 Task: Create a tutorial video on a specific software or skill, breaking down the steps for easy understanding.
Action: Mouse moved to (100, 247)
Screenshot: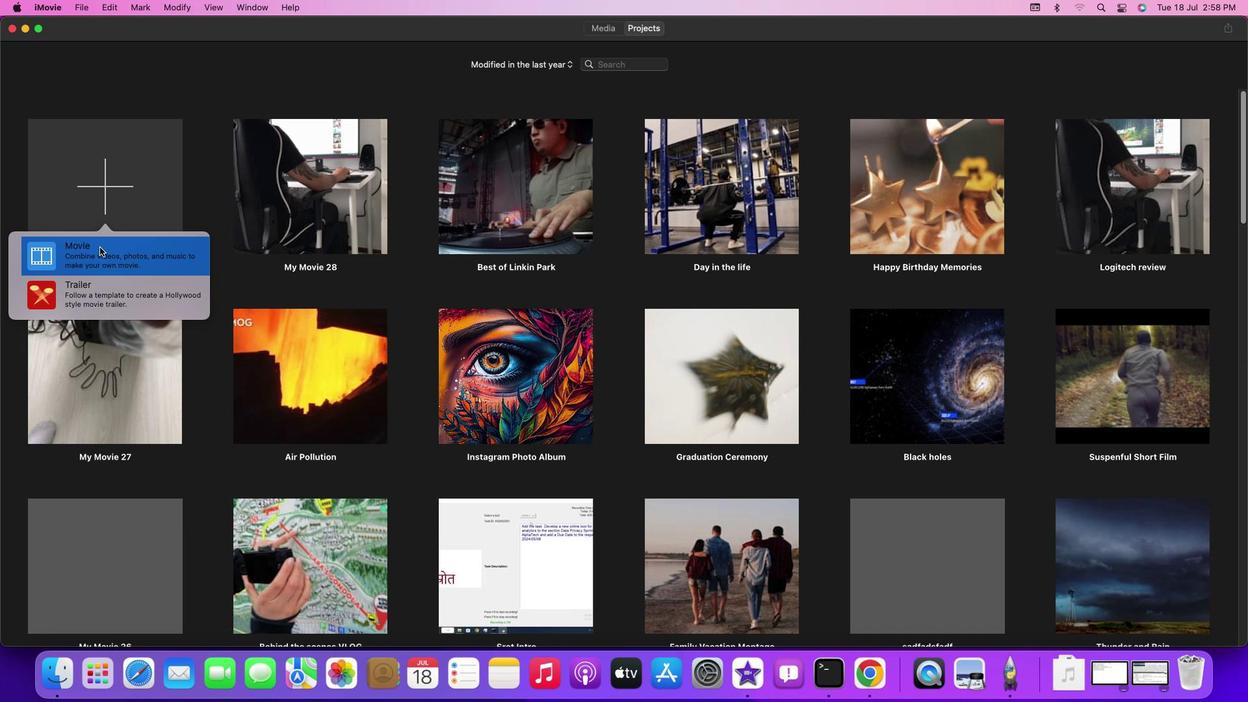 
Action: Mouse pressed left at (100, 247)
Screenshot: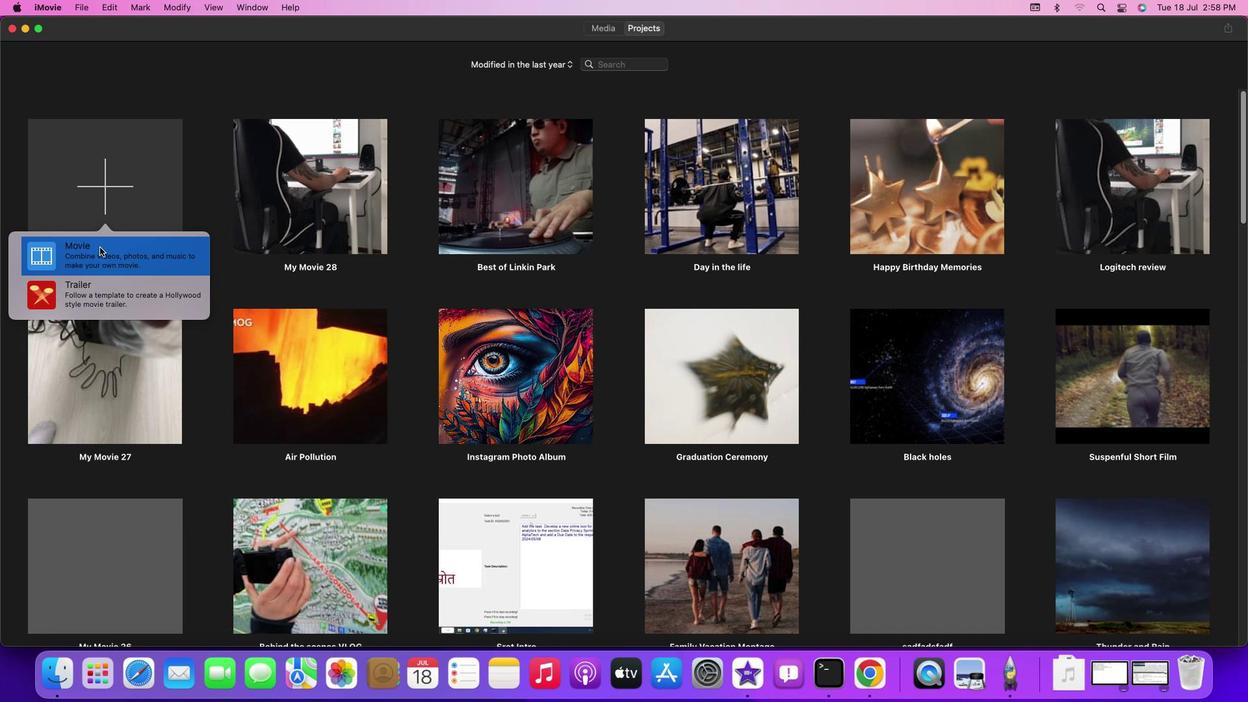 
Action: Mouse pressed left at (100, 247)
Screenshot: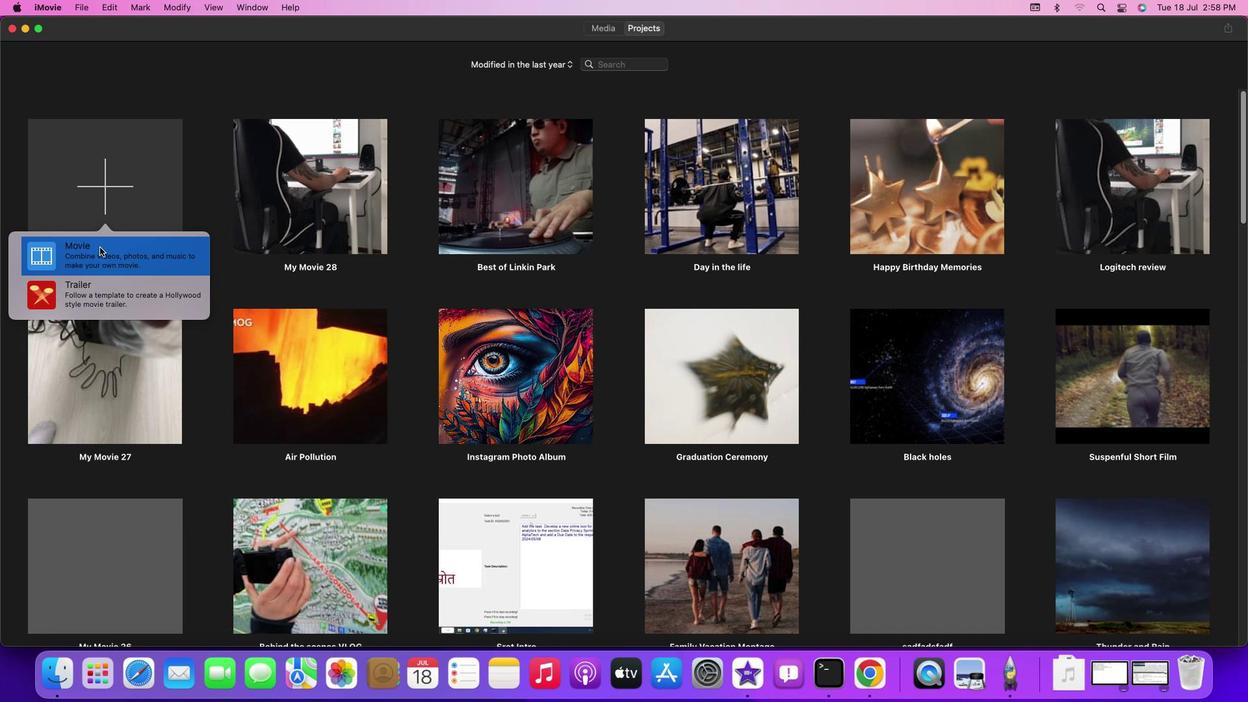 
Action: Mouse moved to (493, 222)
Screenshot: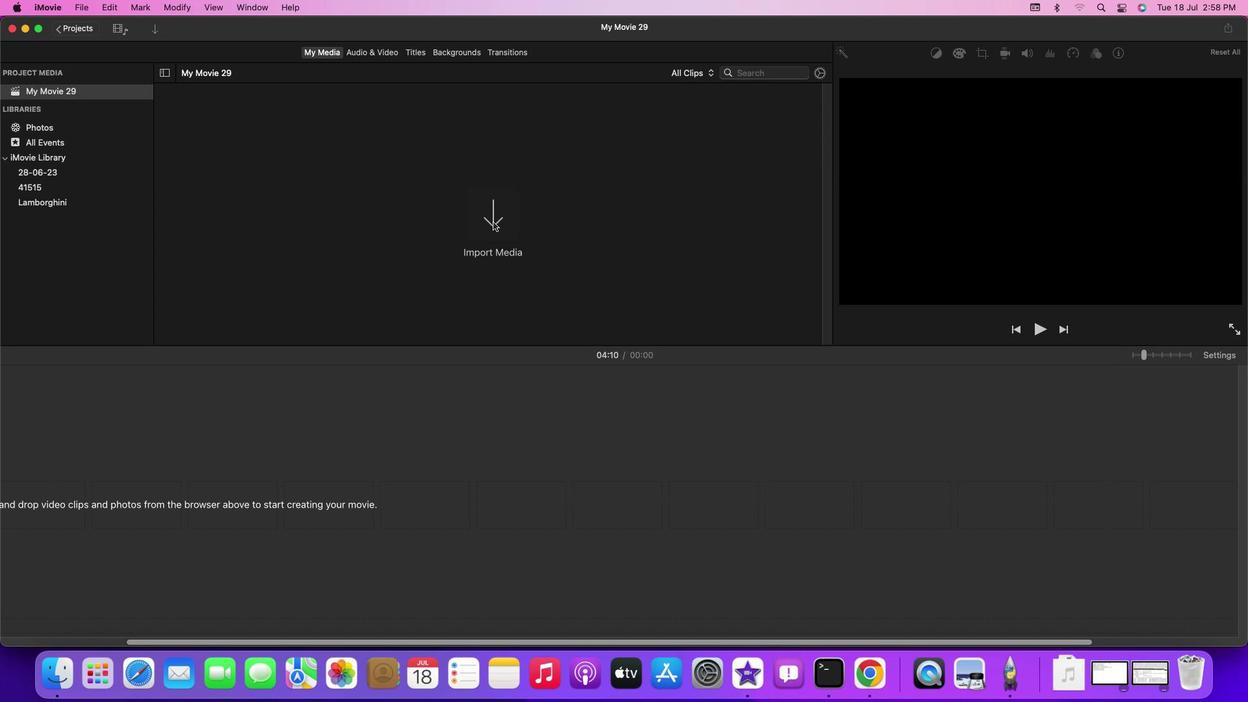 
Action: Mouse pressed left at (493, 222)
Screenshot: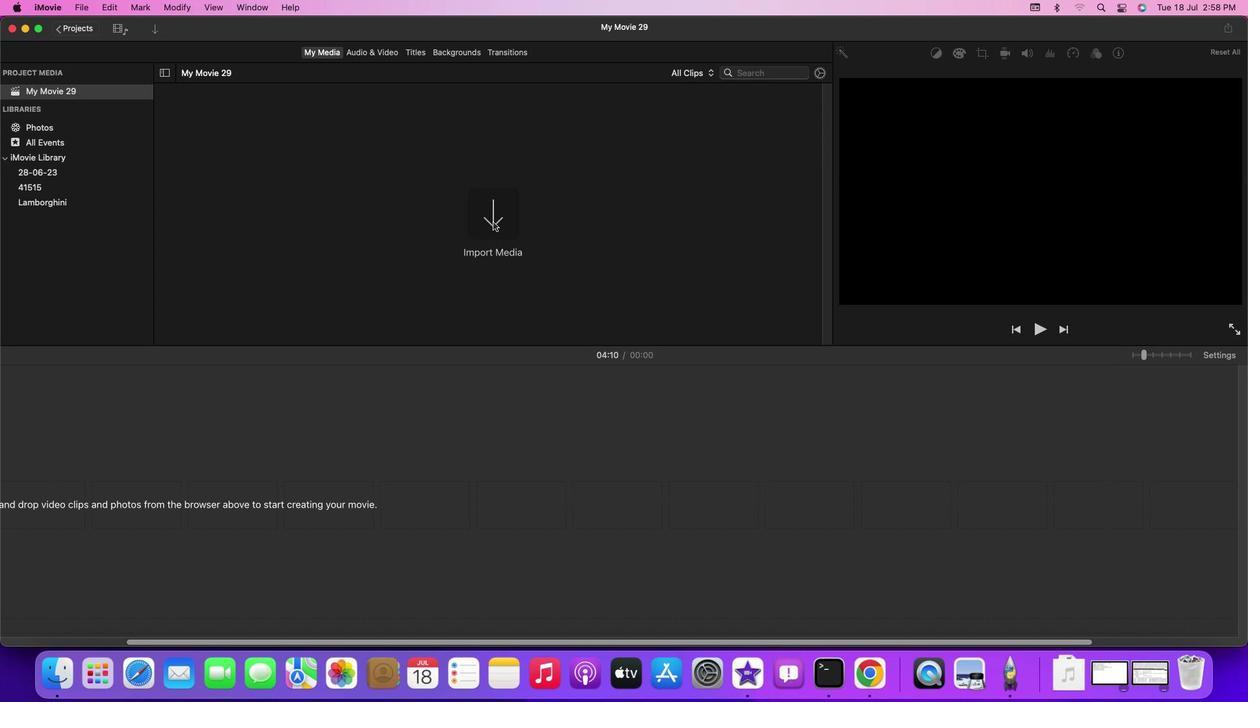 
Action: Mouse pressed left at (493, 222)
Screenshot: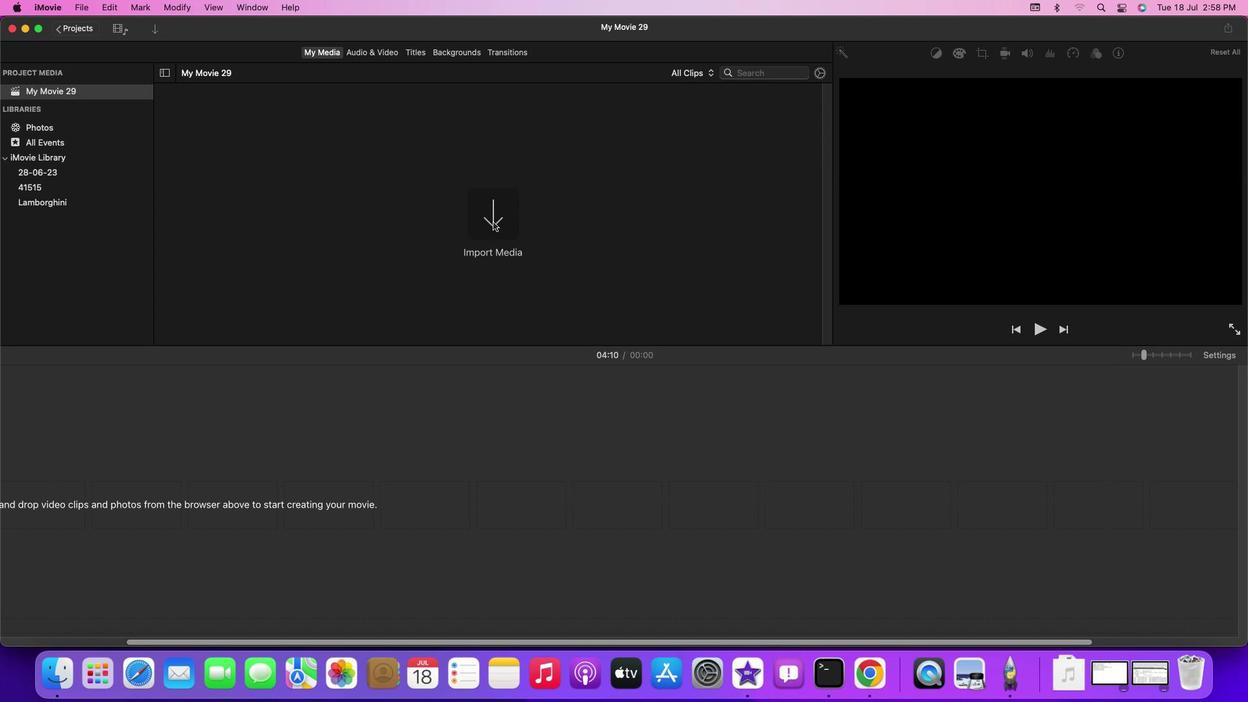 
Action: Mouse moved to (53, 178)
Screenshot: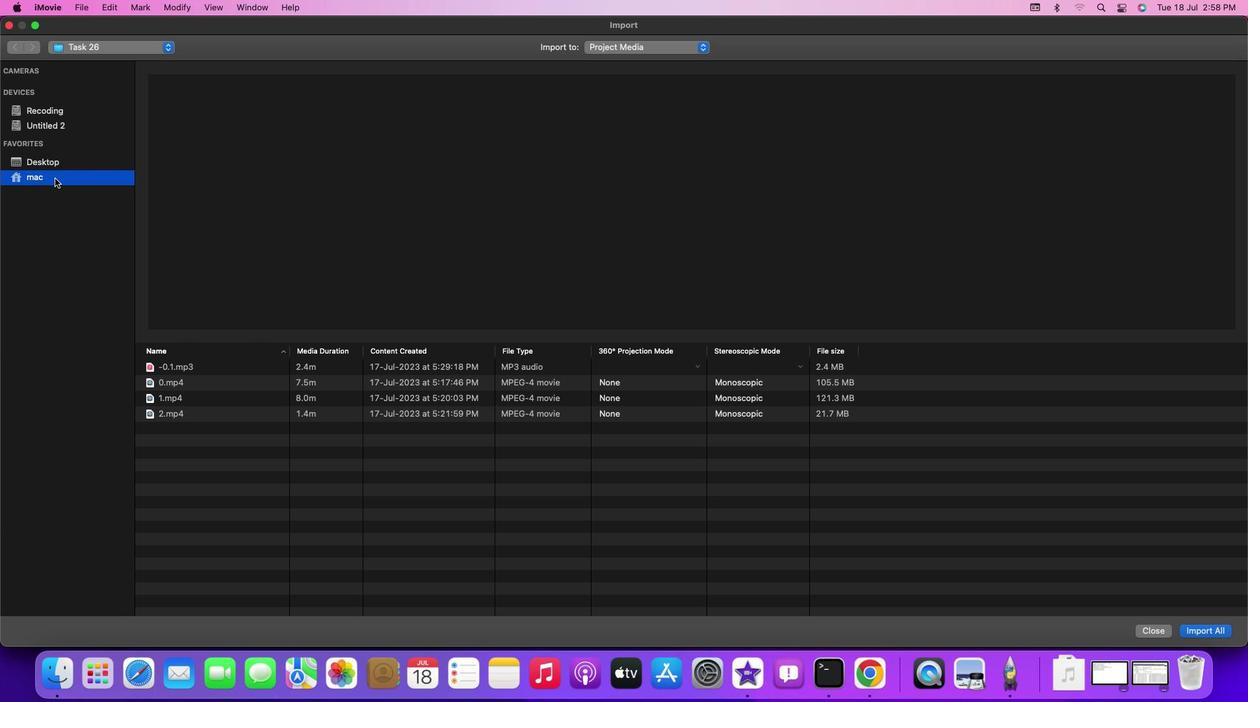 
Action: Mouse pressed left at (53, 178)
Screenshot: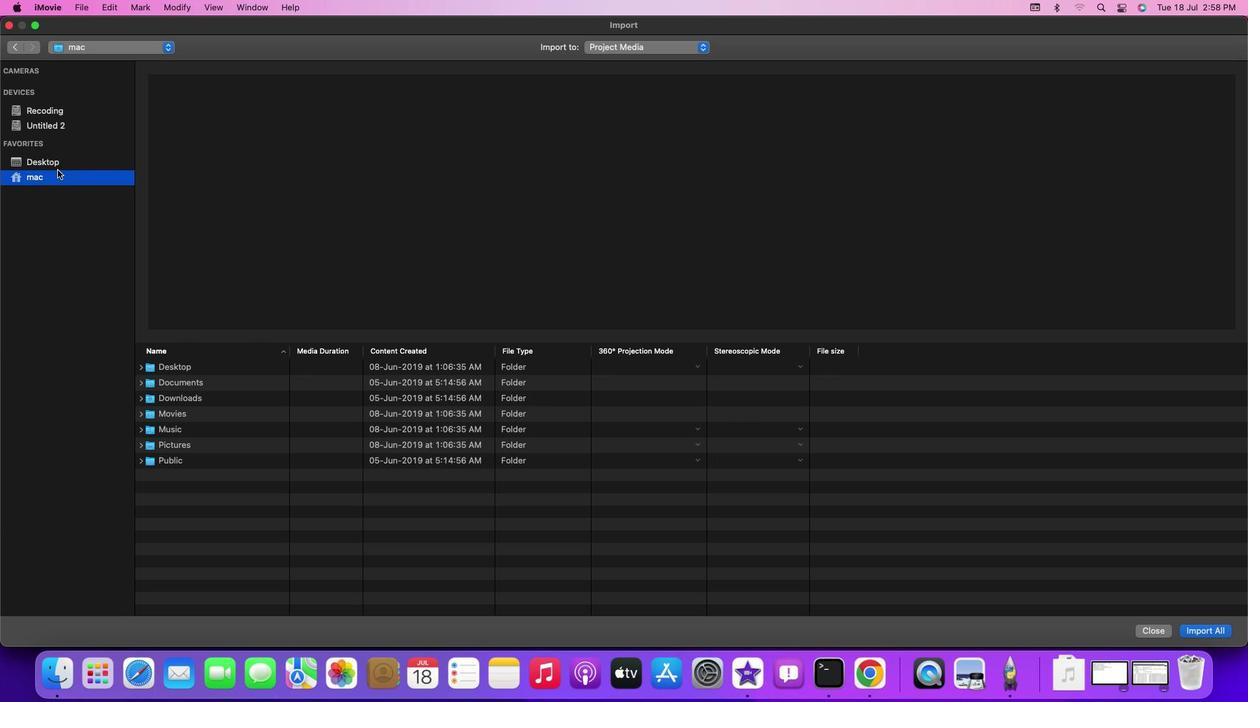 
Action: Mouse moved to (59, 163)
Screenshot: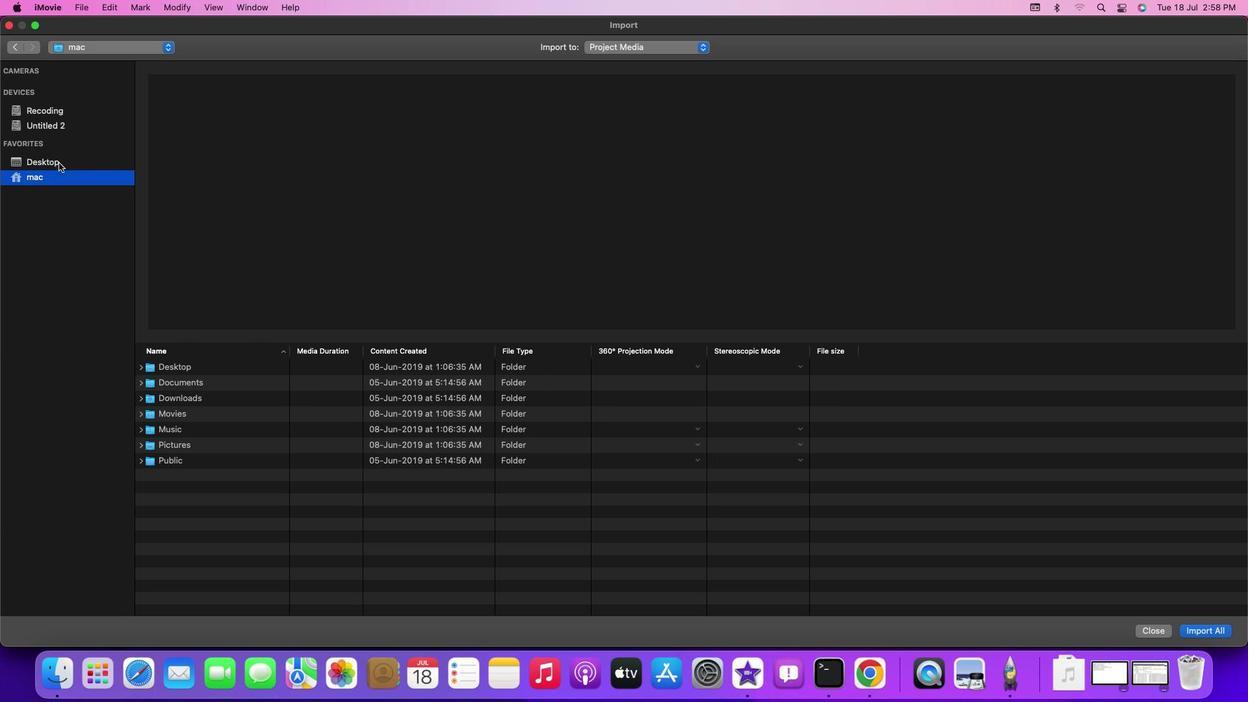 
Action: Mouse pressed left at (59, 163)
Screenshot: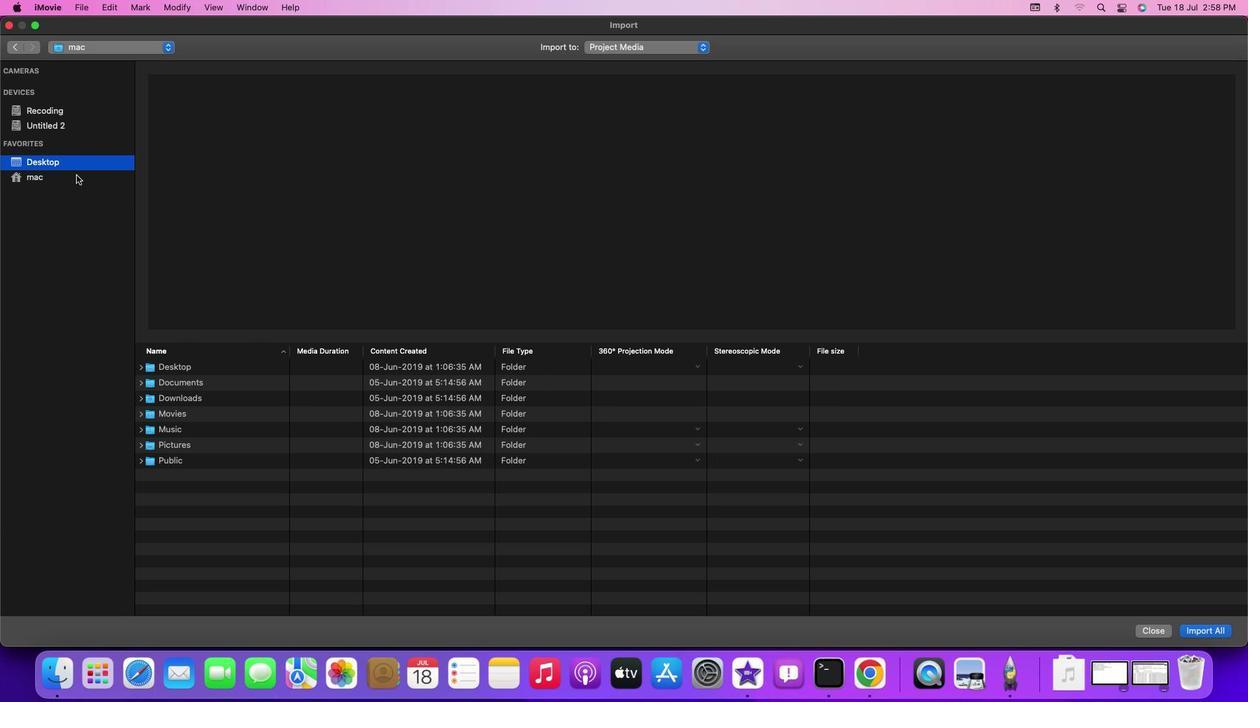 
Action: Mouse moved to (177, 427)
Screenshot: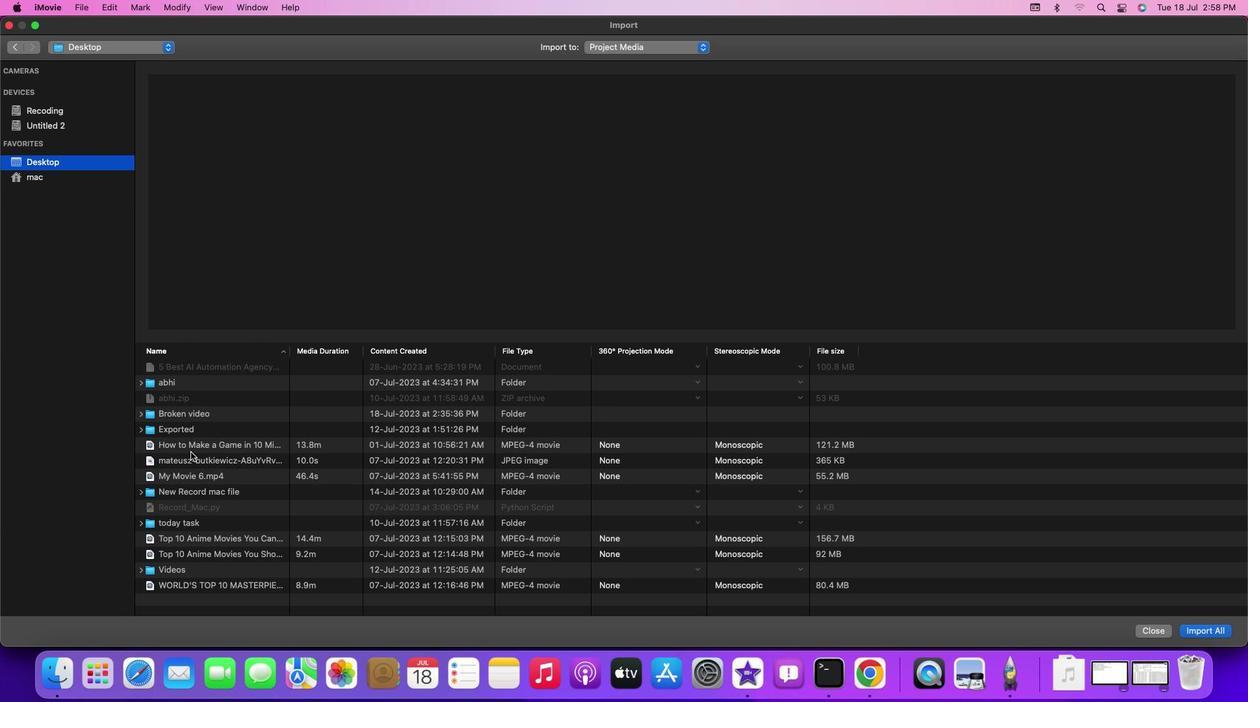 
Action: Mouse scrolled (177, 427) with delta (0, 0)
Screenshot: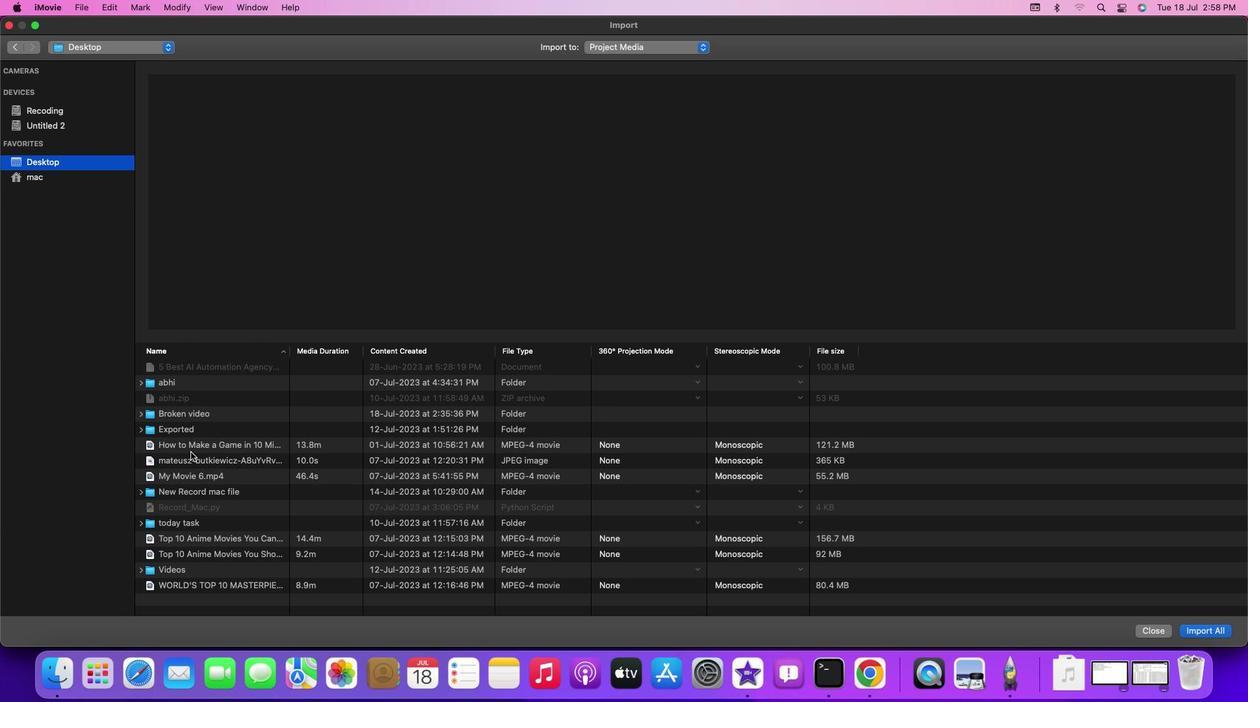 
Action: Mouse moved to (182, 434)
Screenshot: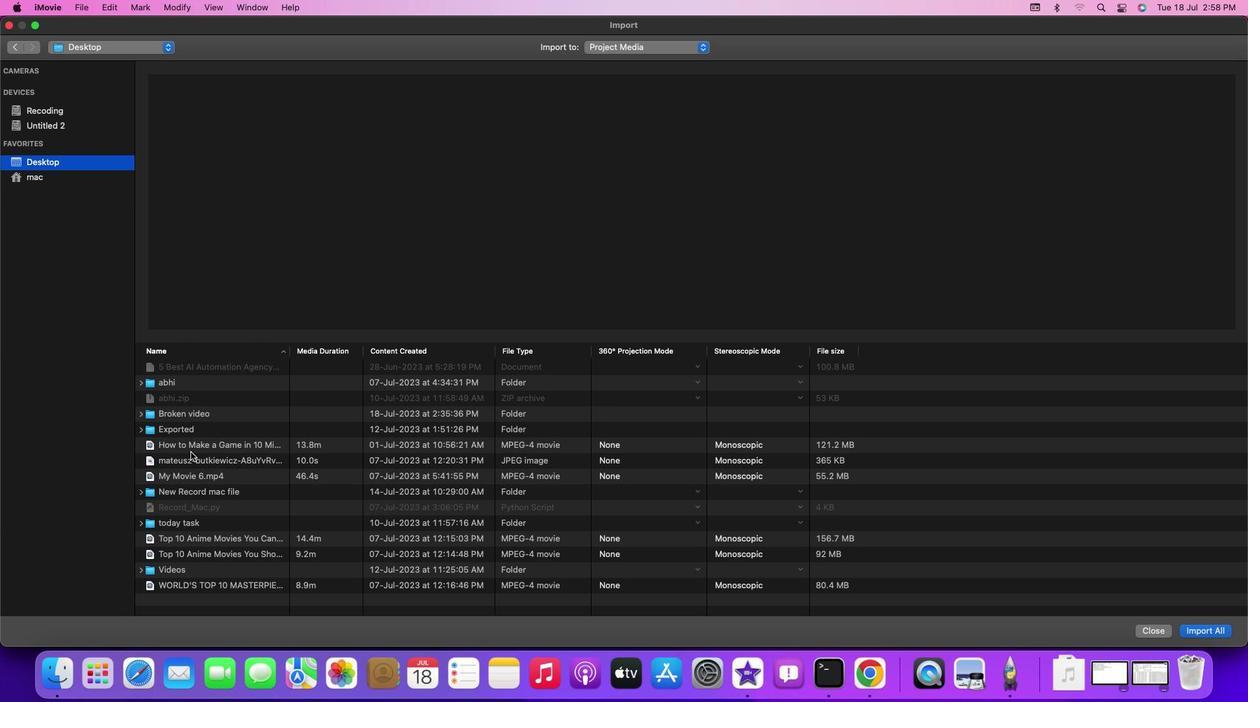 
Action: Mouse scrolled (182, 434) with delta (0, 0)
Screenshot: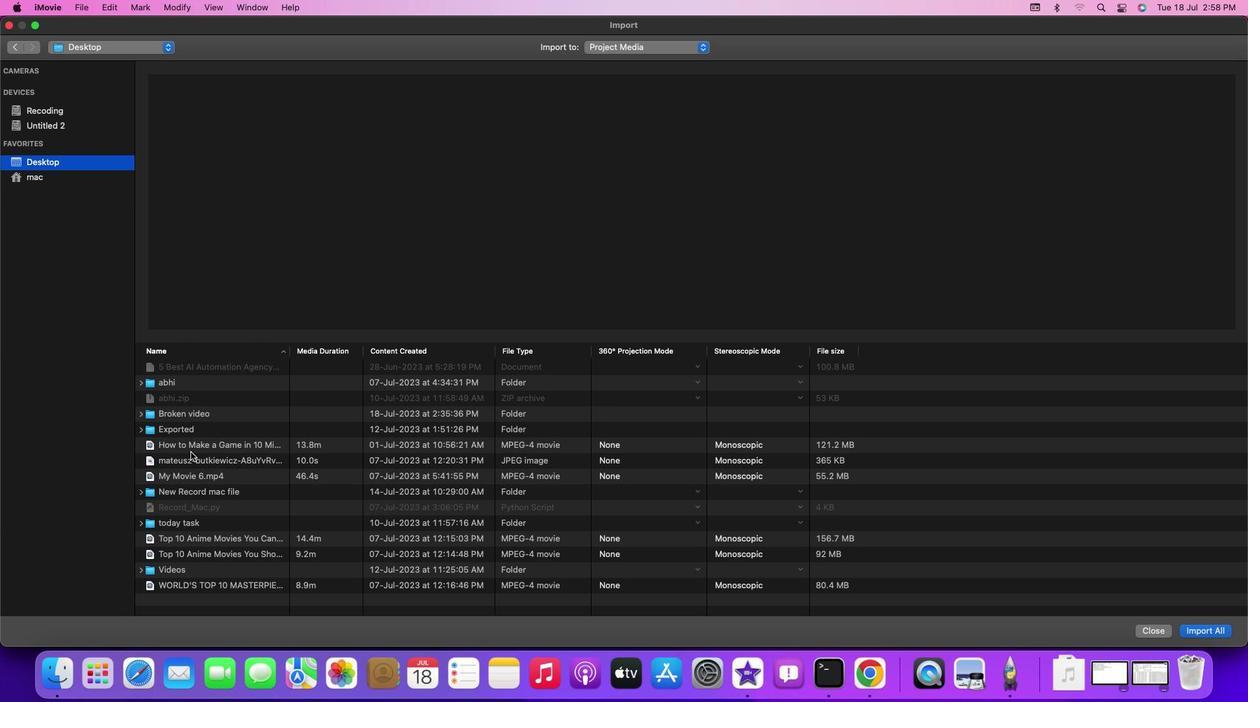 
Action: Mouse moved to (185, 440)
Screenshot: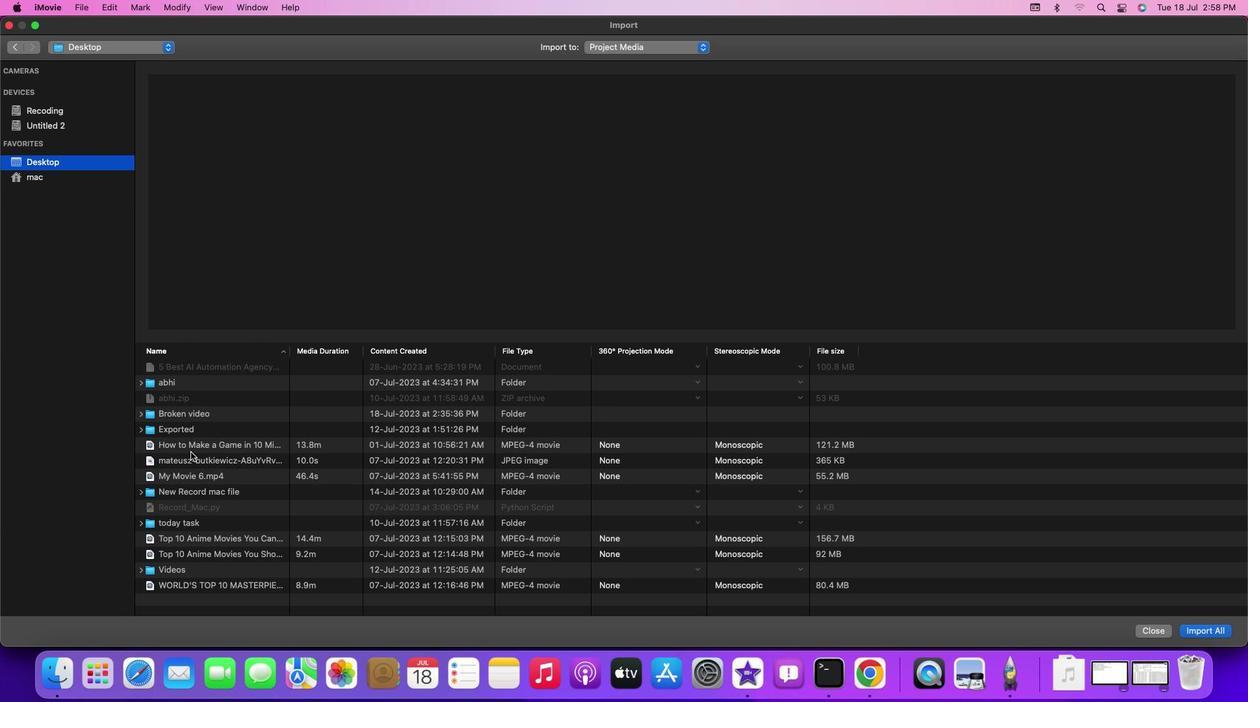 
Action: Mouse scrolled (185, 440) with delta (0, -1)
Screenshot: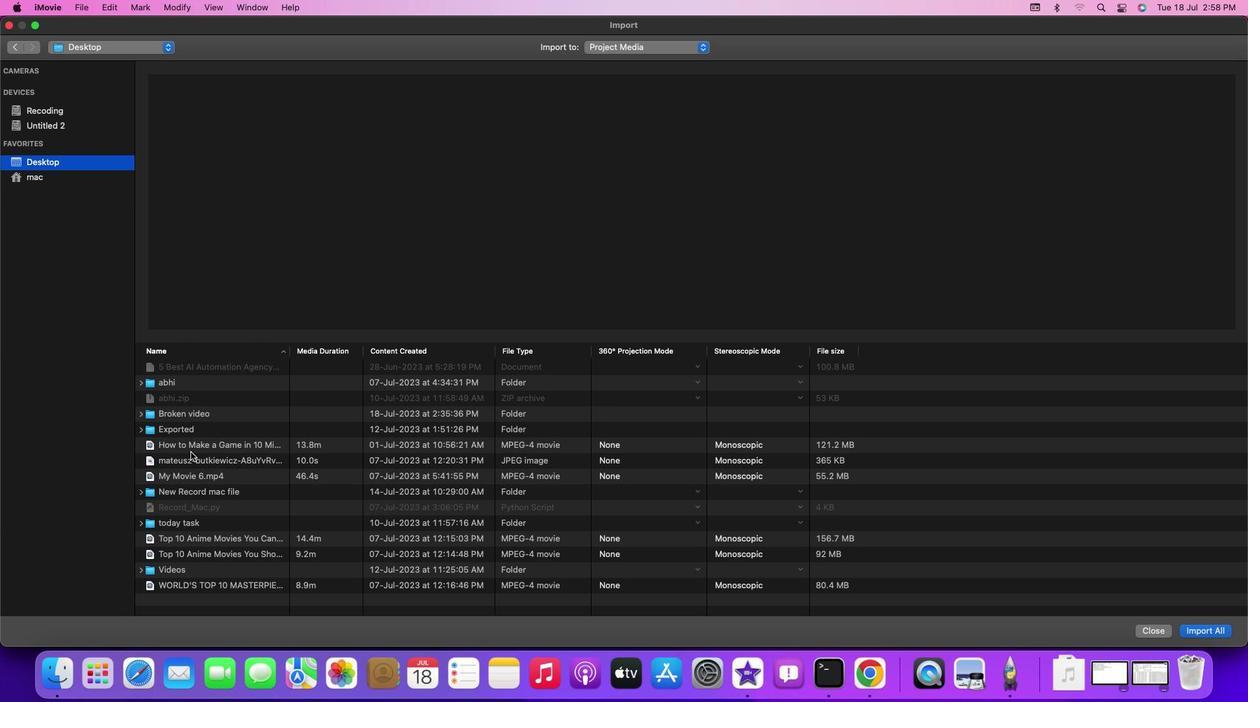 
Action: Mouse moved to (189, 445)
Screenshot: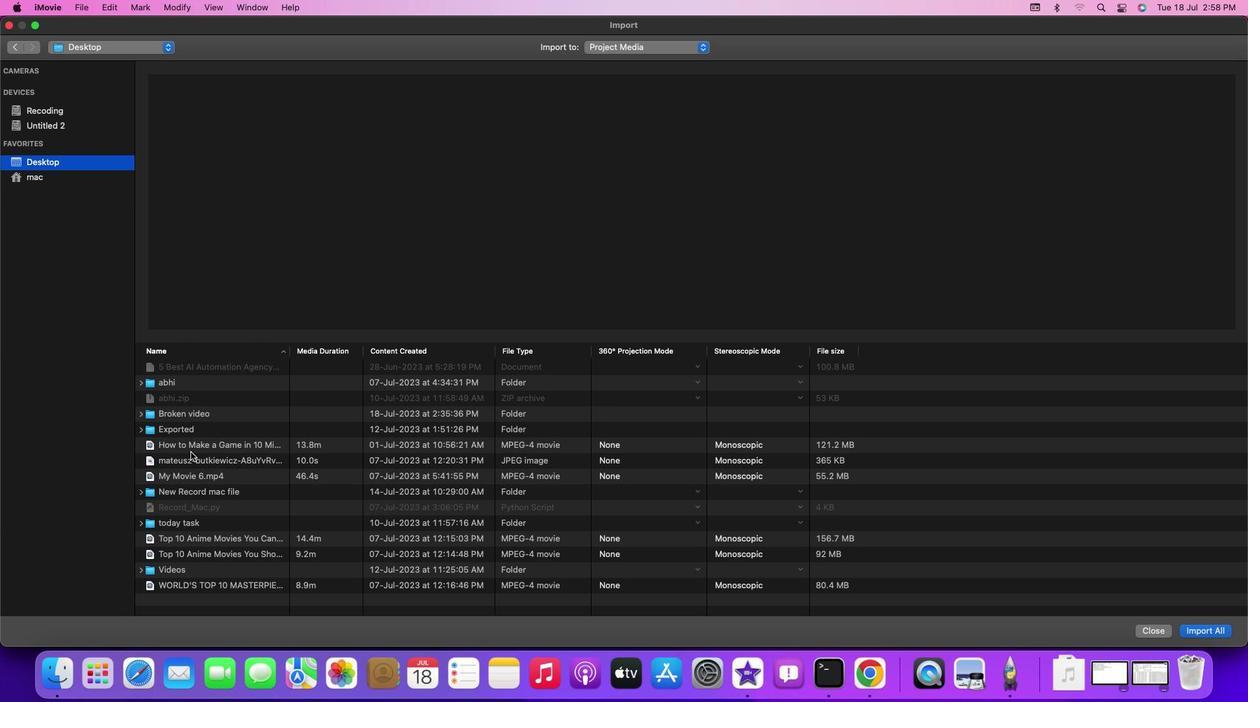 
Action: Mouse scrolled (189, 445) with delta (0, -3)
Screenshot: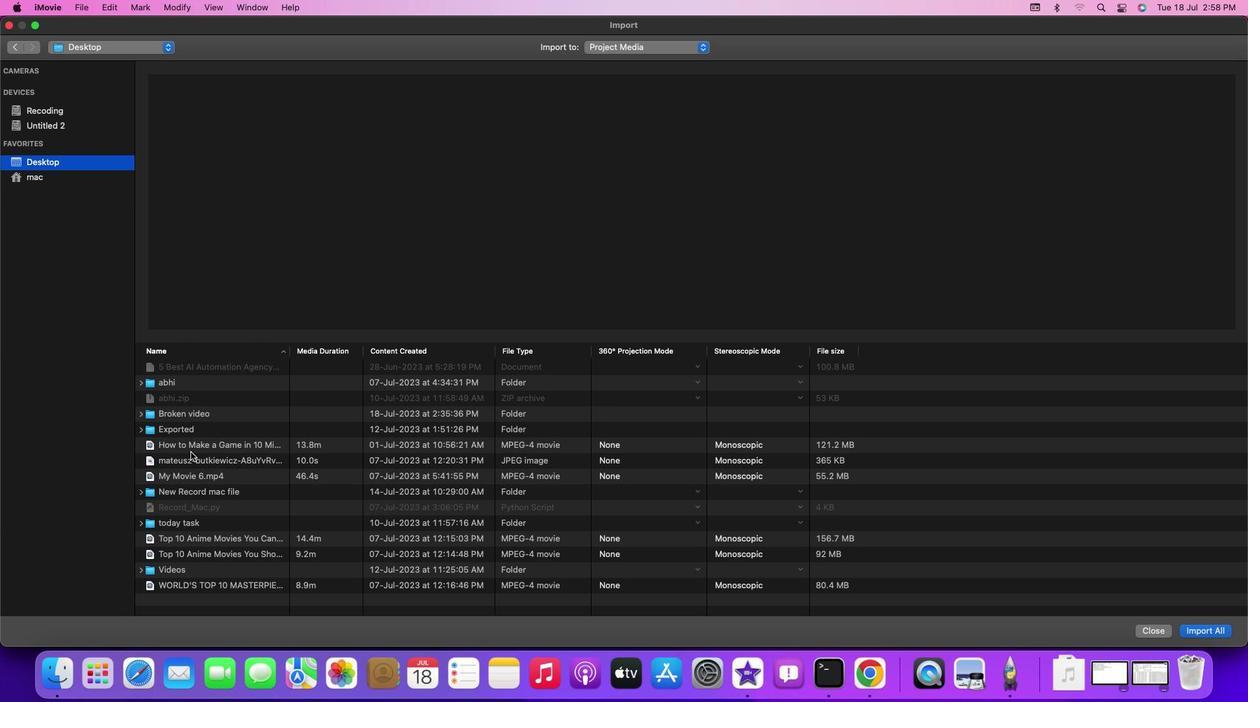 
Action: Mouse moved to (192, 451)
Screenshot: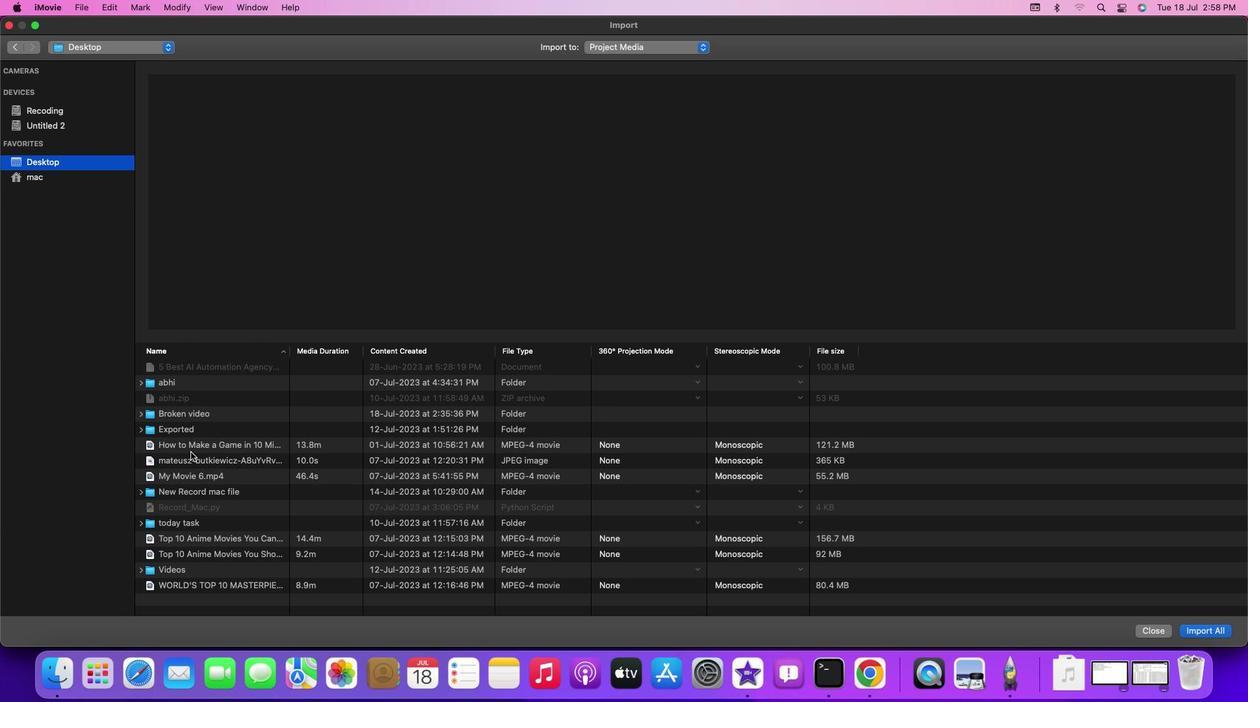 
Action: Mouse scrolled (192, 451) with delta (0, -3)
Screenshot: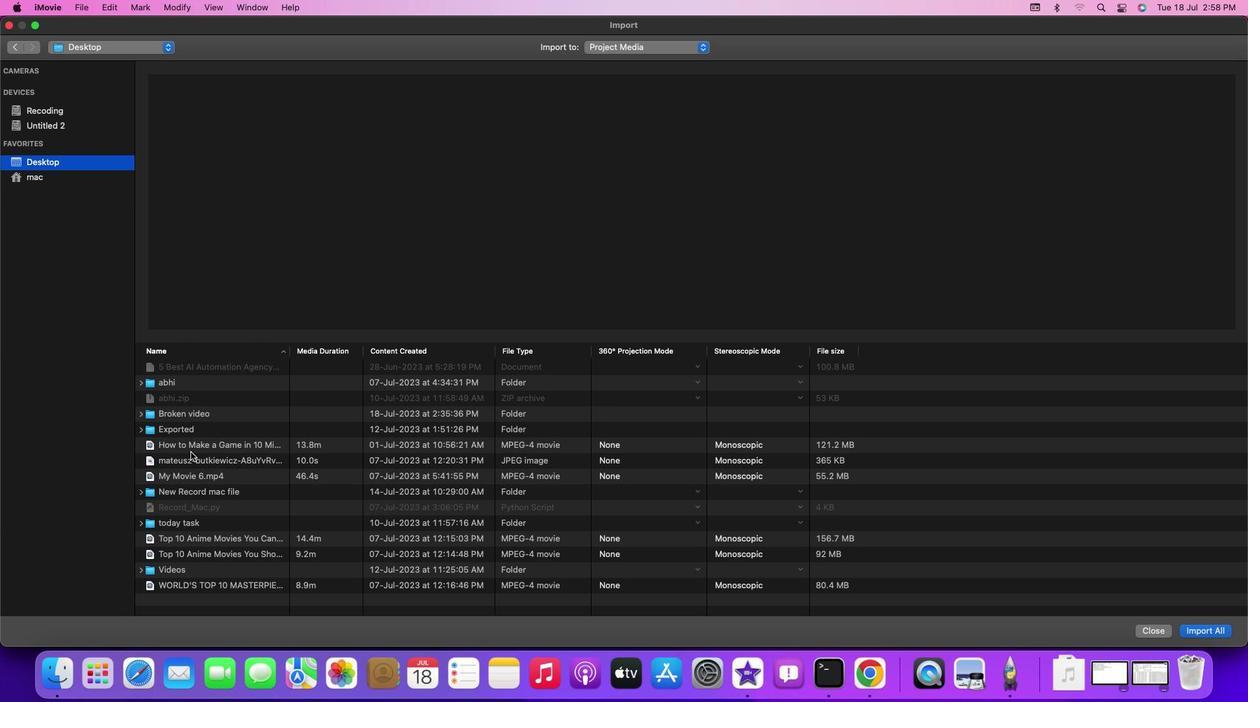 
Action: Mouse moved to (182, 573)
Screenshot: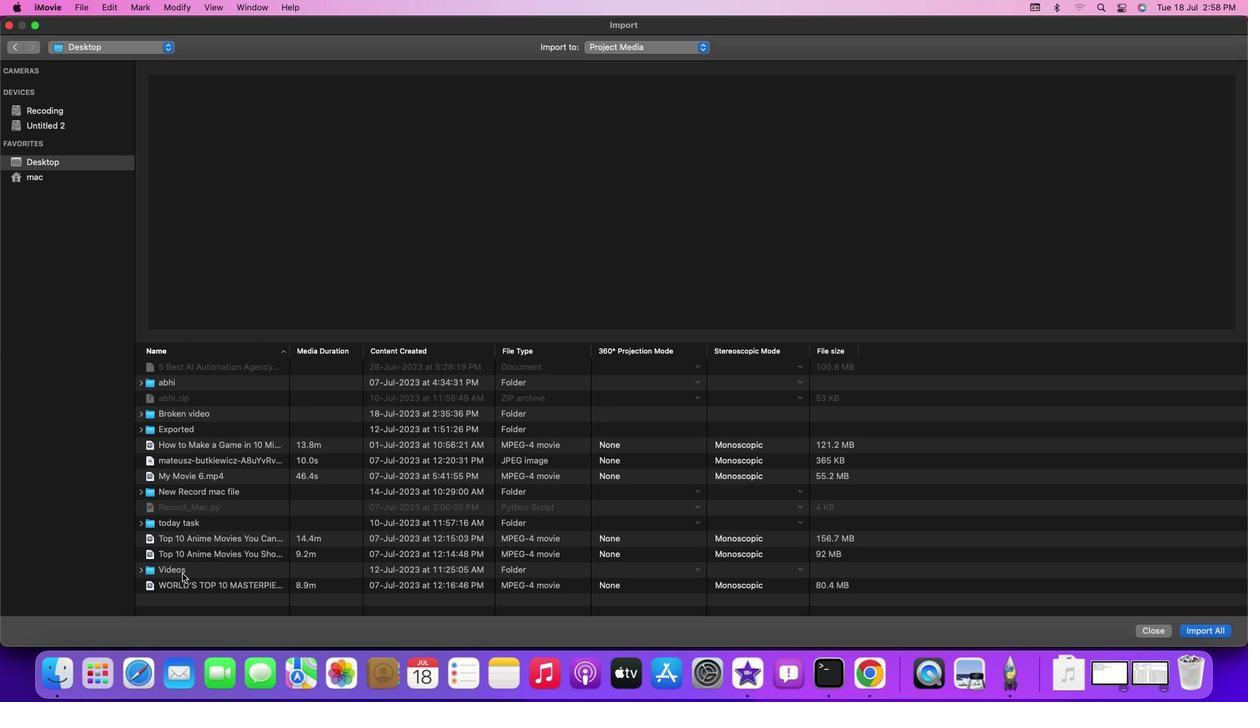 
Action: Mouse pressed left at (182, 573)
Screenshot: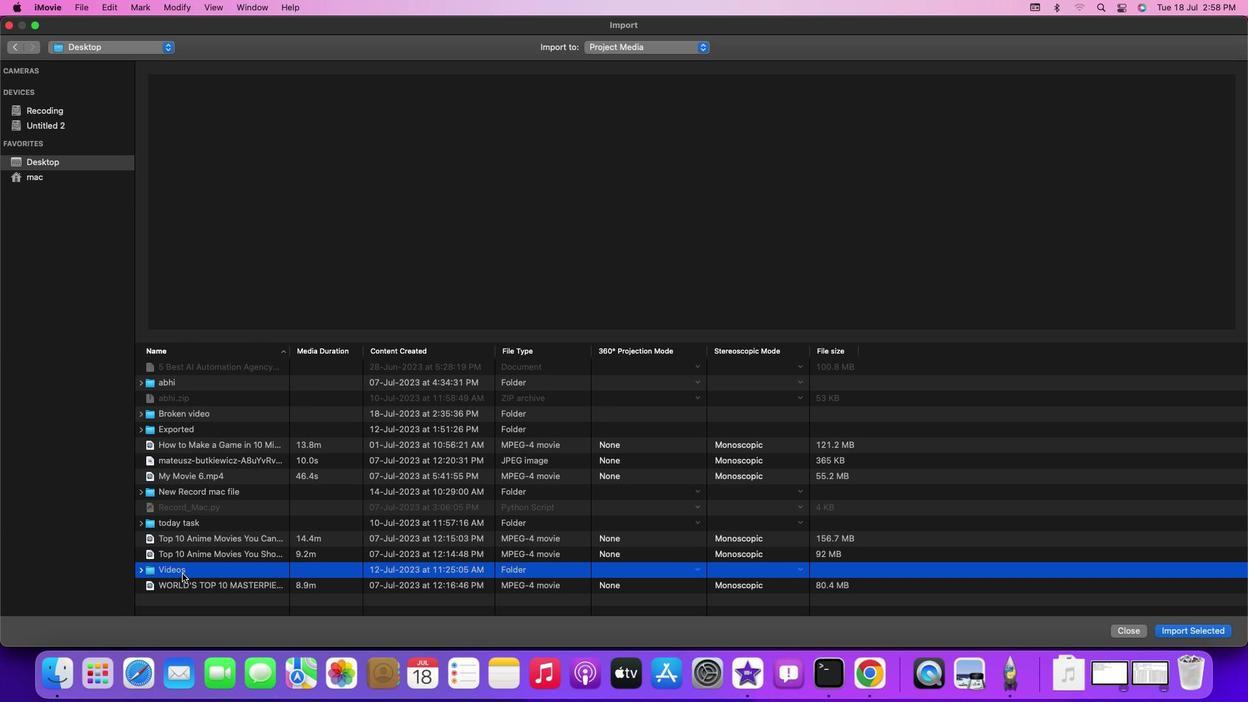 
Action: Mouse pressed left at (182, 573)
Screenshot: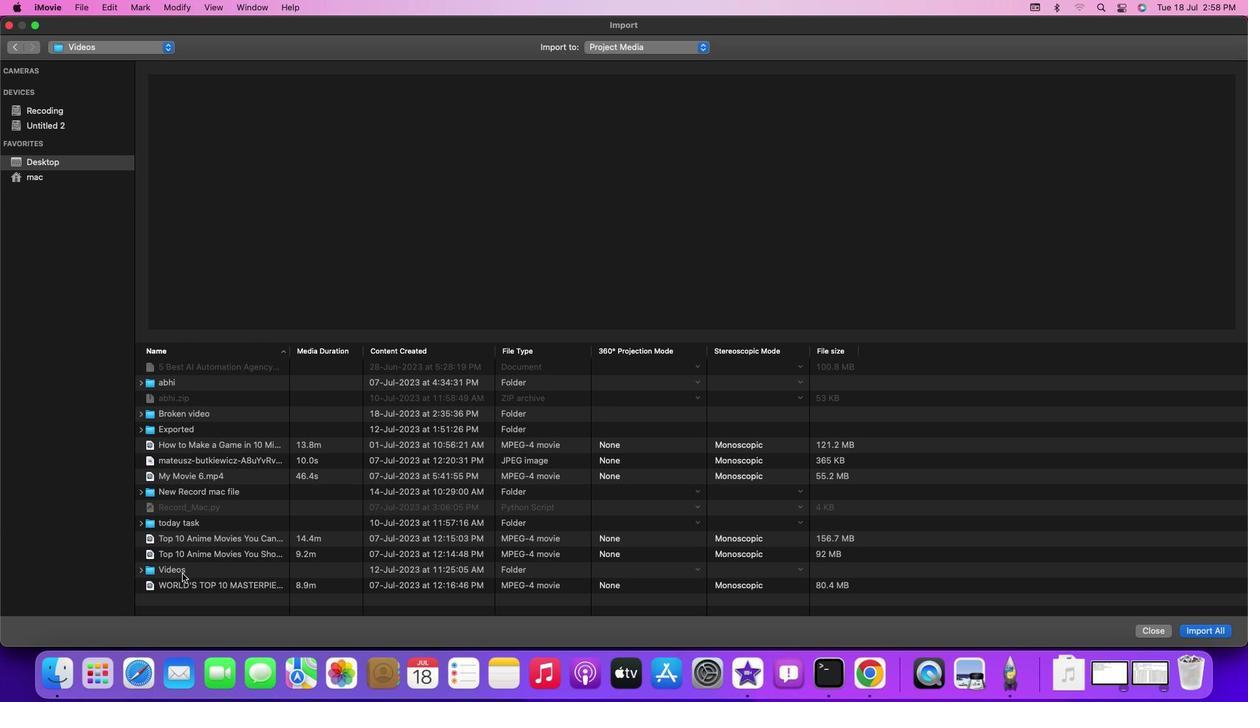 
Action: Mouse moved to (230, 496)
Screenshot: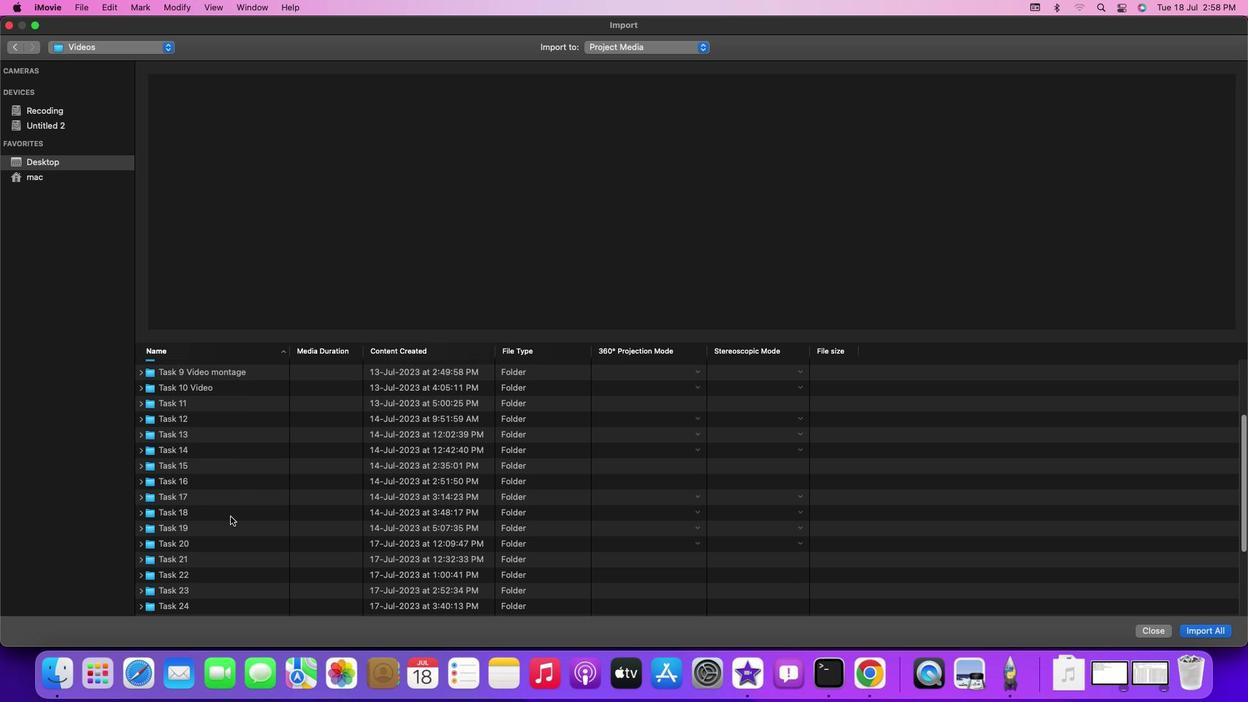 
Action: Mouse scrolled (230, 496) with delta (0, 0)
Screenshot: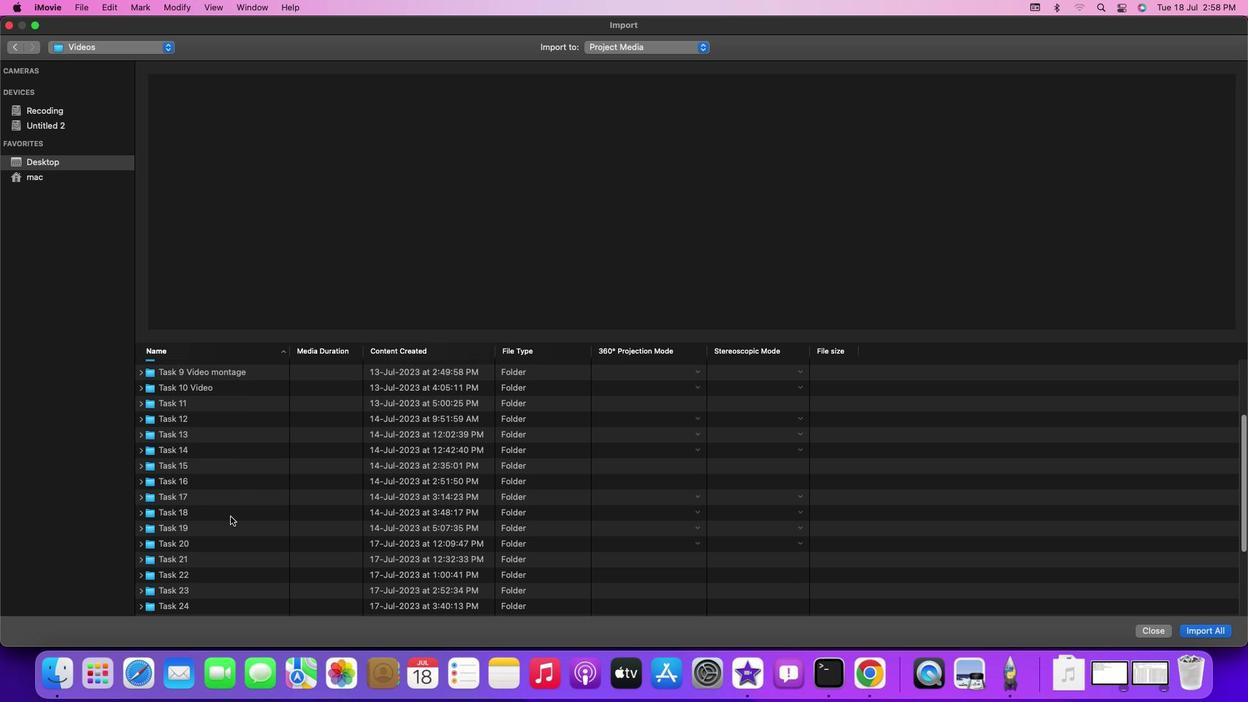 
Action: Mouse moved to (230, 497)
Screenshot: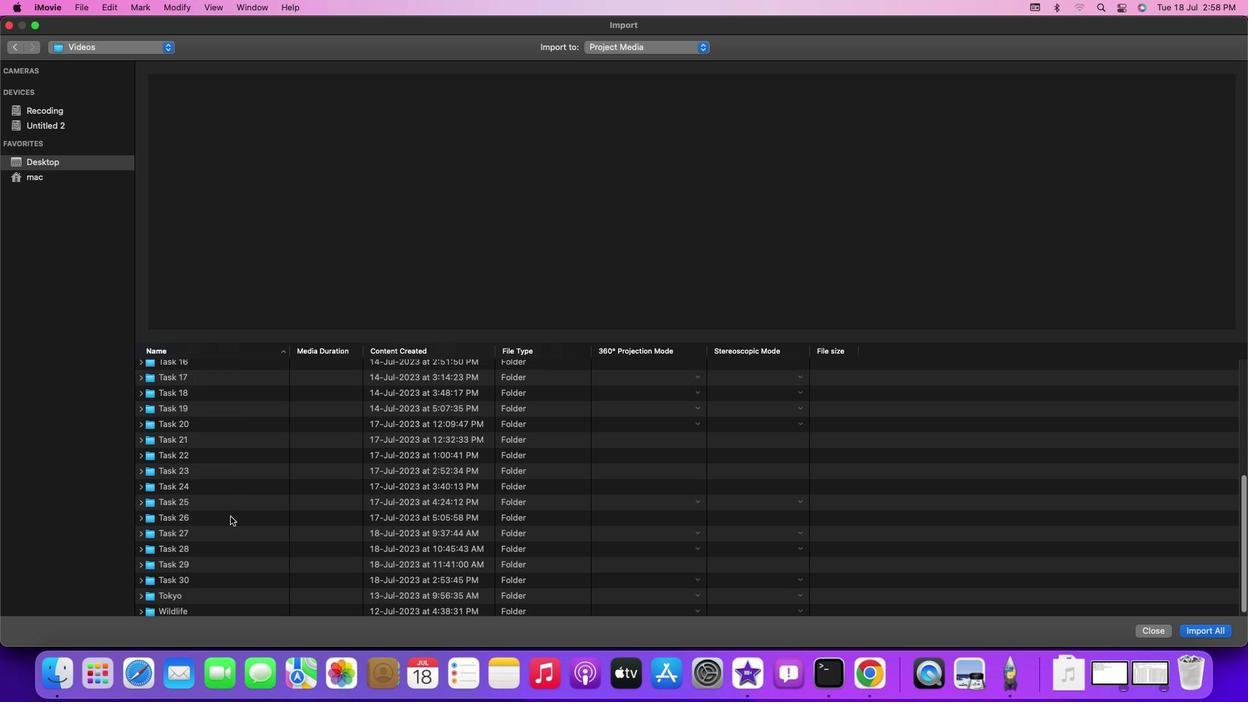 
Action: Mouse scrolled (230, 497) with delta (0, 0)
Screenshot: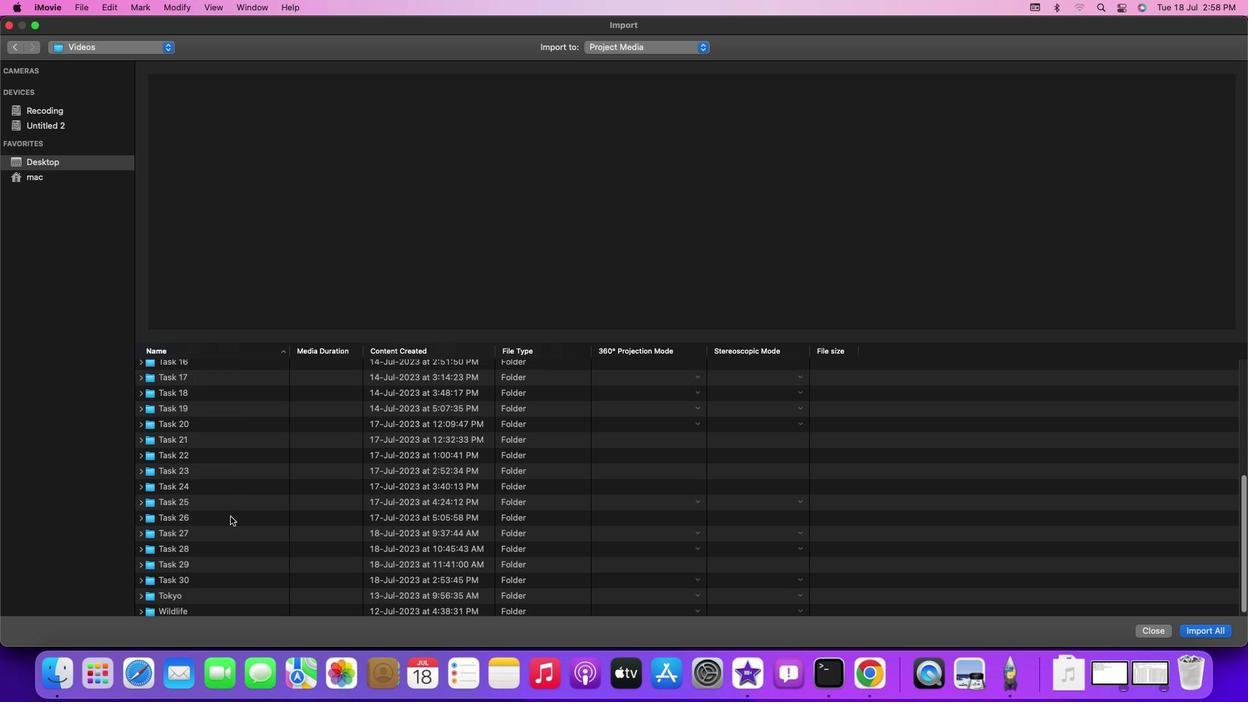 
Action: Mouse moved to (230, 501)
Screenshot: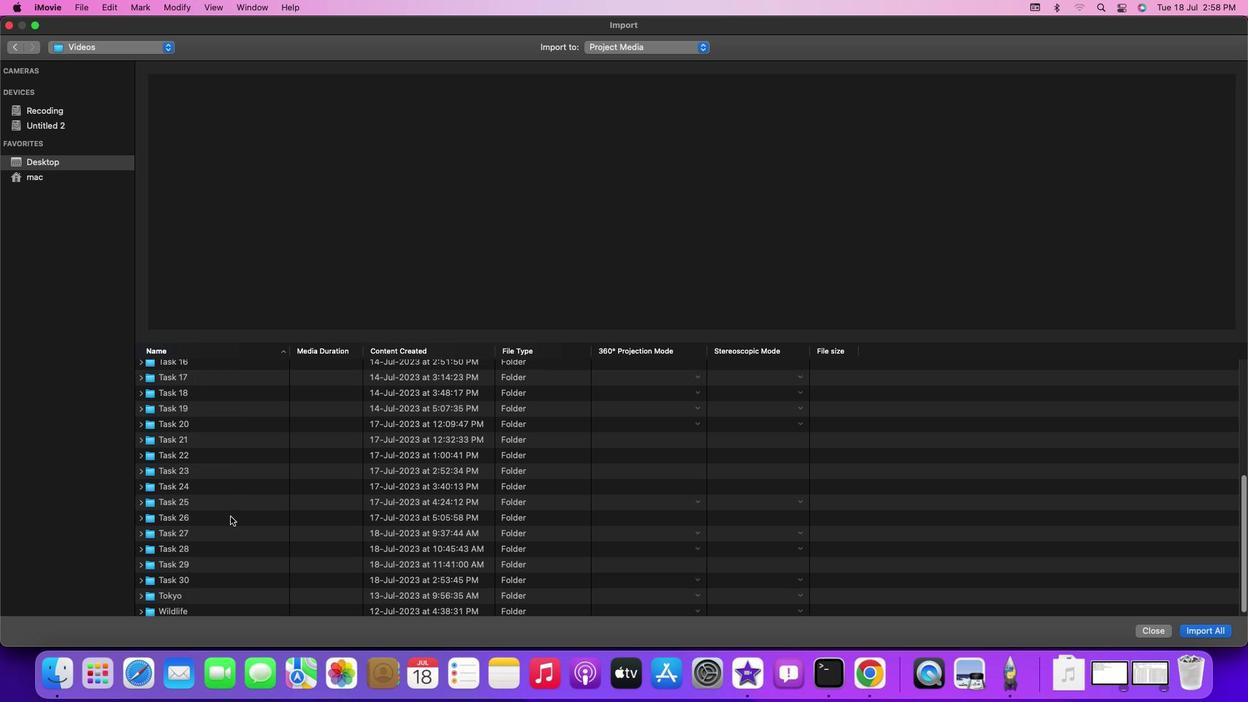 
Action: Mouse scrolled (230, 501) with delta (0, -1)
Screenshot: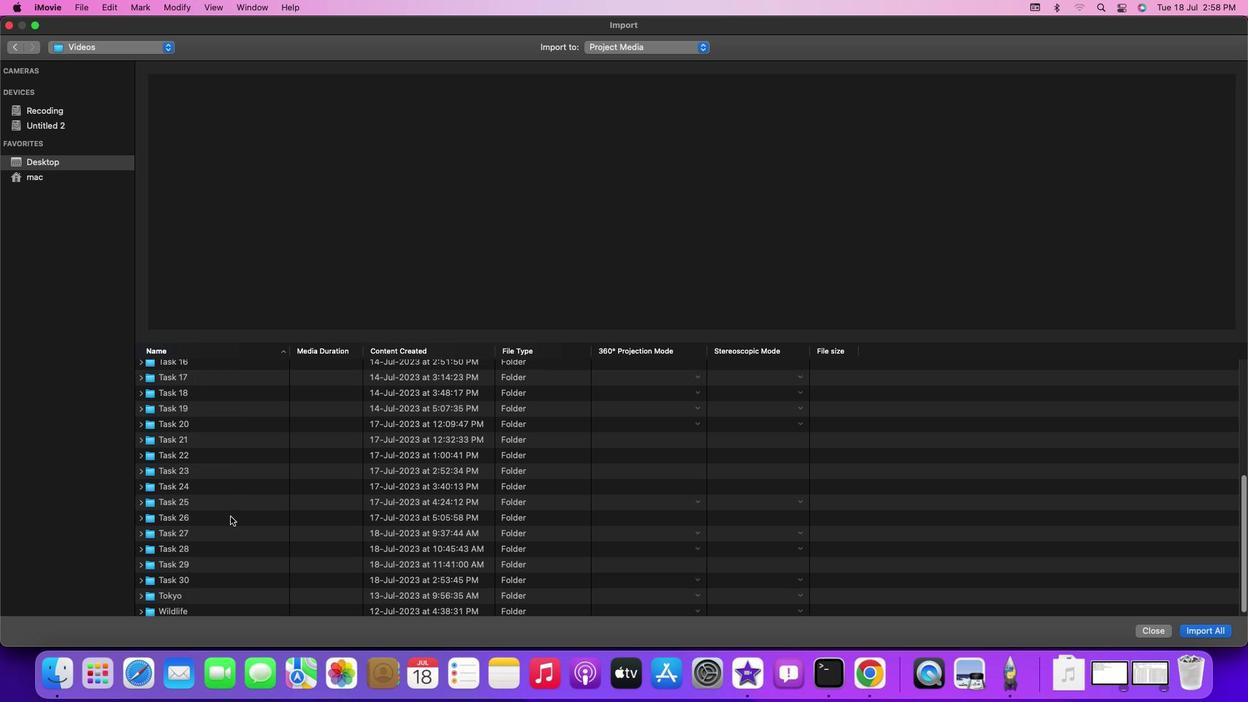 
Action: Mouse moved to (230, 507)
Screenshot: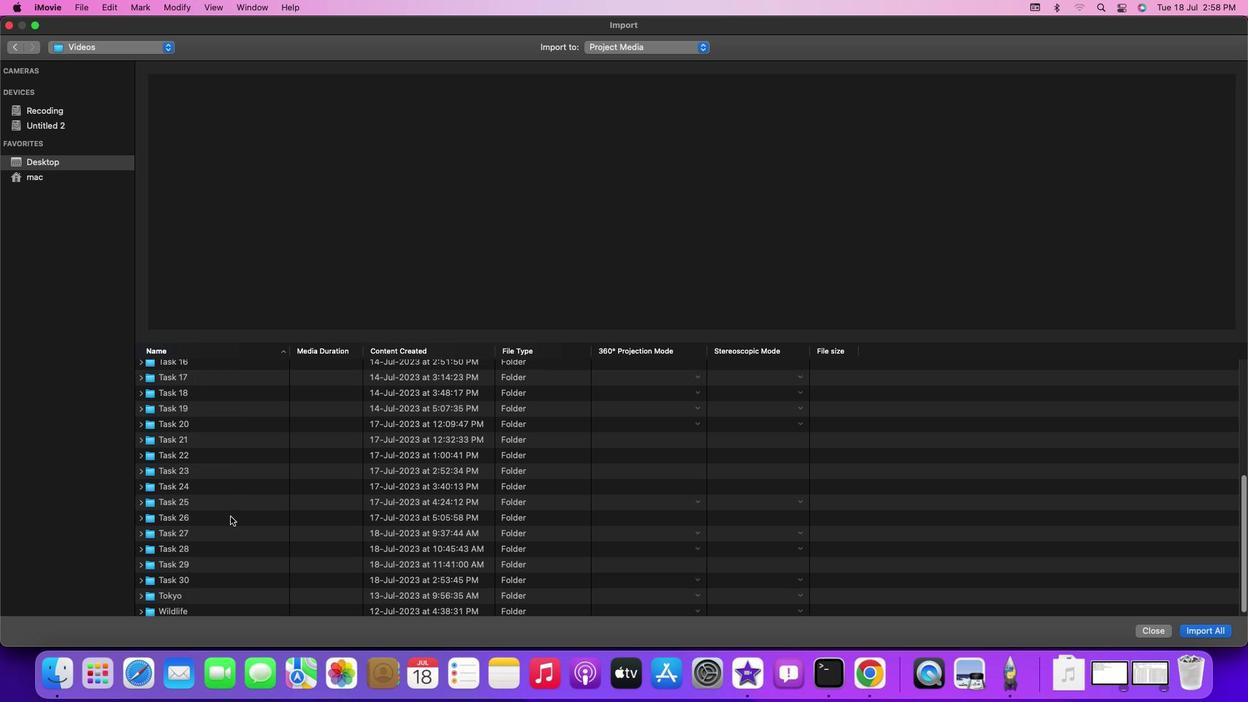 
Action: Mouse scrolled (230, 507) with delta (0, -3)
Screenshot: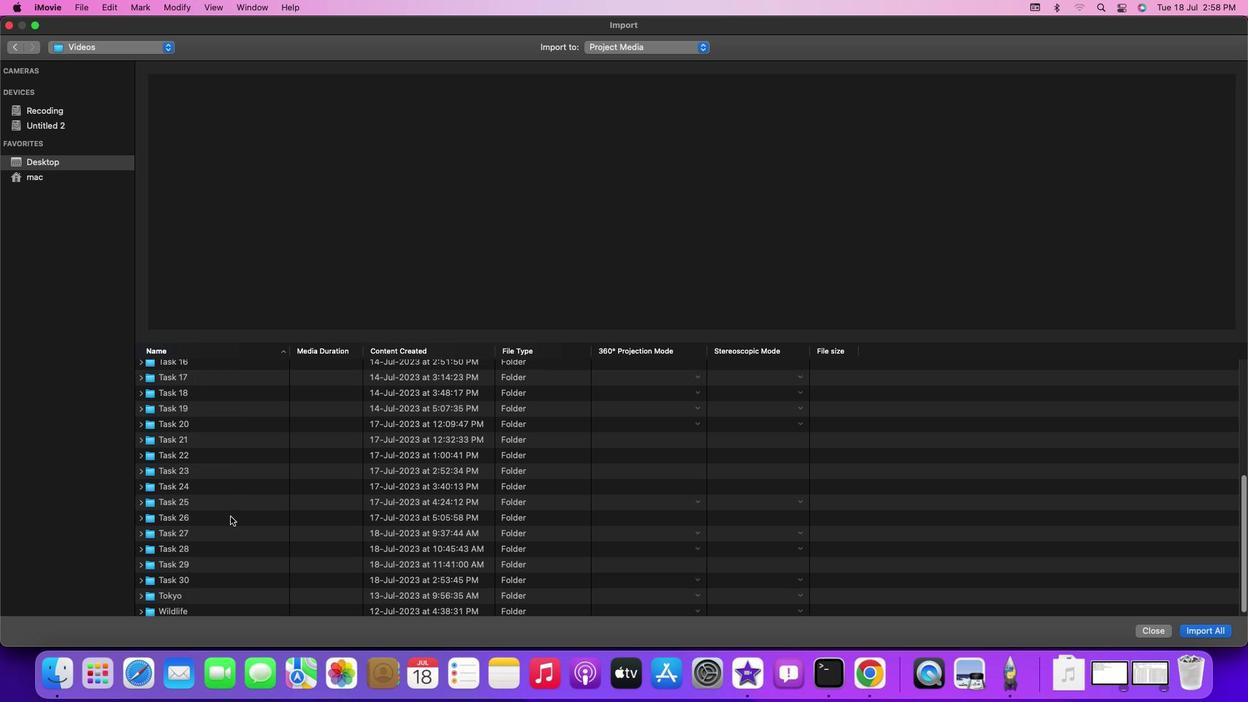 
Action: Mouse moved to (230, 512)
Screenshot: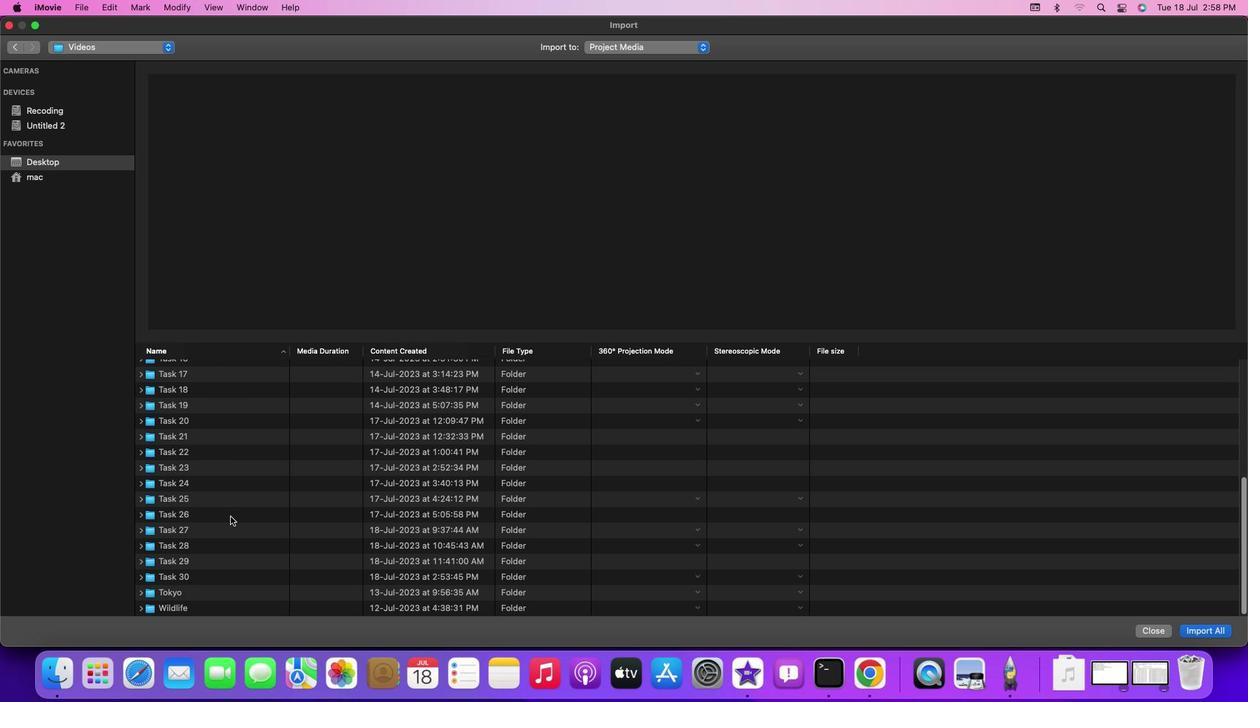 
Action: Mouse scrolled (230, 512) with delta (0, -3)
Screenshot: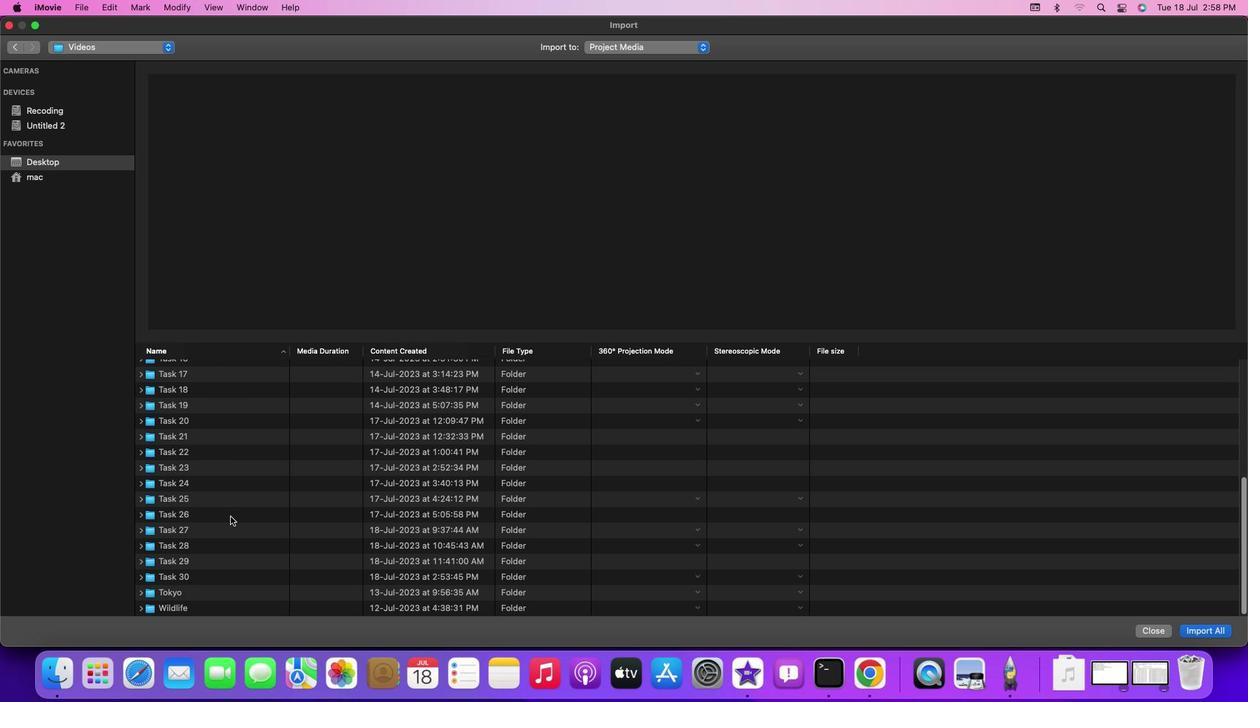 
Action: Mouse moved to (230, 516)
Screenshot: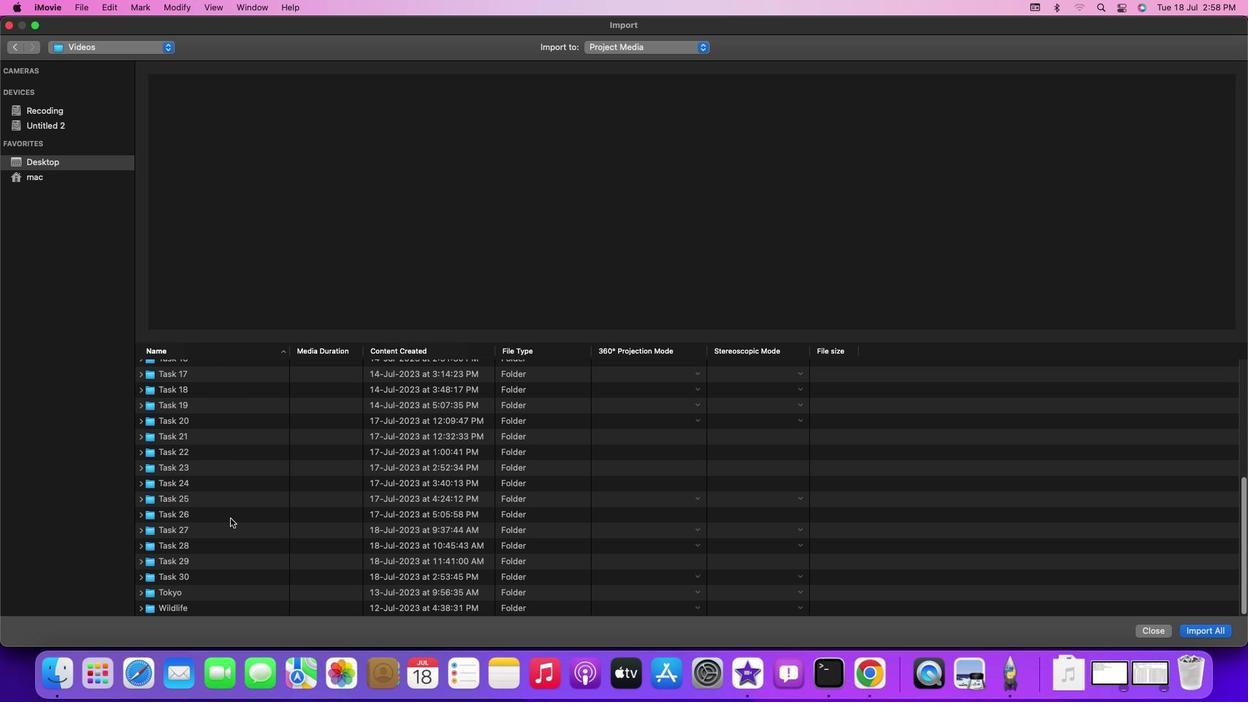 
Action: Mouse scrolled (230, 516) with delta (0, -3)
Screenshot: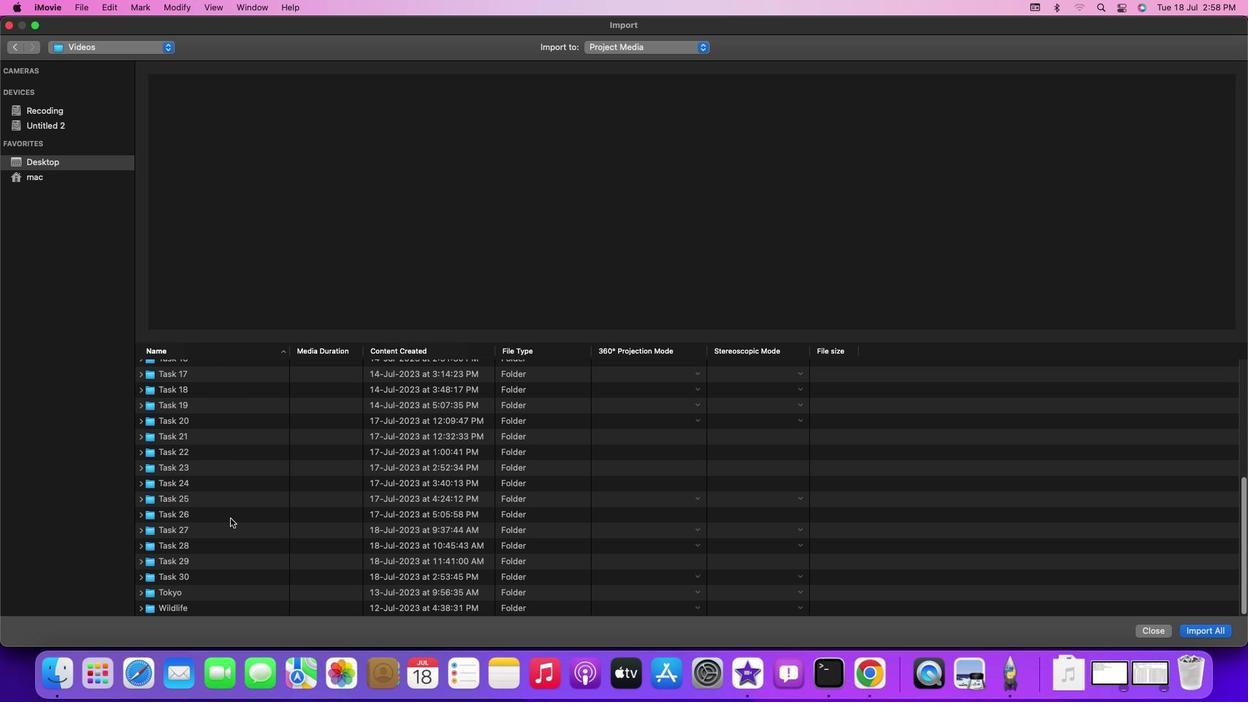 
Action: Mouse scrolled (230, 516) with delta (0, -3)
Screenshot: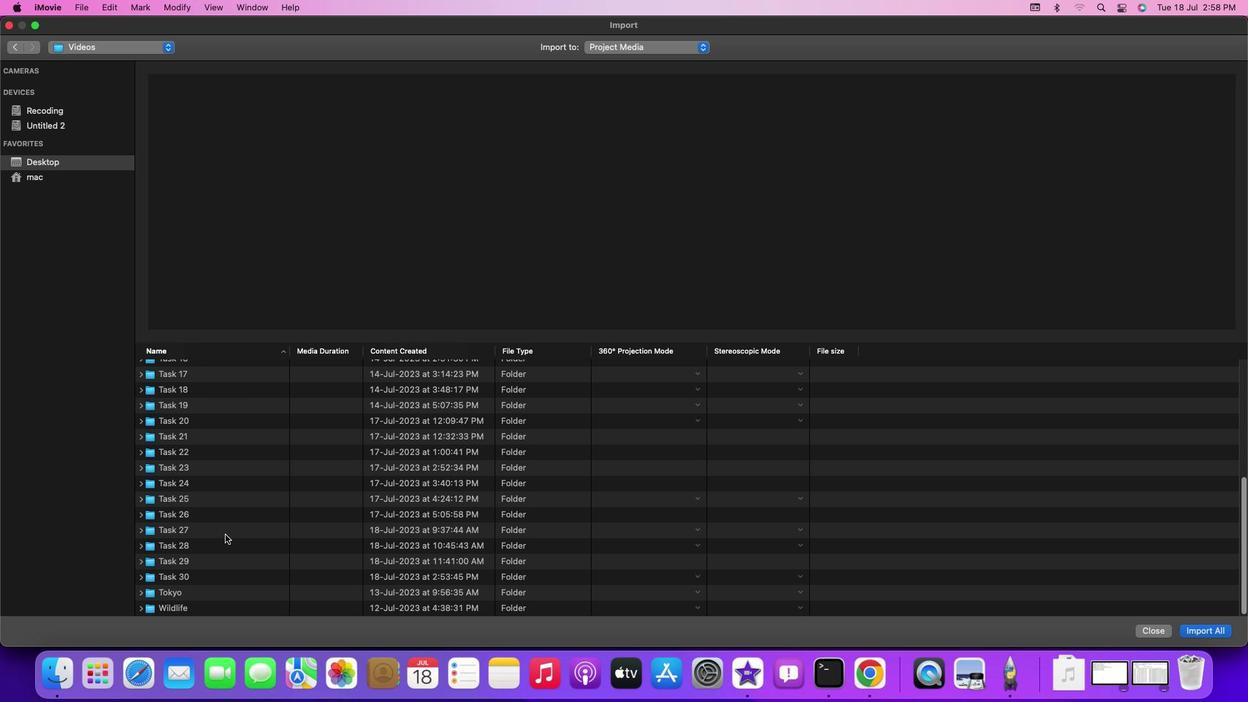
Action: Mouse moved to (224, 535)
Screenshot: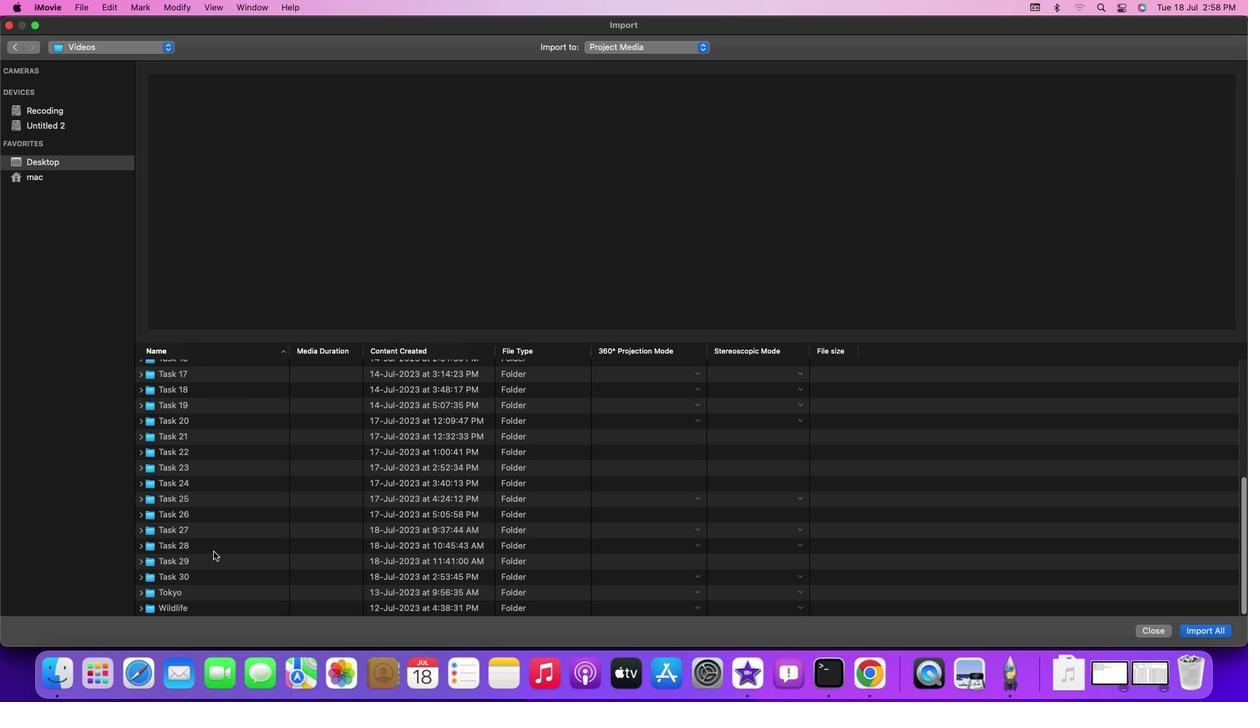
Action: Mouse scrolled (224, 535) with delta (0, 0)
Screenshot: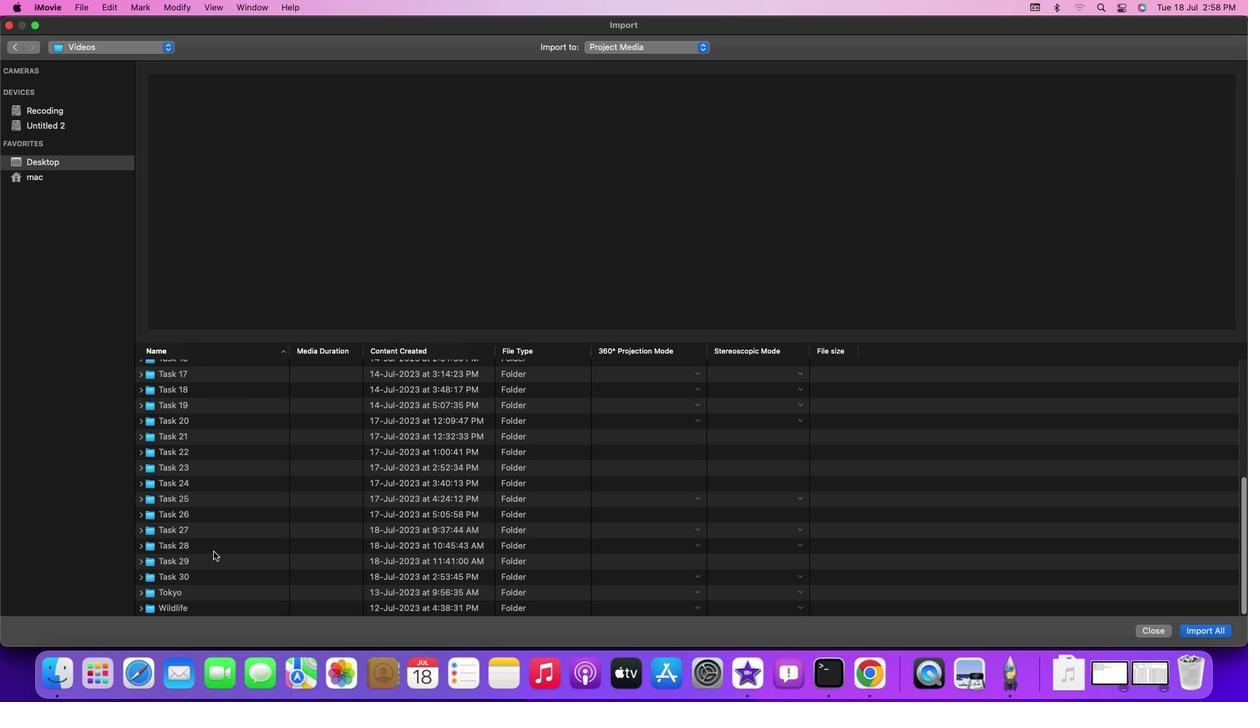 
Action: Mouse scrolled (224, 535) with delta (0, 0)
Screenshot: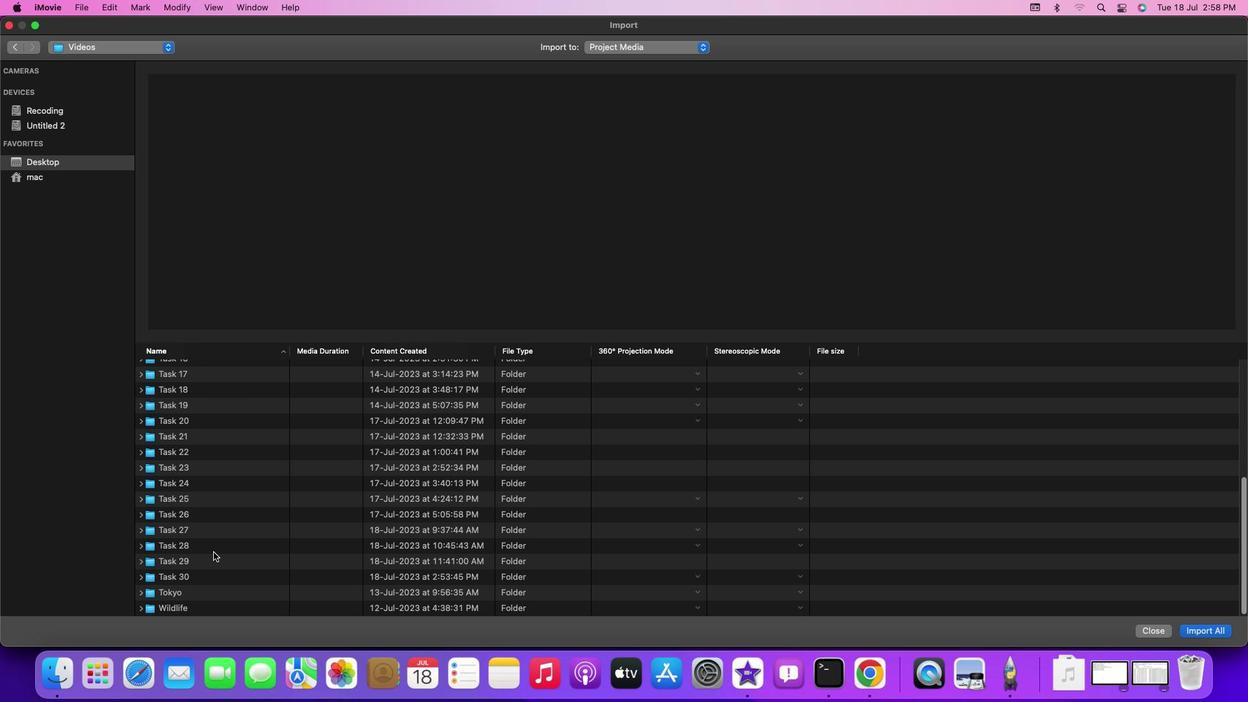 
Action: Mouse moved to (224, 535)
Screenshot: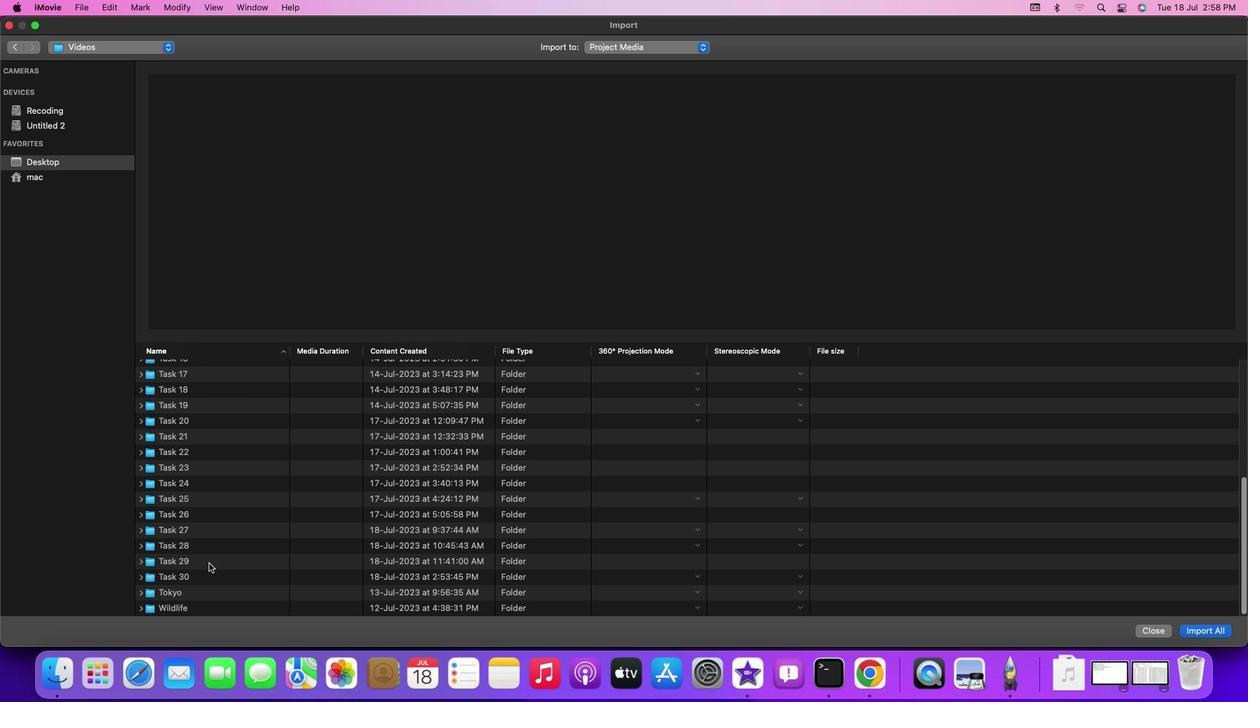
Action: Mouse scrolled (224, 535) with delta (0, -1)
Screenshot: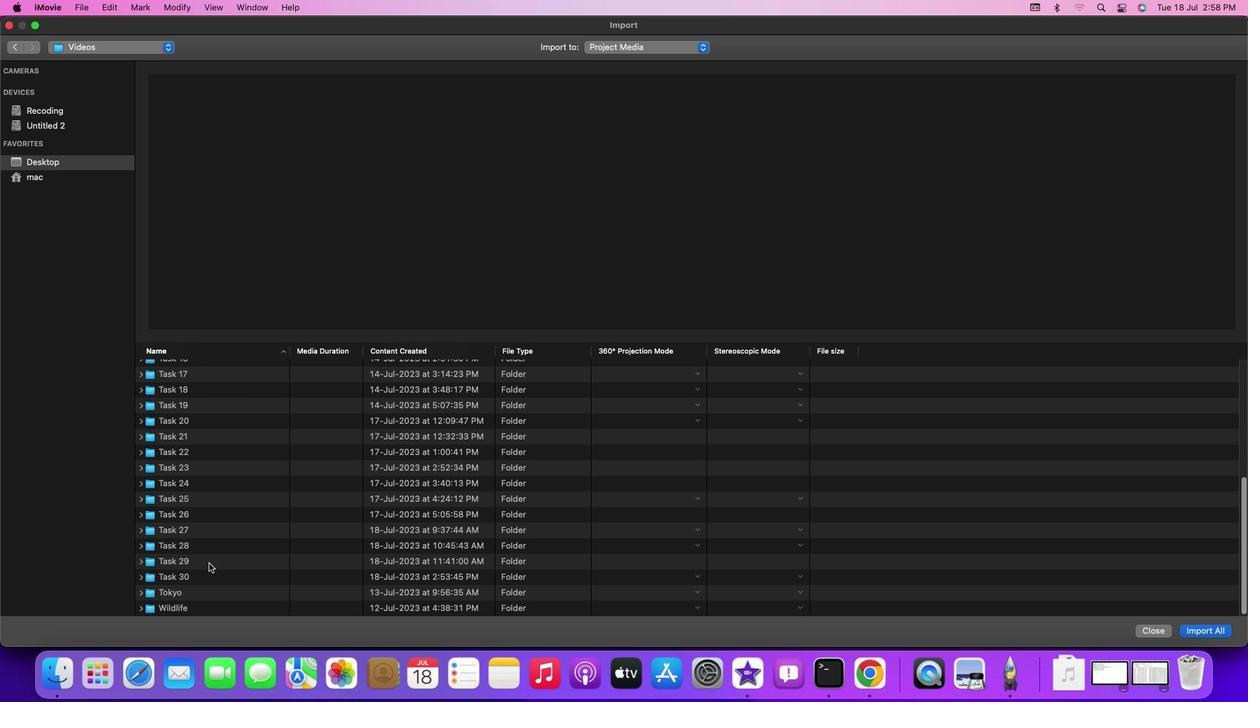 
Action: Mouse moved to (219, 538)
Screenshot: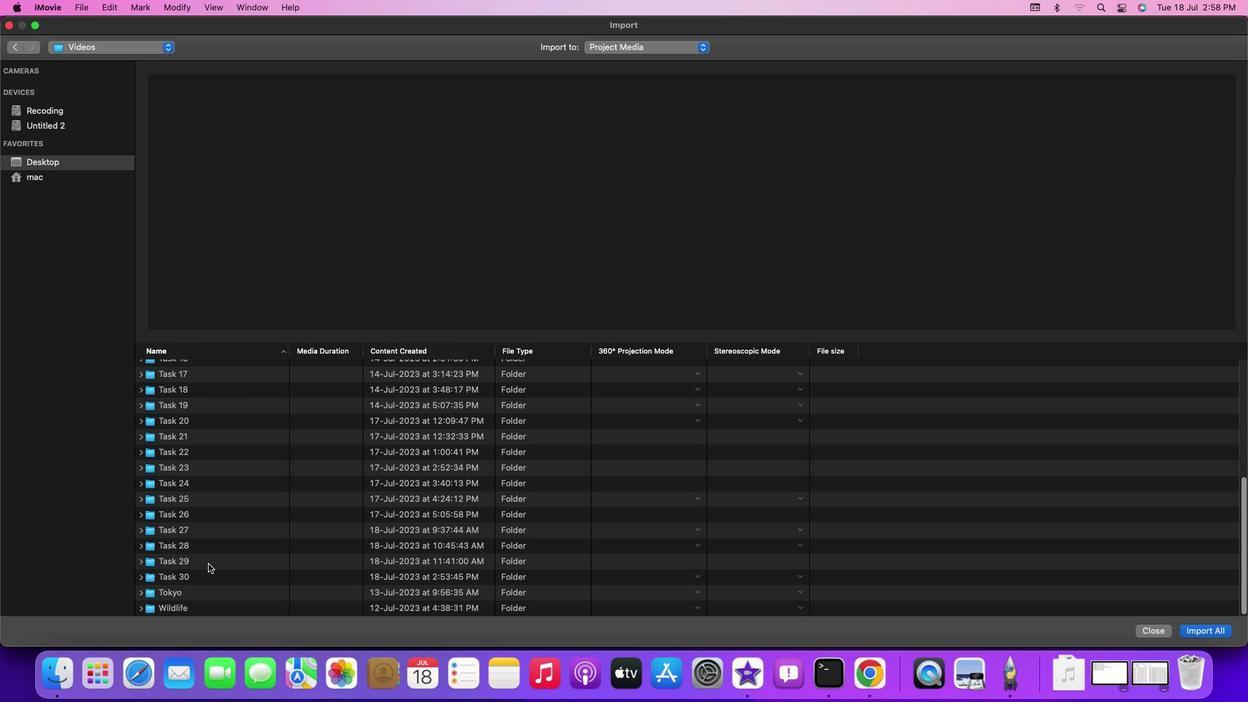 
Action: Mouse scrolled (219, 538) with delta (0, -3)
Screenshot: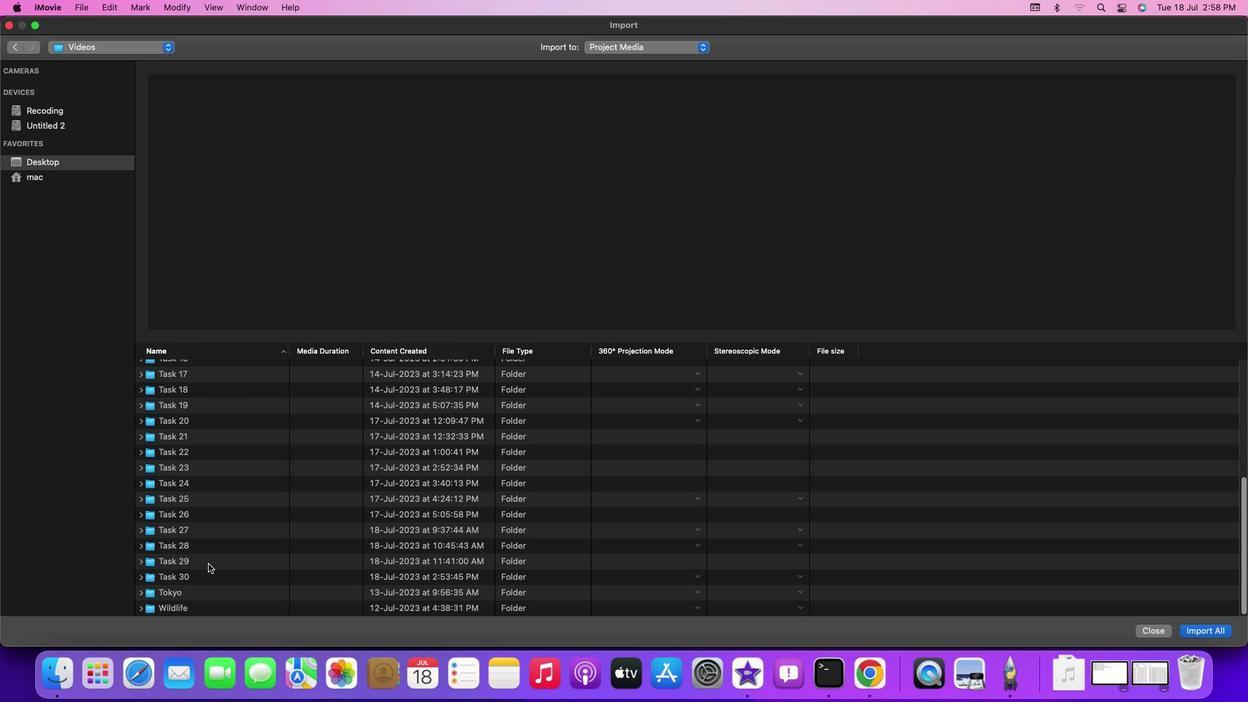 
Action: Mouse moved to (206, 577)
Screenshot: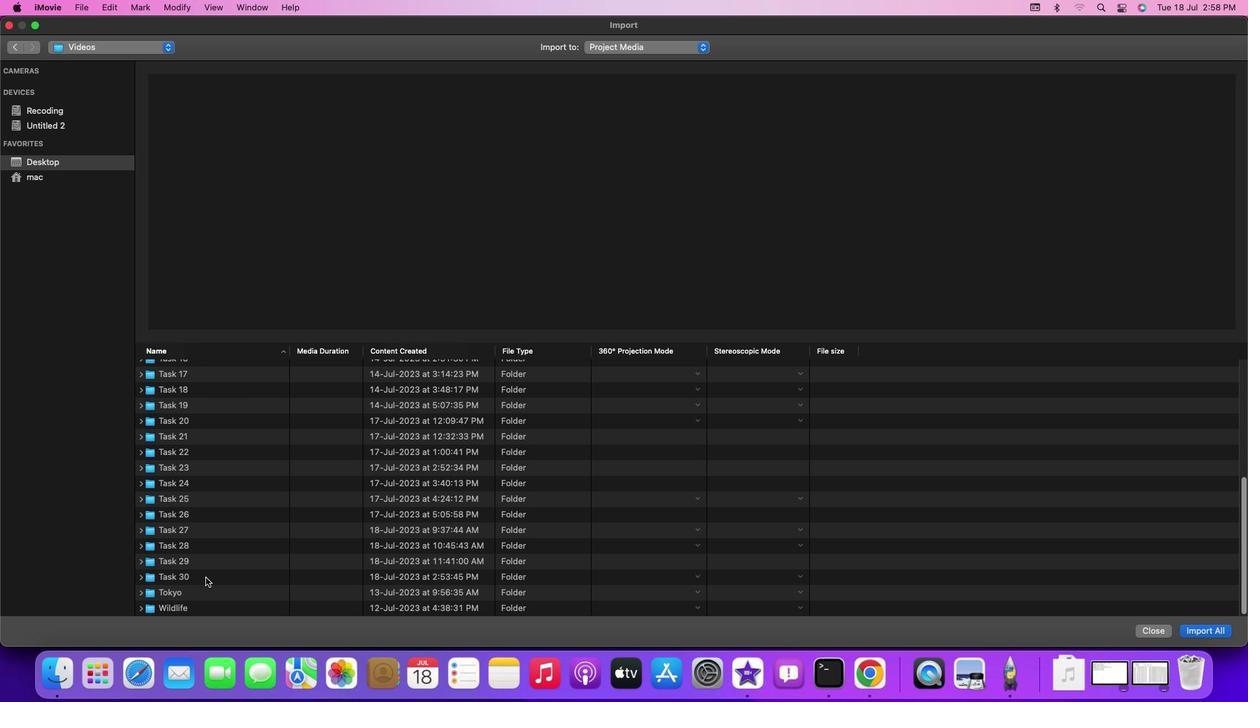
Action: Mouse pressed left at (206, 577)
Screenshot: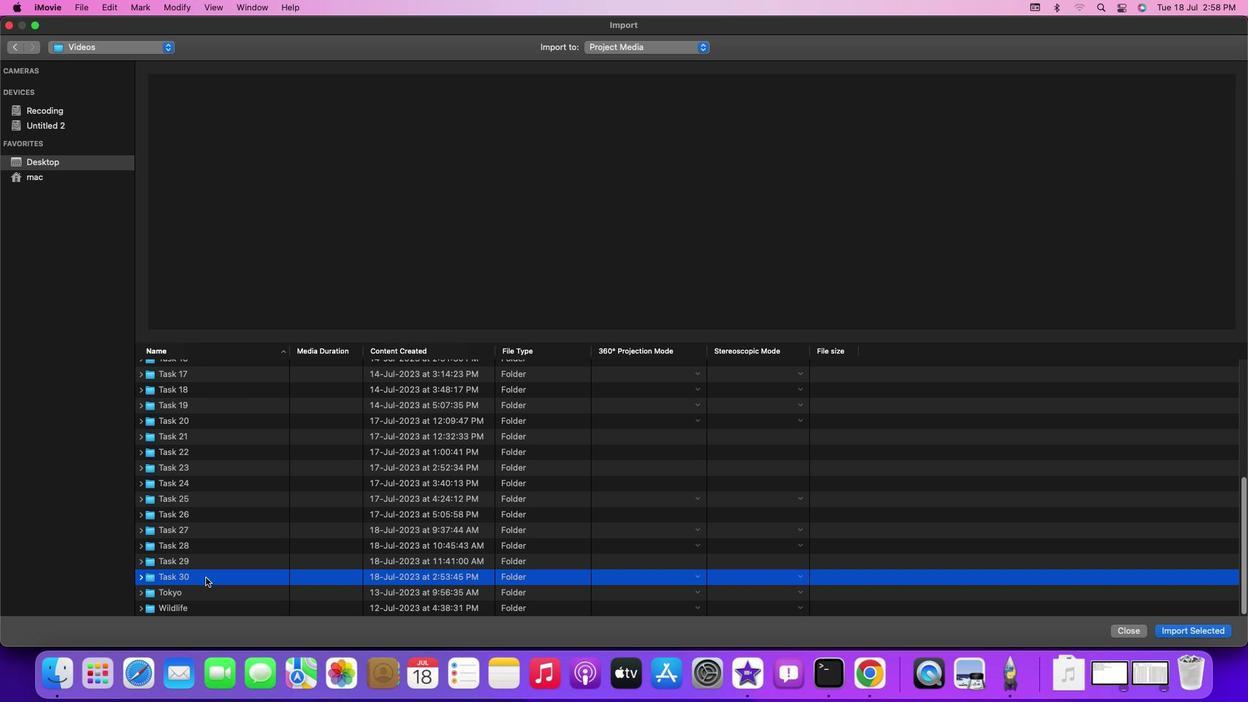 
Action: Mouse pressed left at (206, 577)
Screenshot: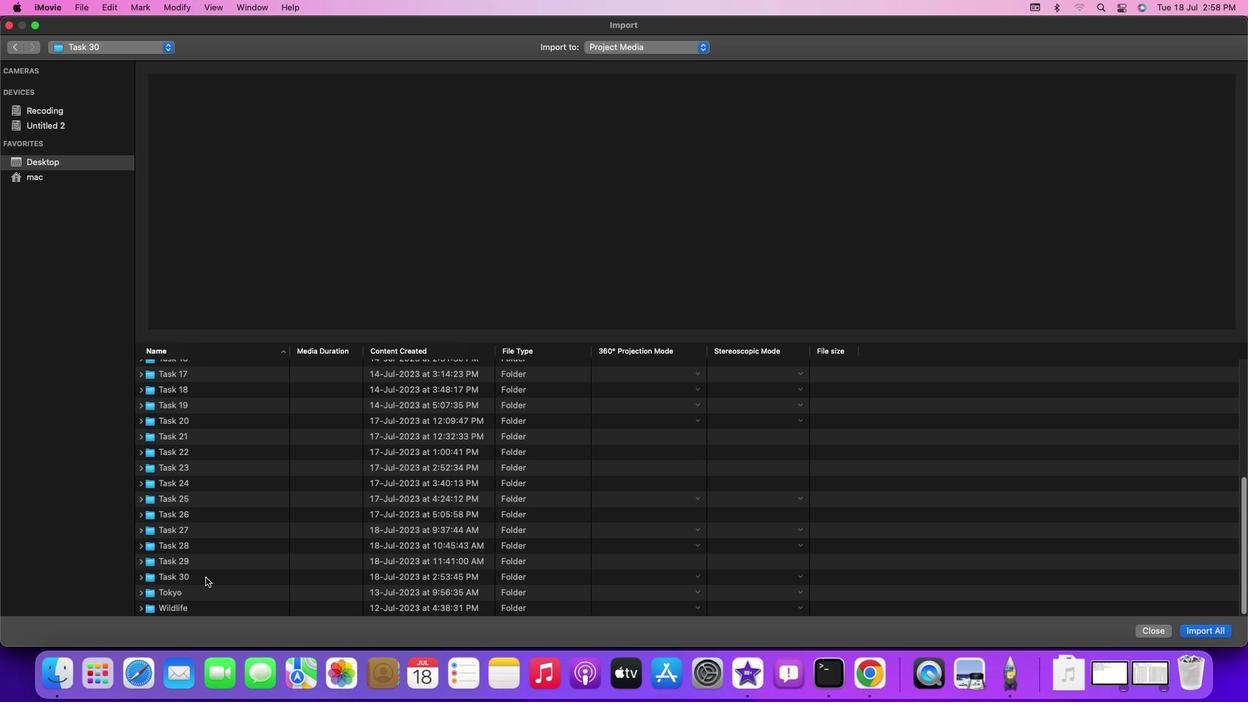 
Action: Mouse moved to (236, 373)
Screenshot: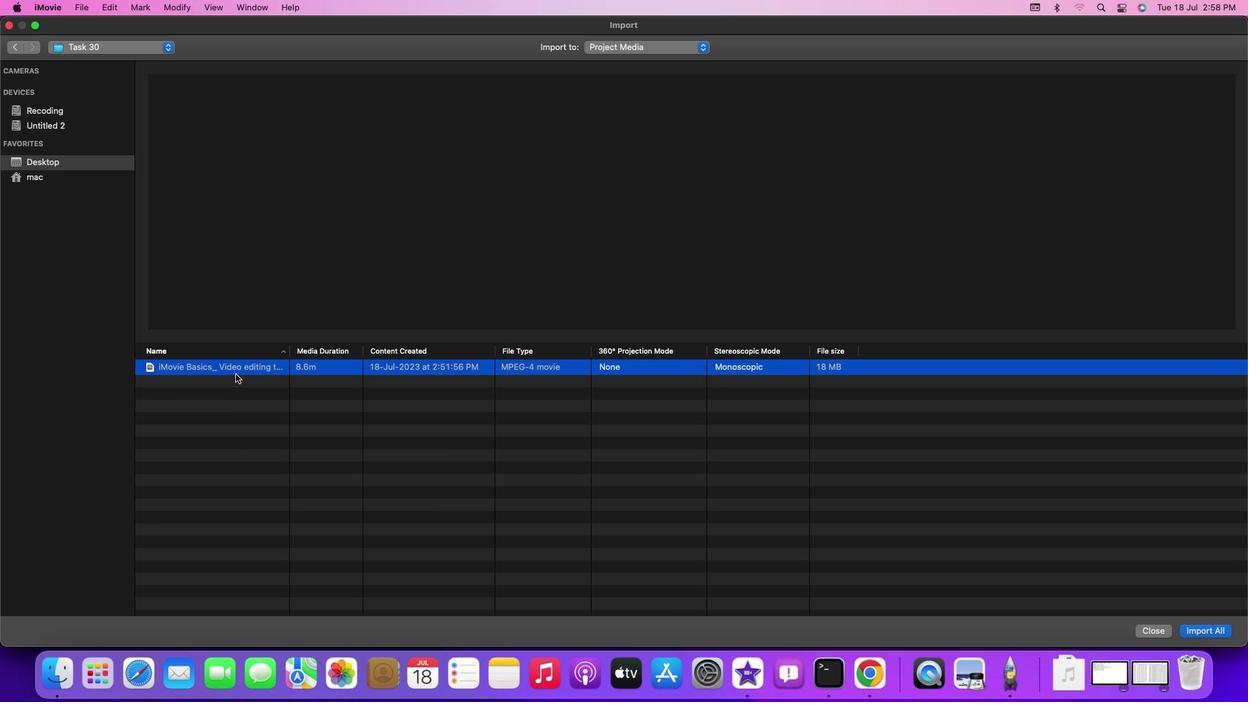
Action: Mouse pressed left at (236, 373)
Screenshot: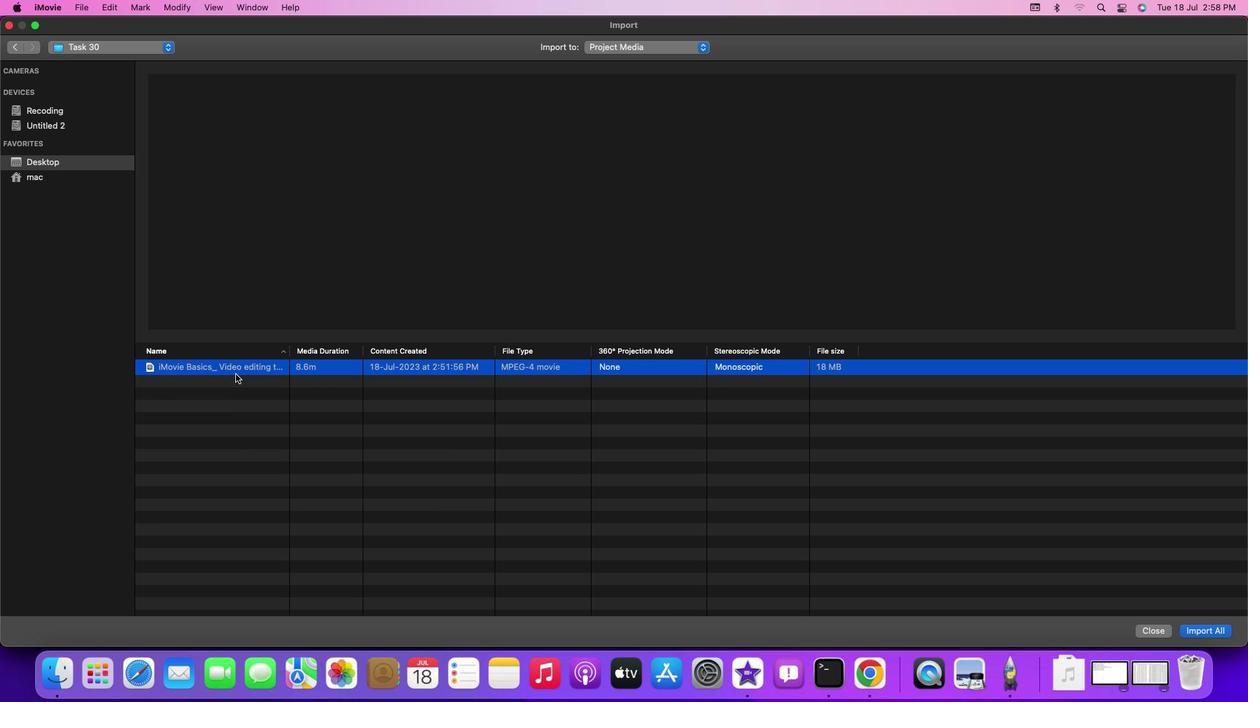 
Action: Mouse pressed left at (236, 373)
Screenshot: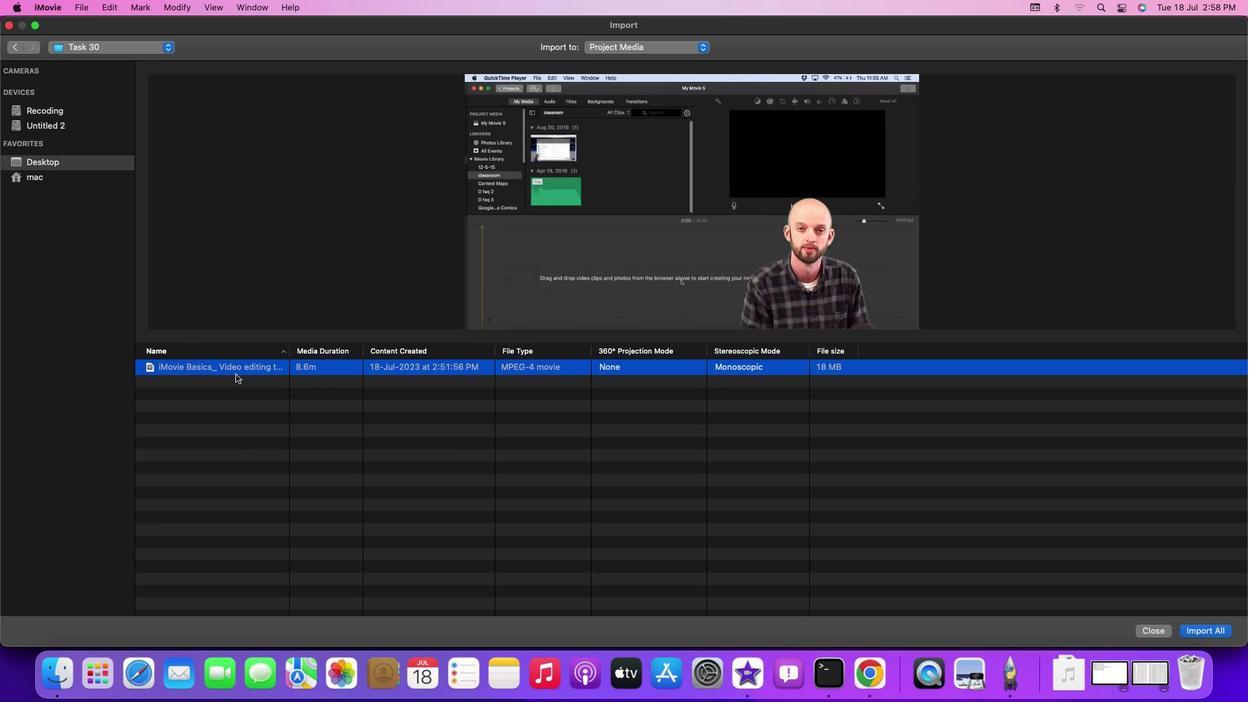 
Action: Mouse moved to (230, 132)
Screenshot: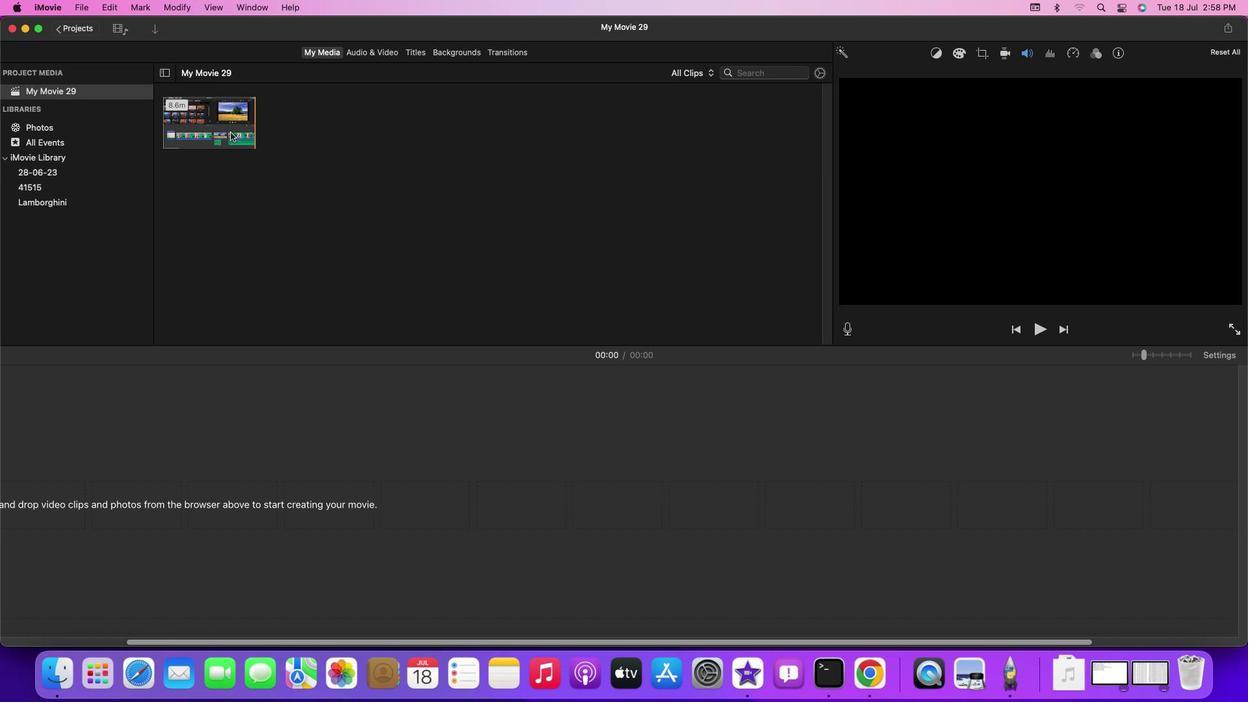 
Action: Mouse pressed left at (230, 132)
Screenshot: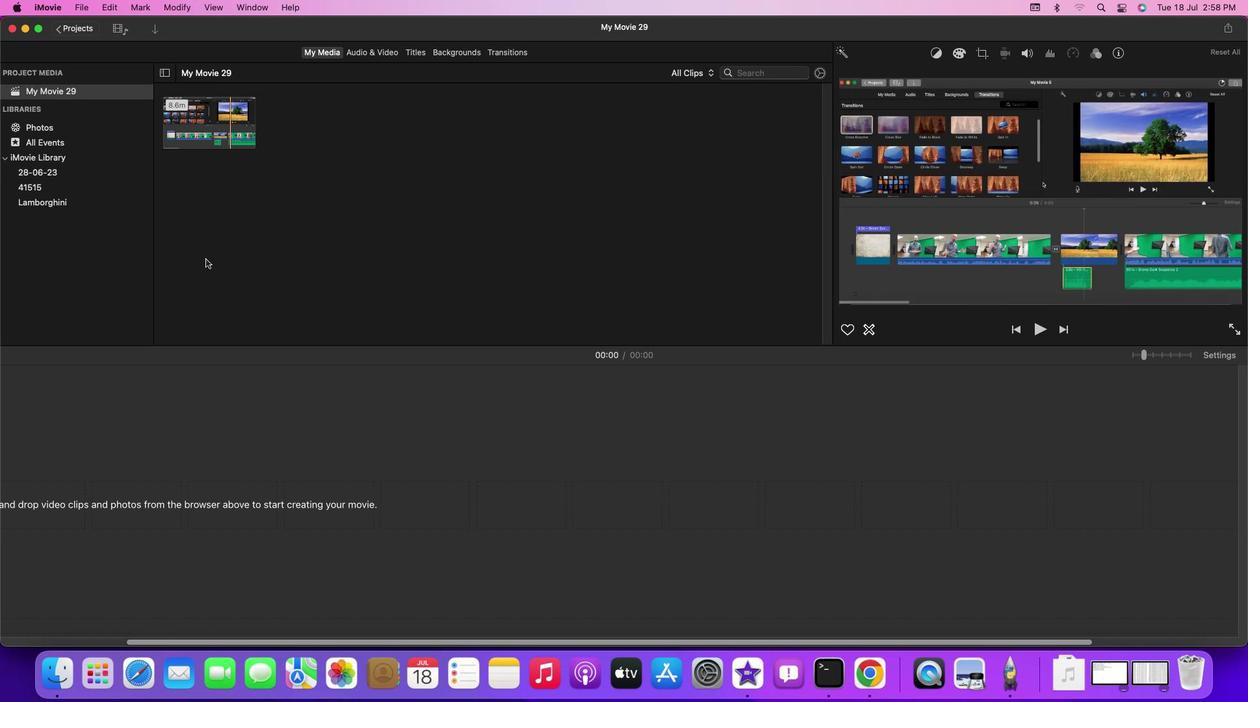 
Action: Mouse moved to (1135, 356)
Screenshot: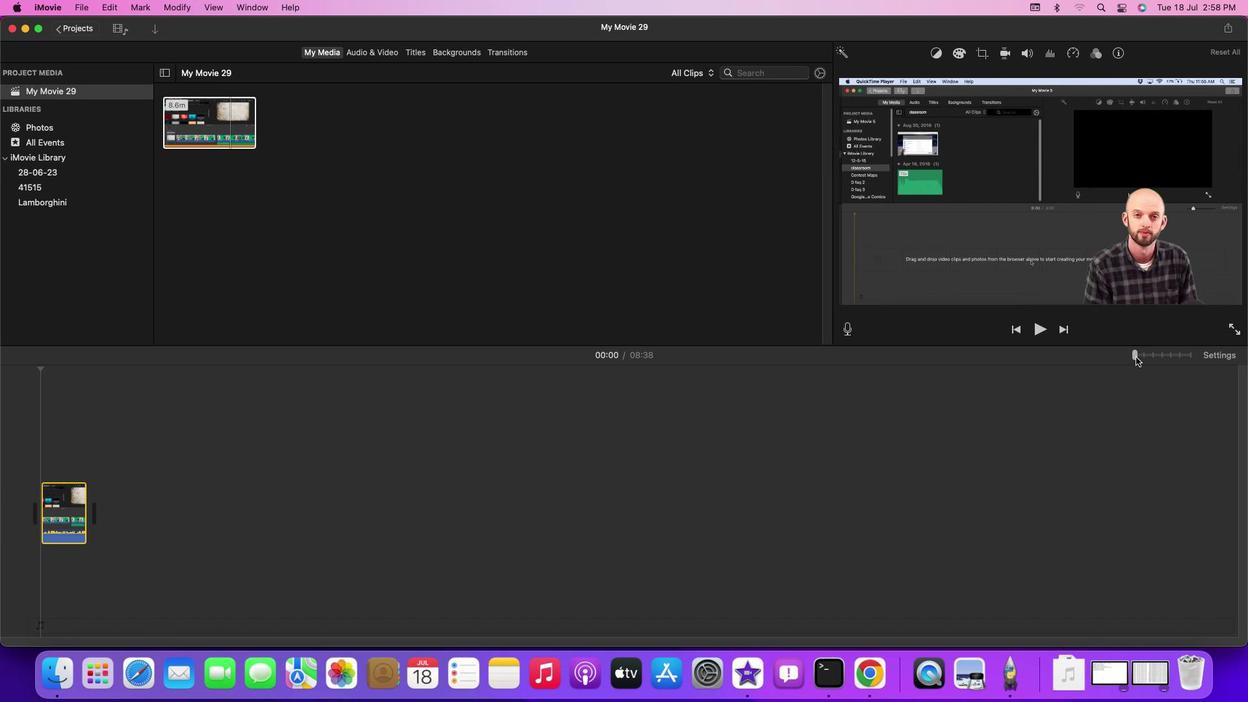 
Action: Mouse pressed left at (1135, 356)
Screenshot: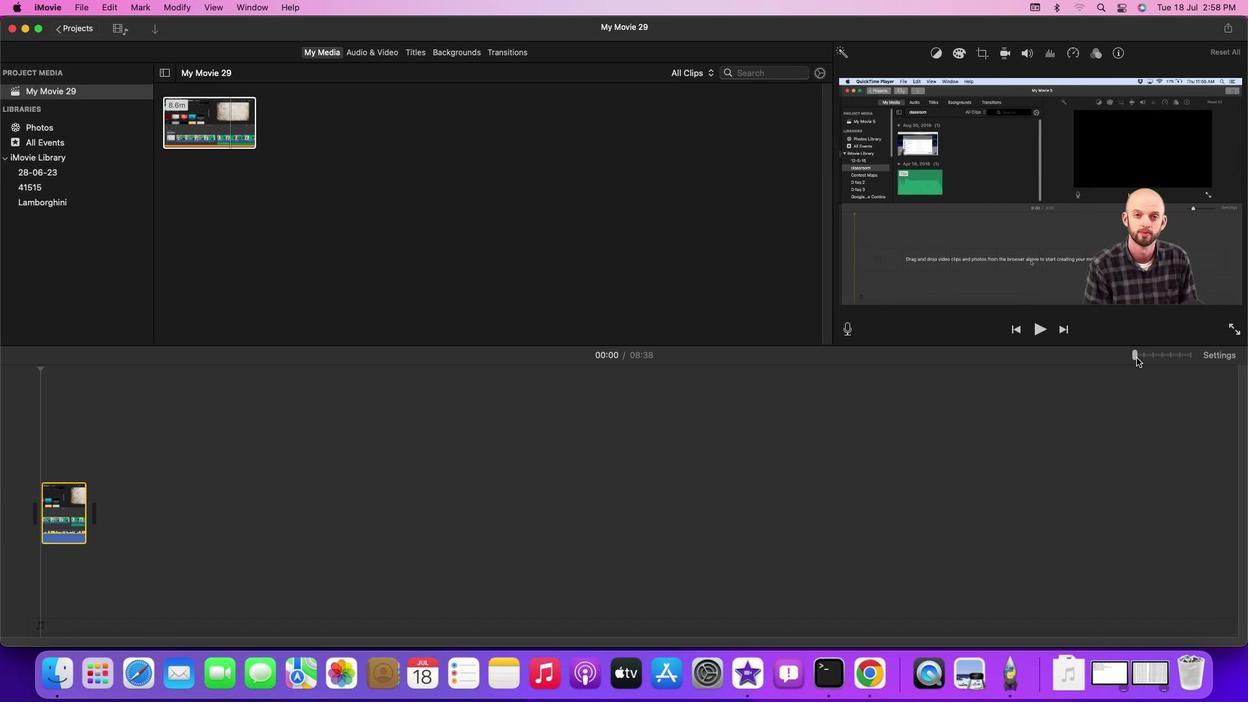 
Action: Mouse moved to (35, 450)
Screenshot: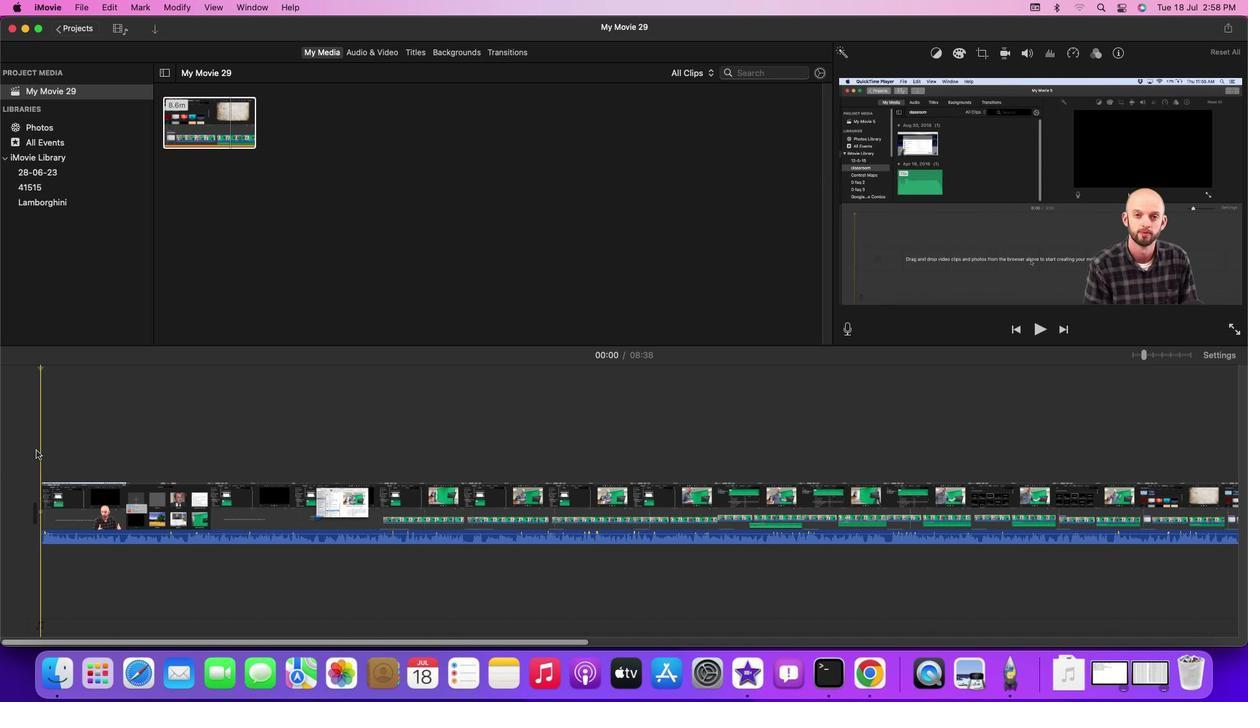 
Action: Mouse pressed left at (35, 450)
Screenshot: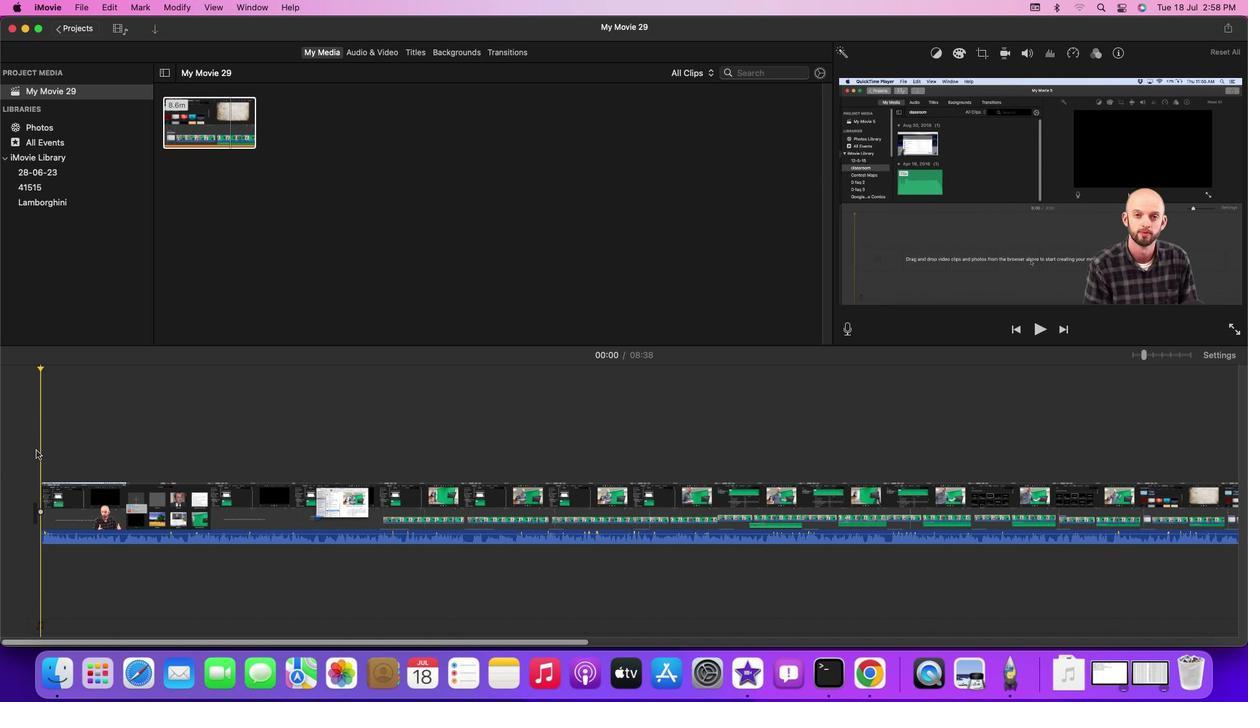 
Action: Key pressed Key.space
Screenshot: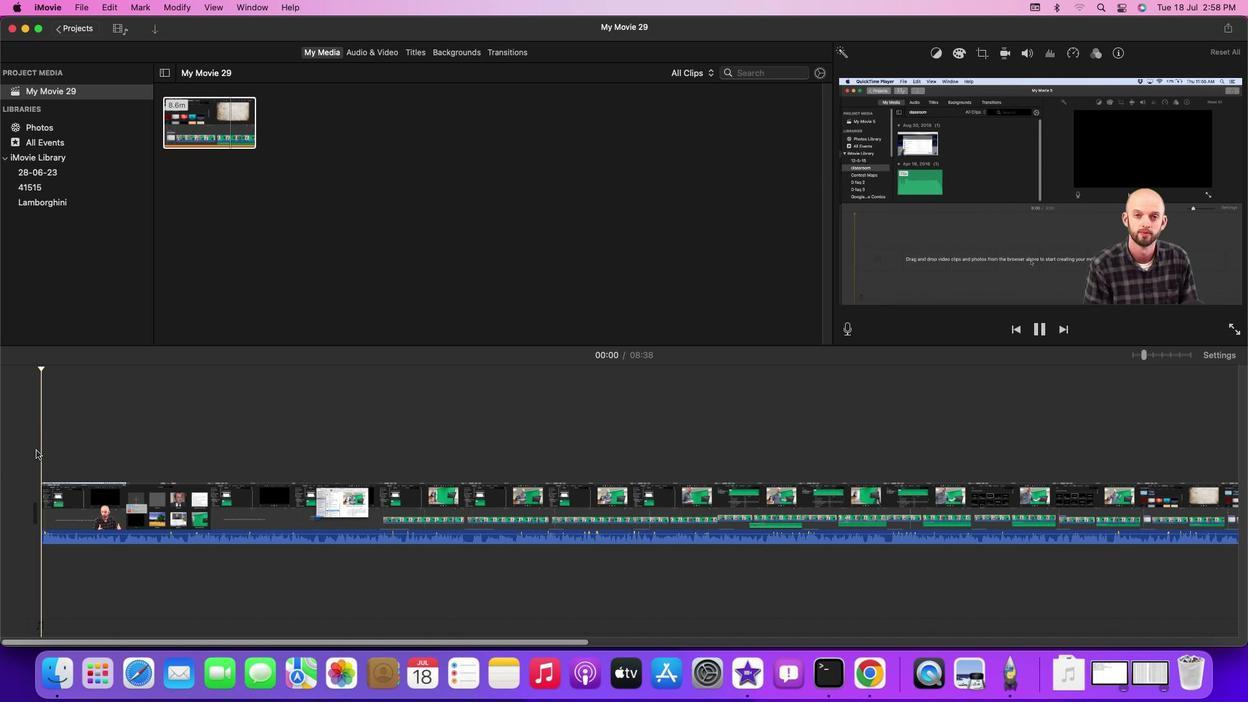 
Action: Mouse moved to (267, 447)
Screenshot: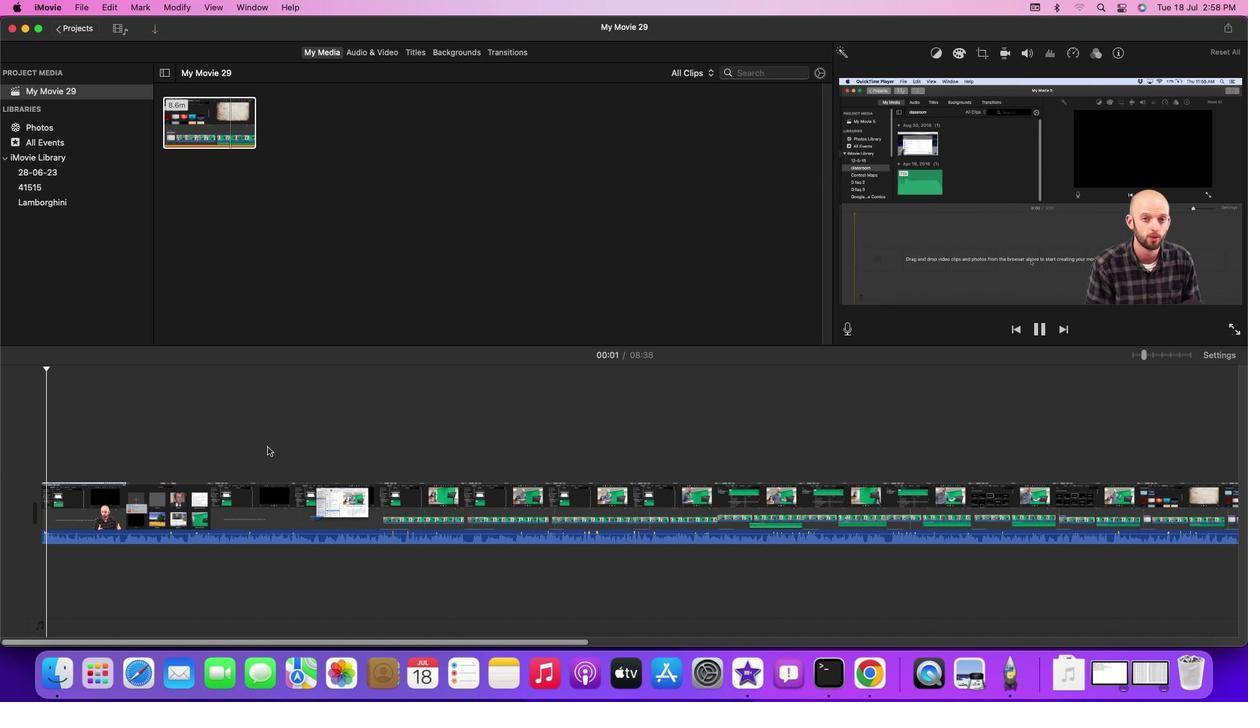 
Action: Mouse pressed left at (267, 447)
Screenshot: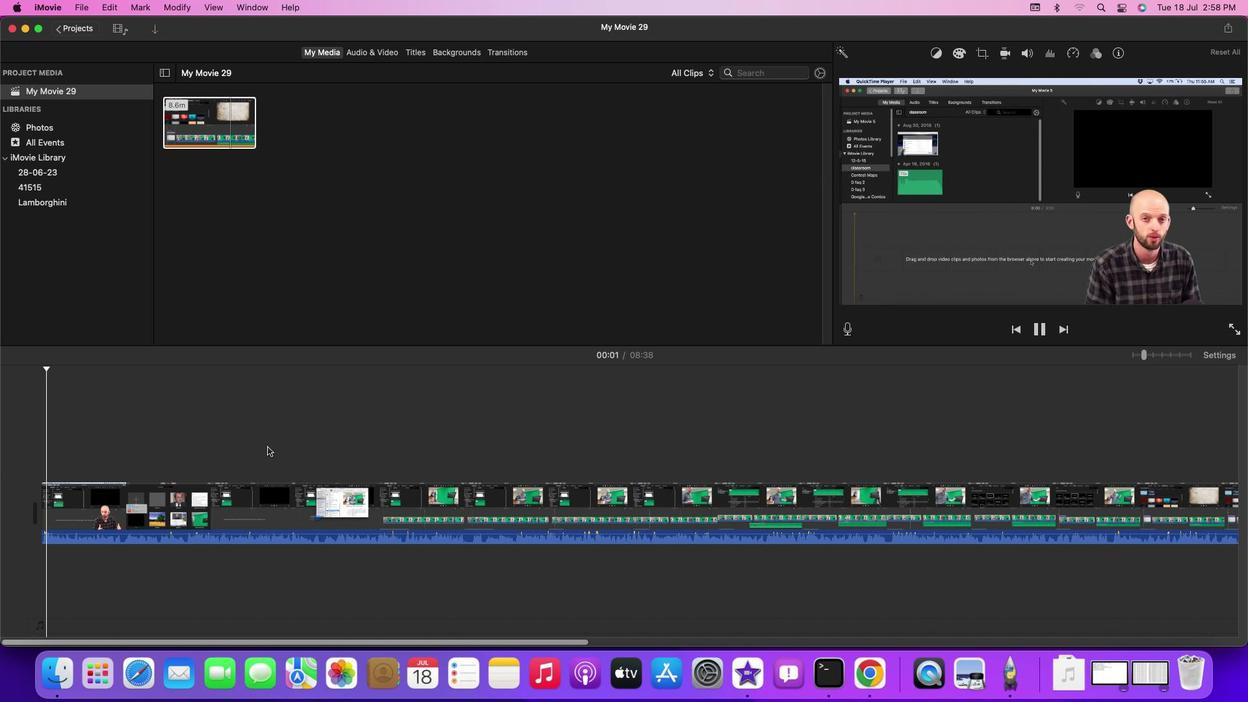 
Action: Mouse moved to (242, 445)
Screenshot: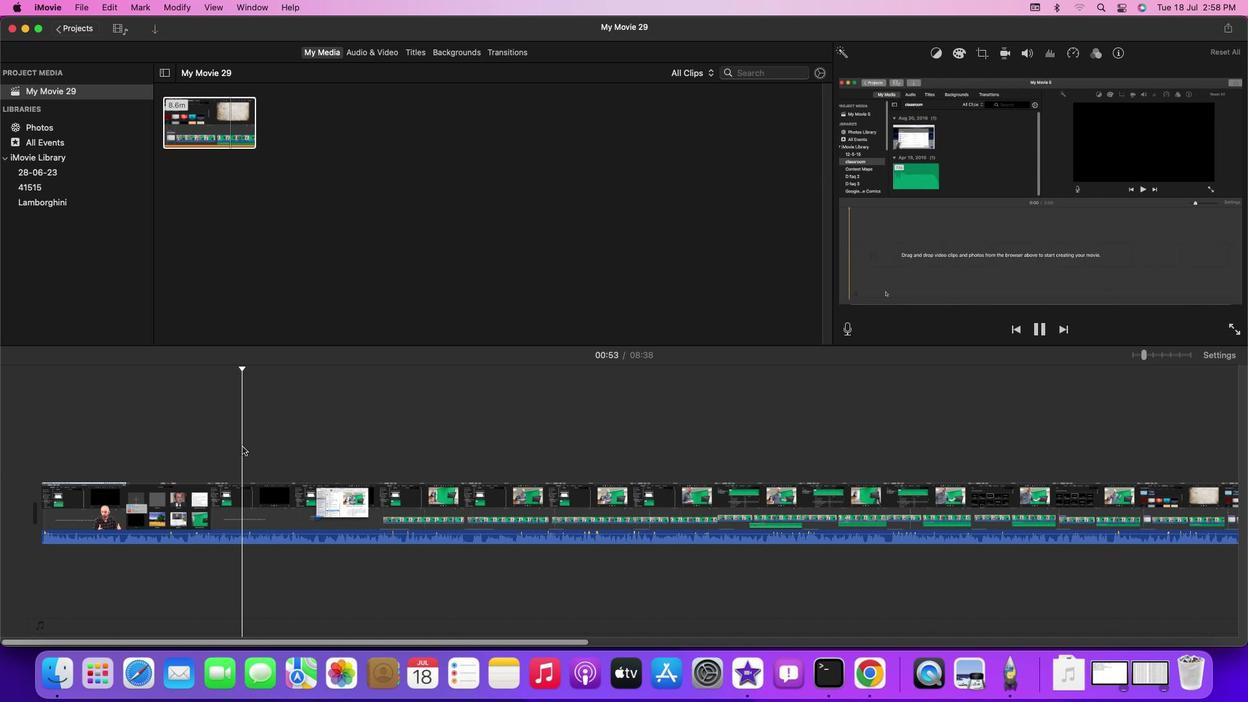 
Action: Mouse pressed left at (242, 445)
Screenshot: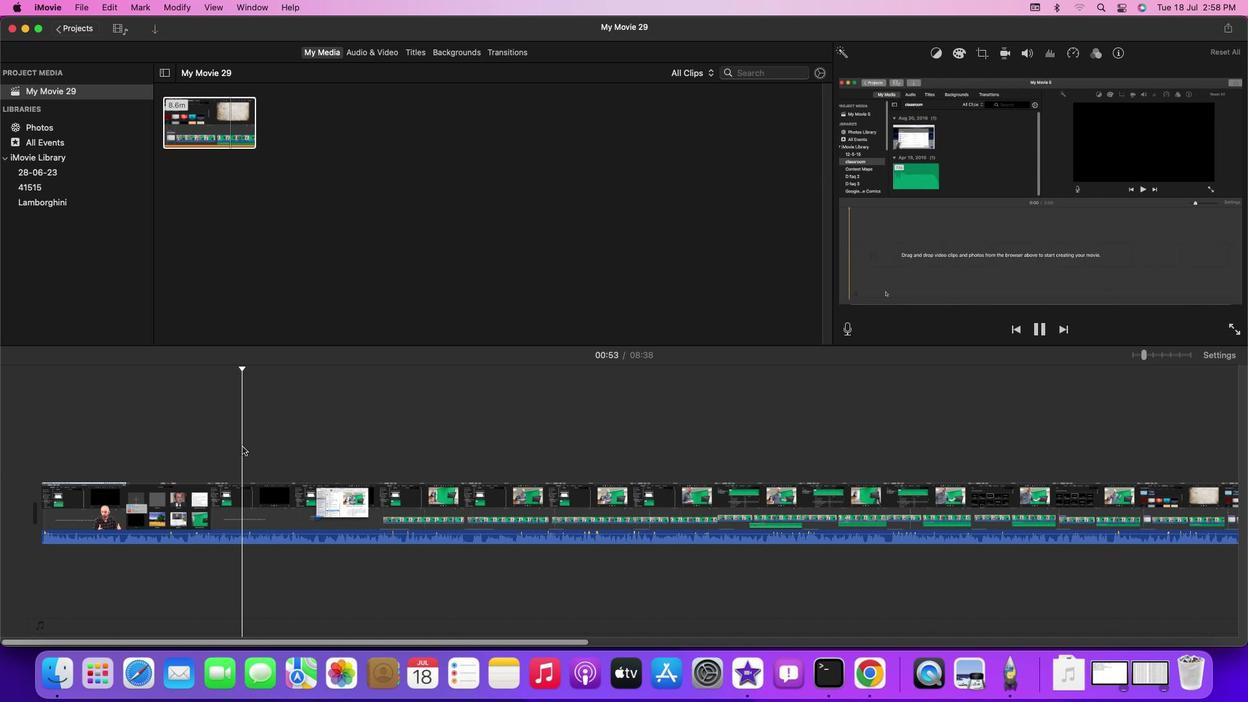 
Action: Mouse moved to (222, 443)
Screenshot: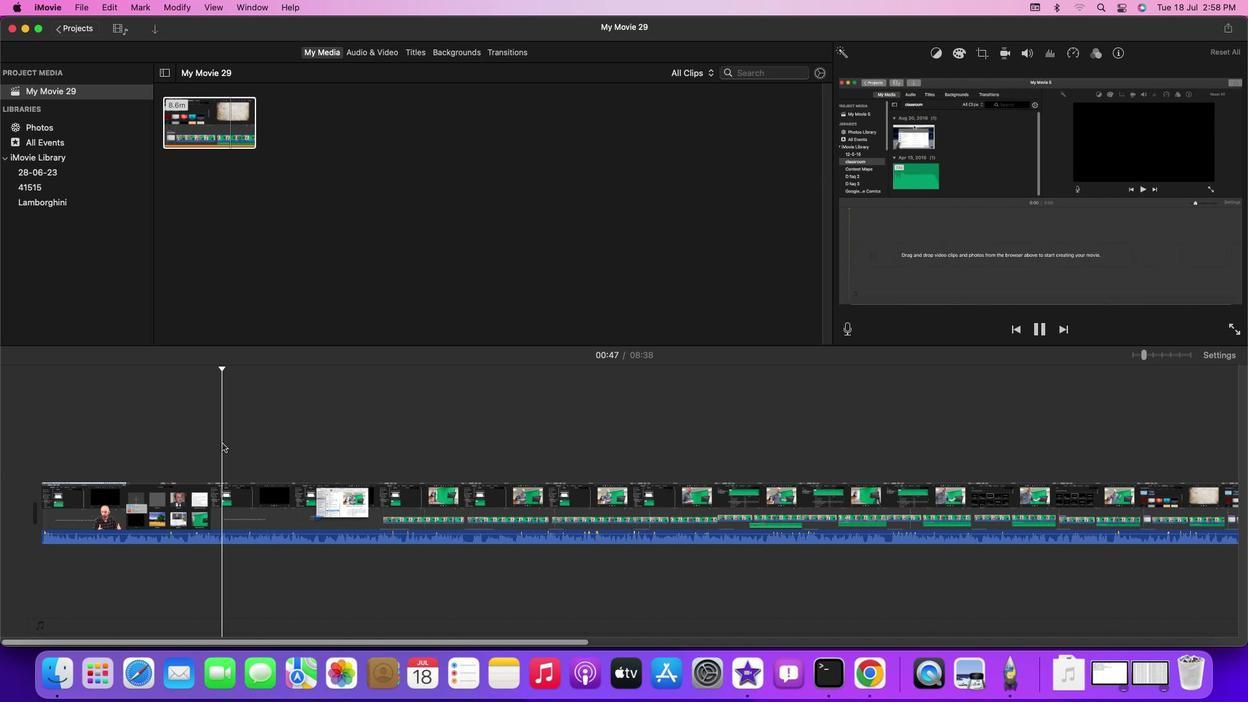 
Action: Mouse pressed left at (222, 443)
Screenshot: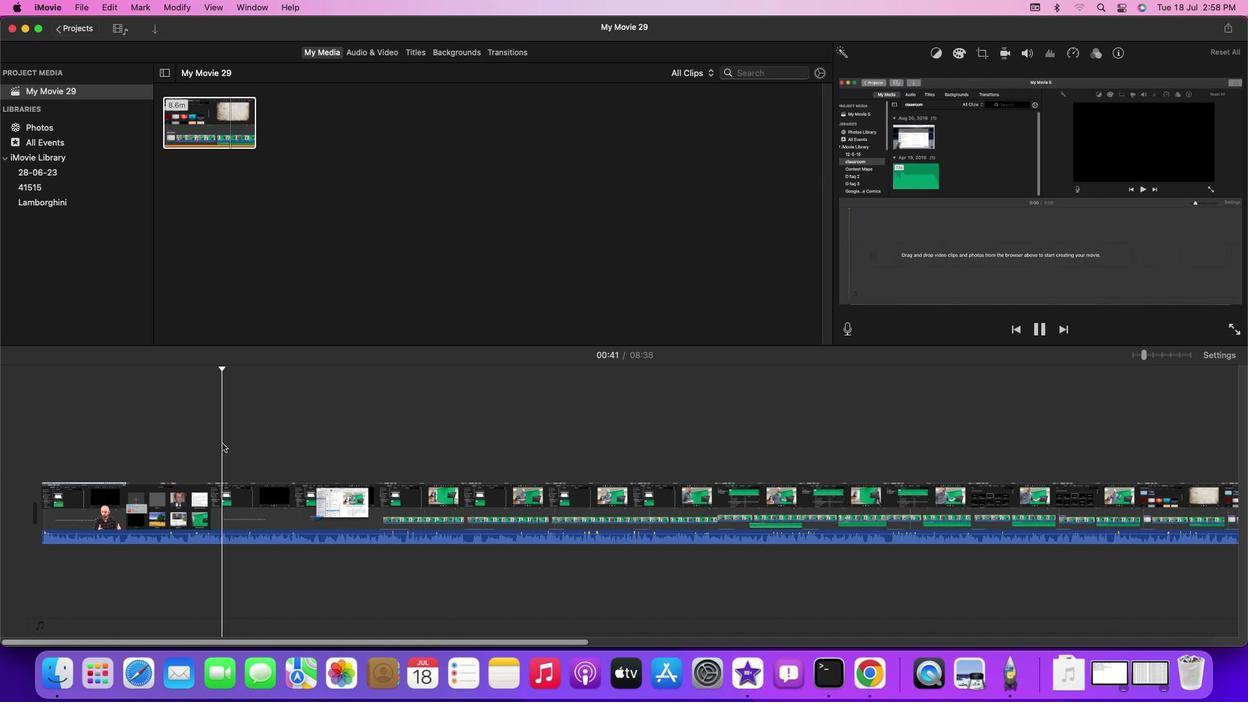 
Action: Mouse moved to (196, 438)
Screenshot: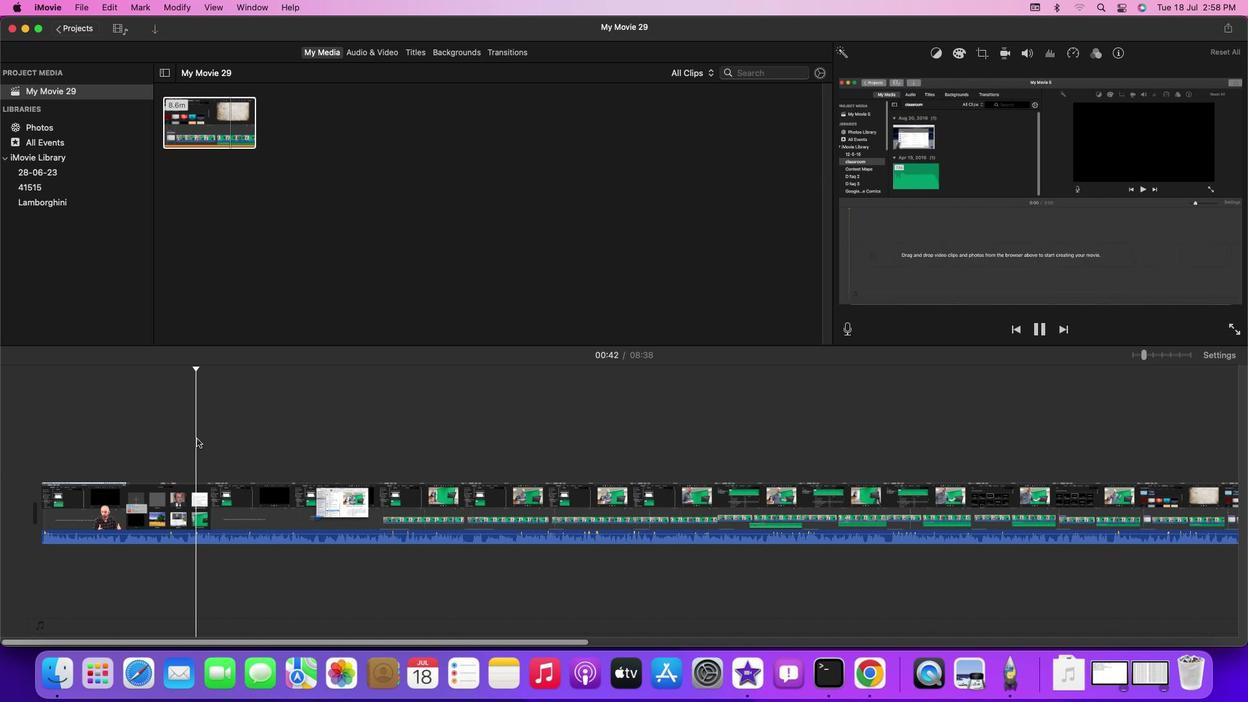 
Action: Mouse pressed left at (196, 438)
Screenshot: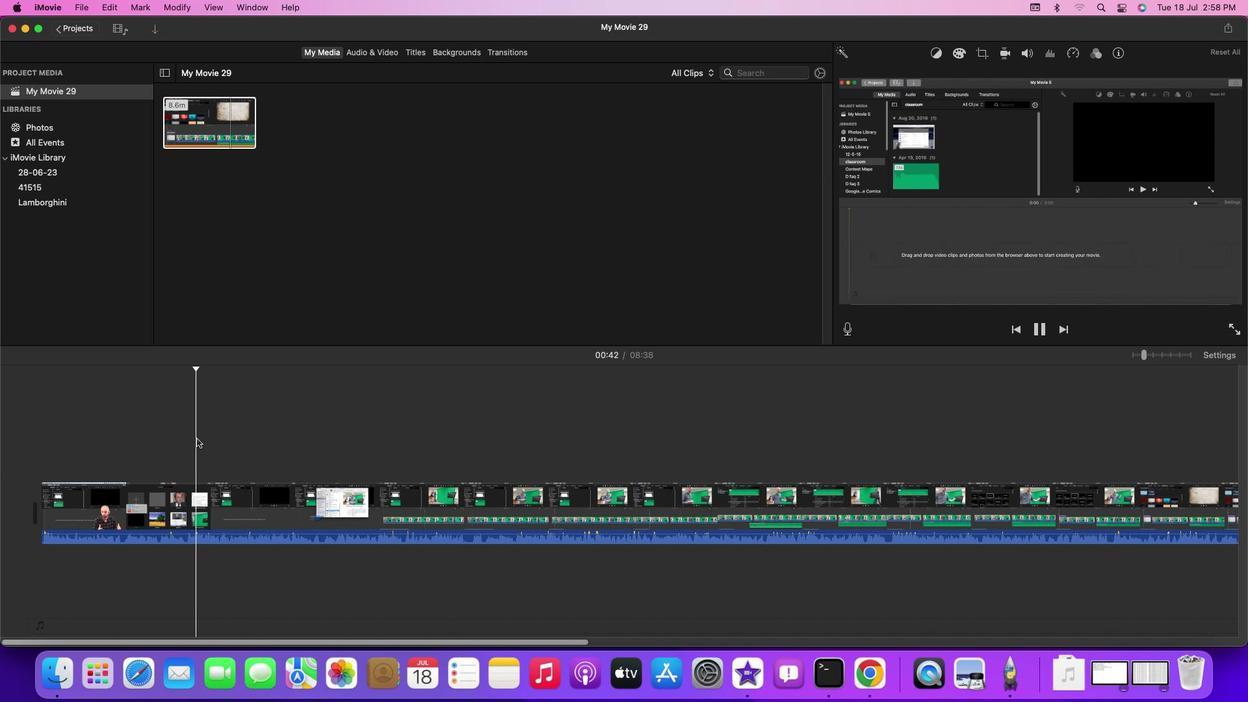 
Action: Mouse moved to (180, 433)
Screenshot: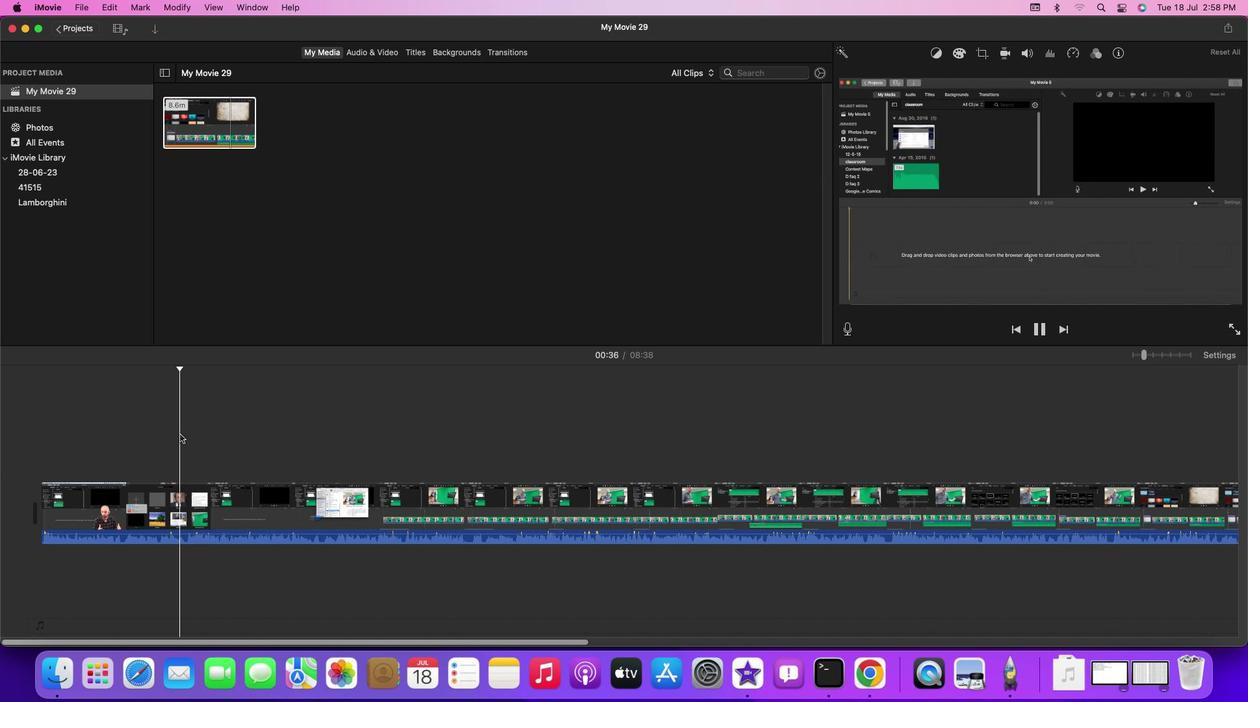 
Action: Mouse pressed left at (180, 433)
Screenshot: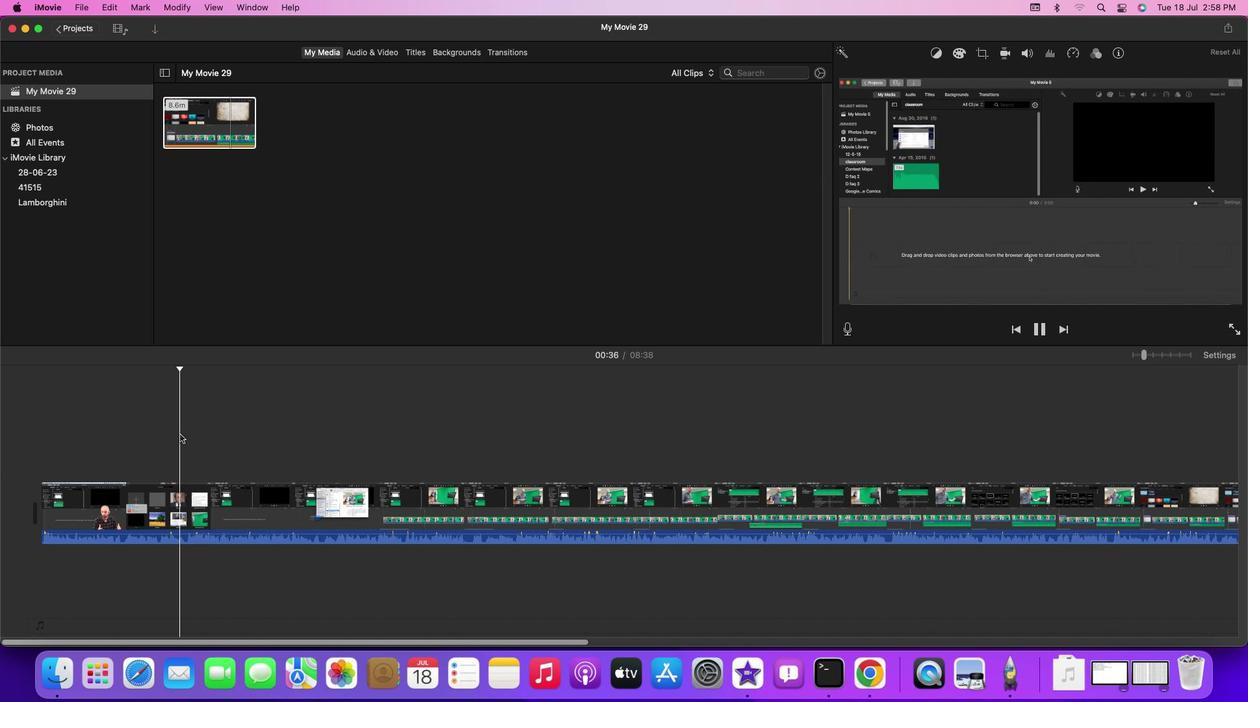 
Action: Mouse moved to (144, 427)
Screenshot: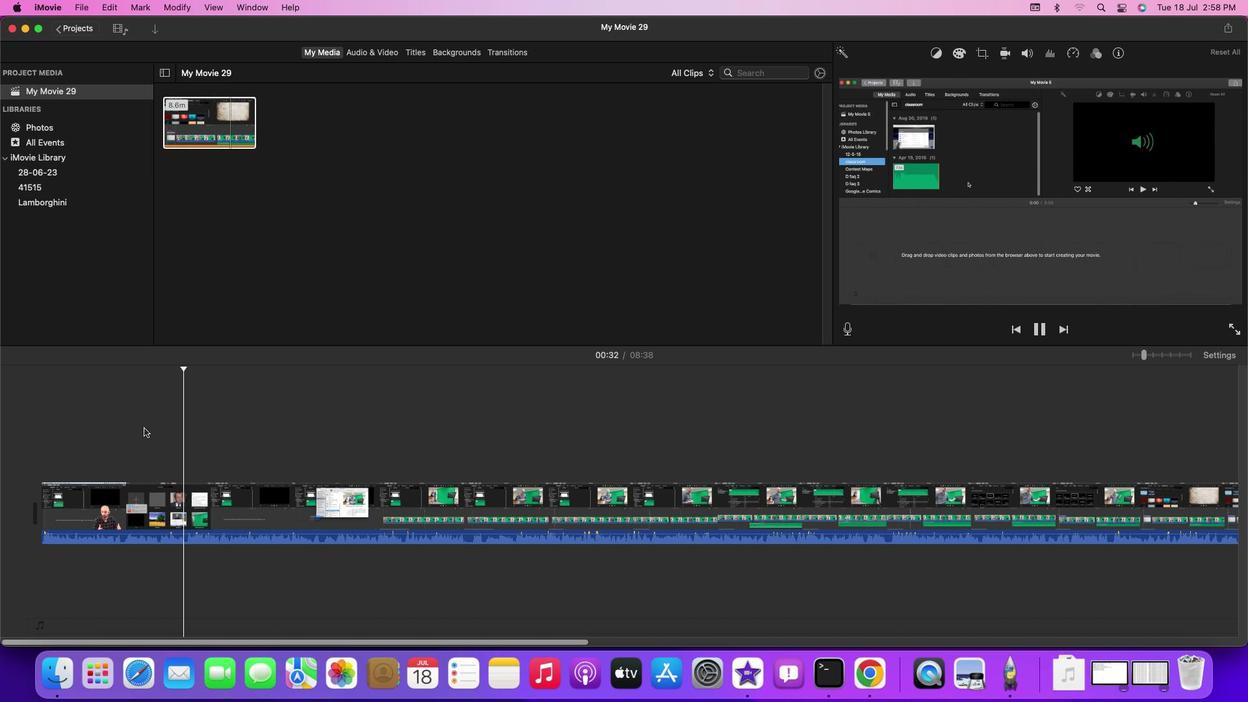 
Action: Mouse pressed left at (144, 427)
Screenshot: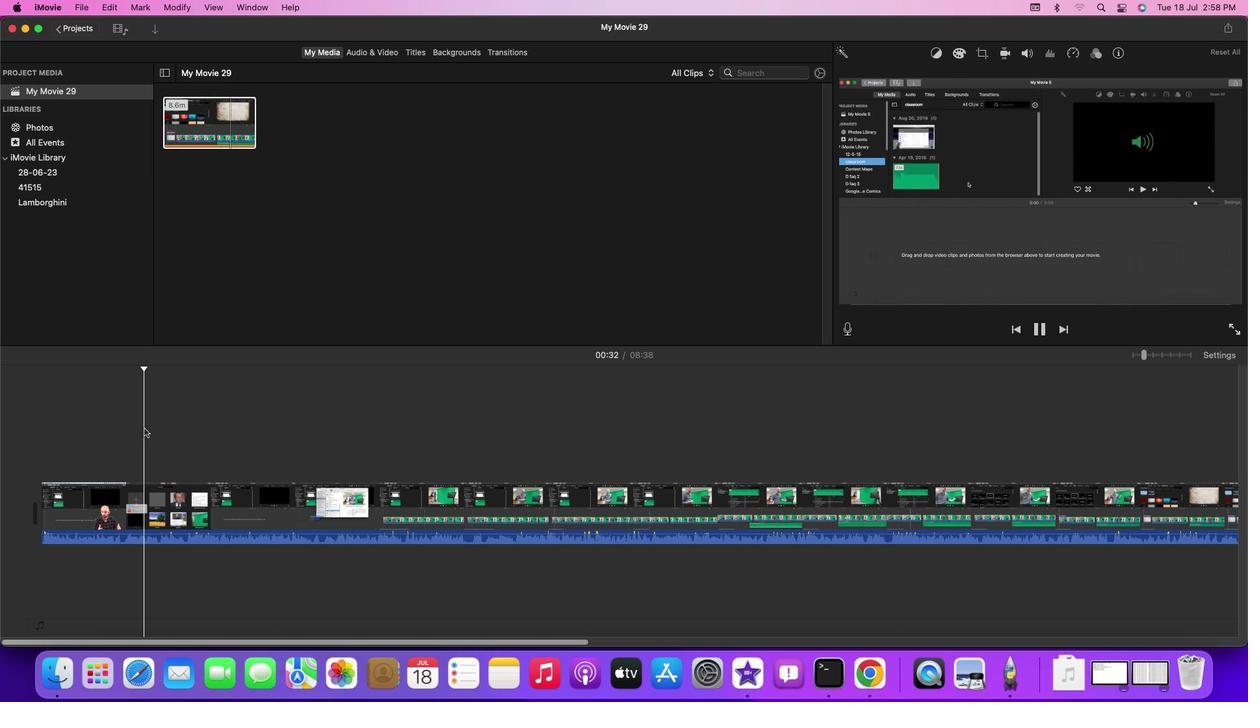 
Action: Mouse moved to (109, 426)
Screenshot: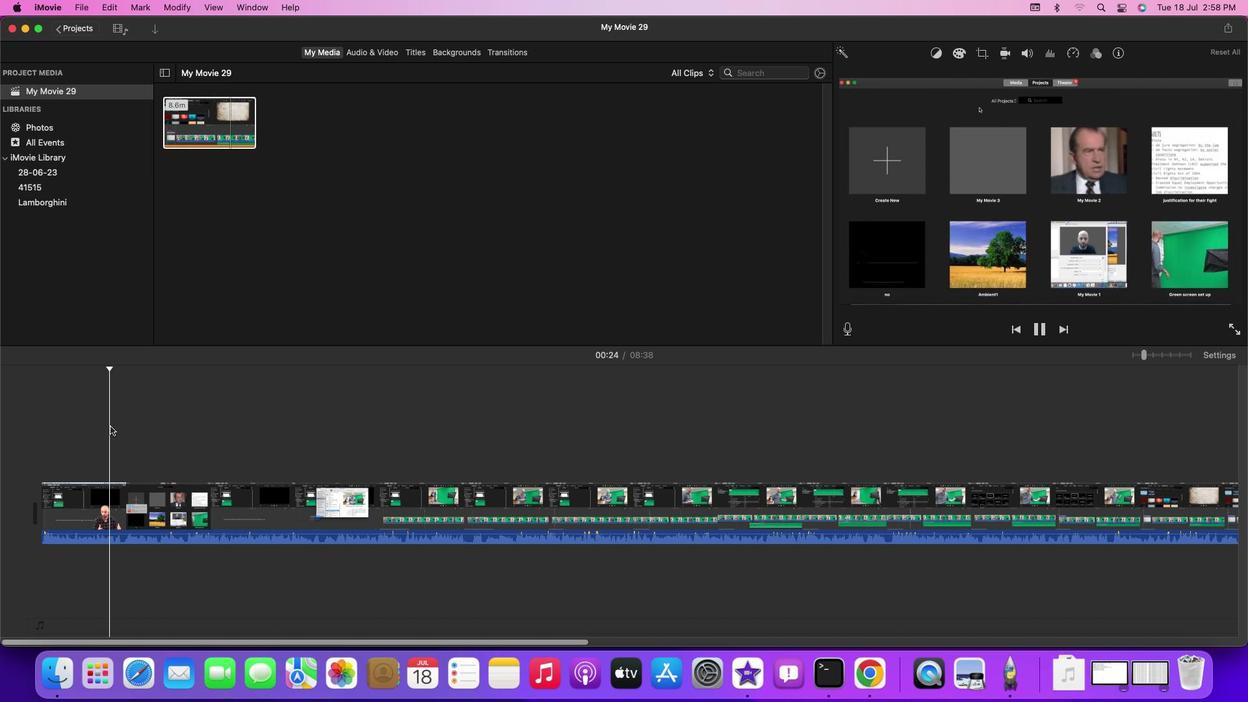 
Action: Mouse pressed left at (109, 426)
Screenshot: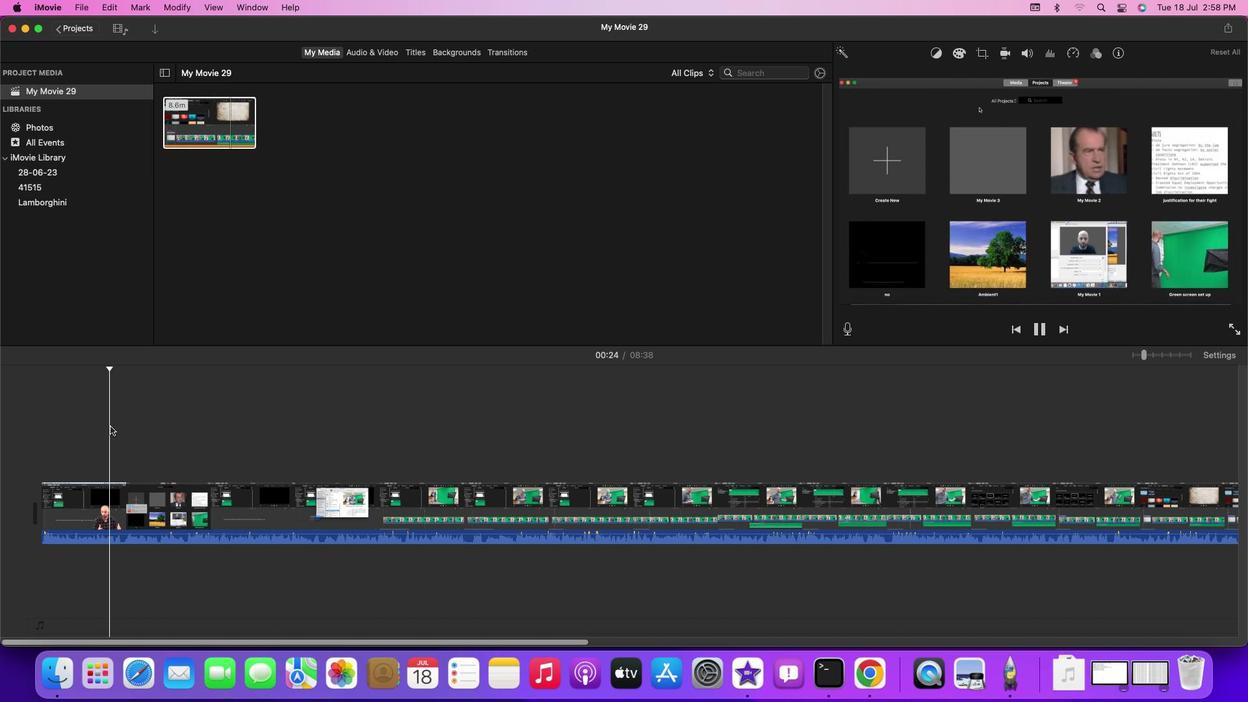 
Action: Mouse moved to (110, 426)
Screenshot: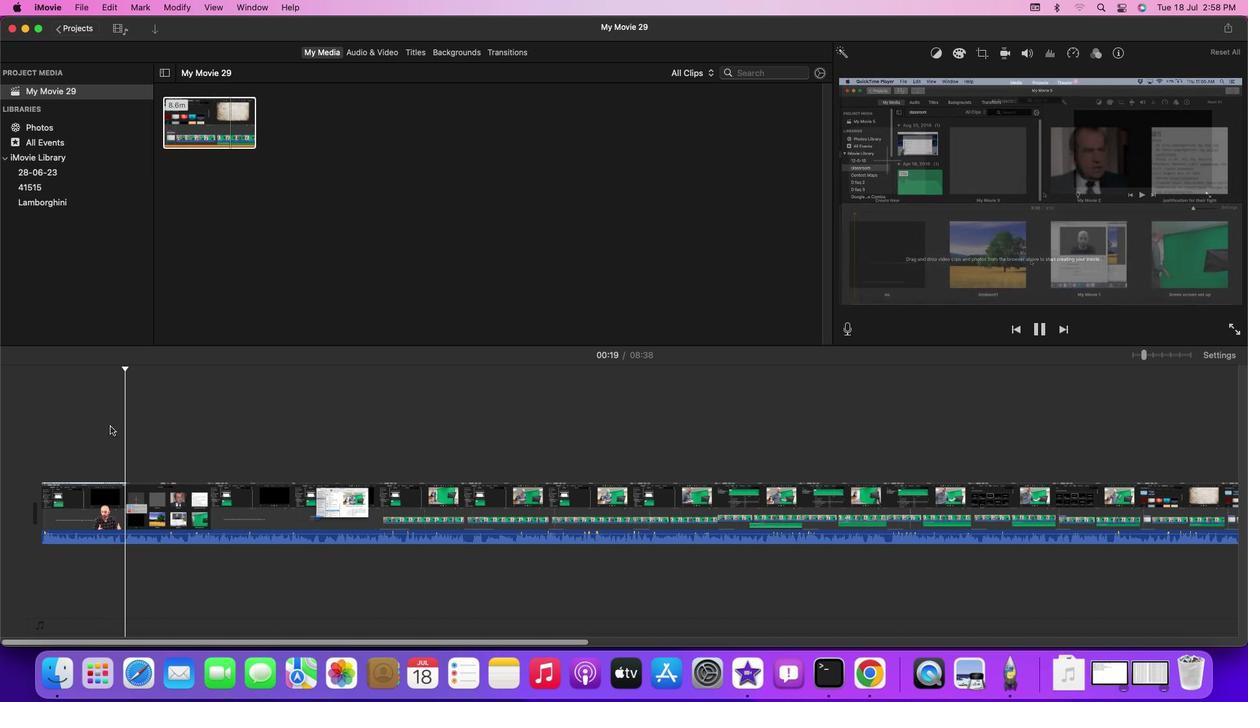 
Action: Key pressed Key.space
Screenshot: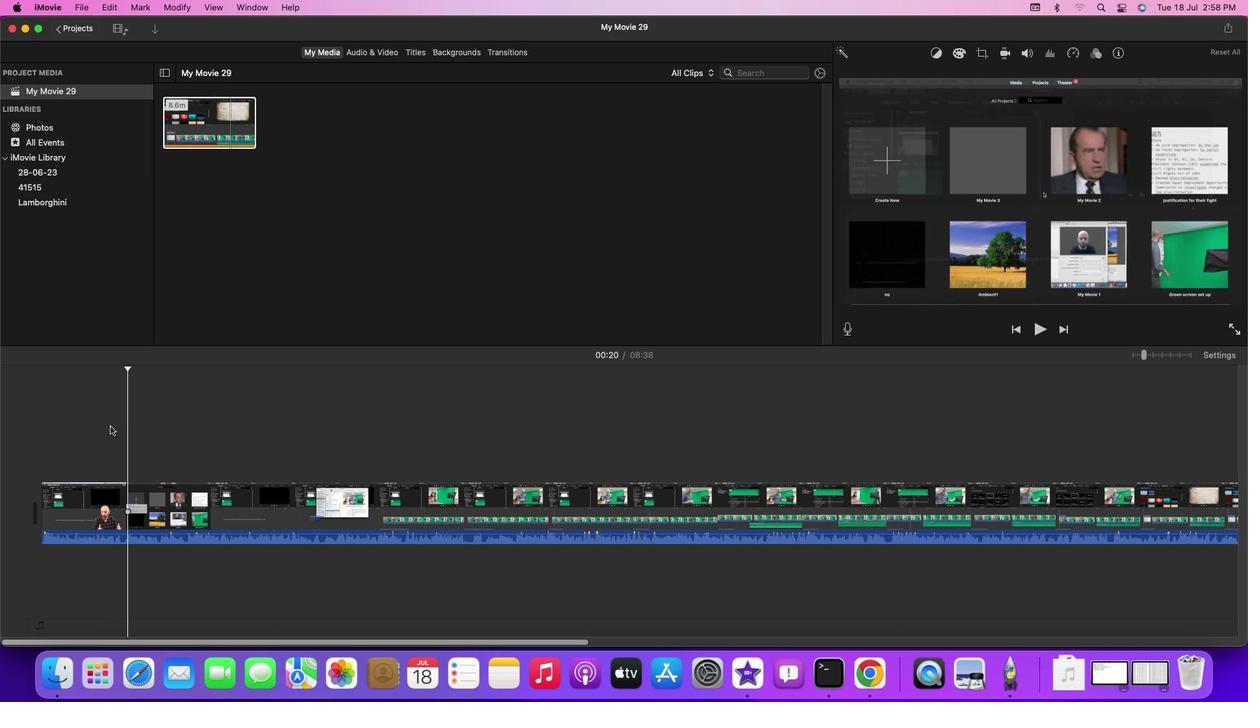 
Action: Mouse moved to (124, 430)
Screenshot: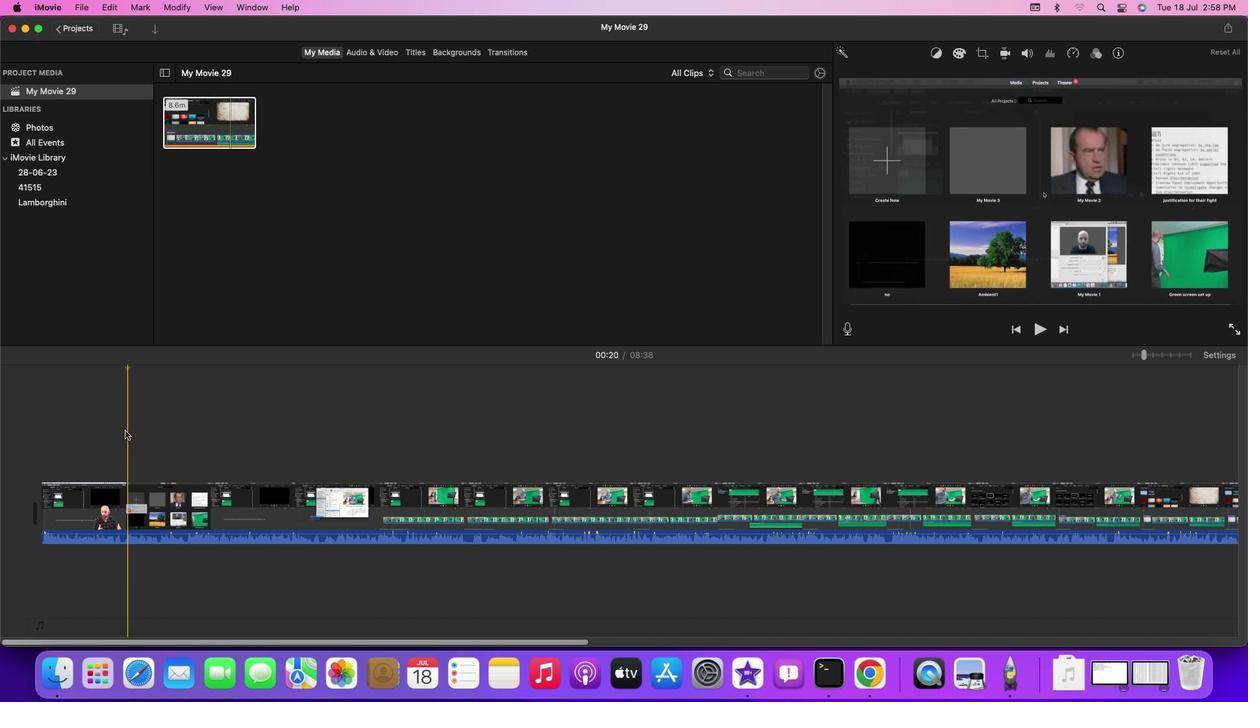 
Action: Mouse pressed left at (124, 430)
Screenshot: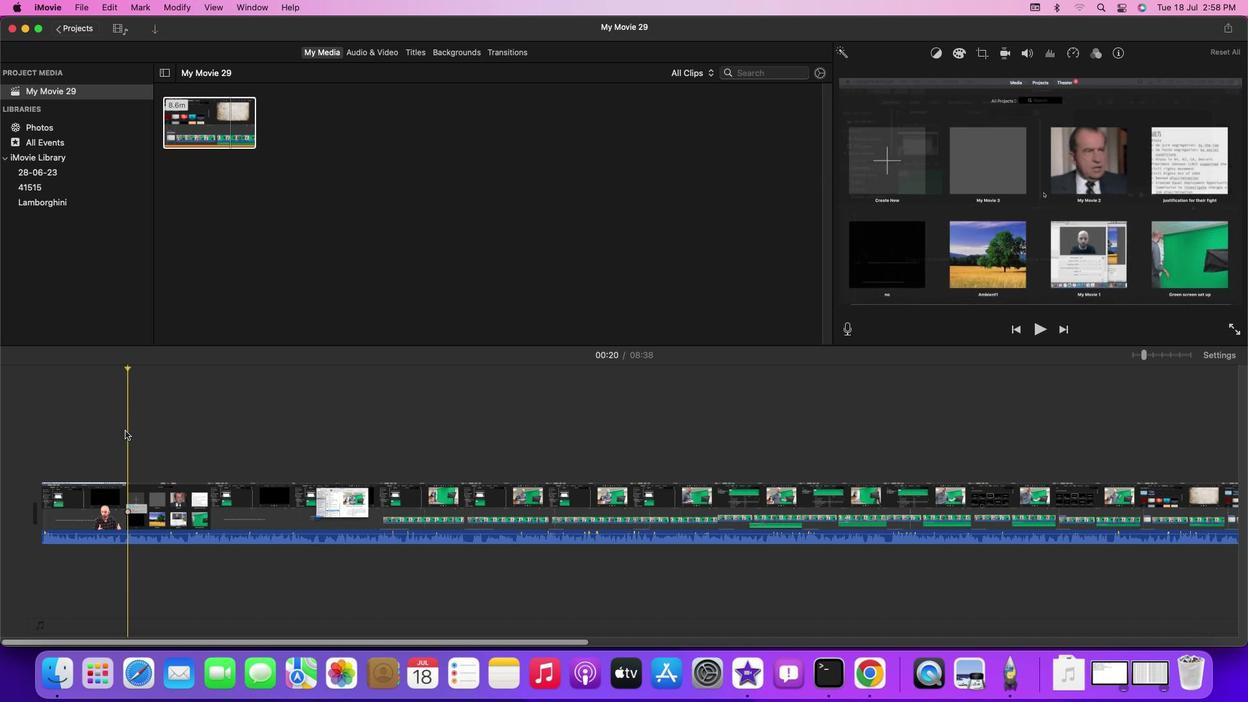 
Action: Key pressed Key.leftKey.leftKey.leftKey.leftKey.leftKey.leftKey.leftKey.leftKey.leftKey.leftKey.leftKey.leftKey.leftKey.leftKey.leftKey.leftKey.leftKey.leftKey.leftKey.leftKey.leftKey.leftKey.leftKey.leftKey.leftKey.leftKey.leftKey.leftKey.leftKey.rightKey.rightKey.rightKey.leftKey.cmd'b'
Screenshot: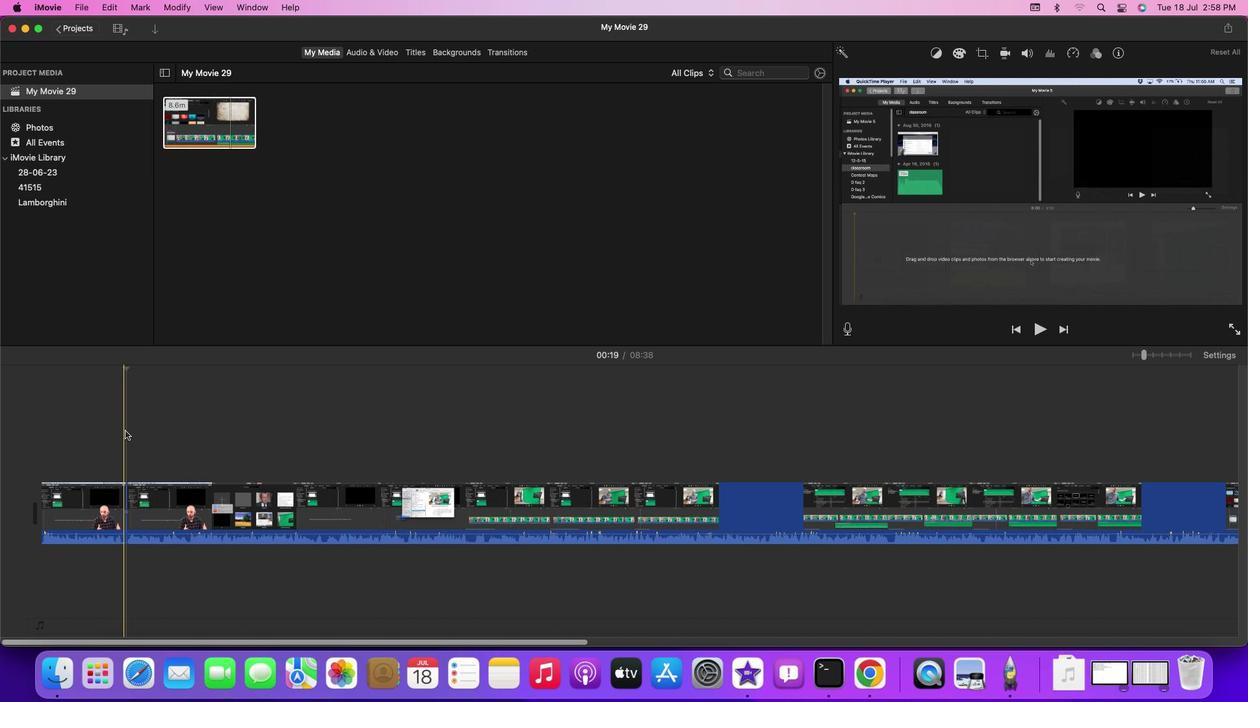 
Action: Mouse moved to (98, 502)
Screenshot: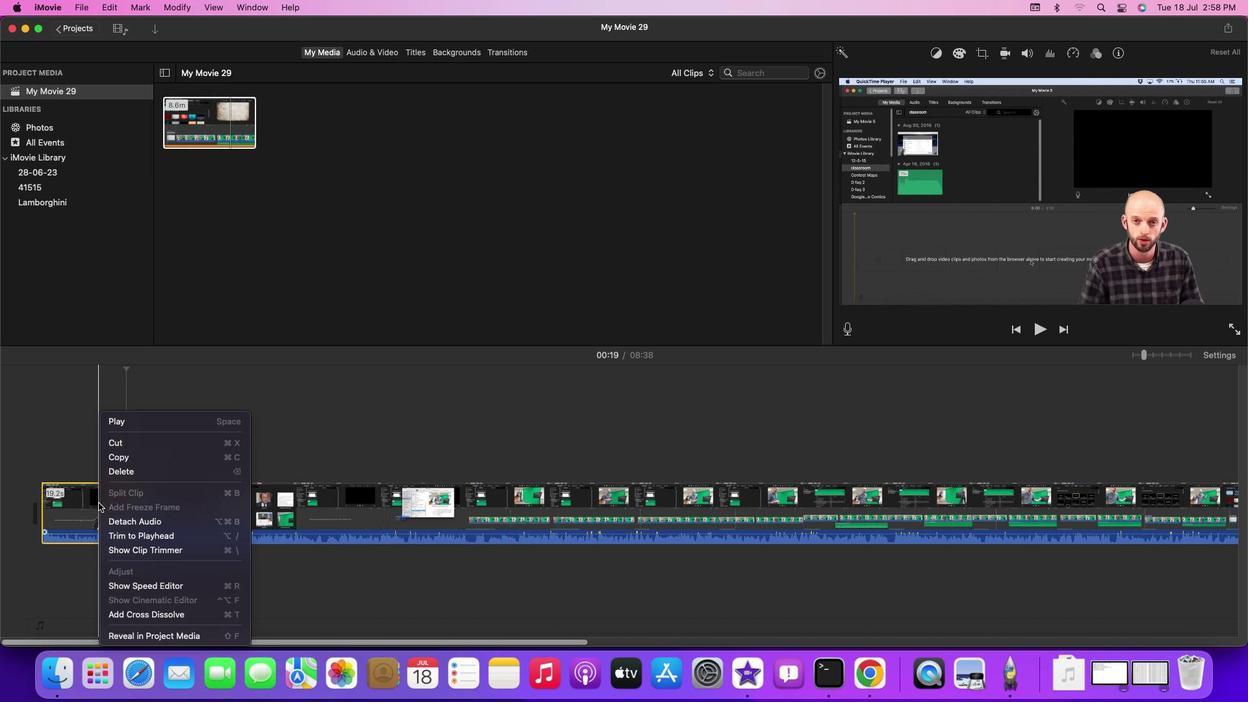 
Action: Mouse pressed right at (98, 502)
Screenshot: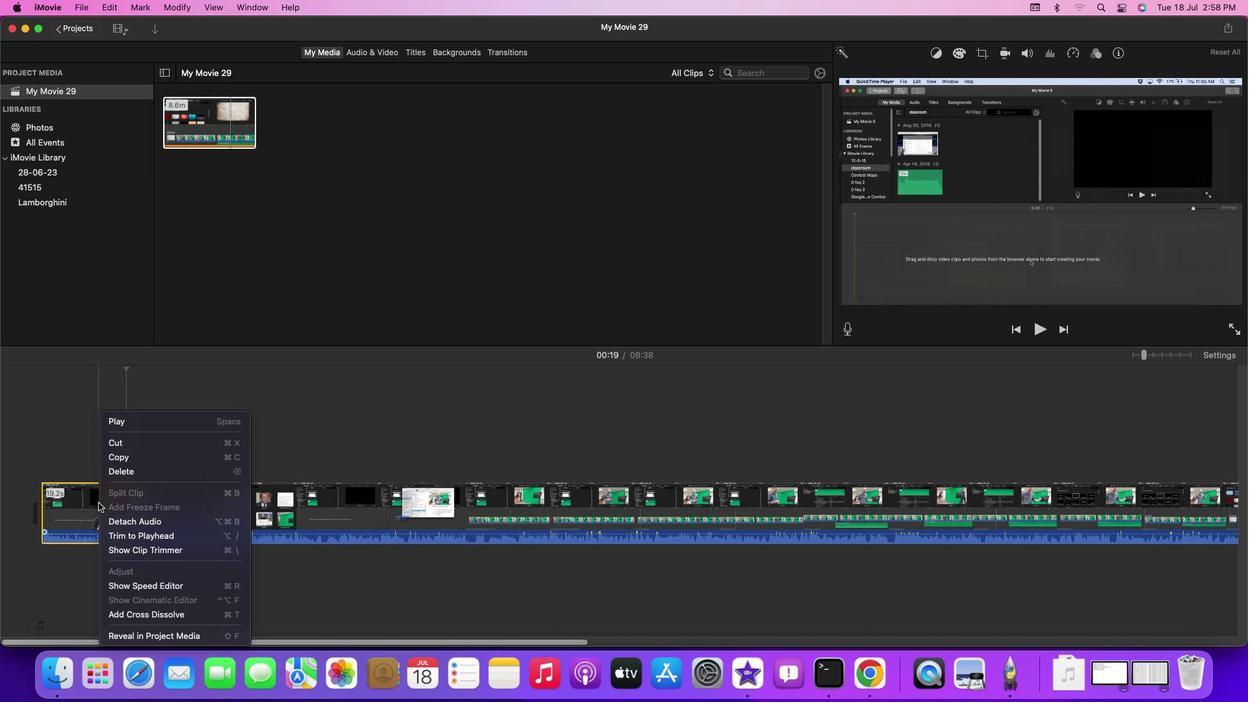 
Action: Mouse moved to (125, 474)
Screenshot: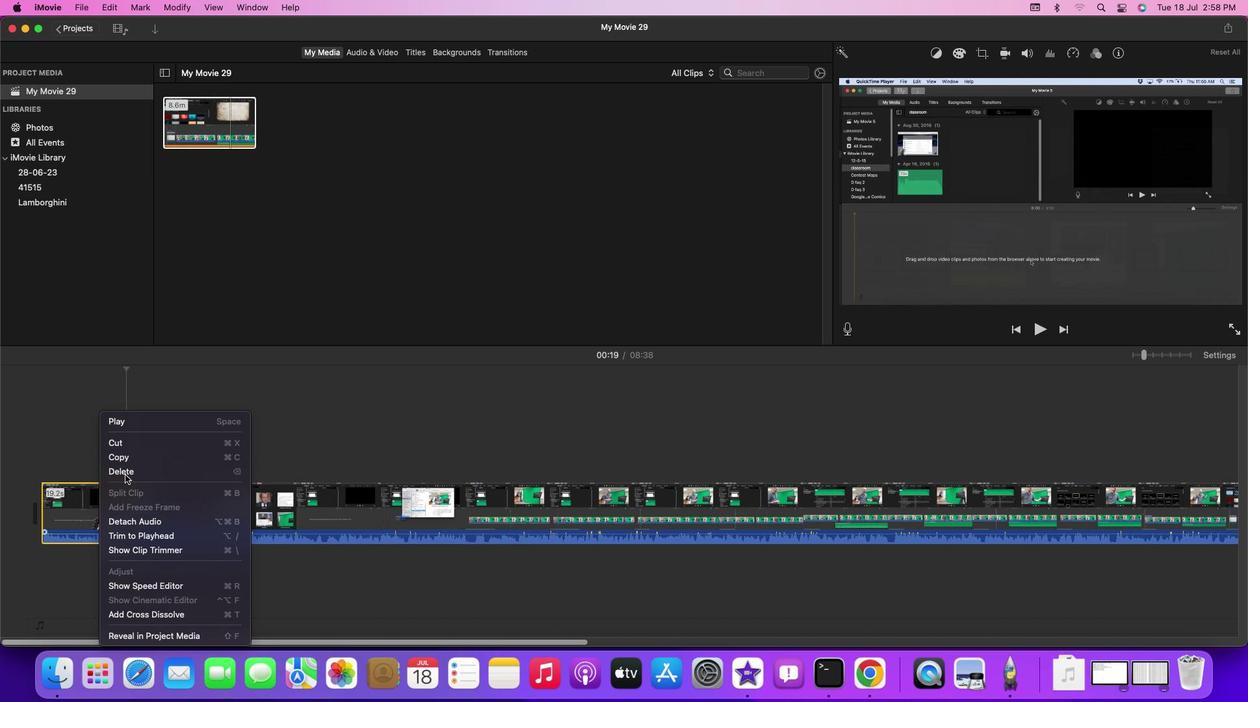 
Action: Mouse pressed left at (125, 474)
Screenshot: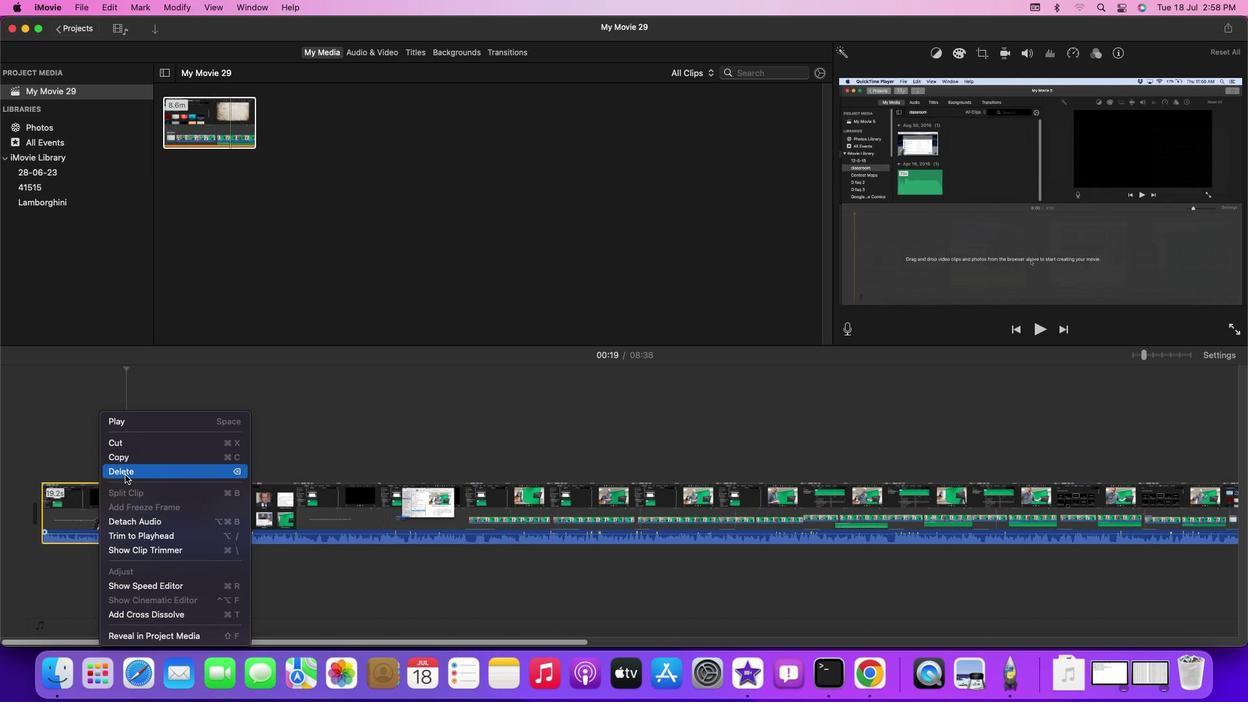 
Action: Mouse moved to (36, 447)
Screenshot: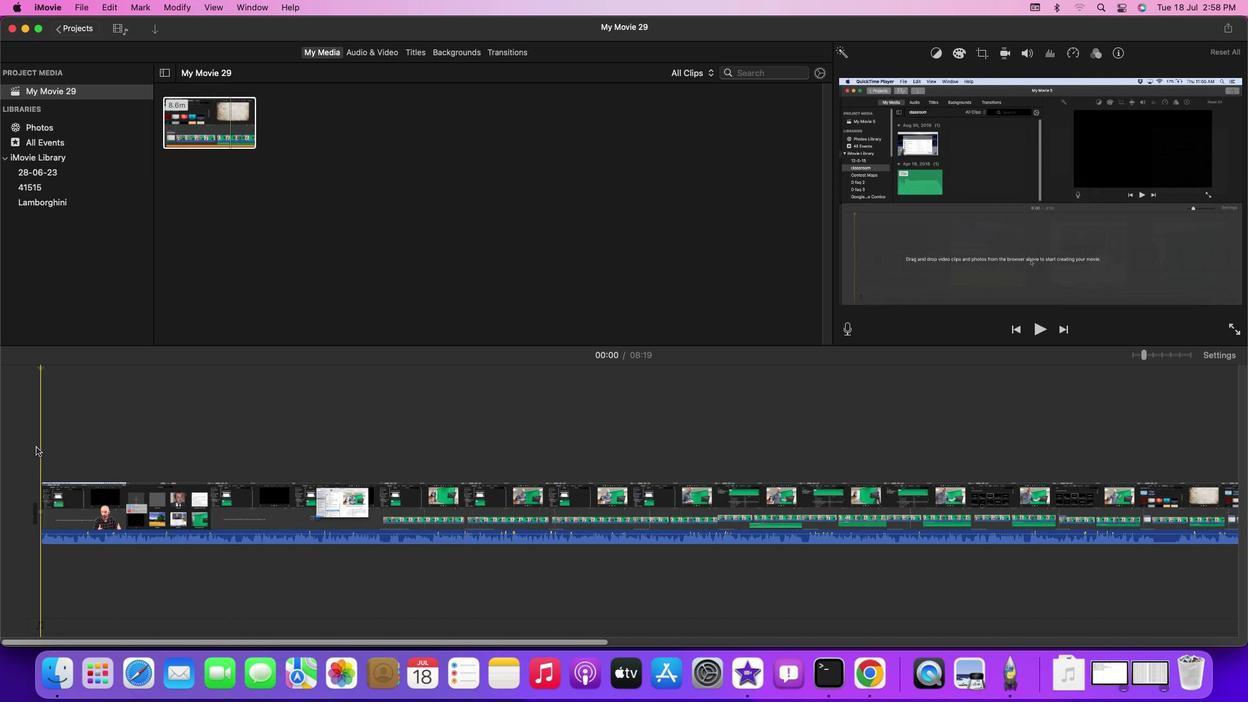 
Action: Mouse pressed left at (36, 447)
Screenshot: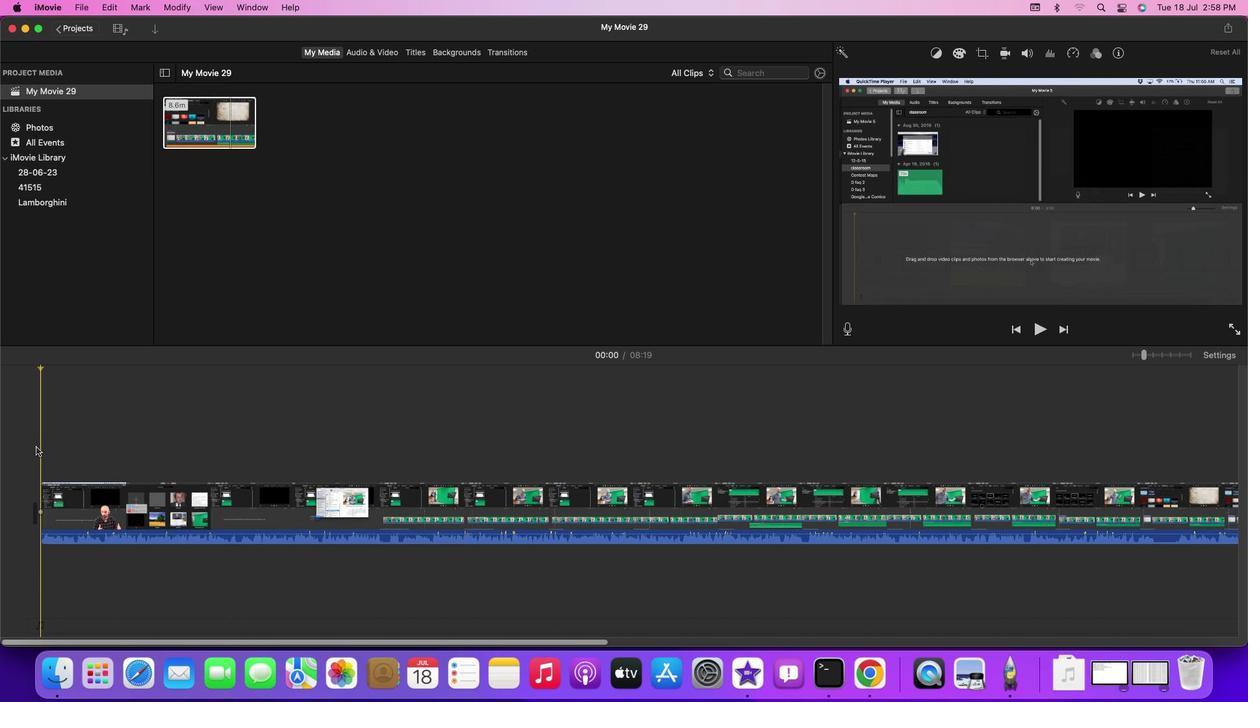 
Action: Key pressed Key.spaceKey.spaceKey.space
Screenshot: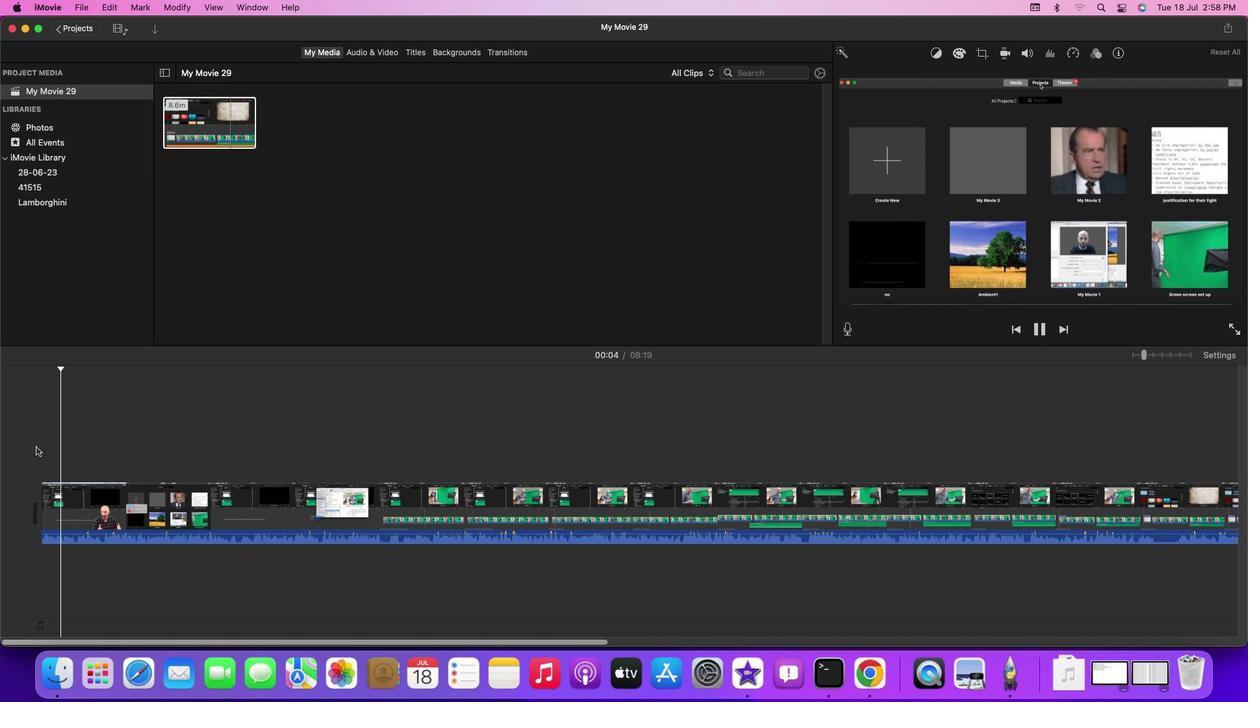 
Action: Mouse moved to (299, 431)
Screenshot: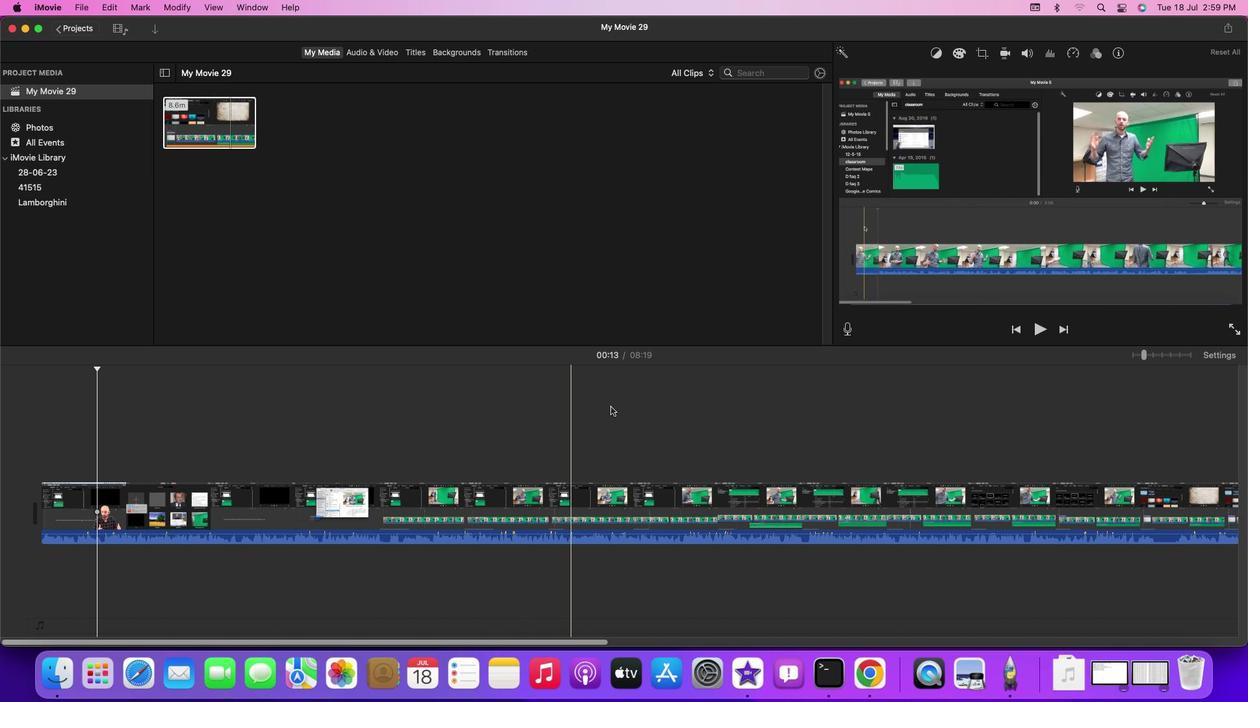 
Action: Key pressed Key.space
Screenshot: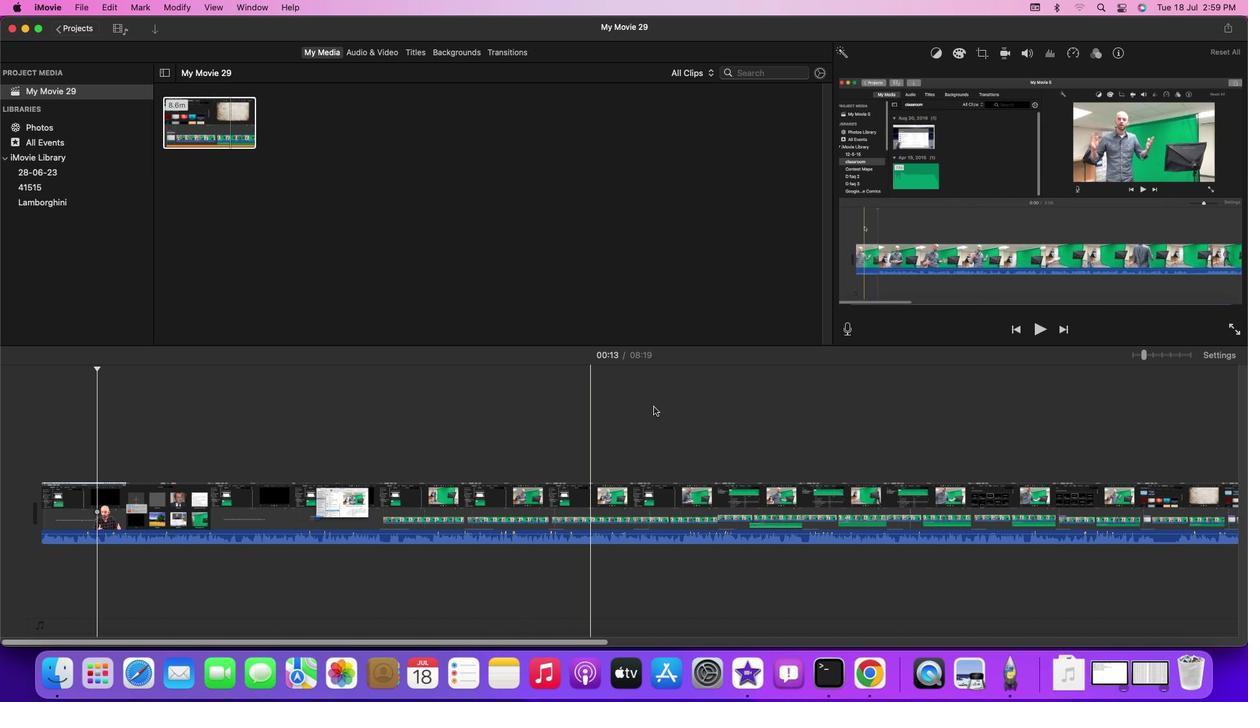 
Action: Mouse moved to (1216, 354)
Screenshot: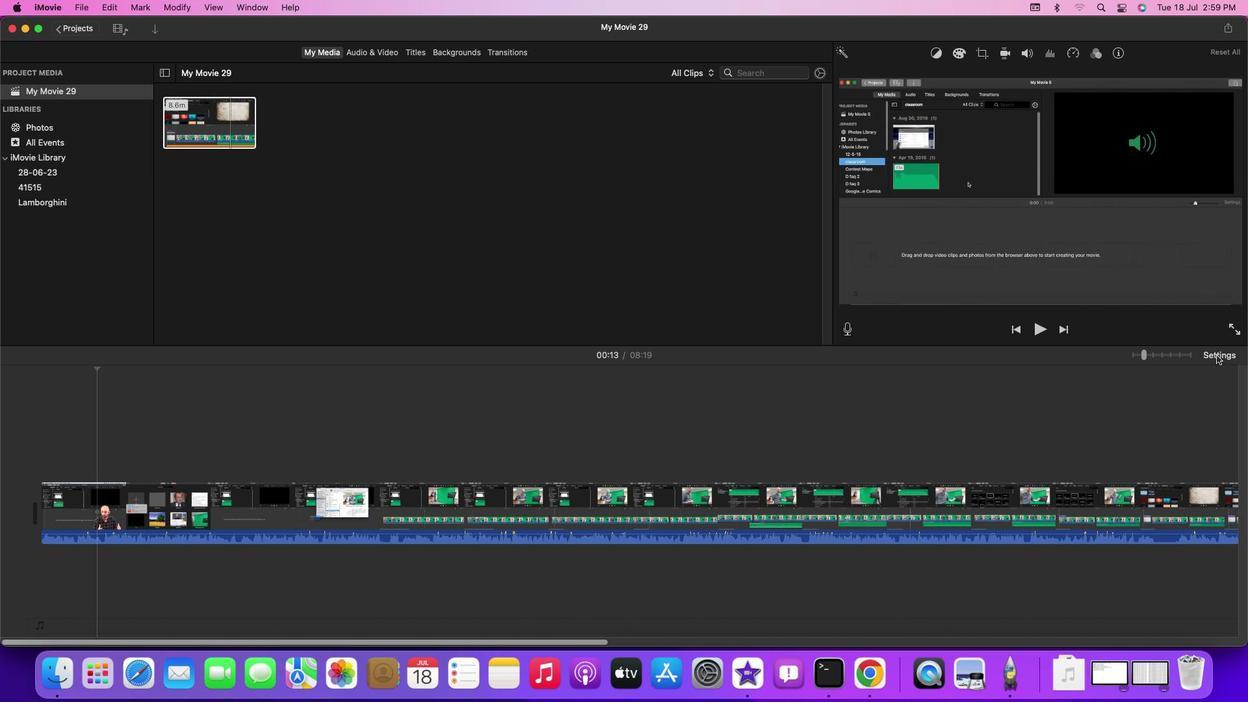 
Action: Mouse pressed left at (1216, 354)
Screenshot: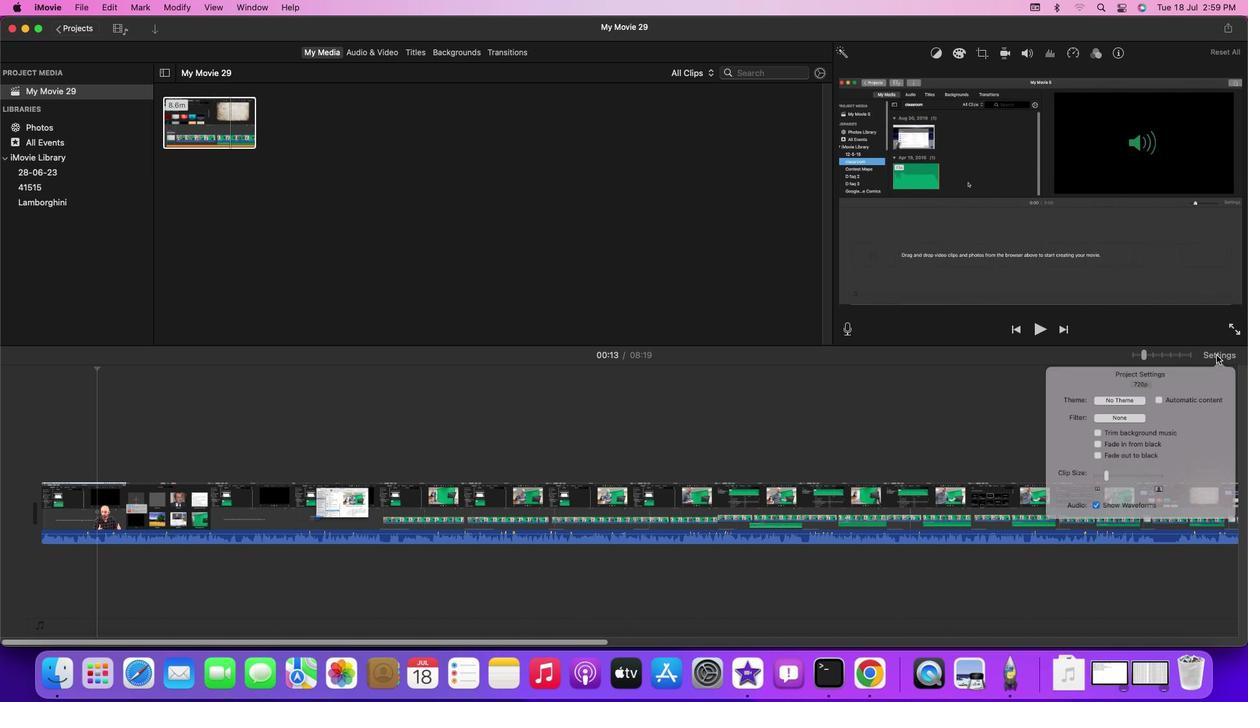 
Action: Mouse moved to (1068, 467)
Screenshot: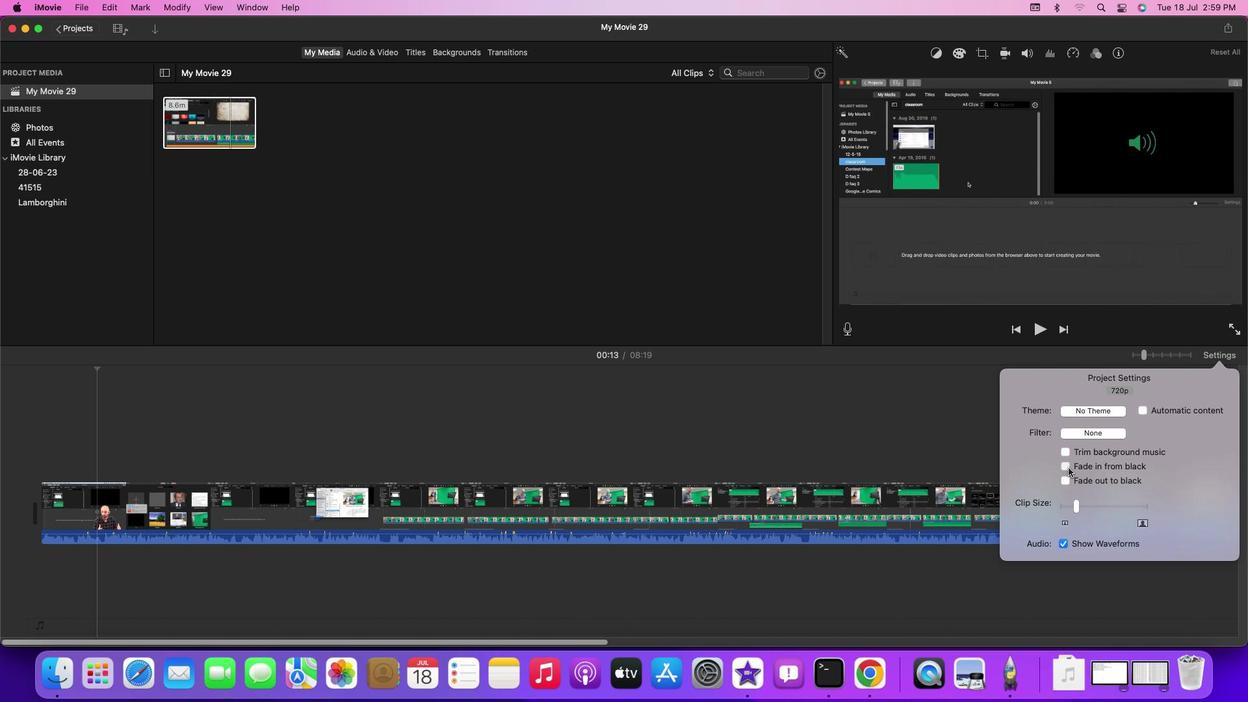 
Action: Mouse pressed left at (1068, 467)
Screenshot: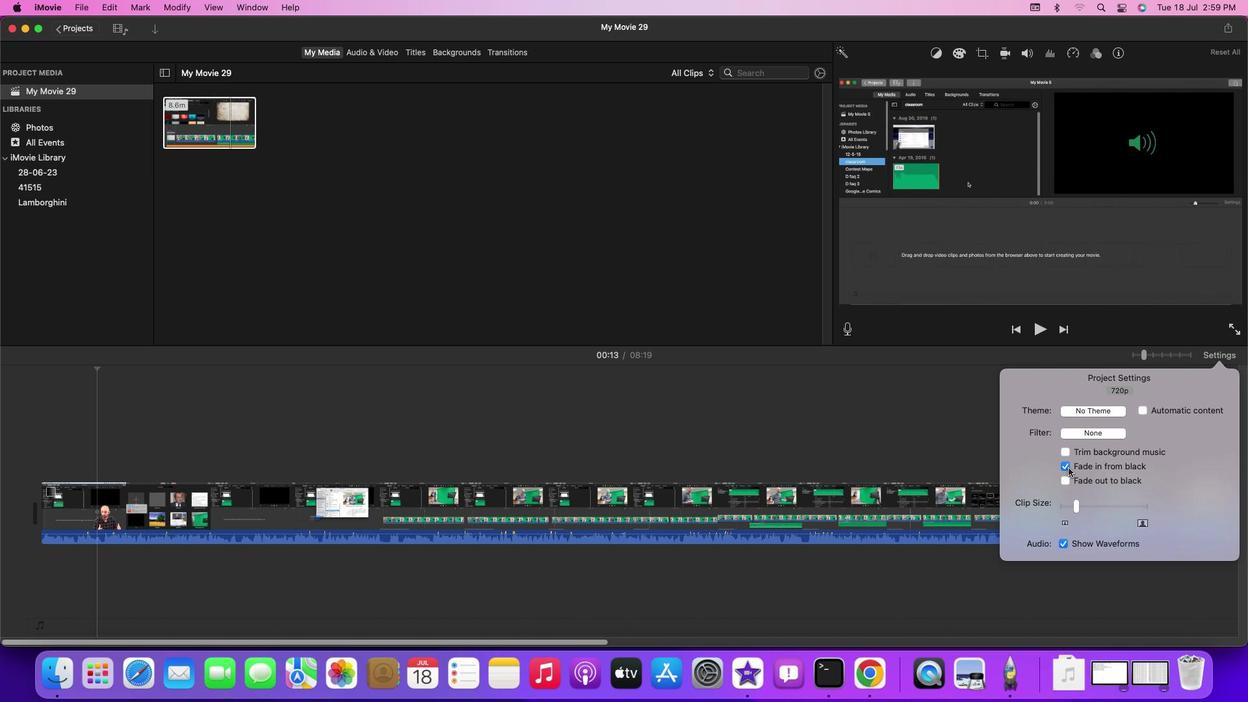 
Action: Mouse moved to (1066, 482)
Screenshot: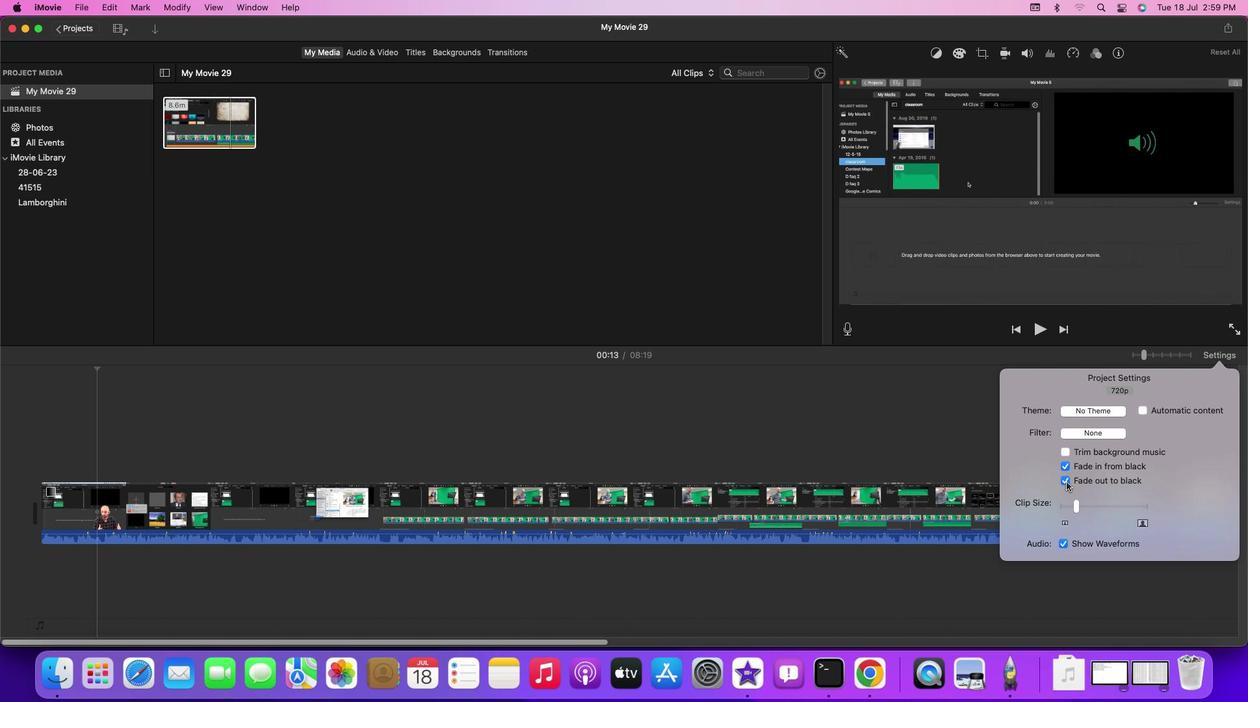 
Action: Mouse pressed left at (1066, 482)
Screenshot: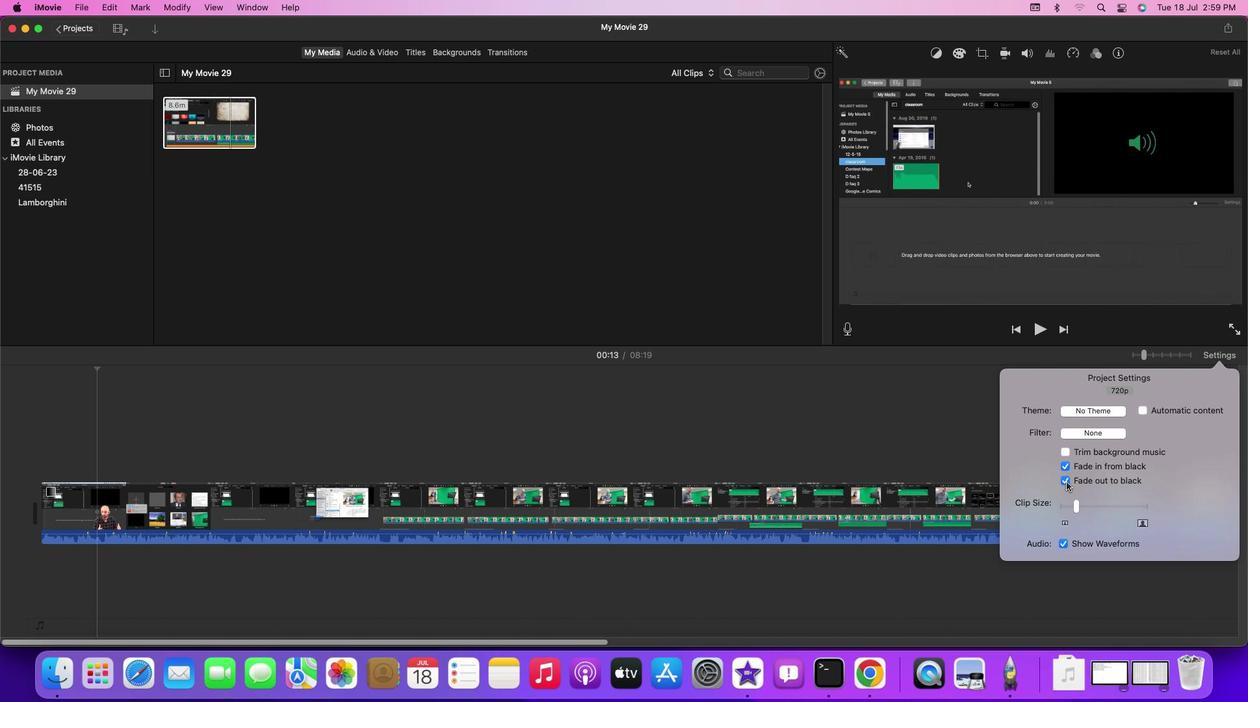 
Action: Mouse moved to (1226, 349)
Screenshot: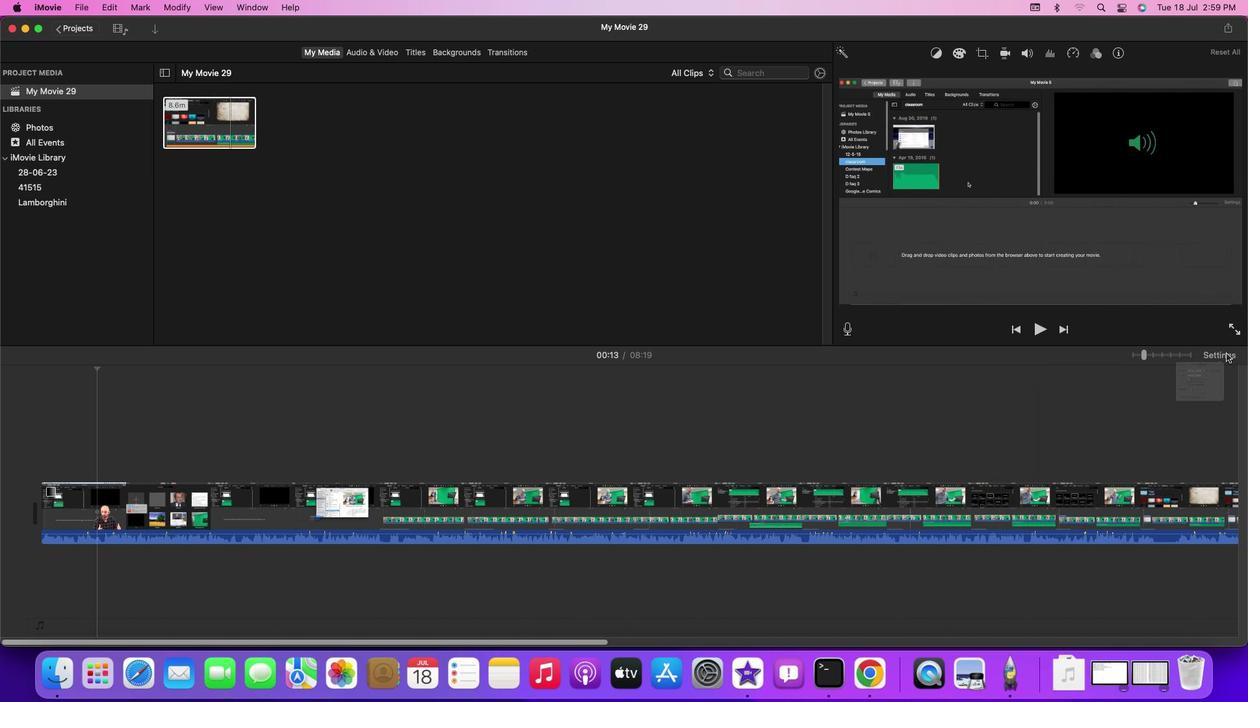 
Action: Mouse pressed left at (1226, 349)
Screenshot: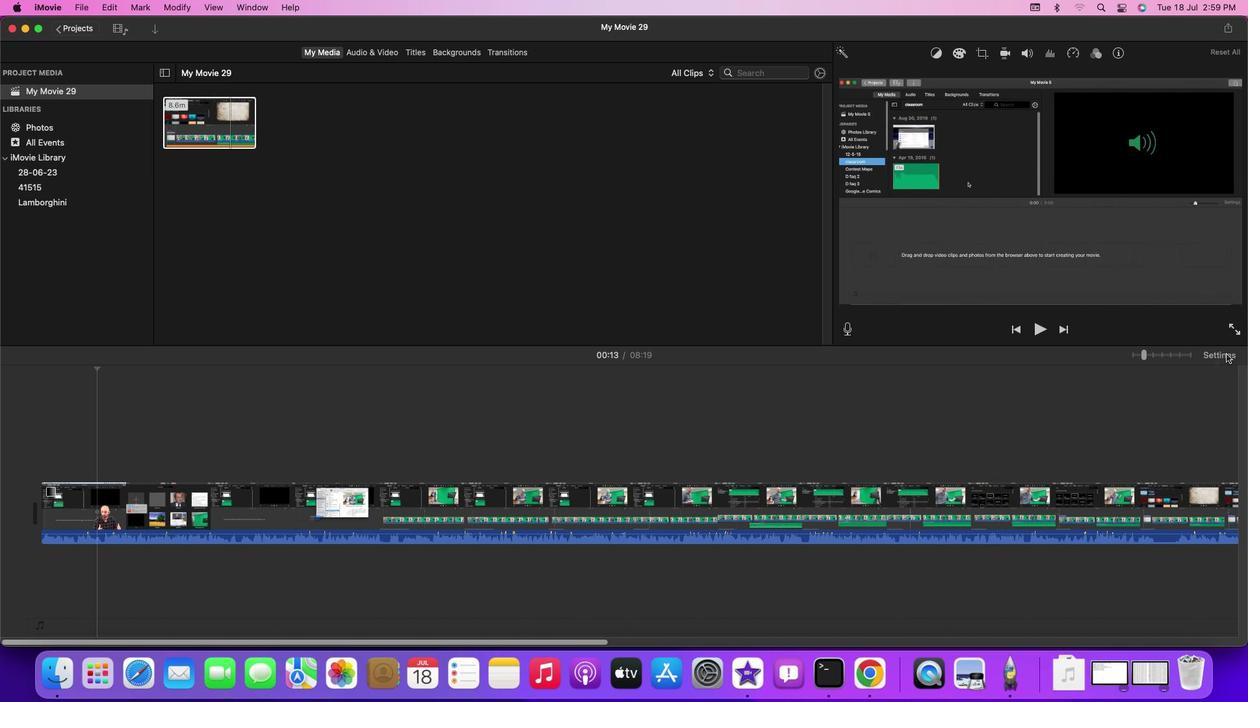 
Action: Mouse moved to (44, 418)
Screenshot: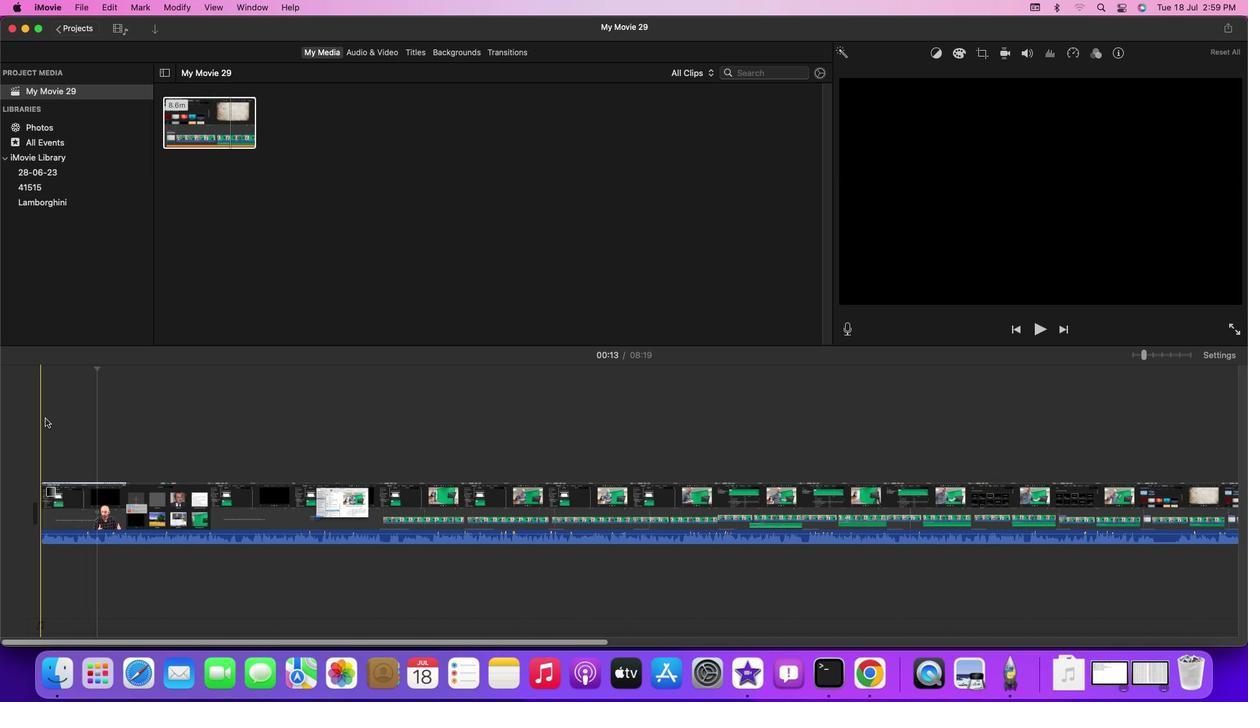 
Action: Mouse pressed left at (44, 418)
Screenshot: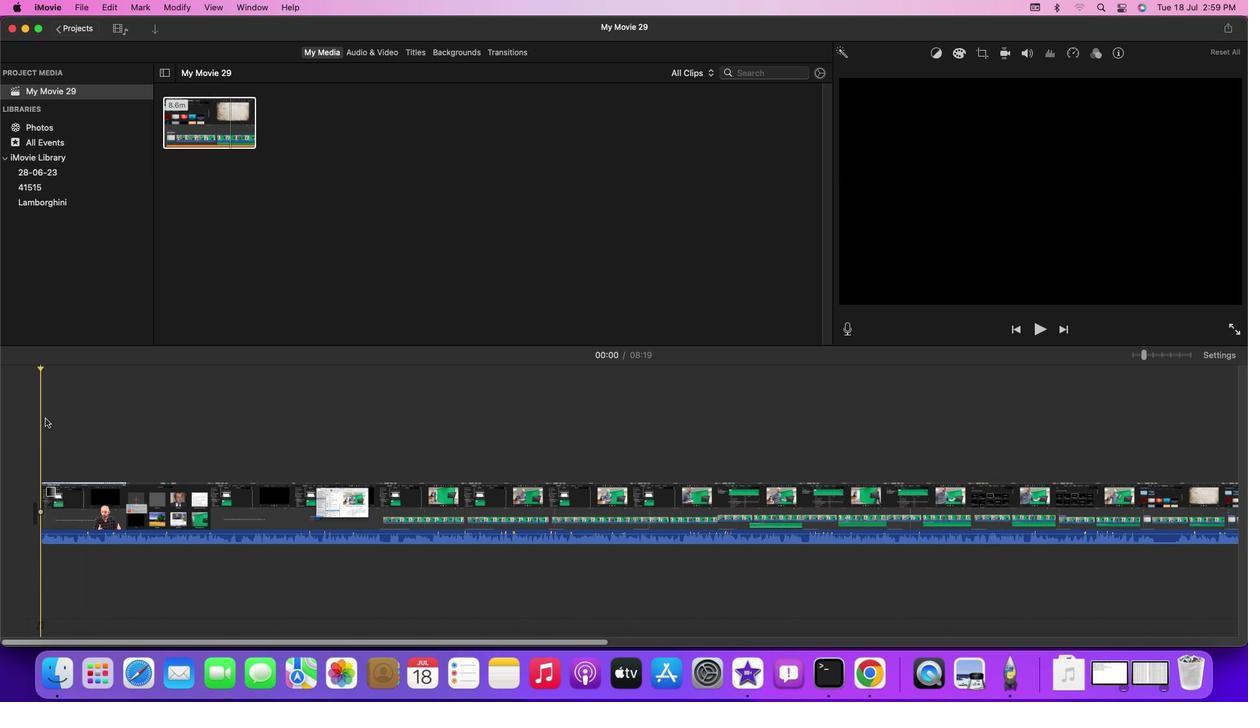 
Action: Key pressed Key.spaceKey.space
Screenshot: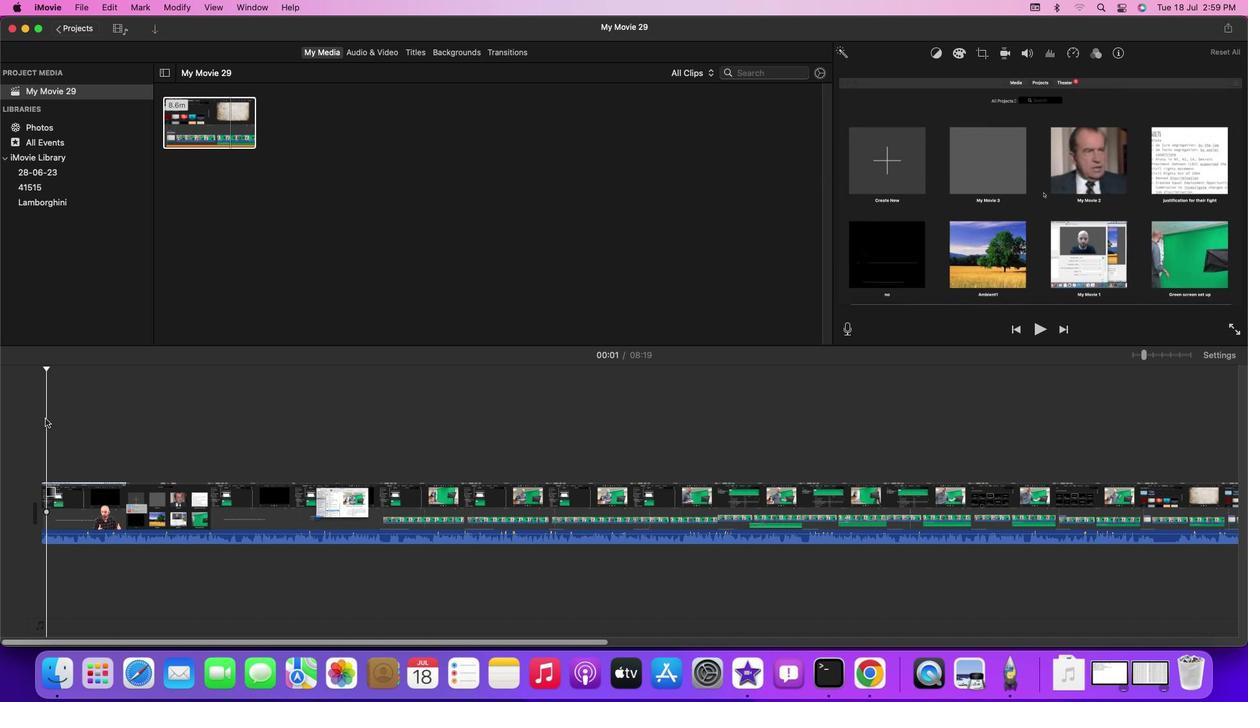 
Action: Mouse moved to (39, 419)
Screenshot: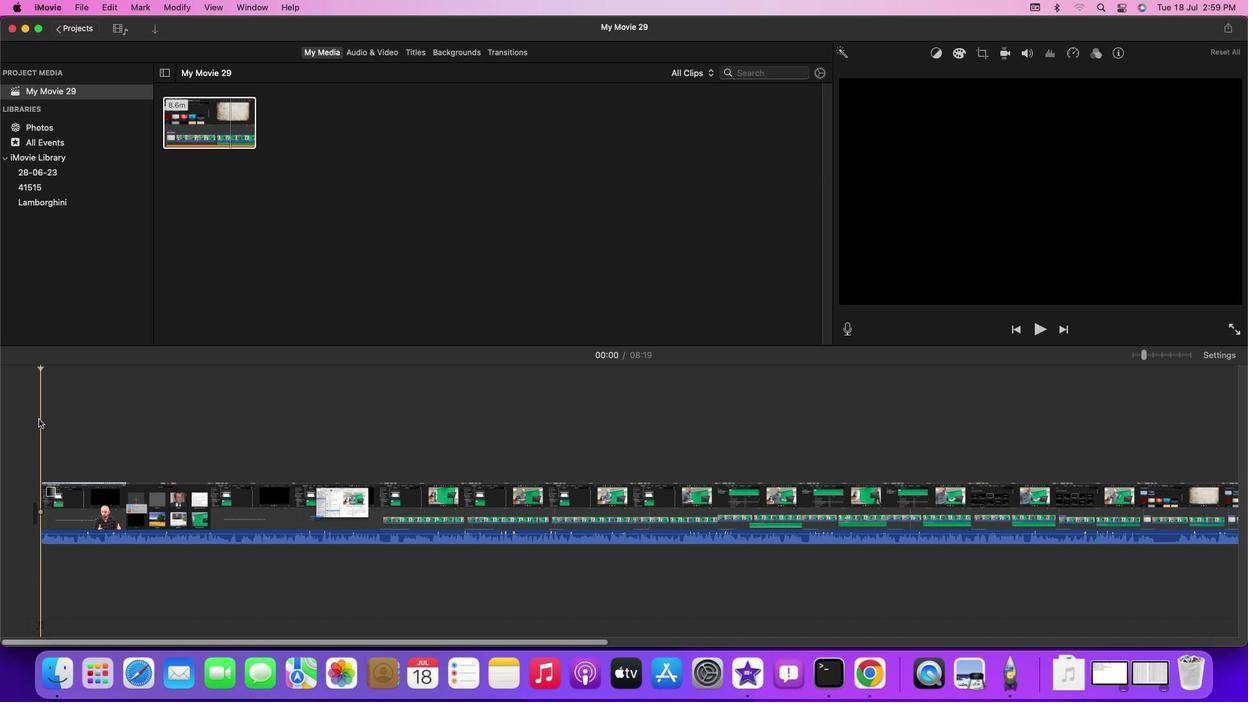 
Action: Mouse pressed left at (39, 419)
Screenshot: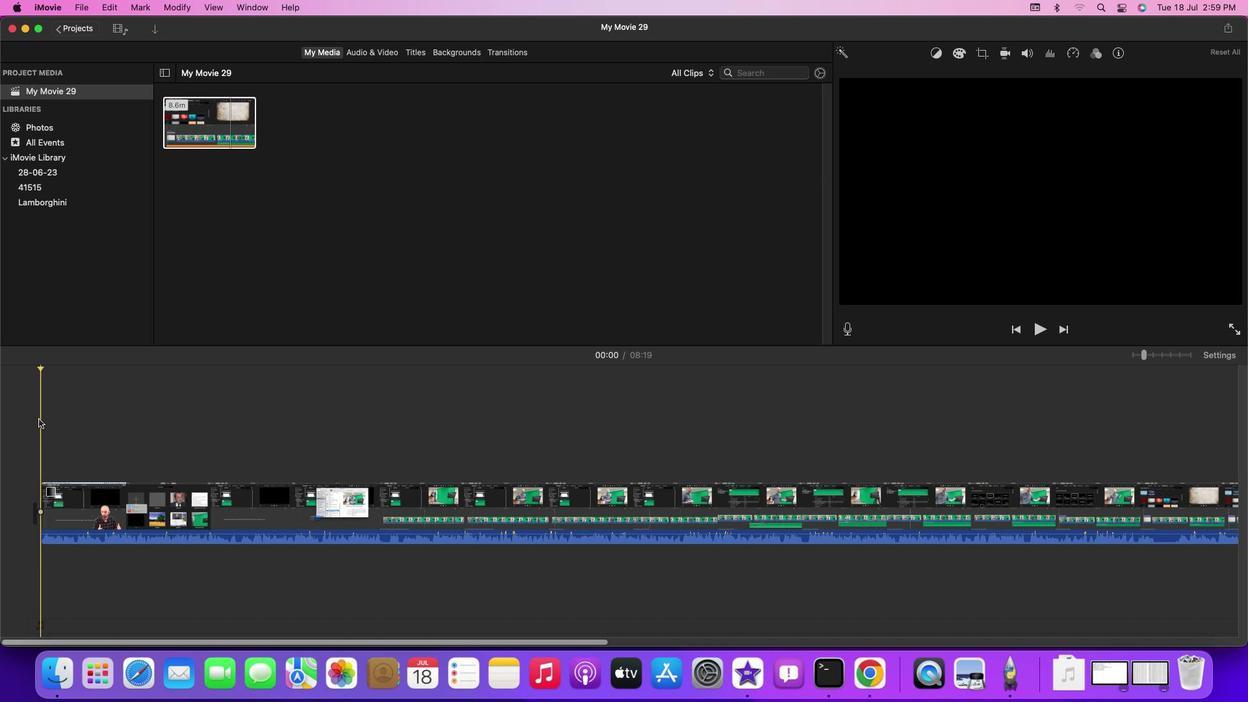 
Action: Key pressed Key.space
Screenshot: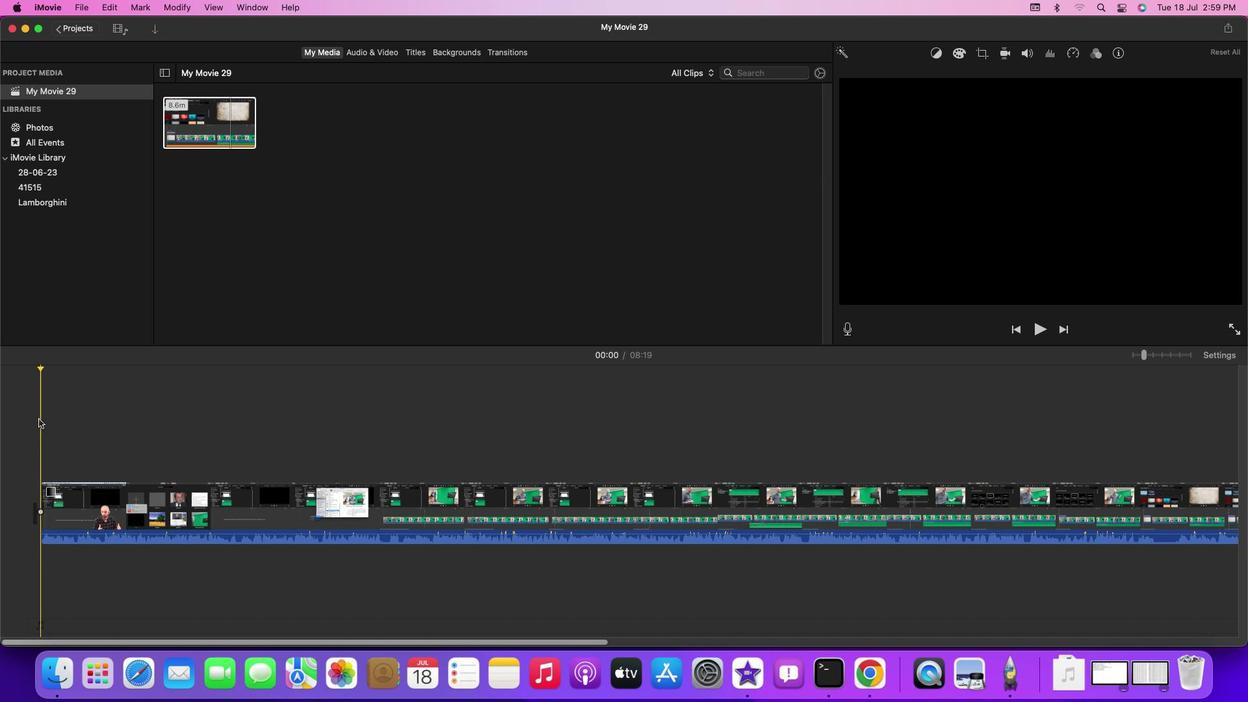 
Action: Mouse moved to (39, 419)
Screenshot: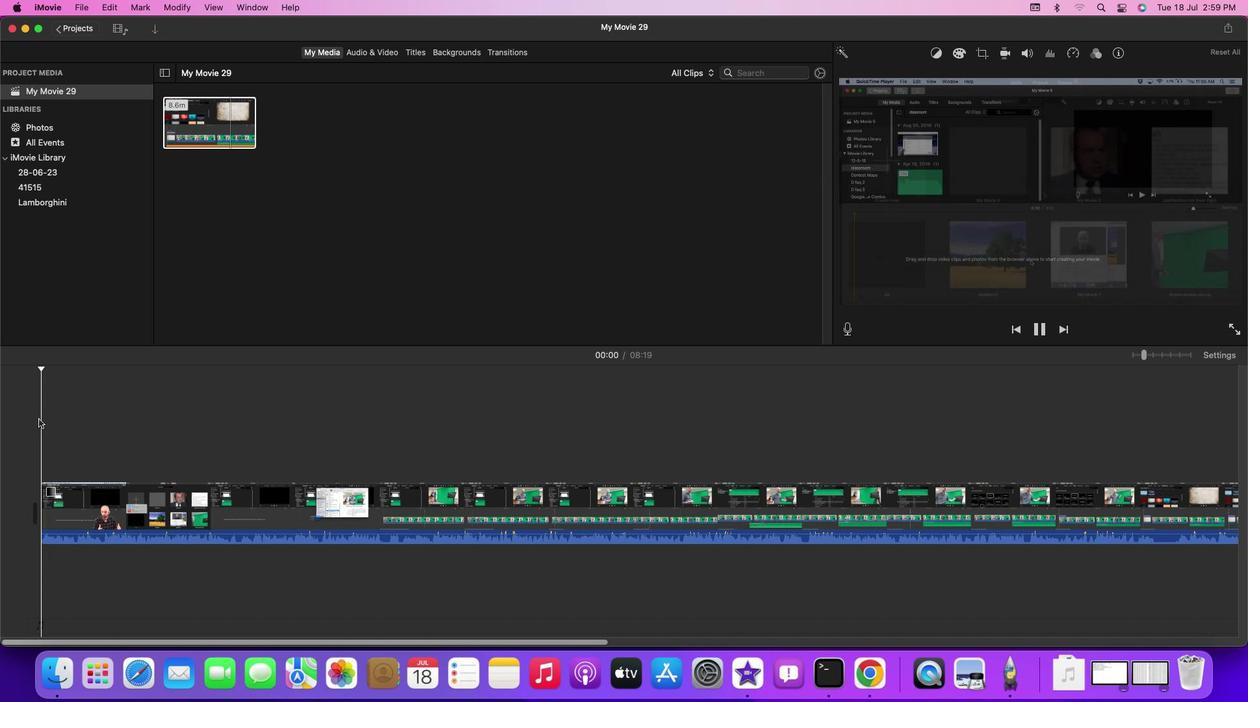 
Action: Key pressed Key.space
Screenshot: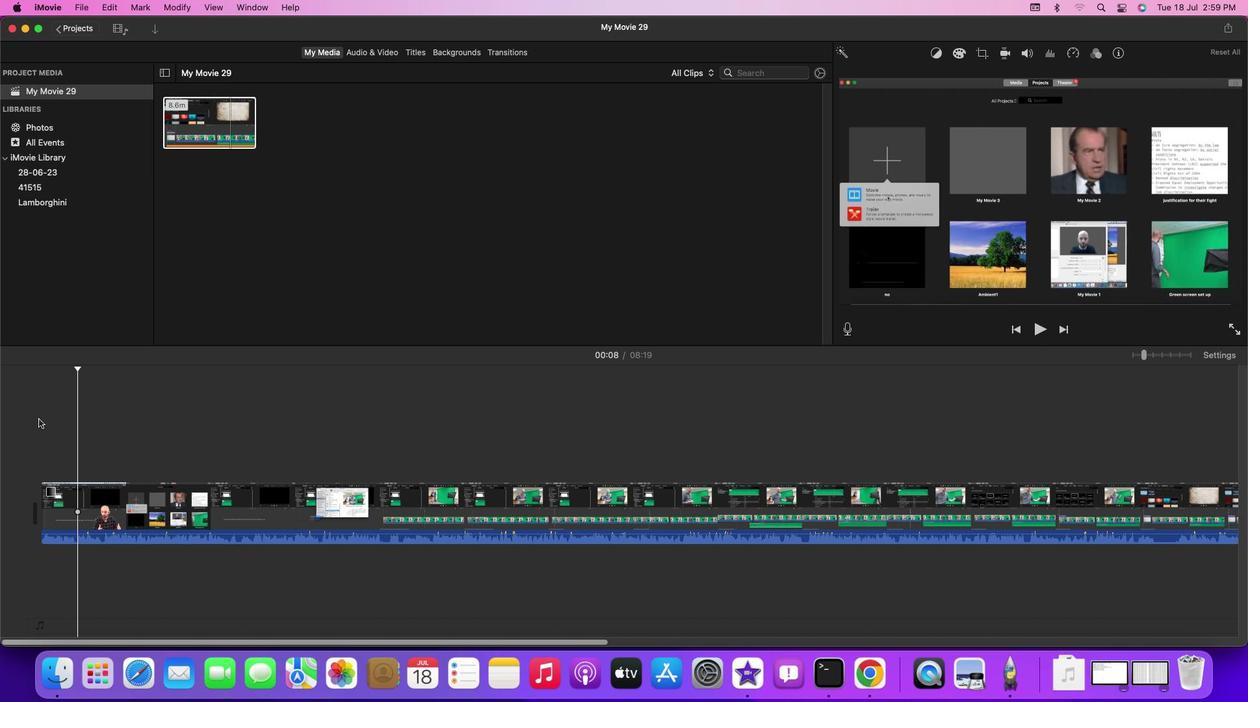 
Action: Mouse moved to (472, 55)
Screenshot: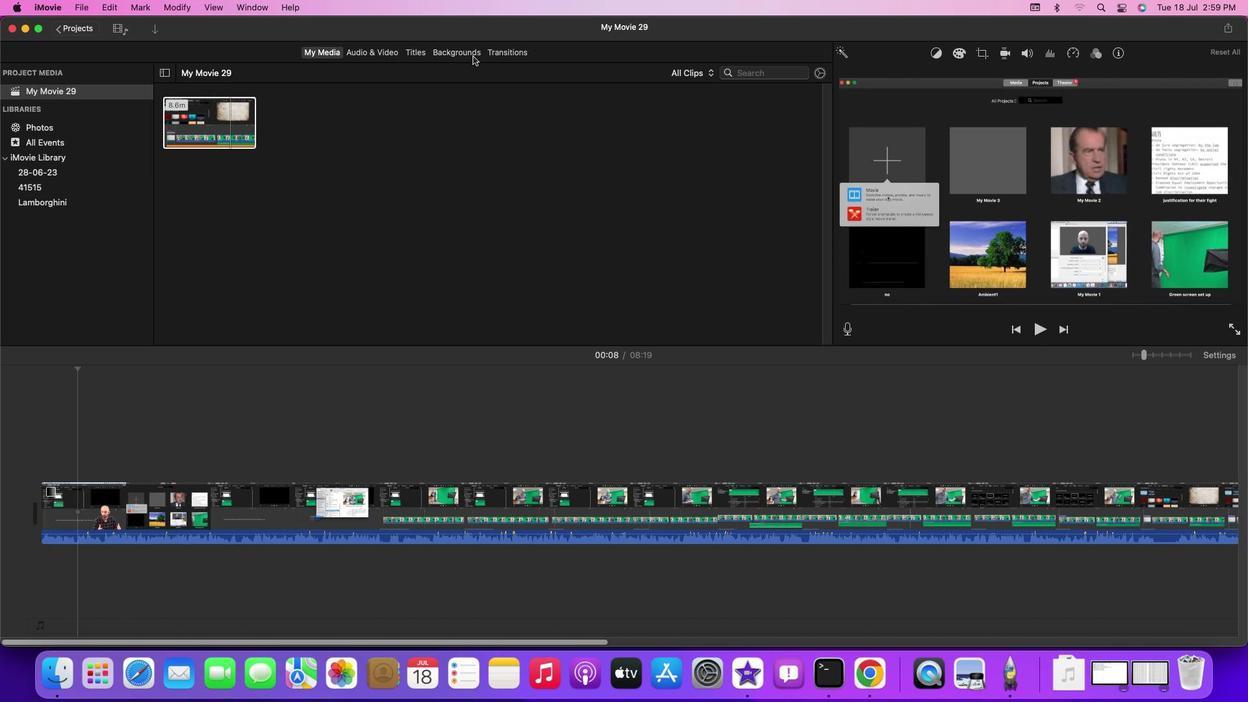 
Action: Mouse pressed left at (472, 55)
Screenshot: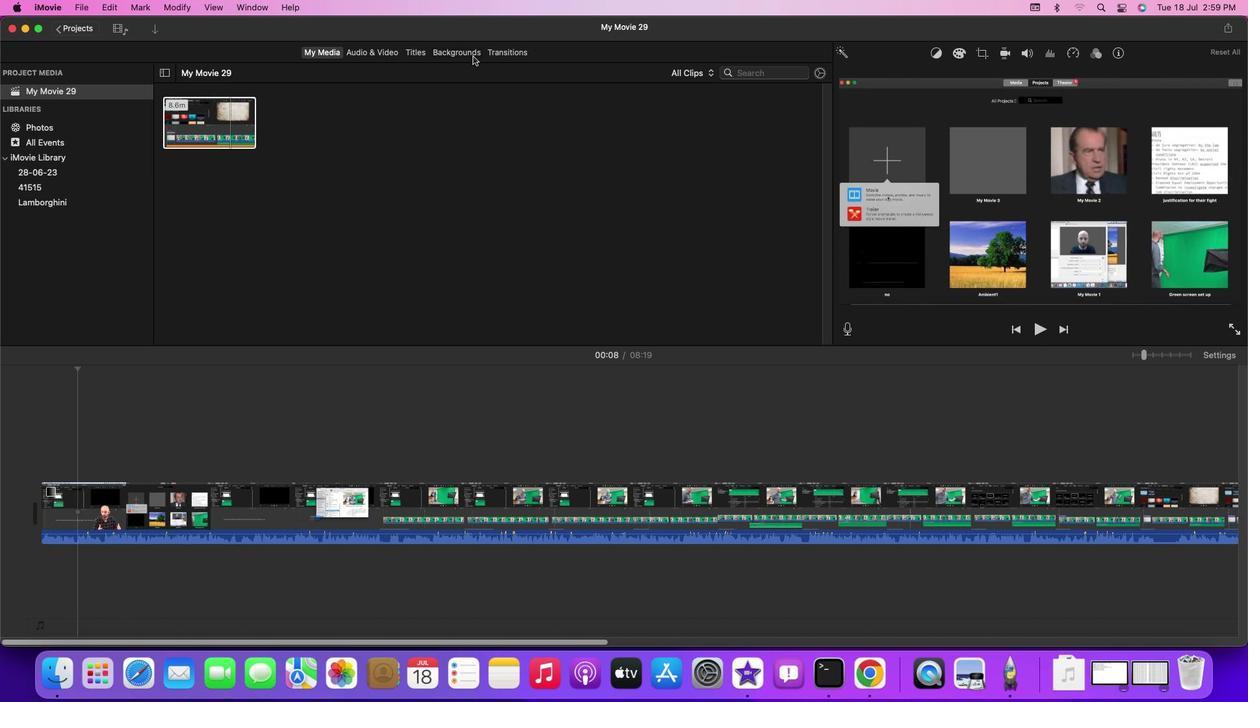 
Action: Mouse moved to (488, 53)
Screenshot: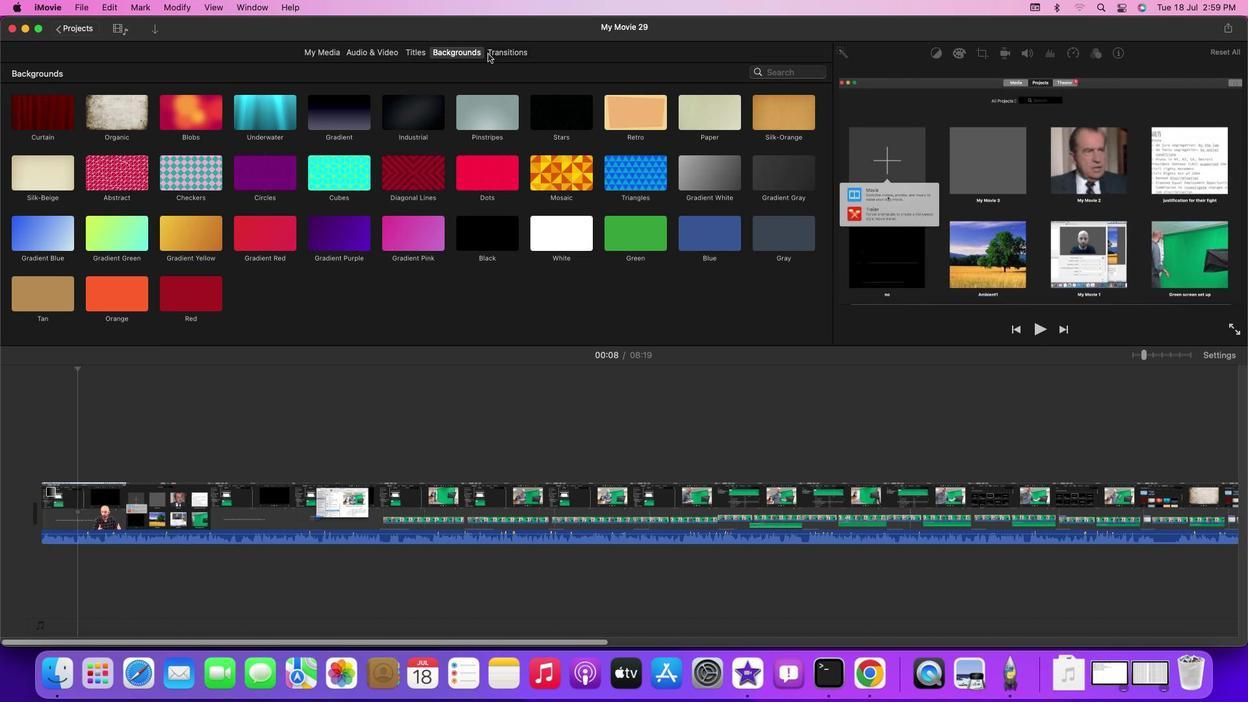 
Action: Mouse pressed left at (488, 53)
Screenshot: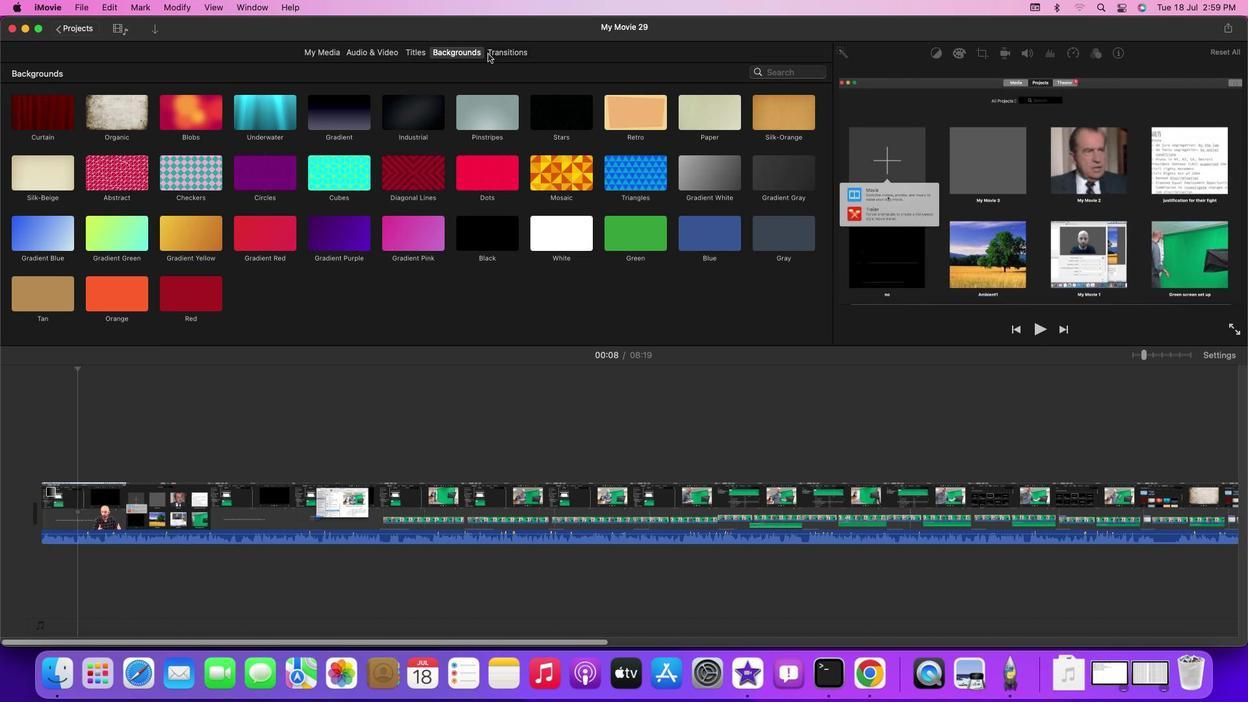 
Action: Mouse moved to (422, 52)
Screenshot: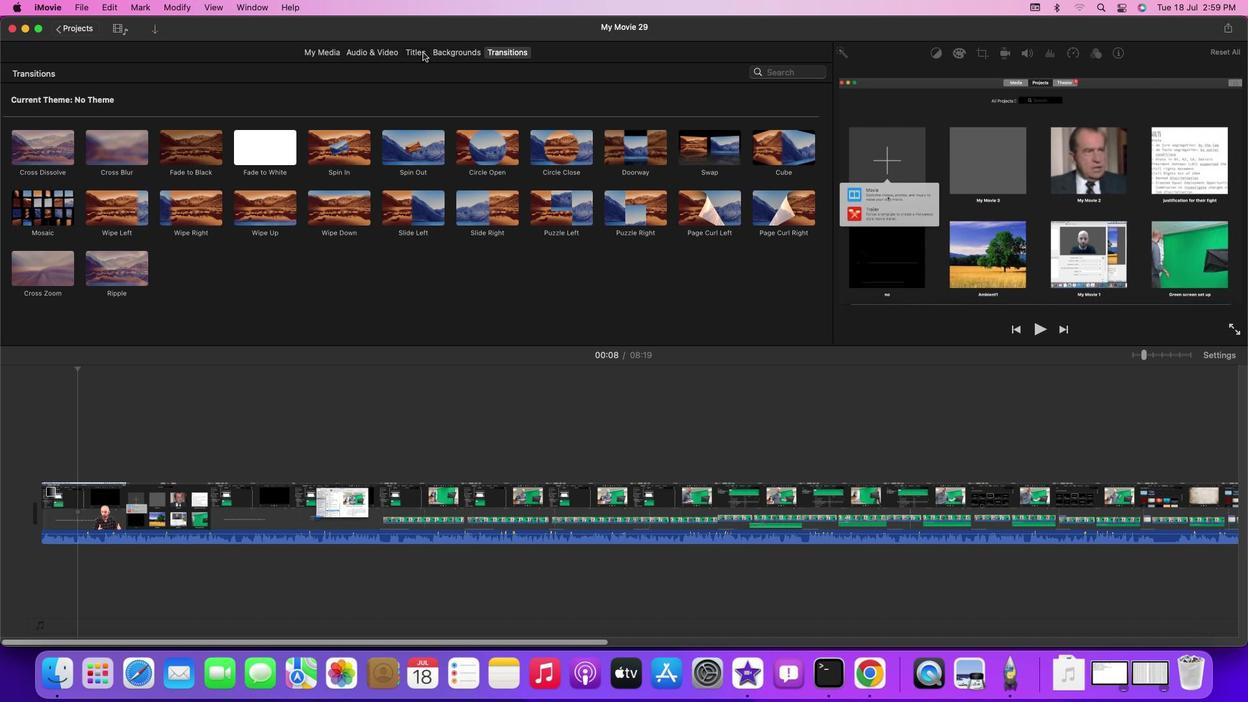 
Action: Mouse pressed left at (422, 52)
Screenshot: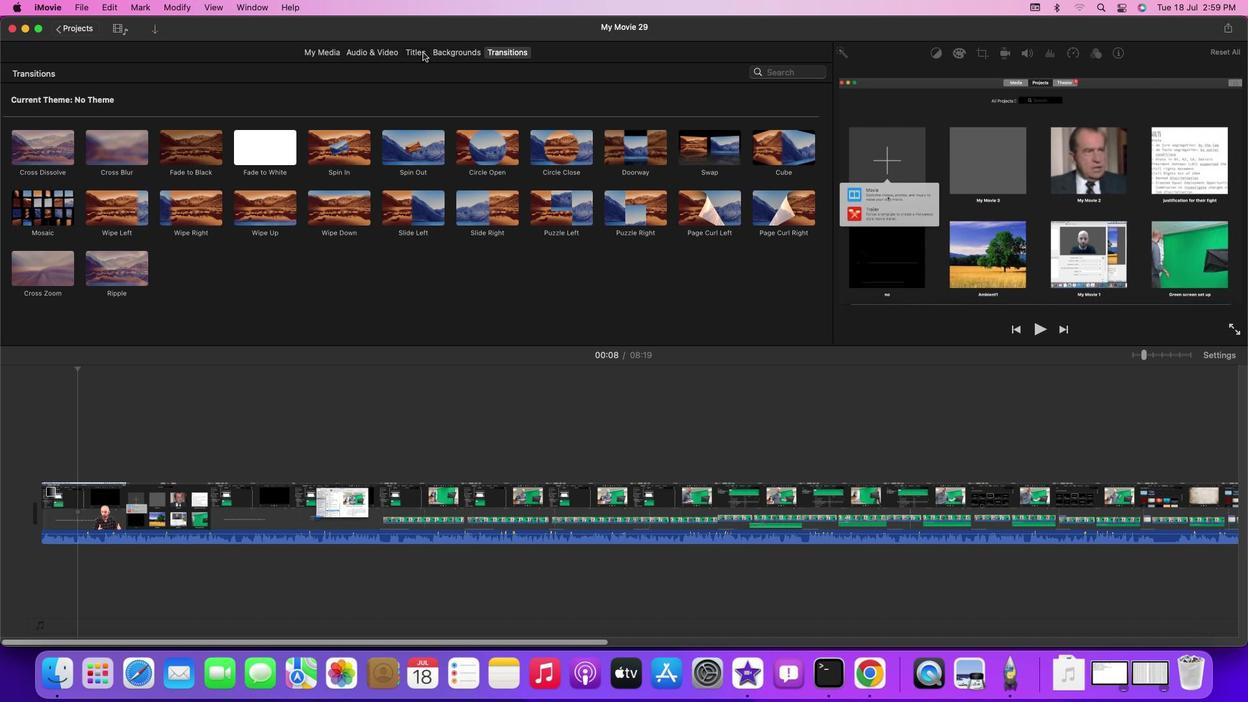
Action: Mouse moved to (782, 77)
Screenshot: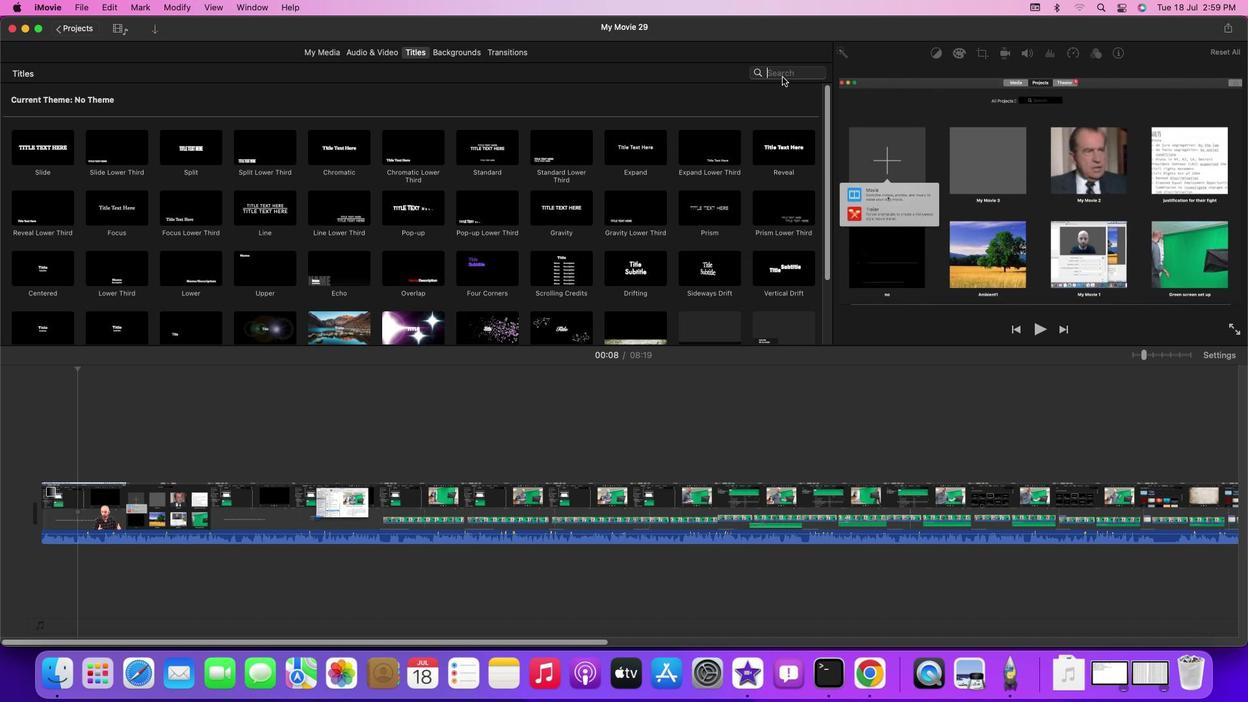
Action: Mouse pressed left at (782, 77)
Screenshot: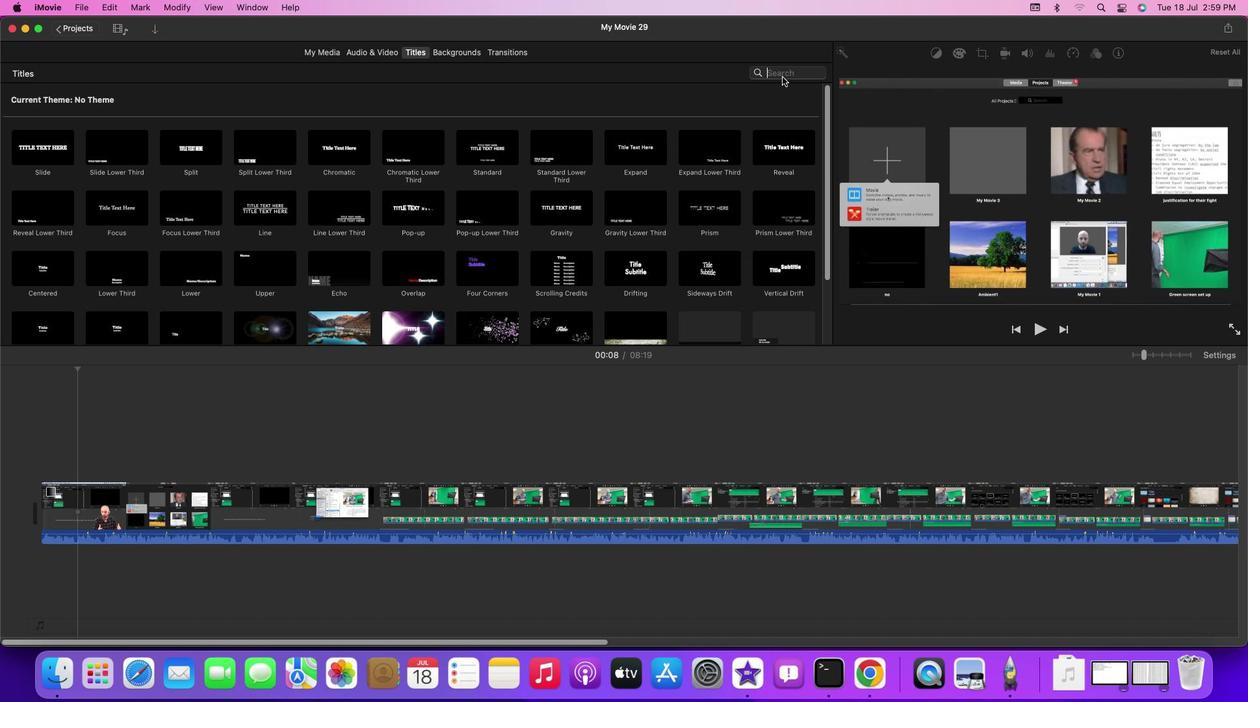 
Action: Key pressed 's''i''m''p'Key.backspaceKey.backspaceKey.backspaceKey.backspaceKey.backspace
Screenshot: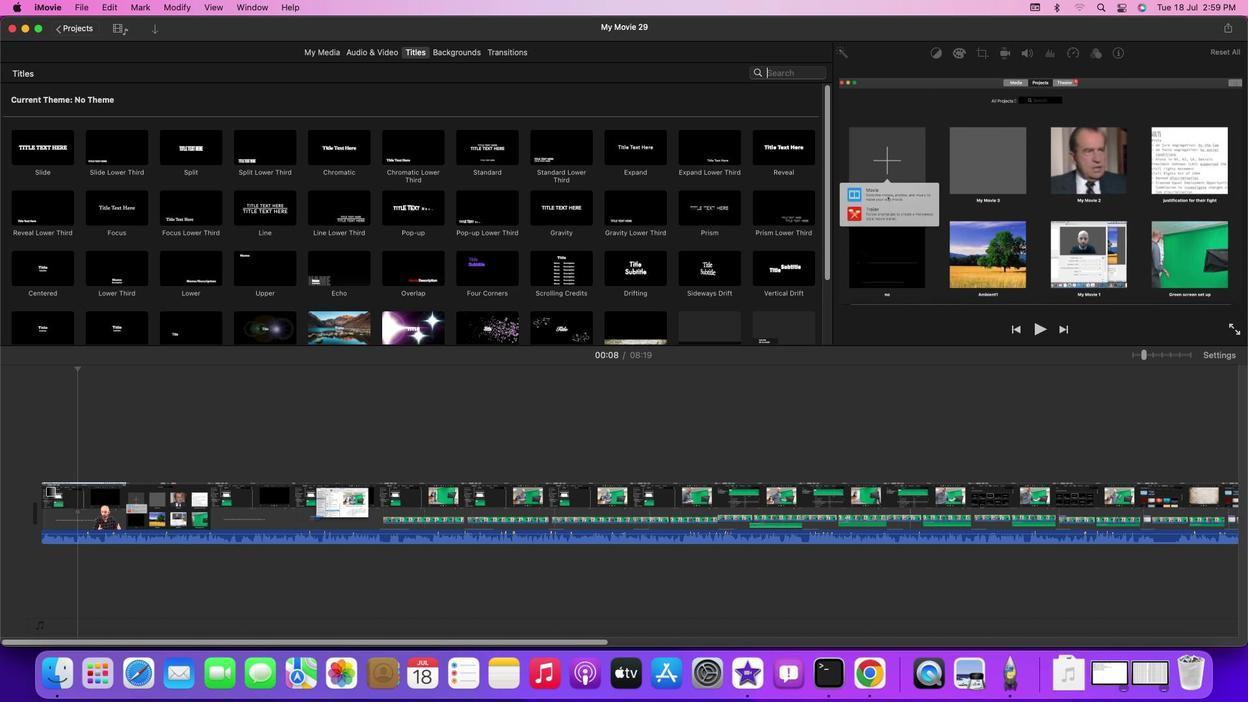 
Action: Mouse moved to (659, 255)
Screenshot: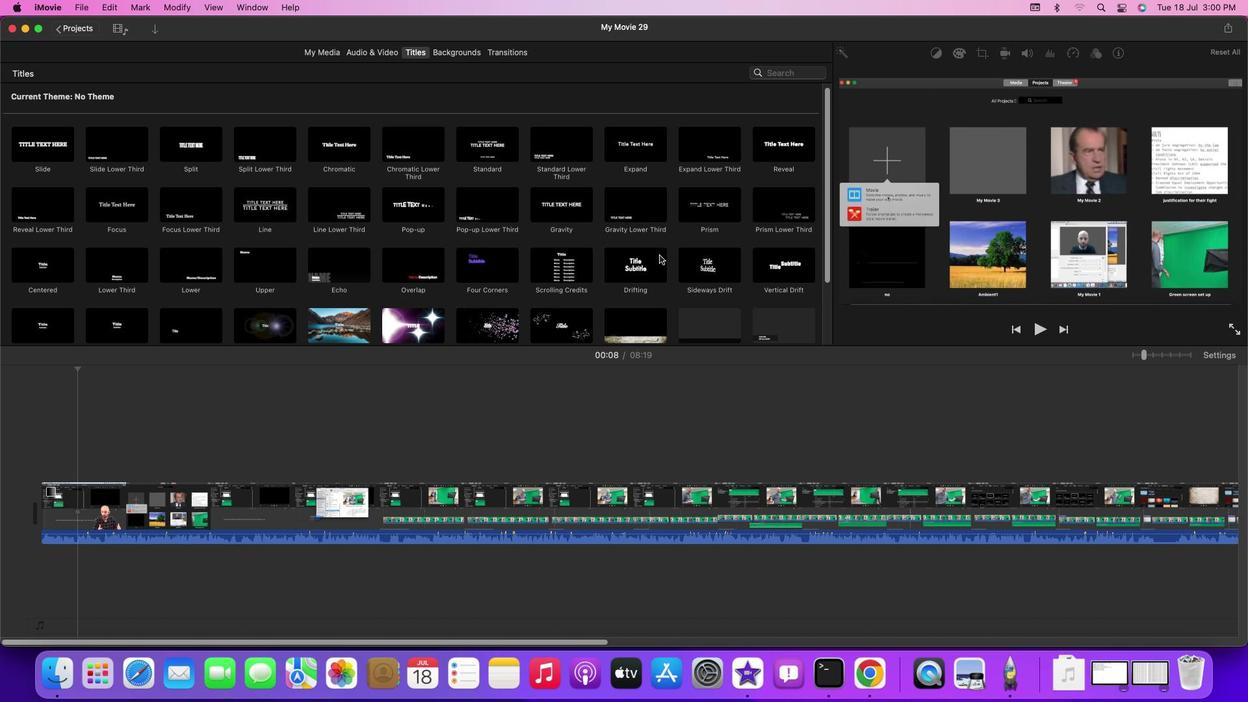 
Action: Mouse scrolled (659, 255) with delta (0, 0)
Screenshot: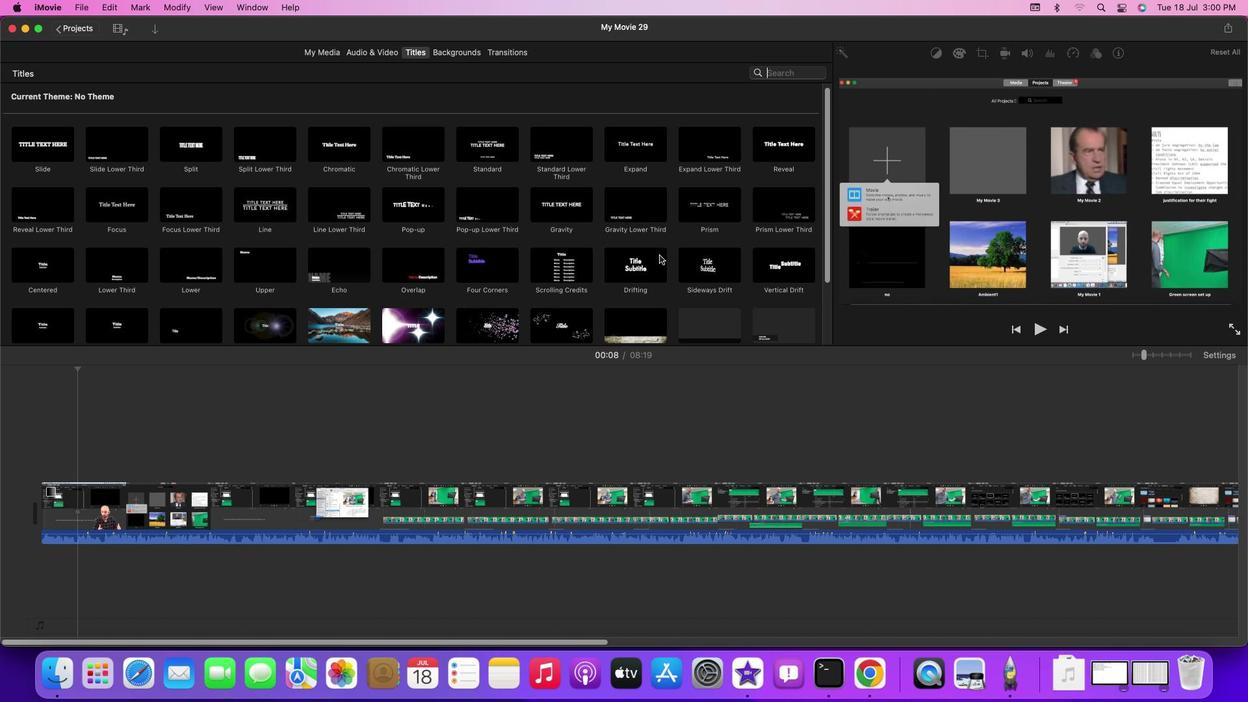 
Action: Mouse scrolled (659, 255) with delta (0, 0)
Screenshot: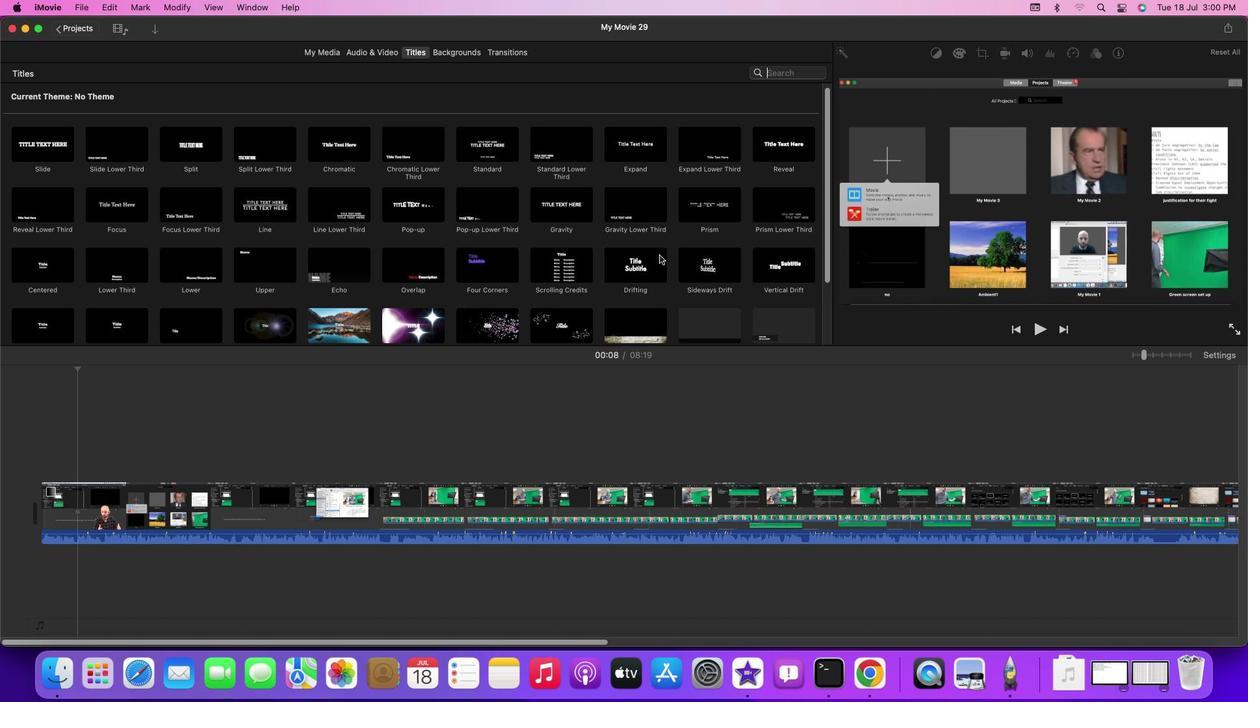 
Action: Mouse moved to (258, 268)
Screenshot: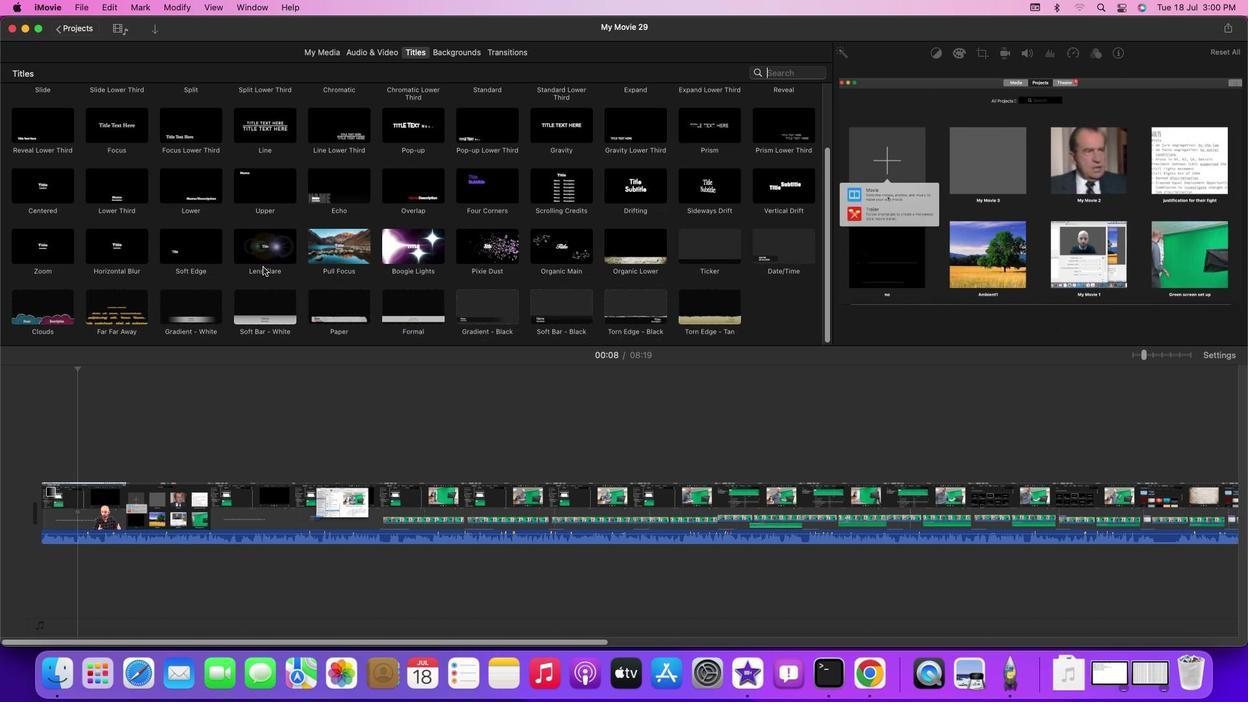 
Action: Mouse scrolled (258, 268) with delta (0, 0)
Screenshot: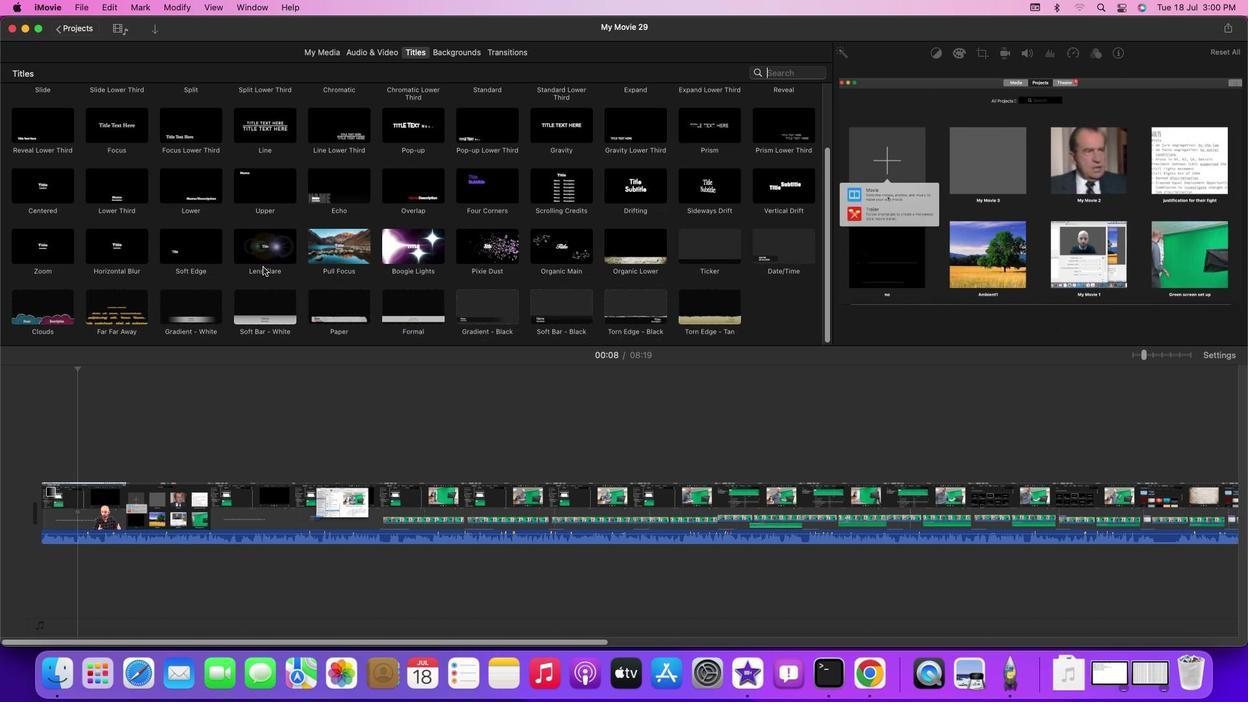 
Action: Mouse scrolled (258, 268) with delta (0, 0)
Screenshot: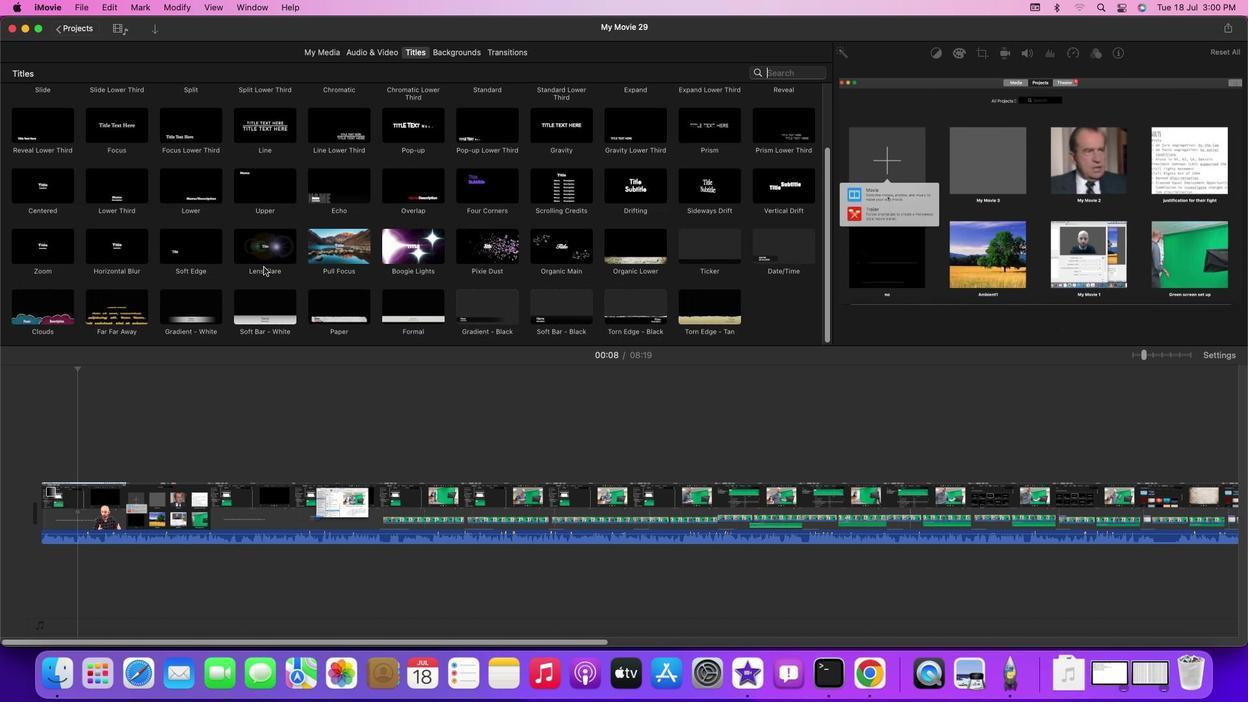 
Action: Mouse scrolled (258, 268) with delta (0, -1)
Screenshot: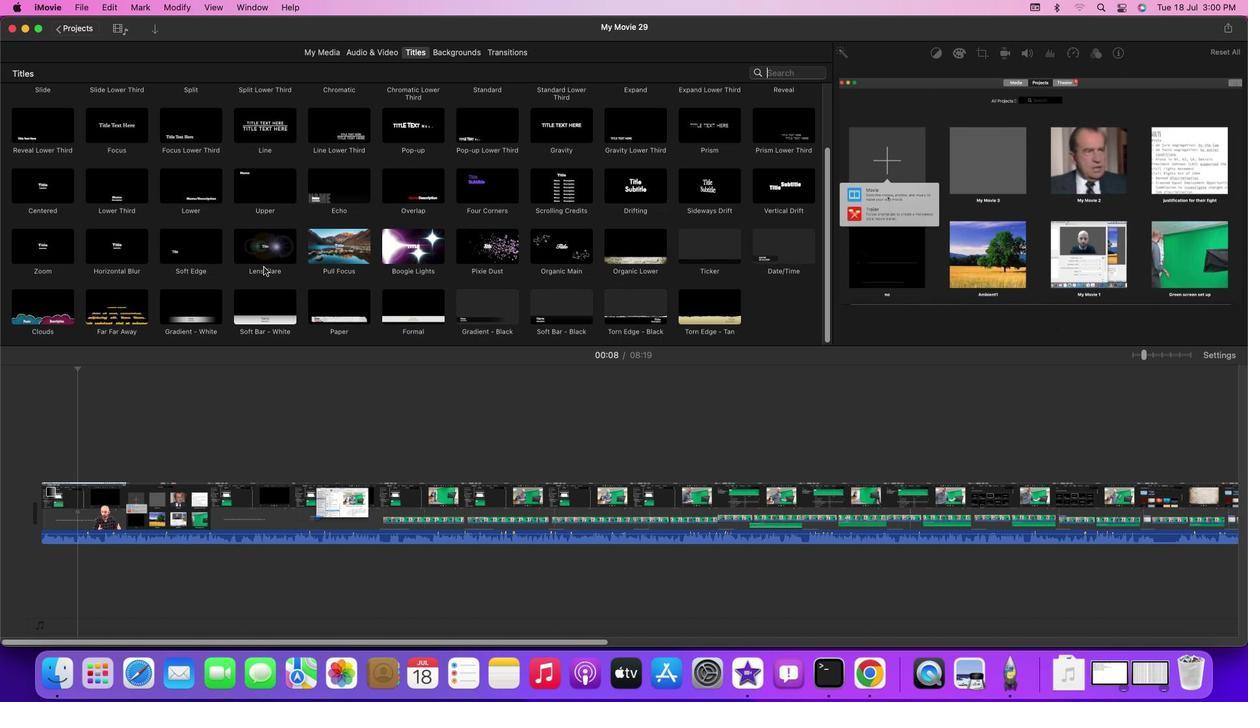 
Action: Mouse scrolled (258, 268) with delta (0, -3)
Screenshot: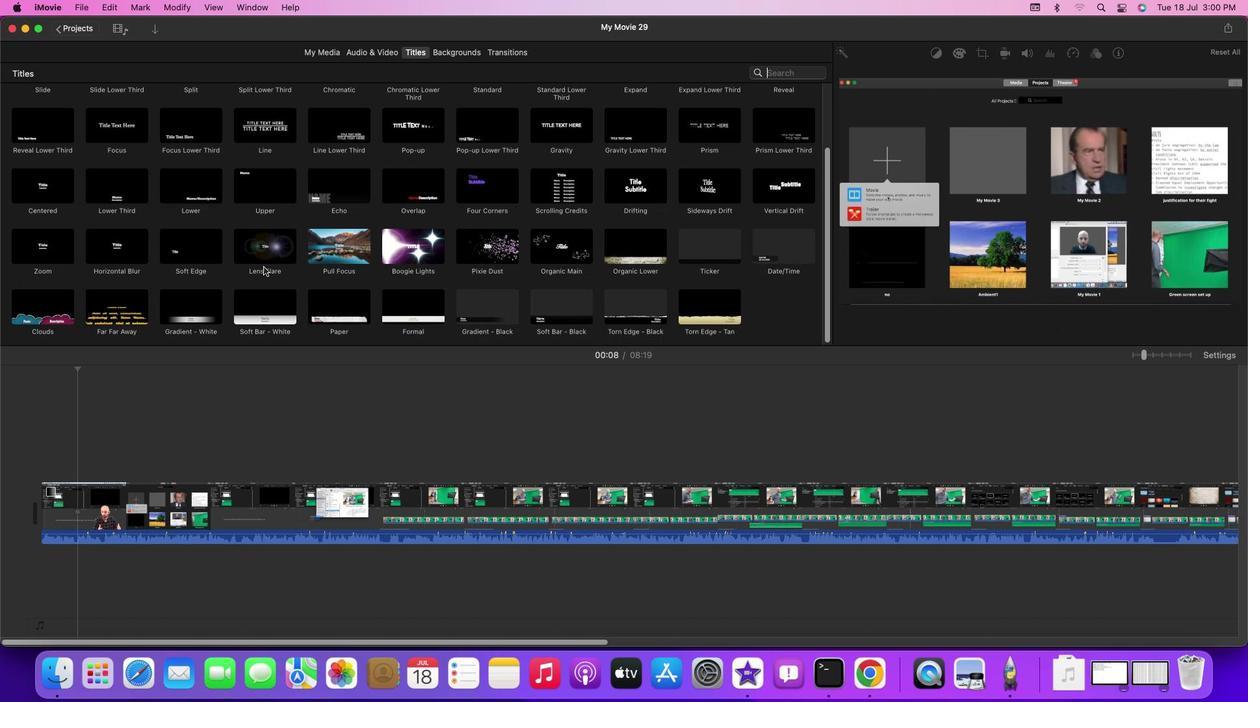 
Action: Mouse moved to (259, 267)
Screenshot: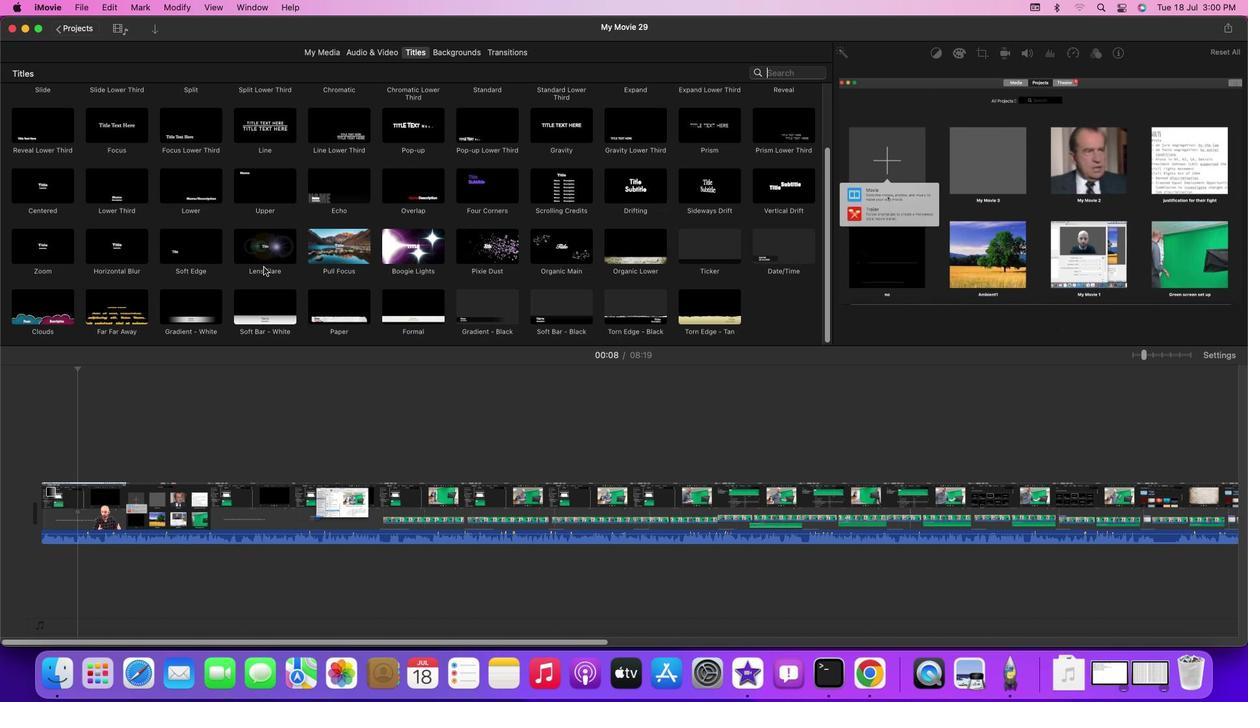 
Action: Mouse scrolled (259, 267) with delta (0, -3)
Screenshot: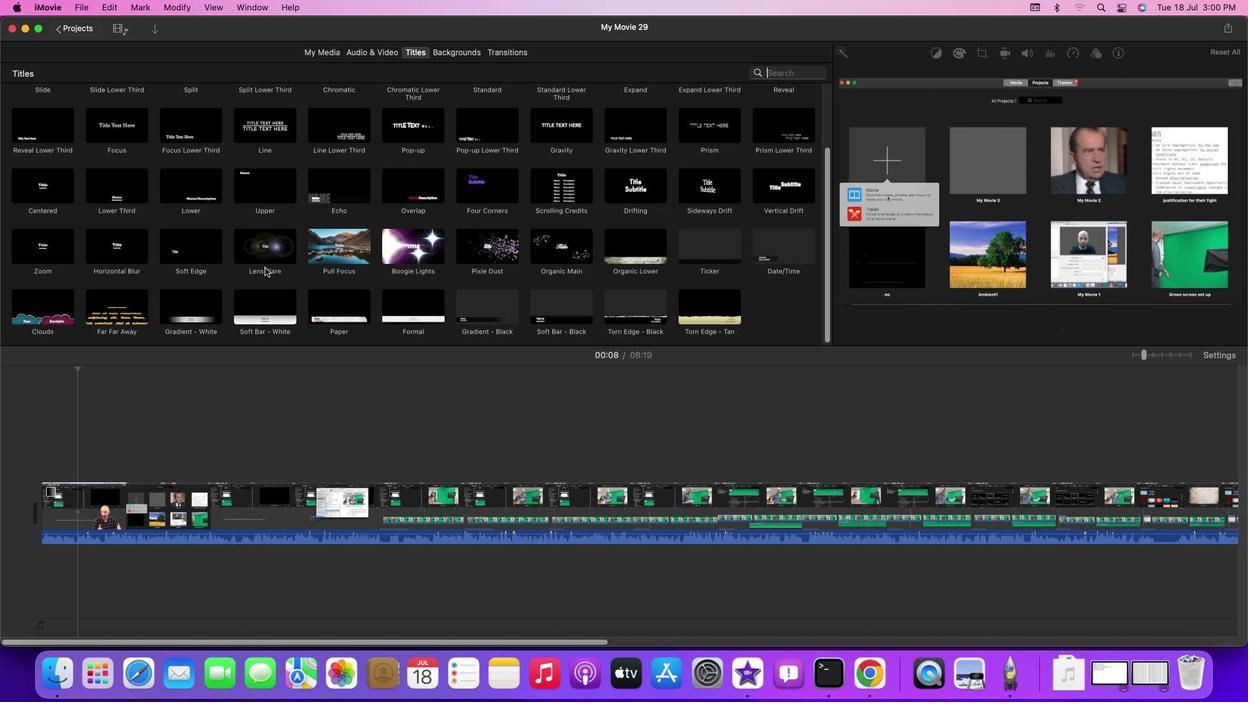 
Action: Mouse moved to (335, 289)
Screenshot: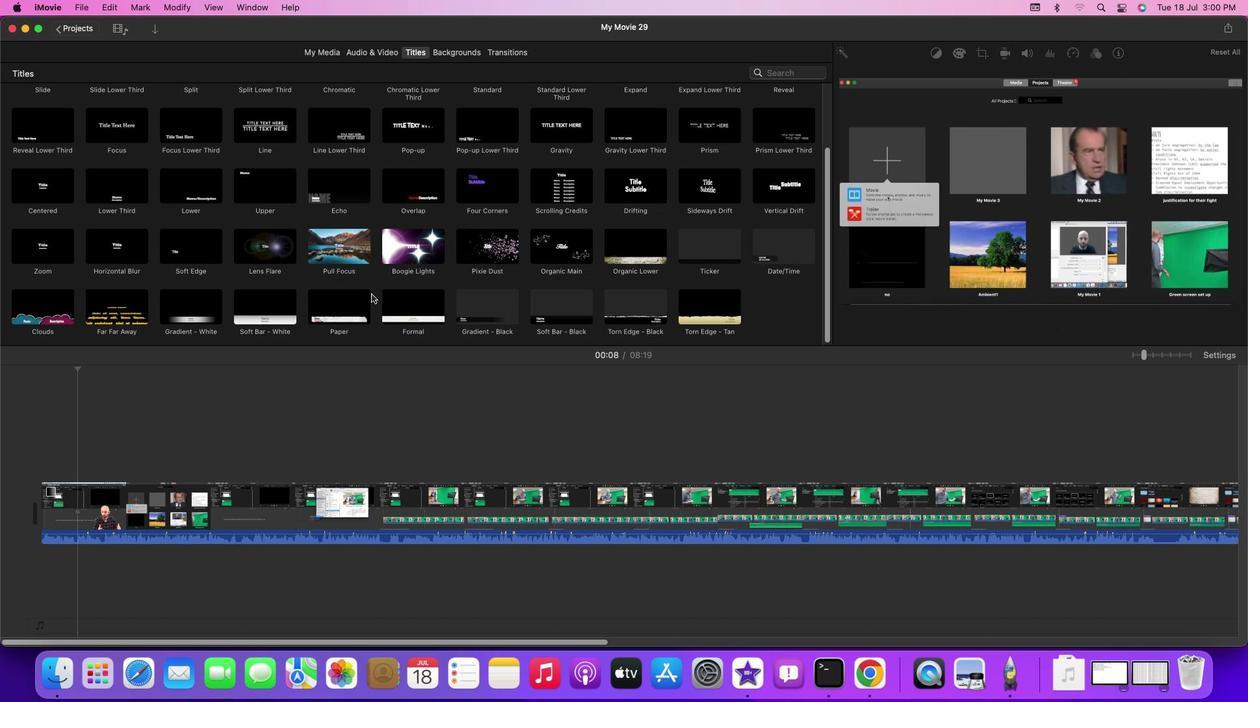 
Action: Mouse scrolled (335, 289) with delta (0, 0)
Screenshot: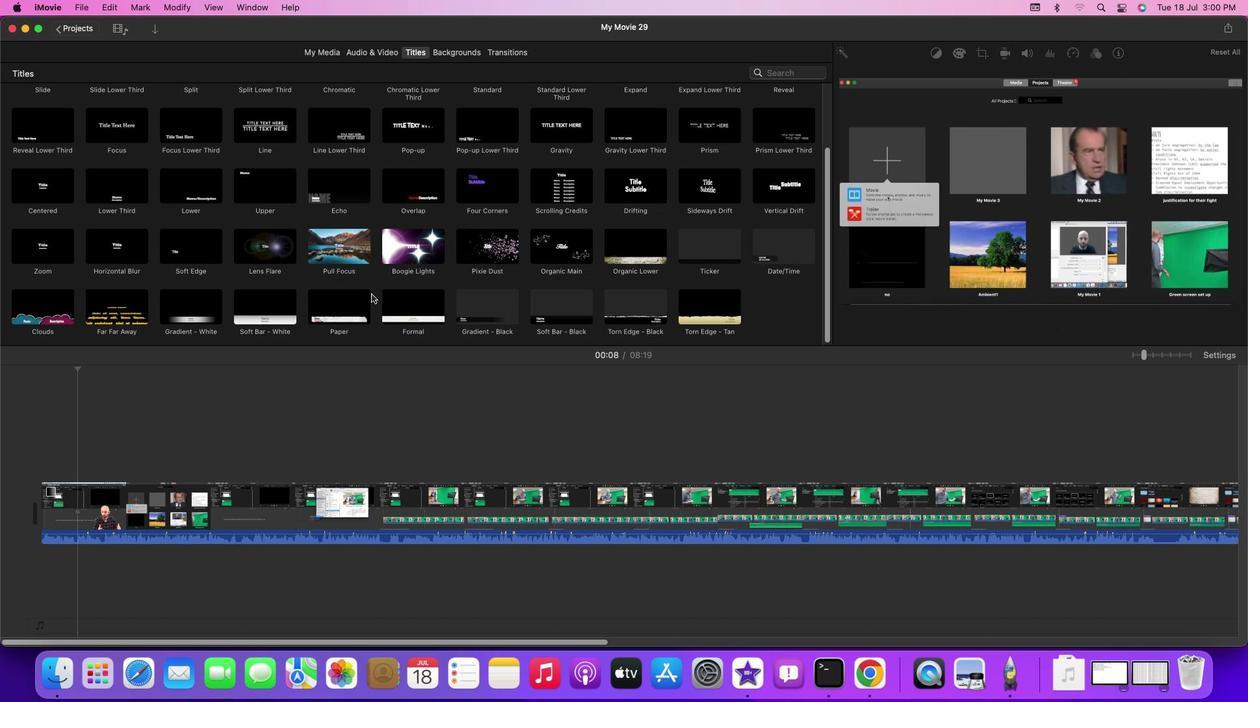 
Action: Mouse moved to (336, 290)
Screenshot: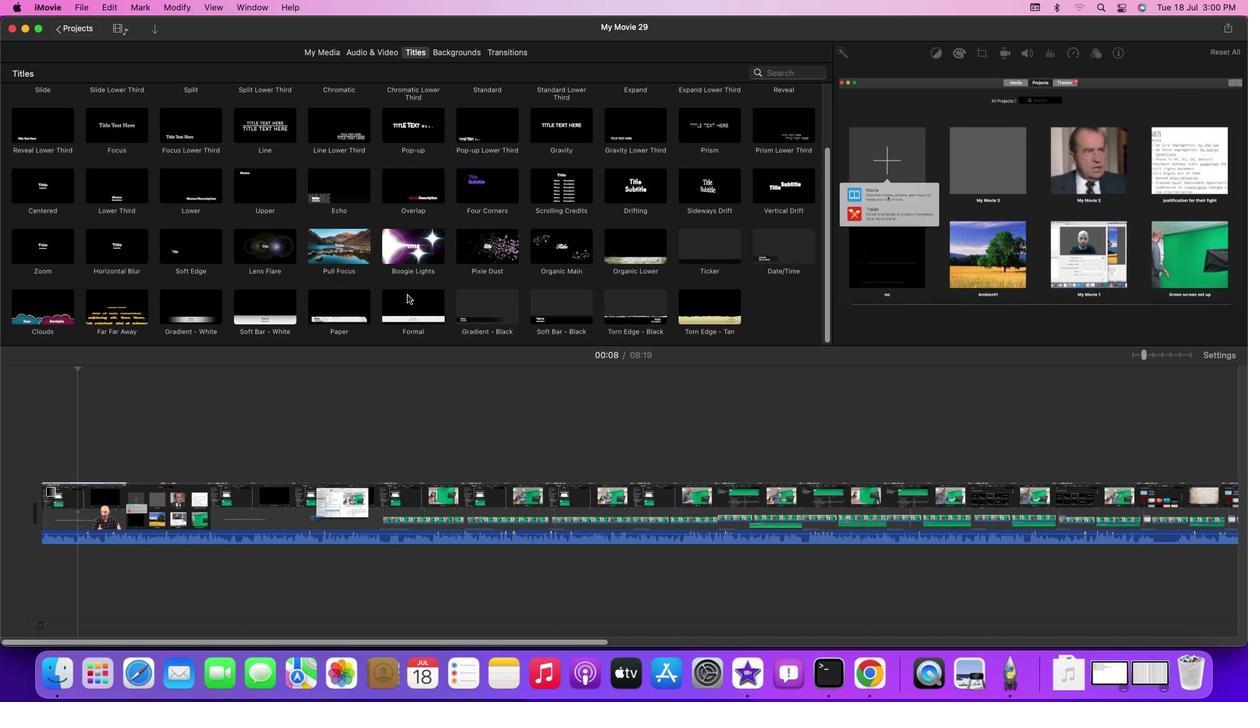 
Action: Mouse scrolled (336, 290) with delta (0, 0)
Screenshot: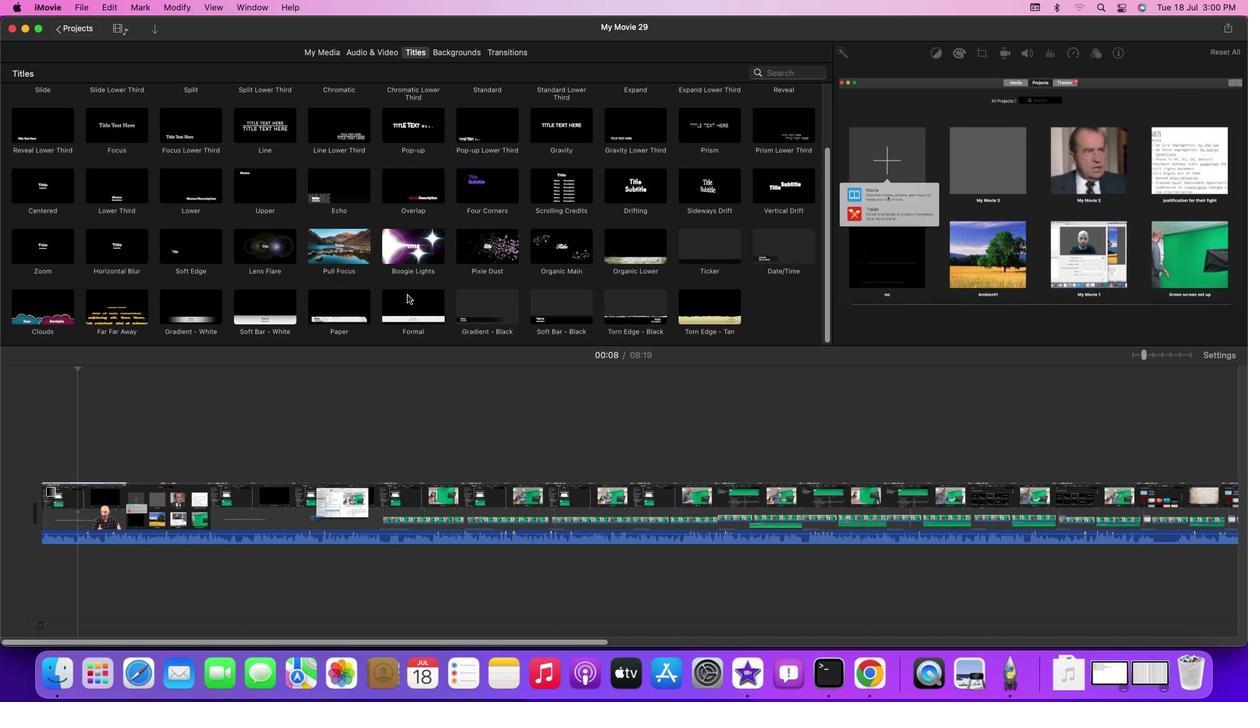 
Action: Mouse moved to (337, 290)
Screenshot: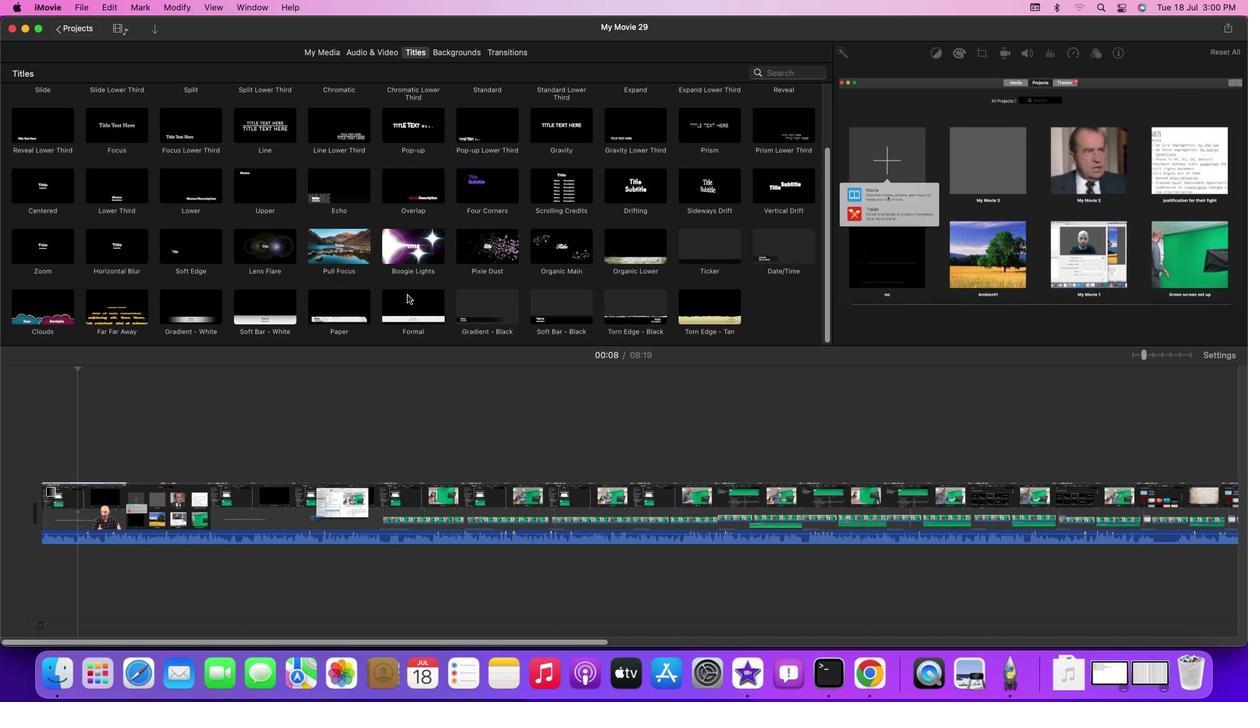 
Action: Mouse scrolled (337, 290) with delta (0, -1)
Screenshot: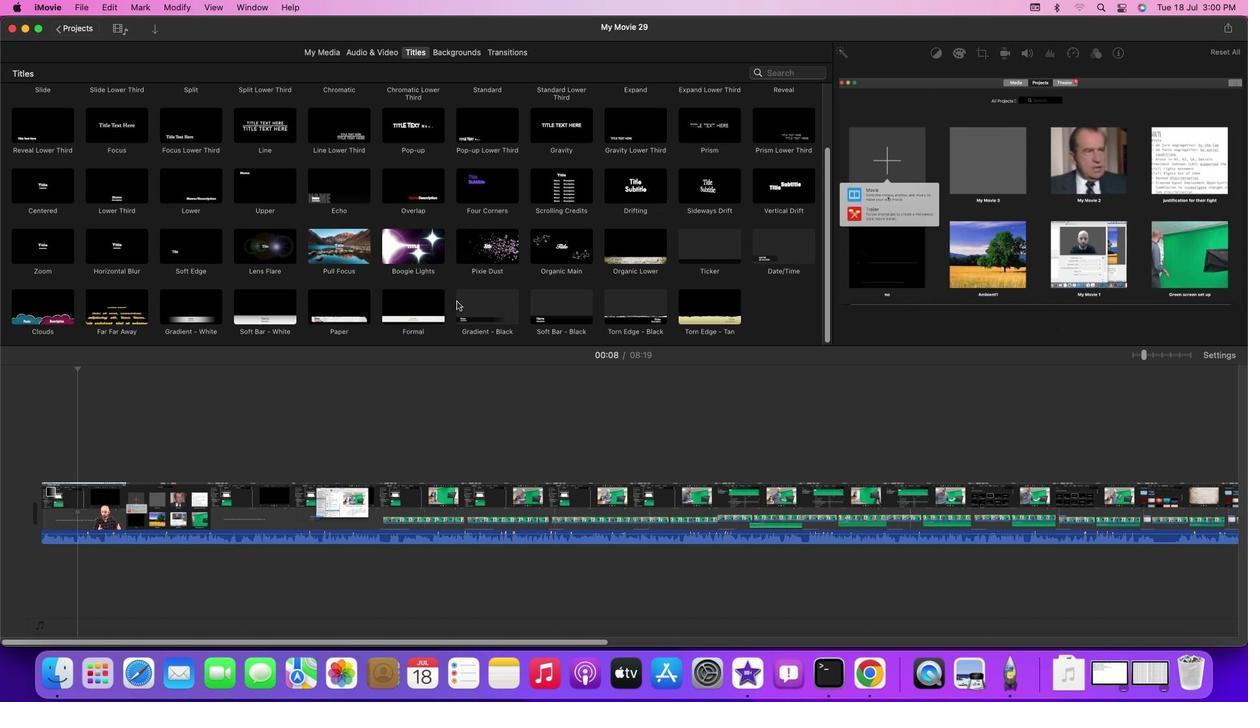 
Action: Mouse moved to (338, 291)
Screenshot: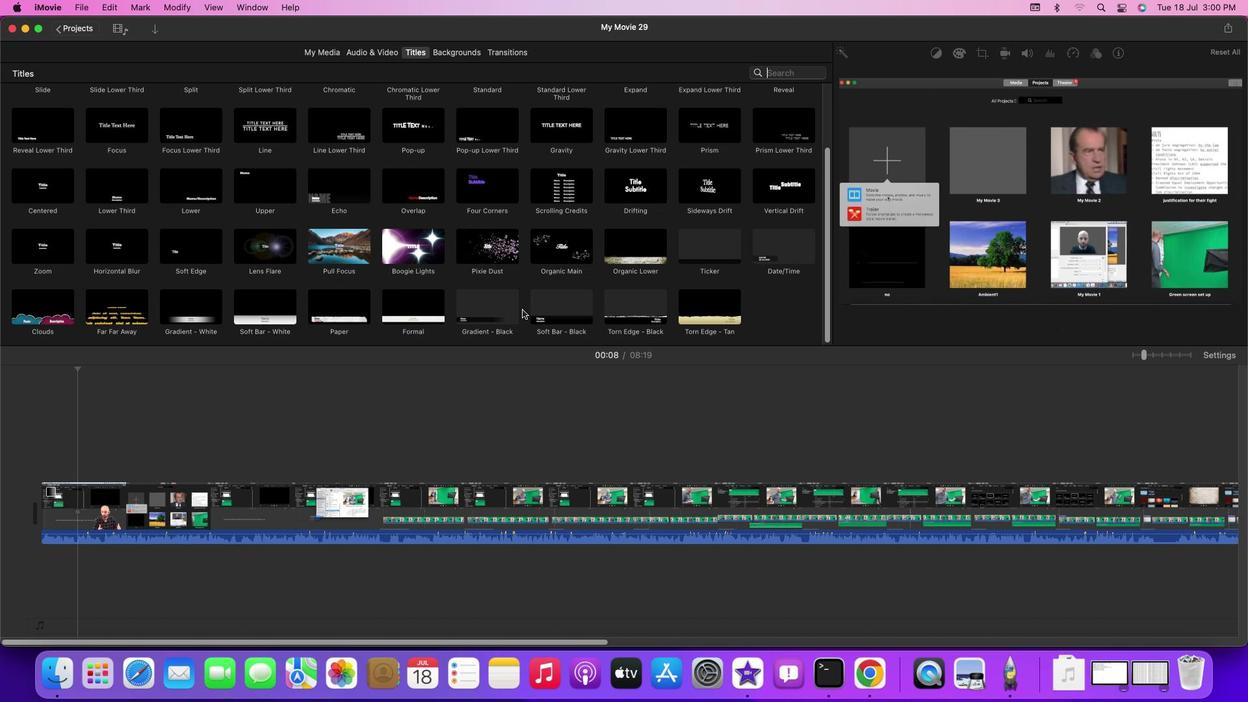 
Action: Mouse scrolled (338, 291) with delta (0, -2)
Screenshot: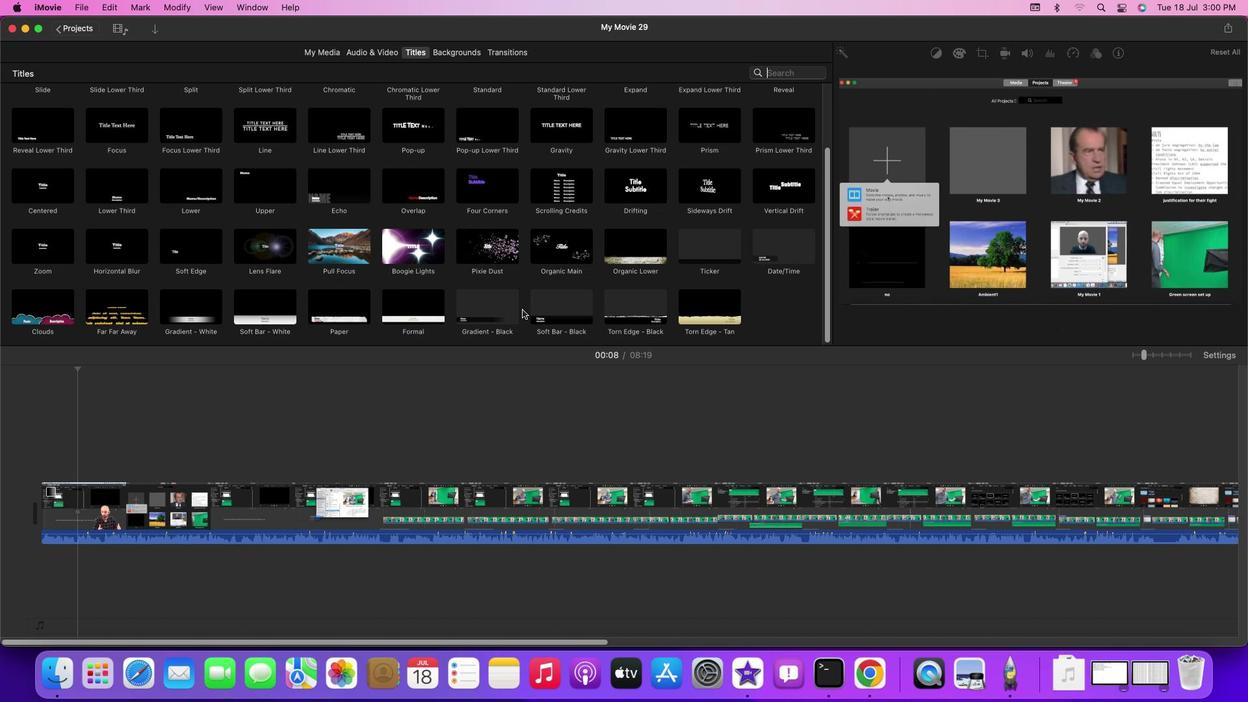 
Action: Mouse moved to (593, 203)
Screenshot: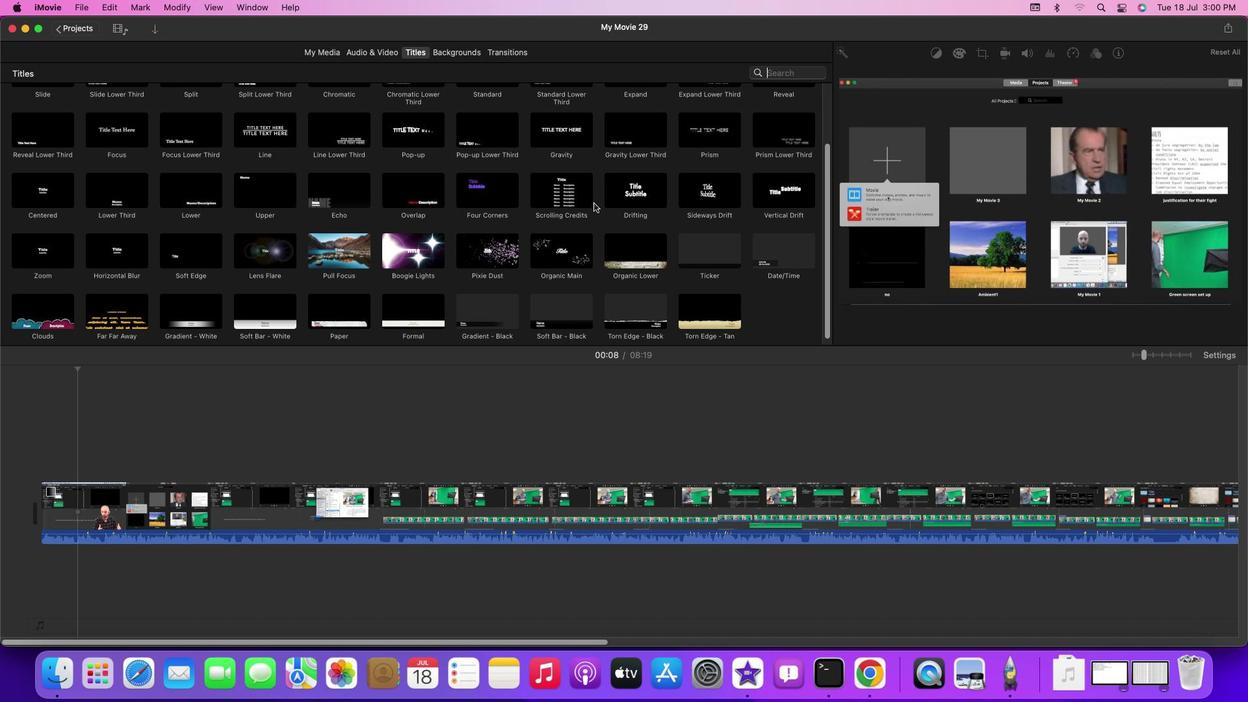
Action: Mouse scrolled (593, 203) with delta (0, 0)
Screenshot: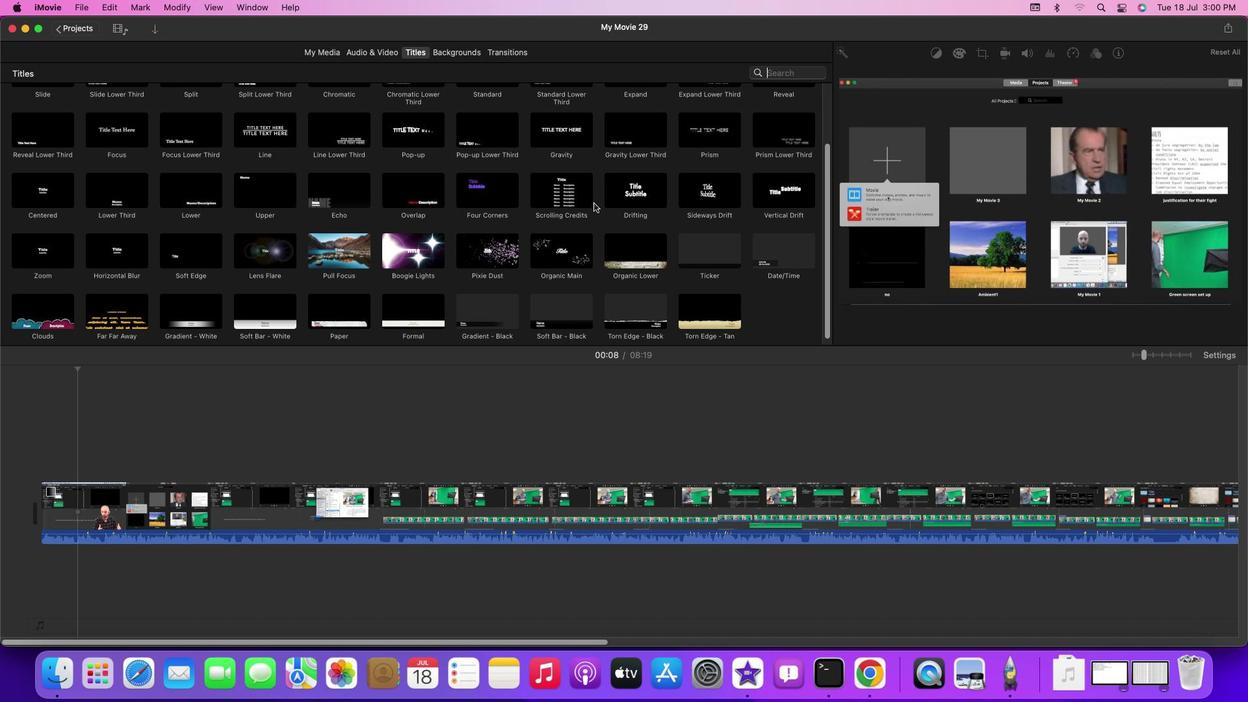 
Action: Mouse scrolled (593, 203) with delta (0, 0)
Screenshot: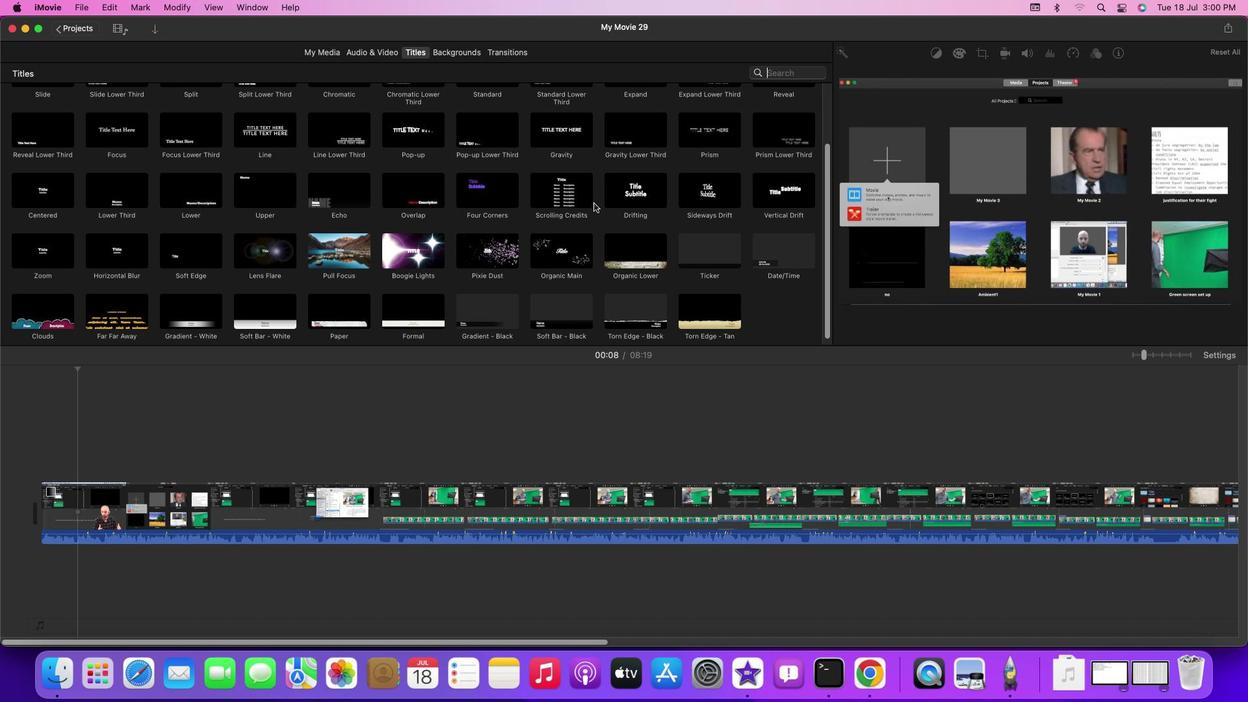 
Action: Mouse moved to (572, 211)
Screenshot: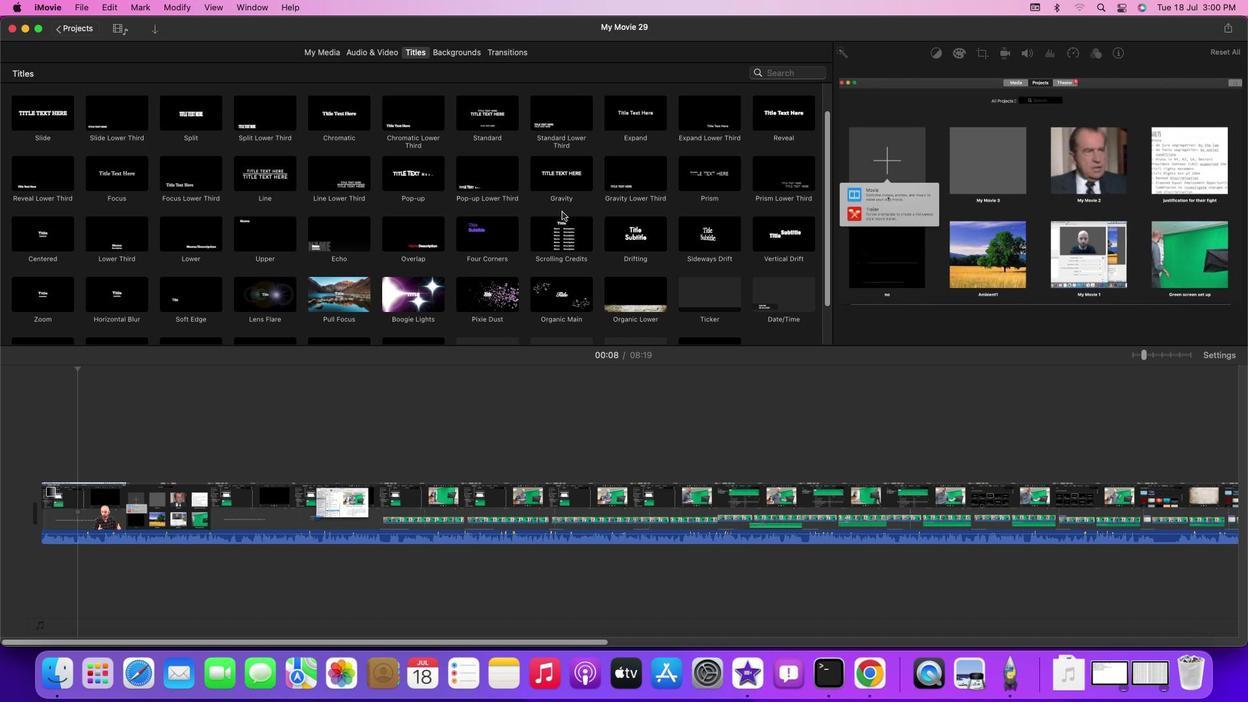 
Action: Mouse scrolled (572, 211) with delta (0, 0)
Screenshot: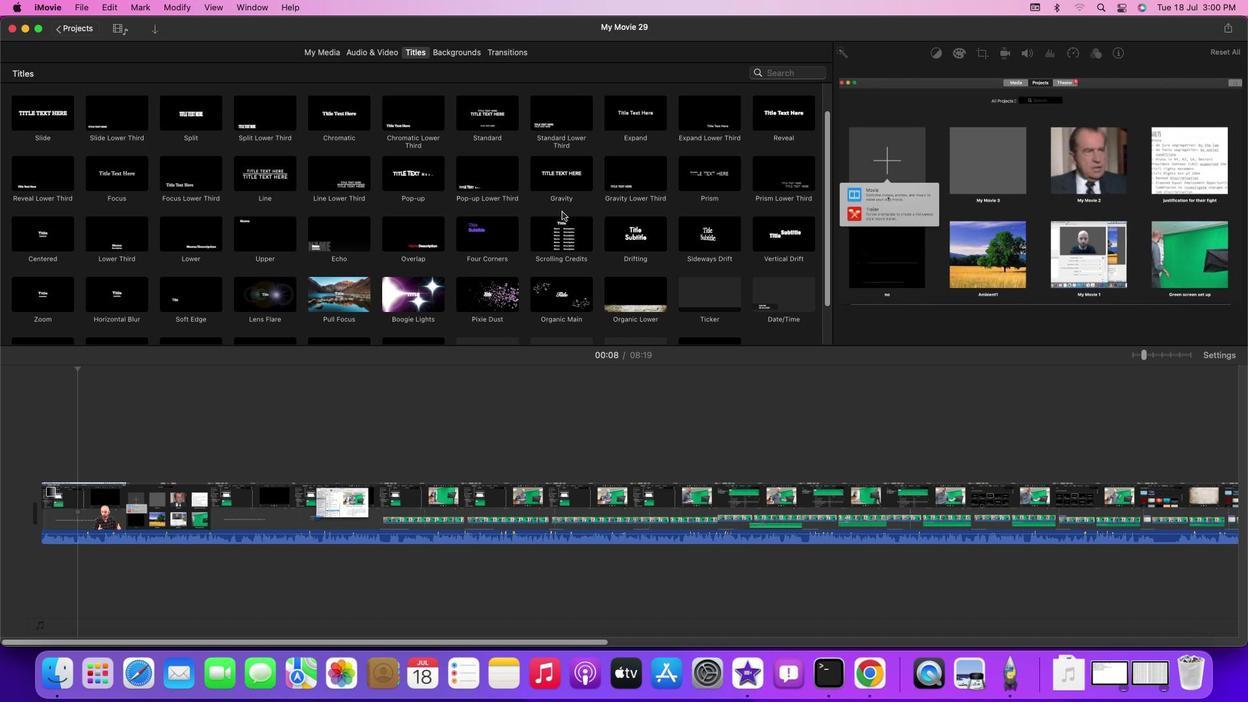 
Action: Mouse moved to (568, 211)
Screenshot: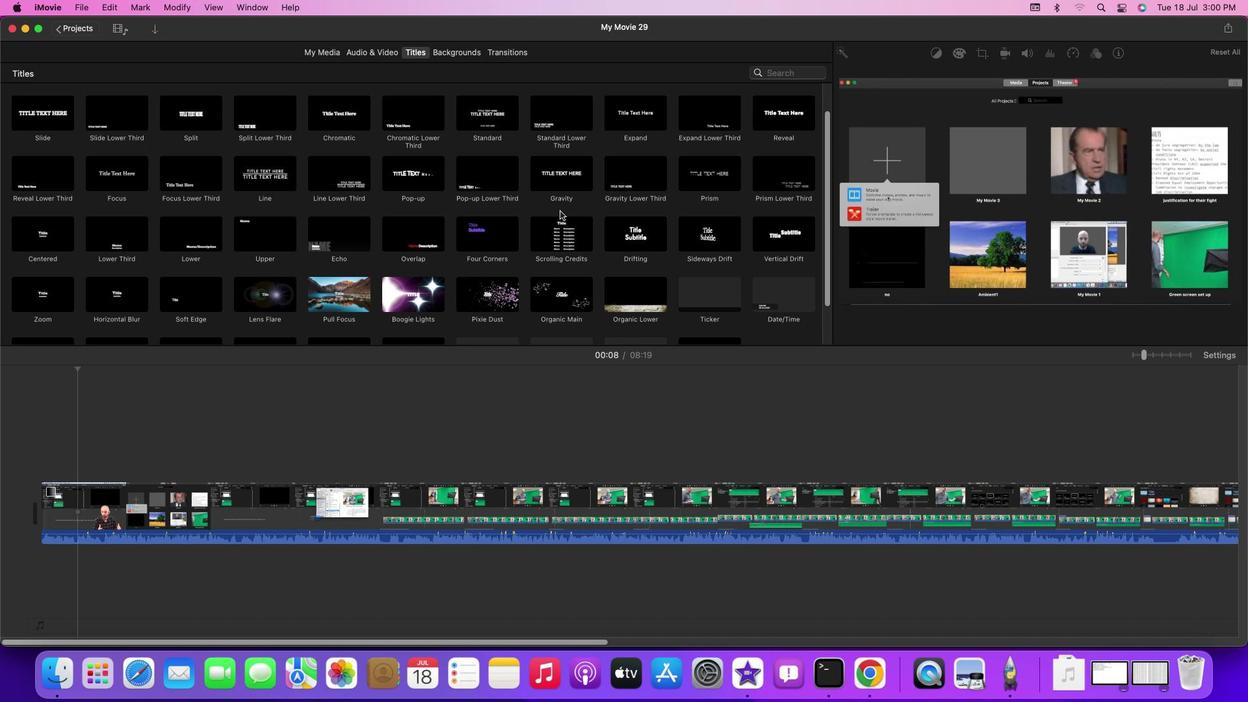 
Action: Mouse scrolled (568, 211) with delta (0, 0)
Screenshot: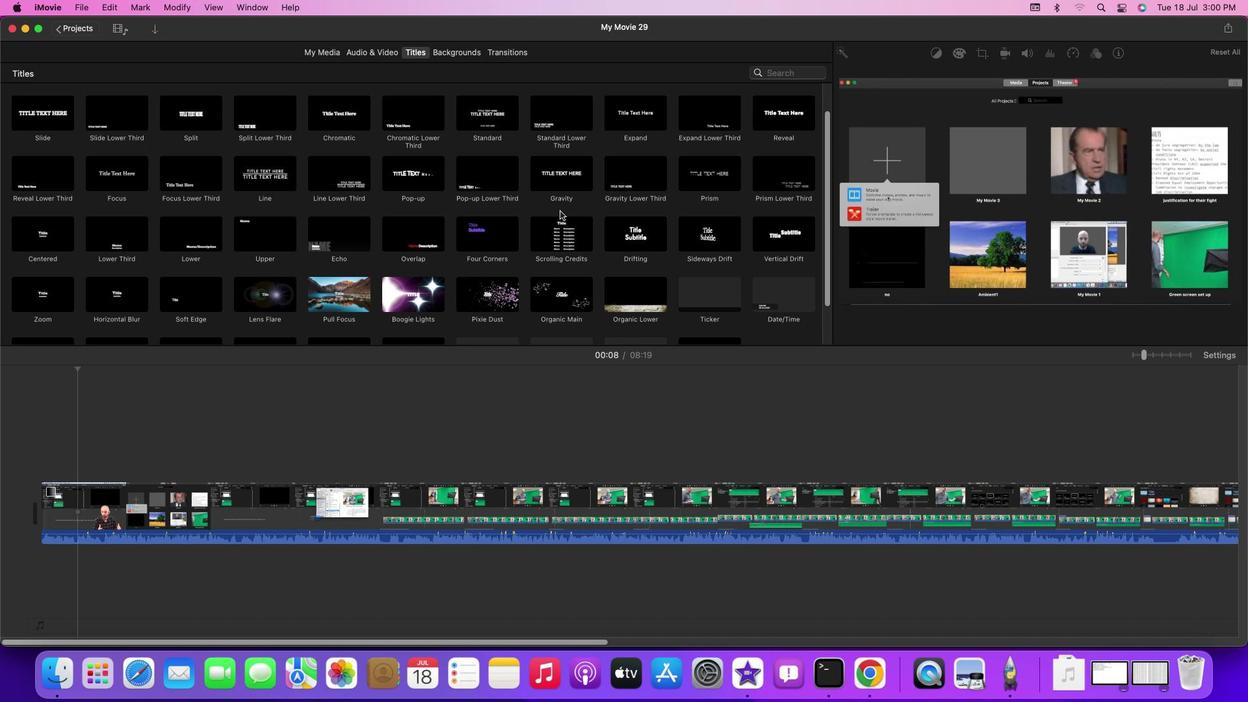 
Action: Mouse moved to (563, 211)
Screenshot: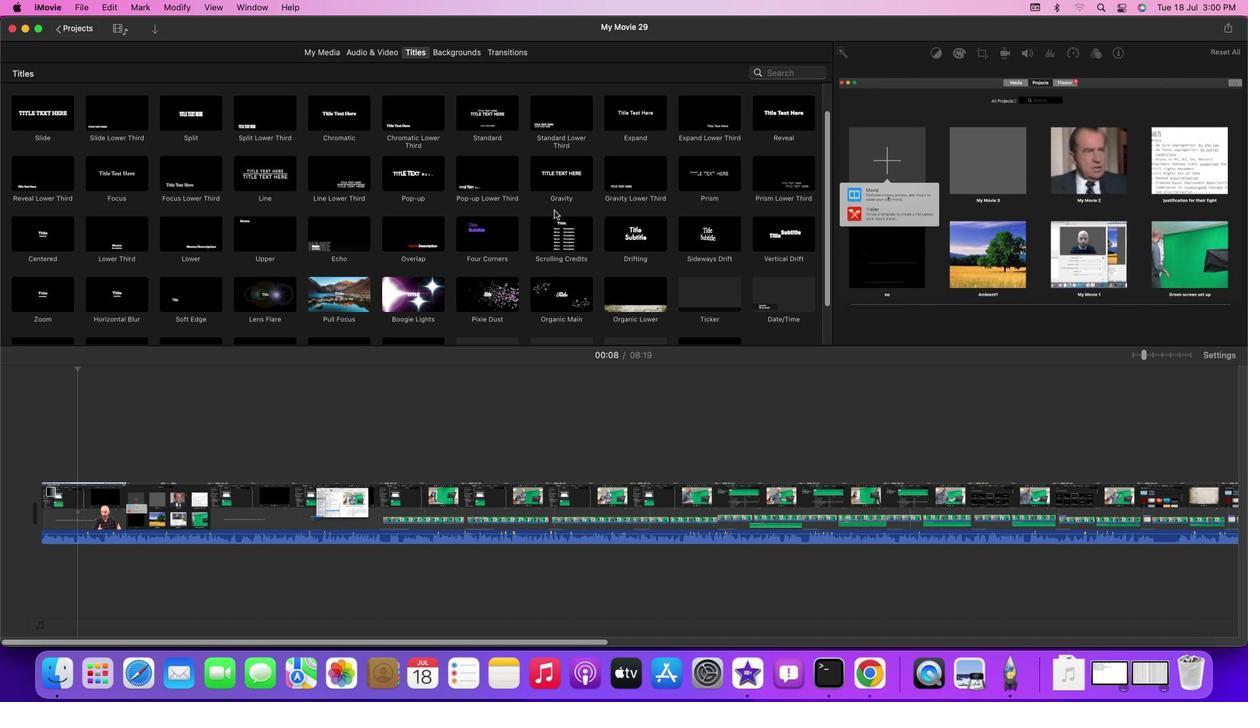
Action: Mouse scrolled (563, 211) with delta (0, 1)
Screenshot: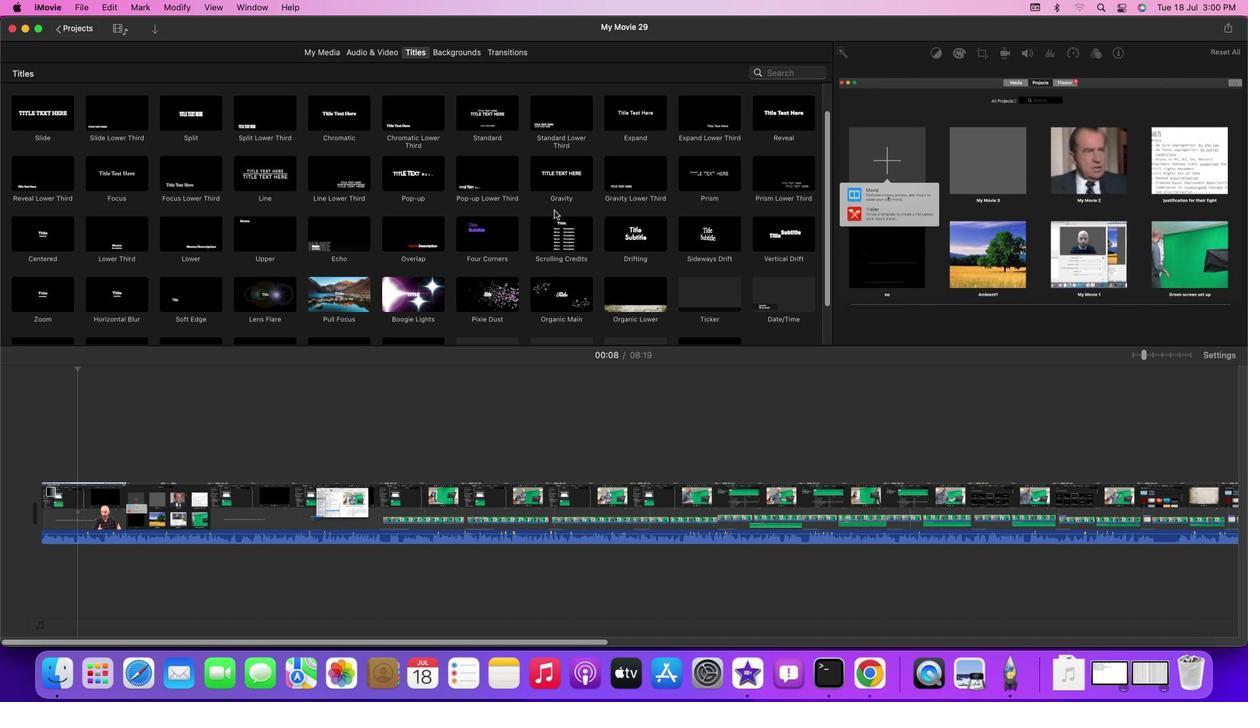 
Action: Mouse moved to (562, 211)
Screenshot: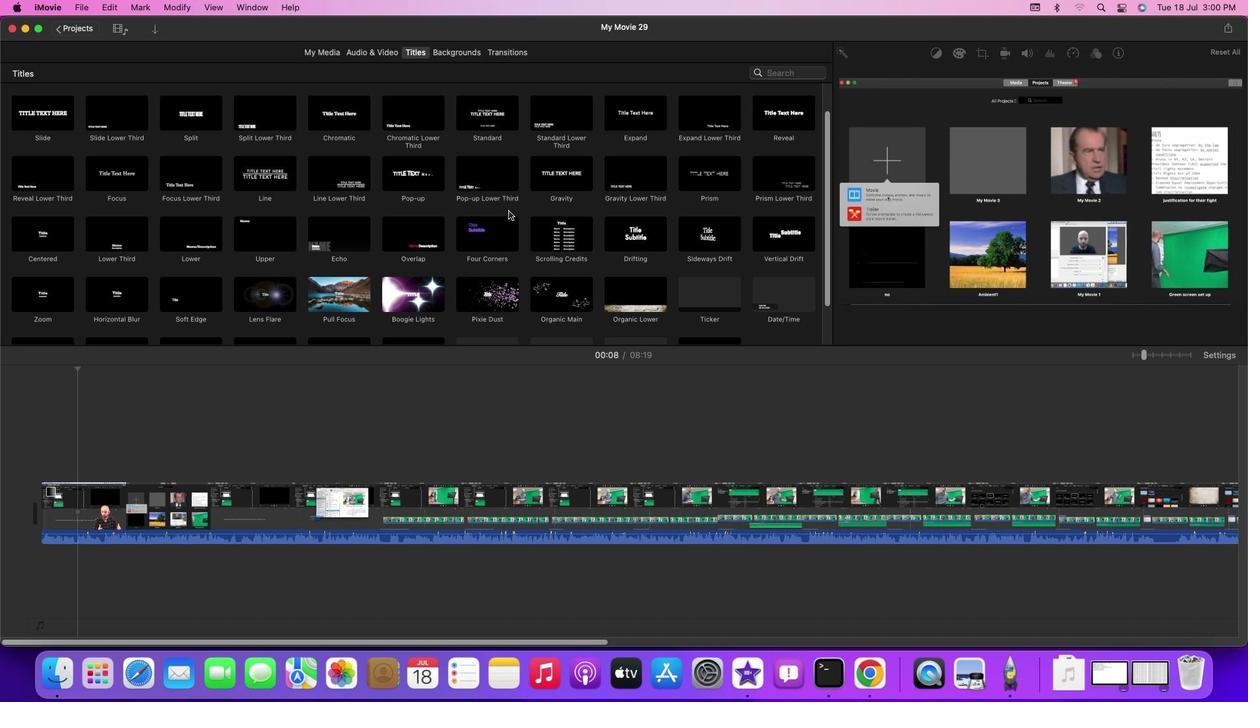 
Action: Mouse scrolled (562, 211) with delta (0, 1)
Screenshot: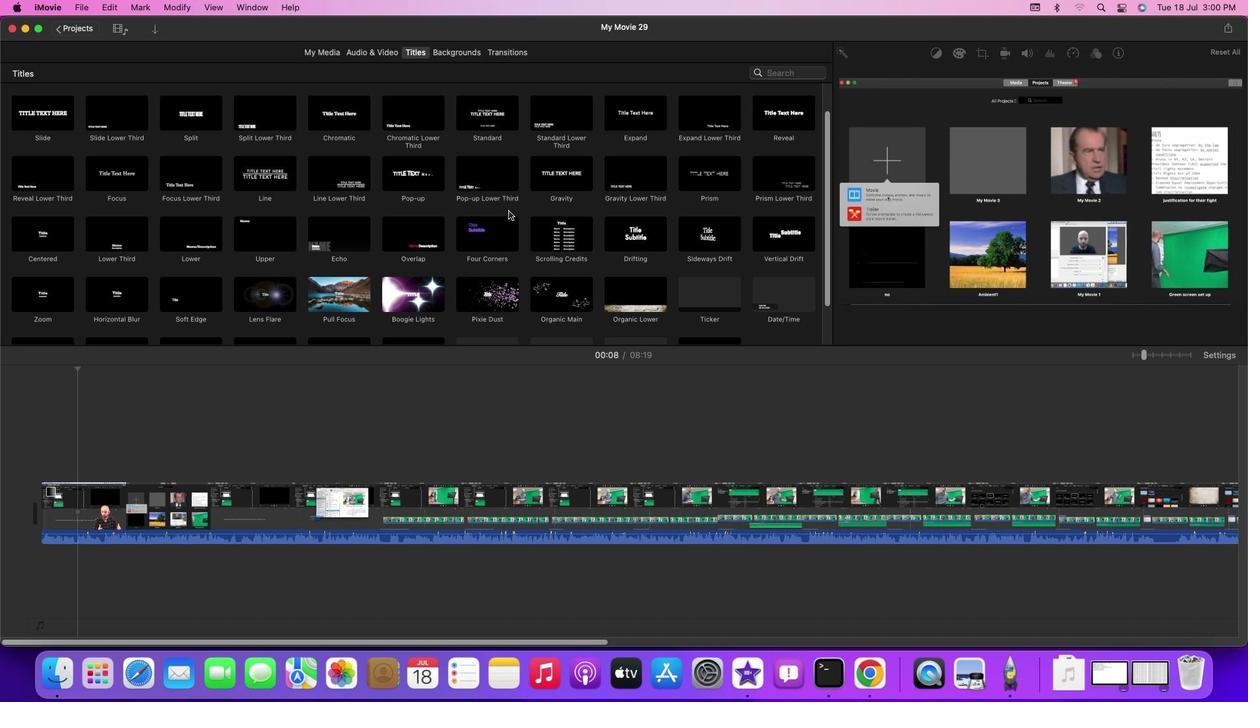 
Action: Mouse moved to (44, 171)
Screenshot: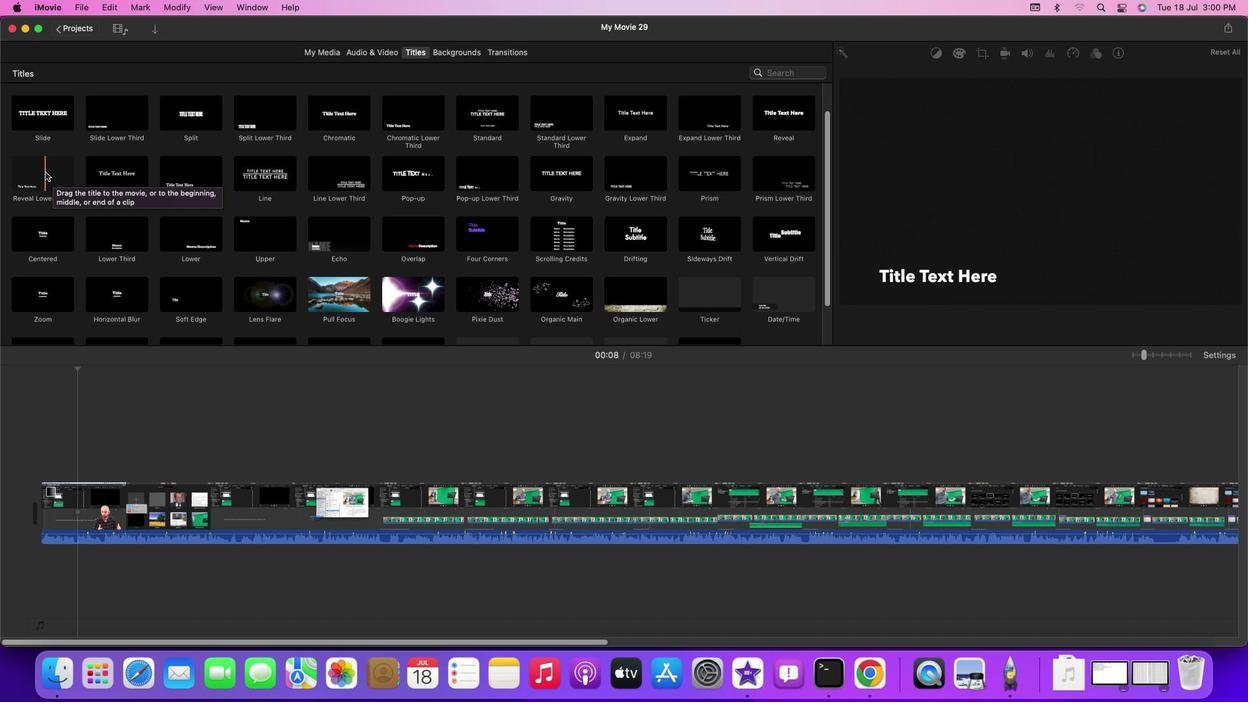 
Action: Mouse pressed left at (44, 171)
Screenshot: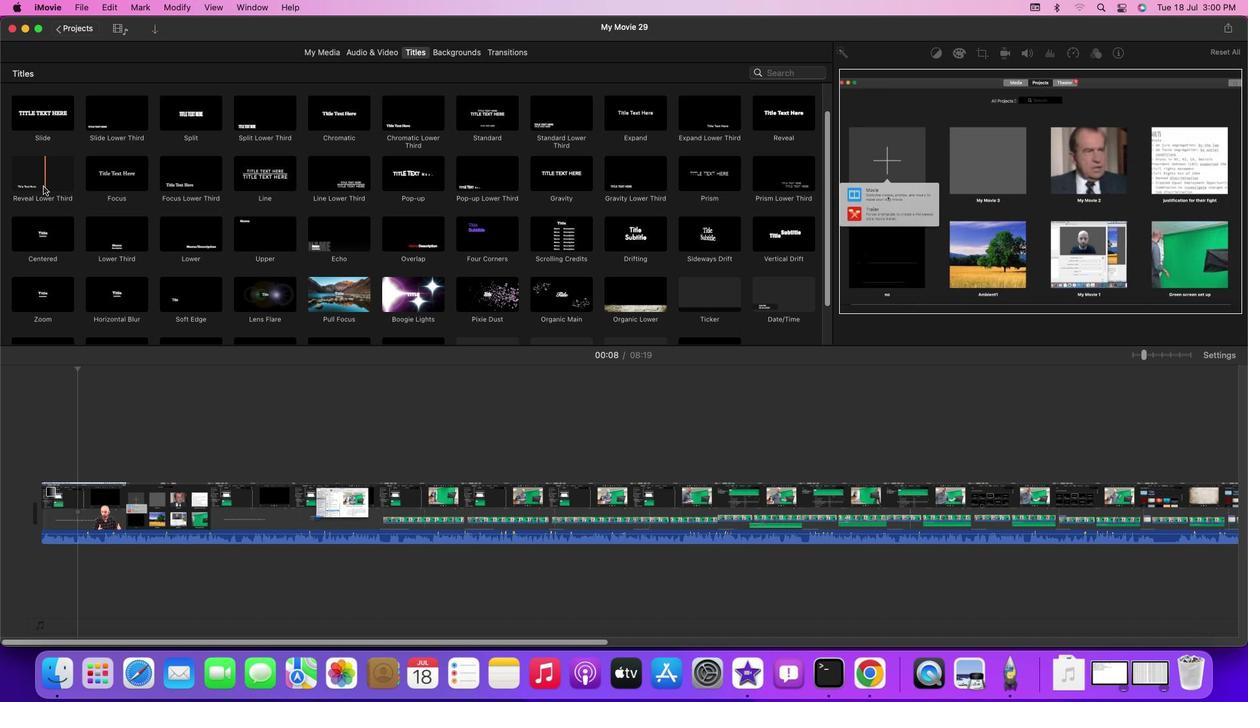 
Action: Mouse moved to (59, 447)
Screenshot: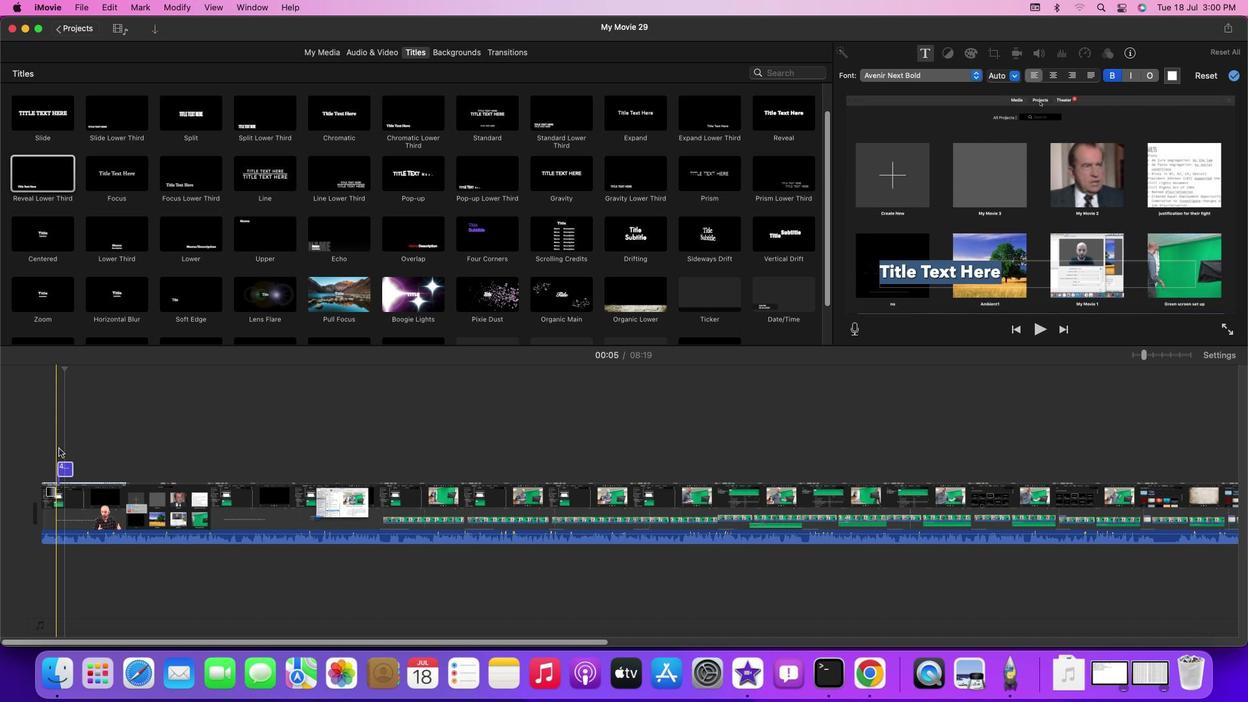 
Action: Key pressed Key.space
Screenshot: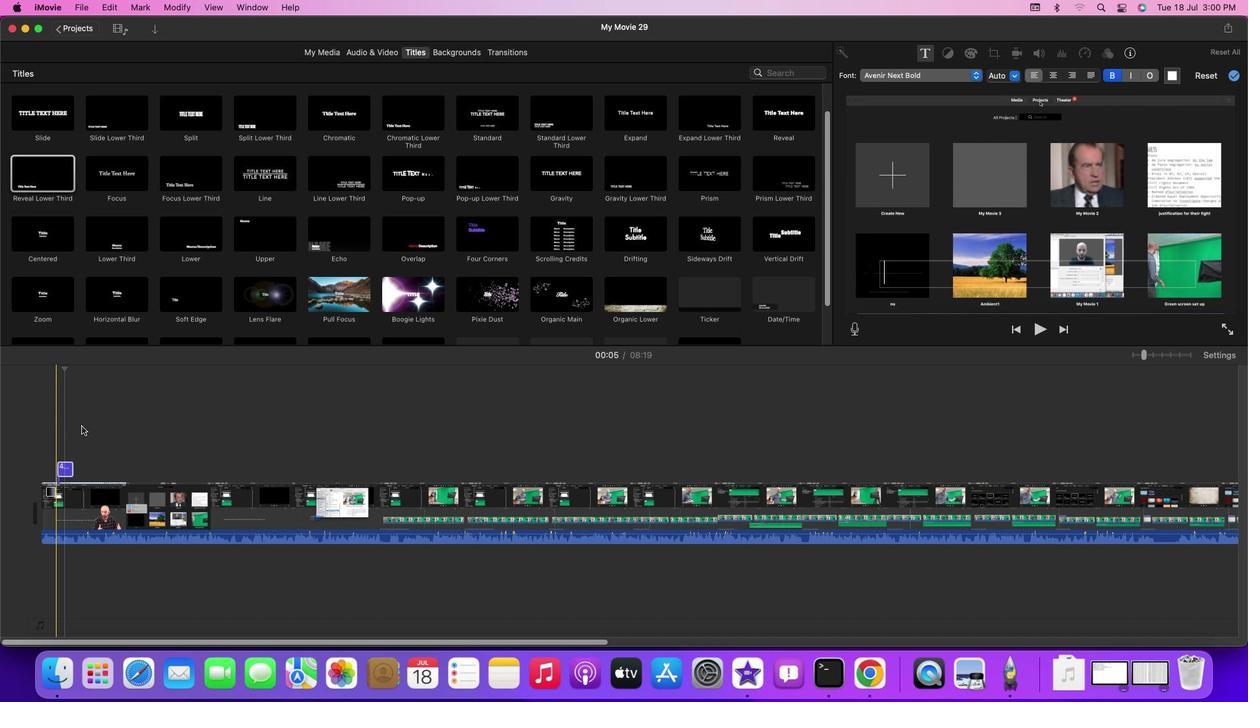 
Action: Mouse moved to (81, 425)
Screenshot: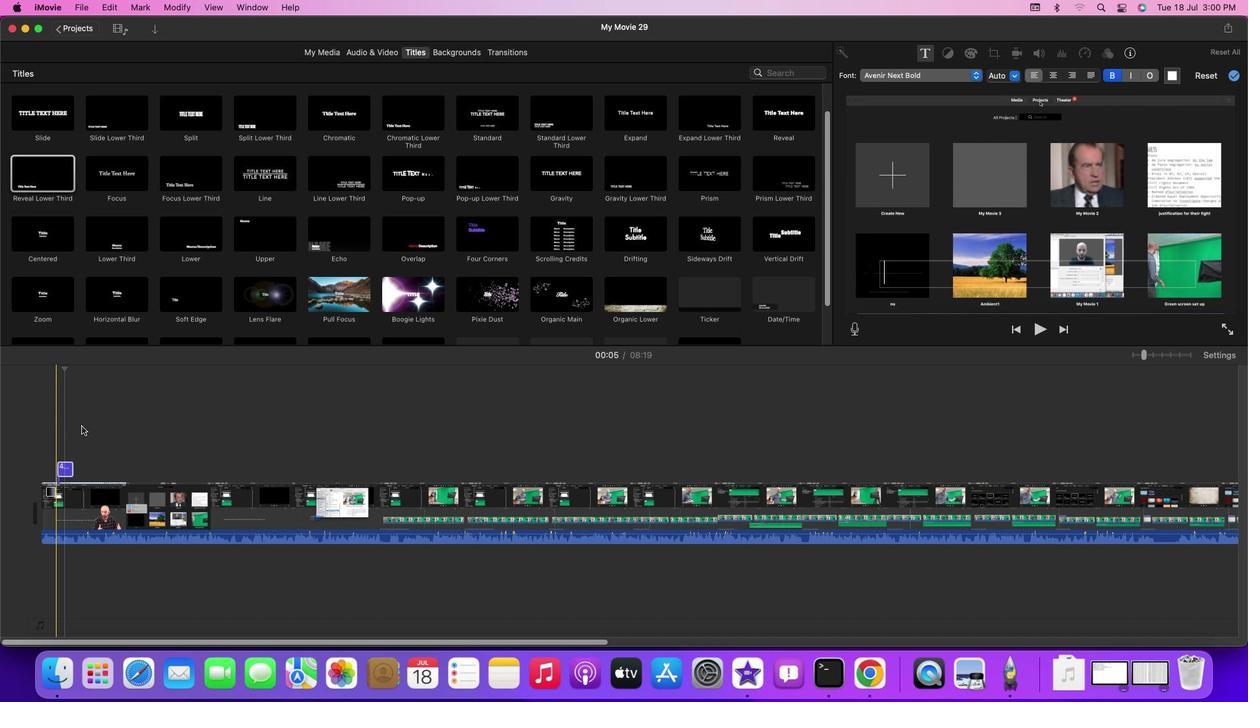 
Action: Key pressed Key.spaceKey.space
Screenshot: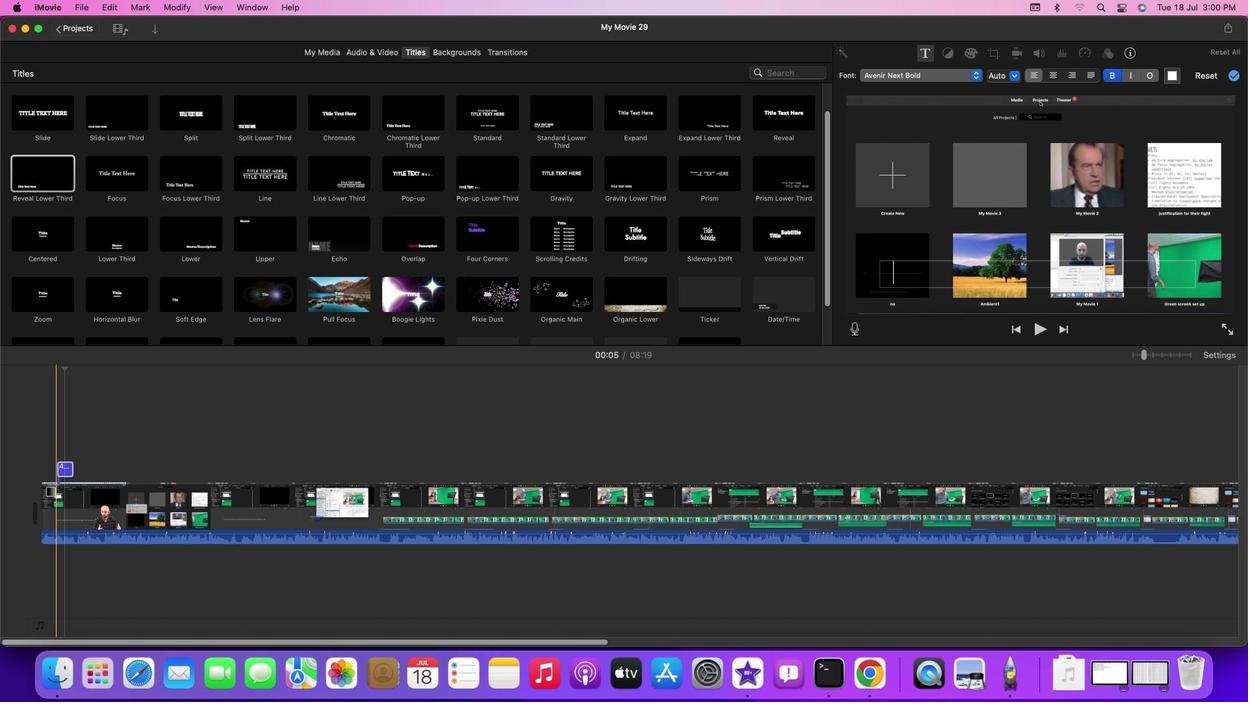 
Action: Mouse moved to (60, 431)
Screenshot: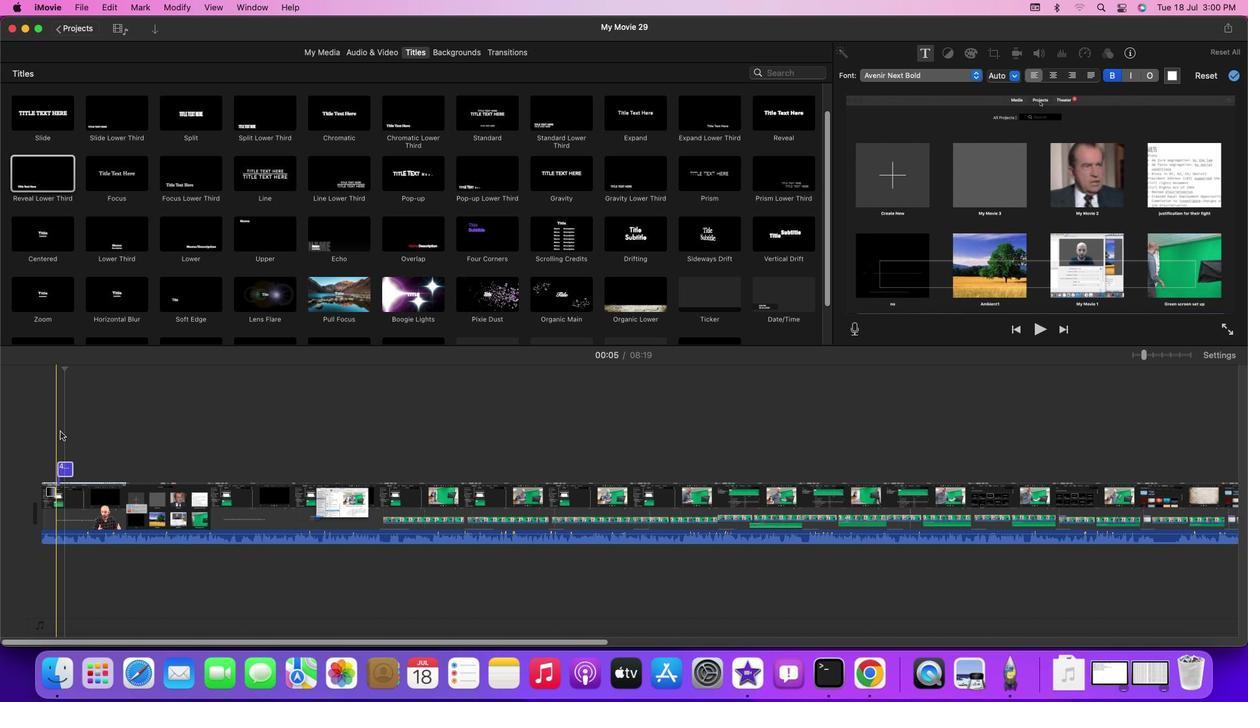 
Action: Mouse pressed left at (60, 431)
Screenshot: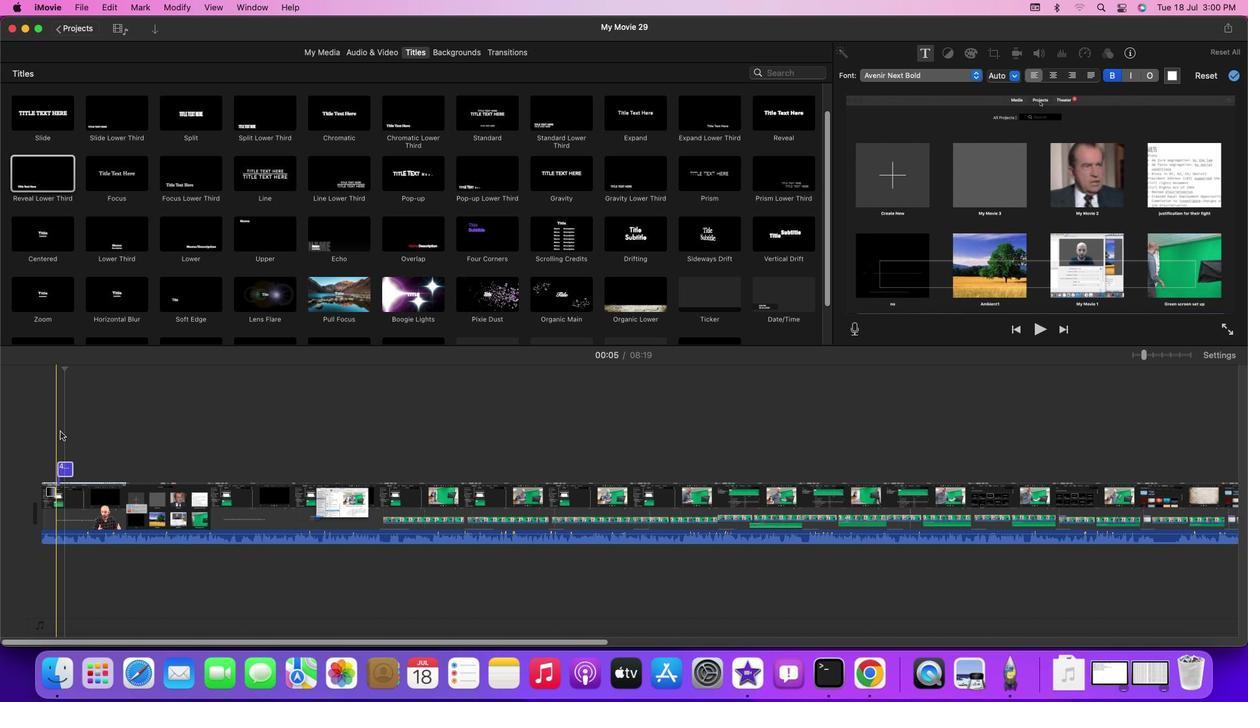 
Action: Mouse moved to (104, 470)
Screenshot: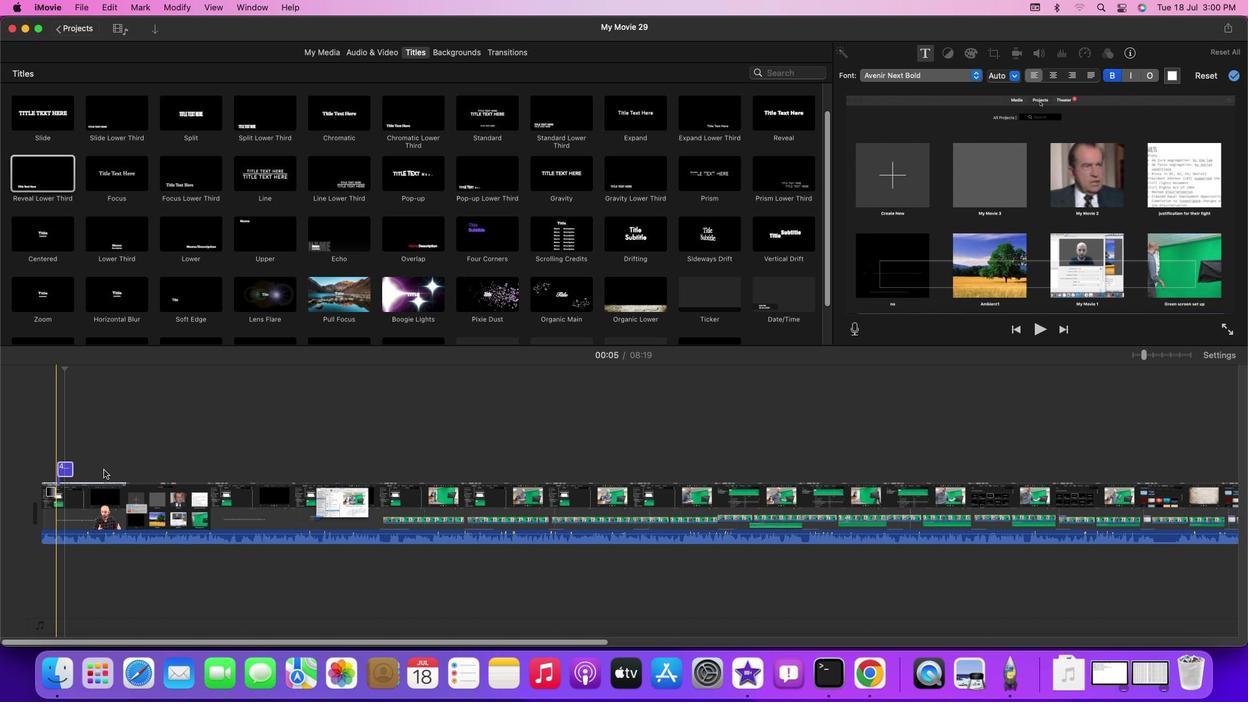 
Action: Mouse pressed left at (104, 470)
Screenshot: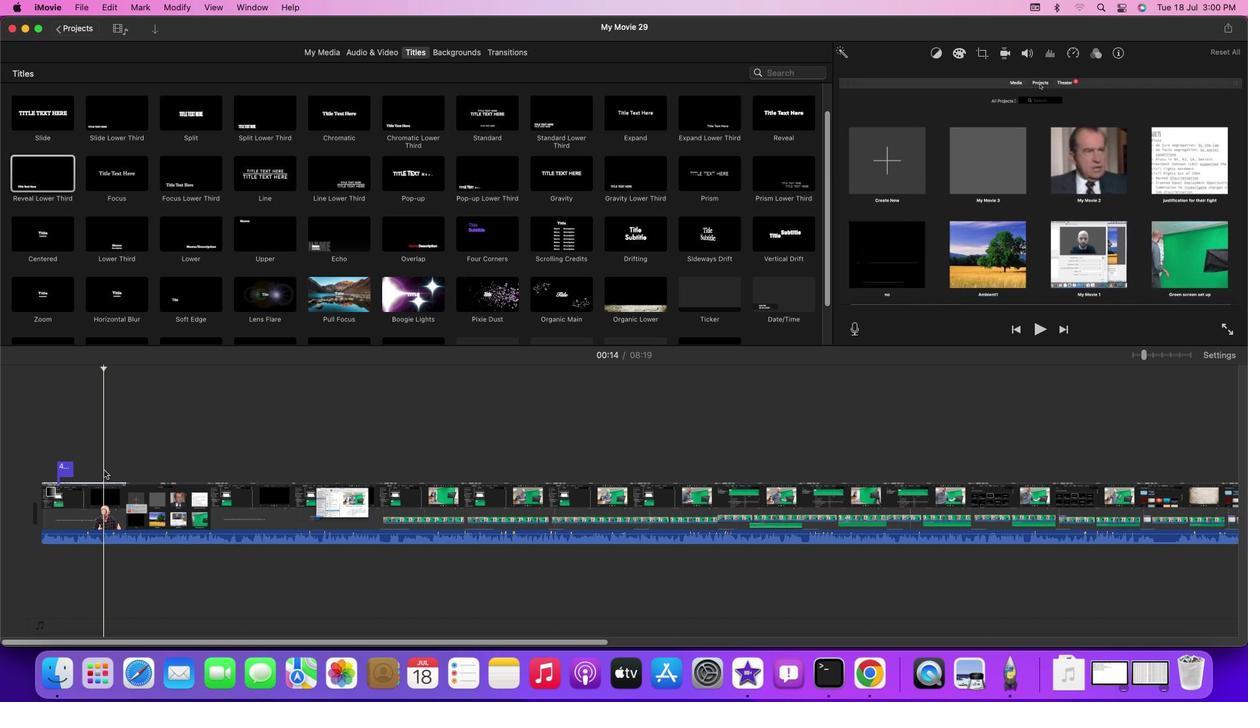 
Action: Mouse moved to (59, 454)
Screenshot: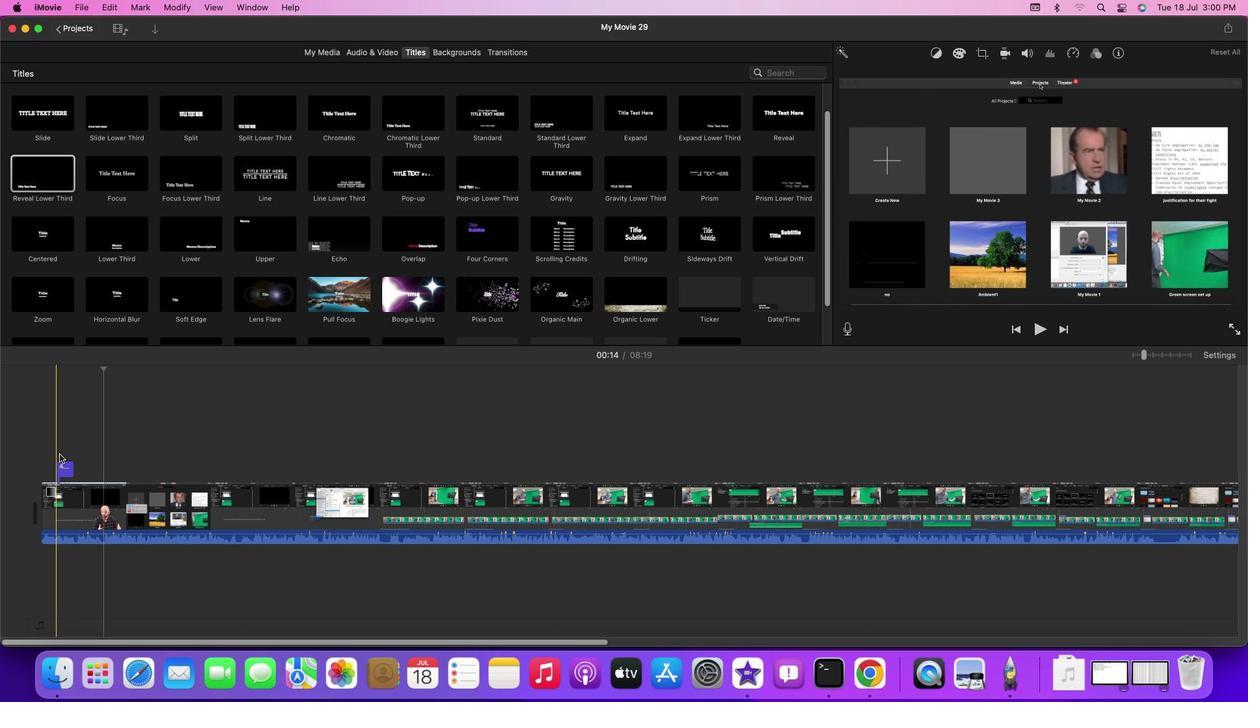 
Action: Mouse pressed left at (59, 454)
Screenshot: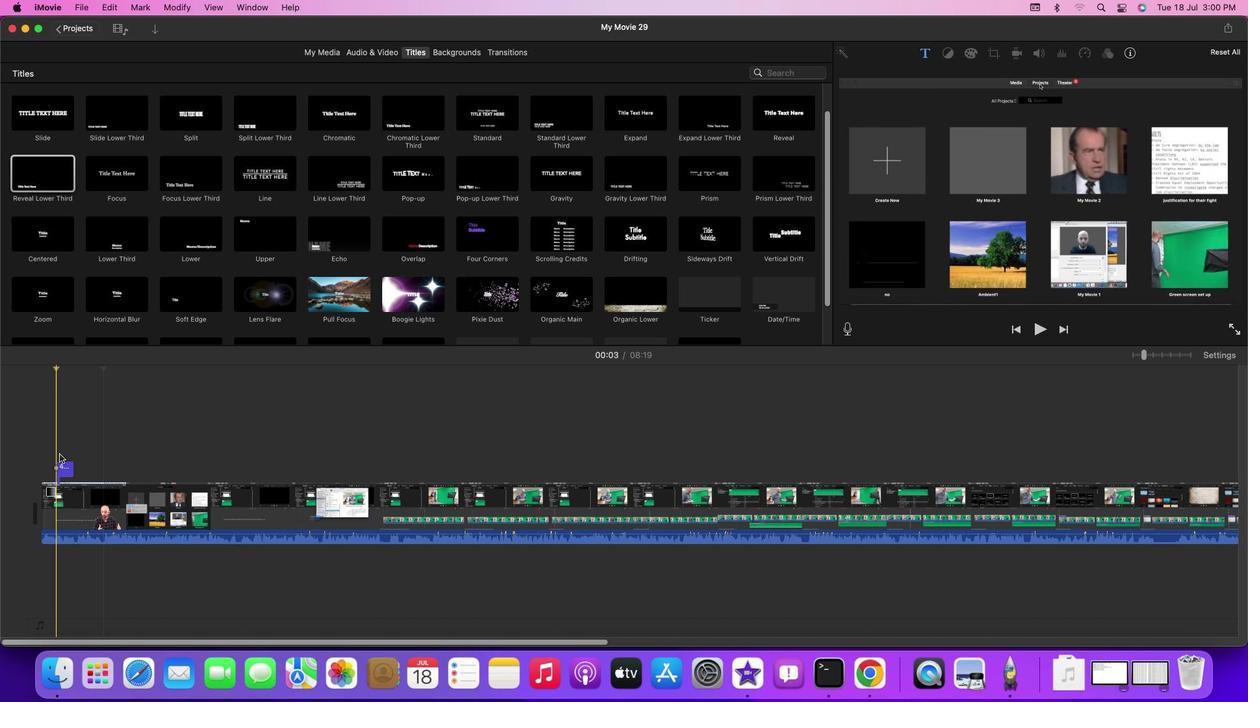 
Action: Key pressed Key.space
Screenshot: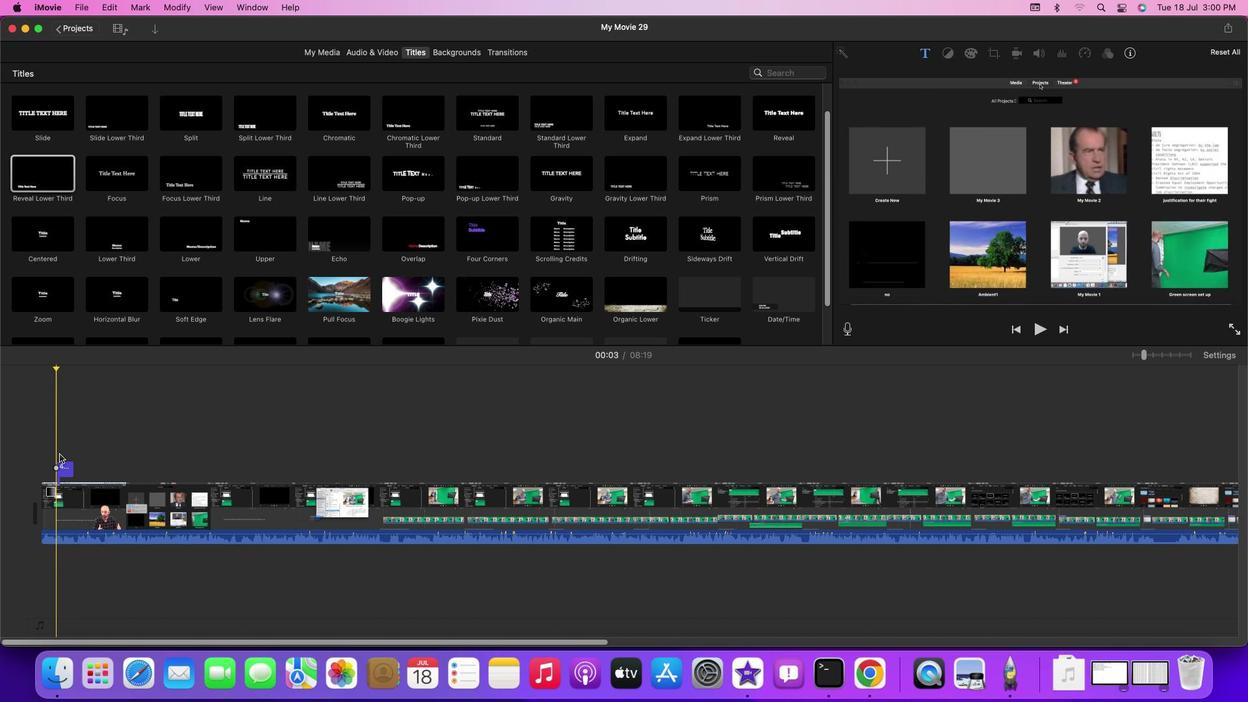 
Action: Mouse moved to (59, 453)
Screenshot: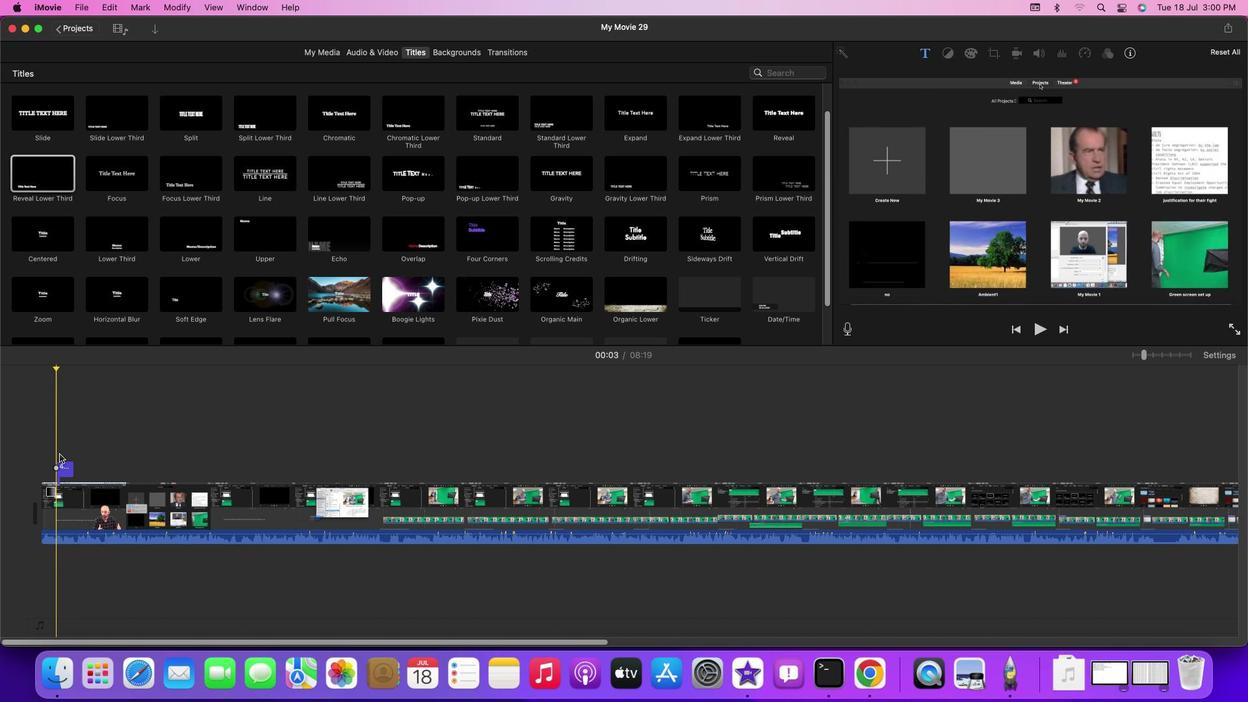 
Action: Key pressed Key.spaceKey.spaceKey.space
Screenshot: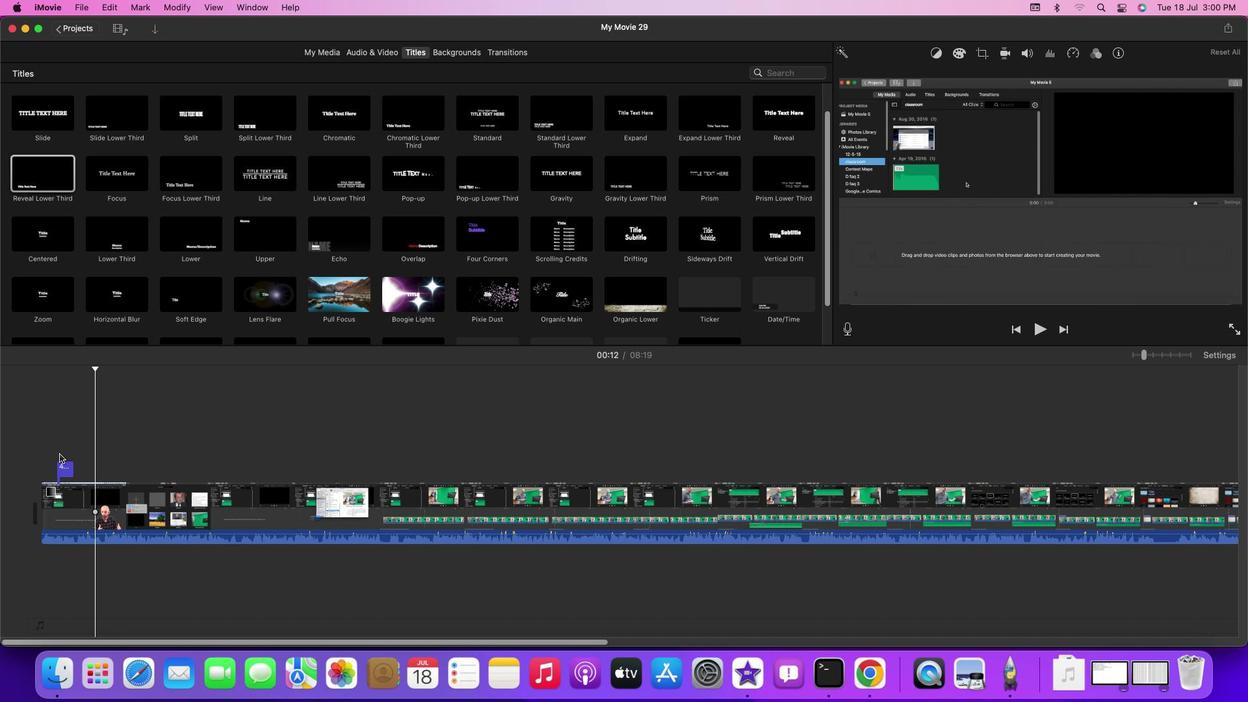 
Action: Mouse moved to (63, 468)
Screenshot: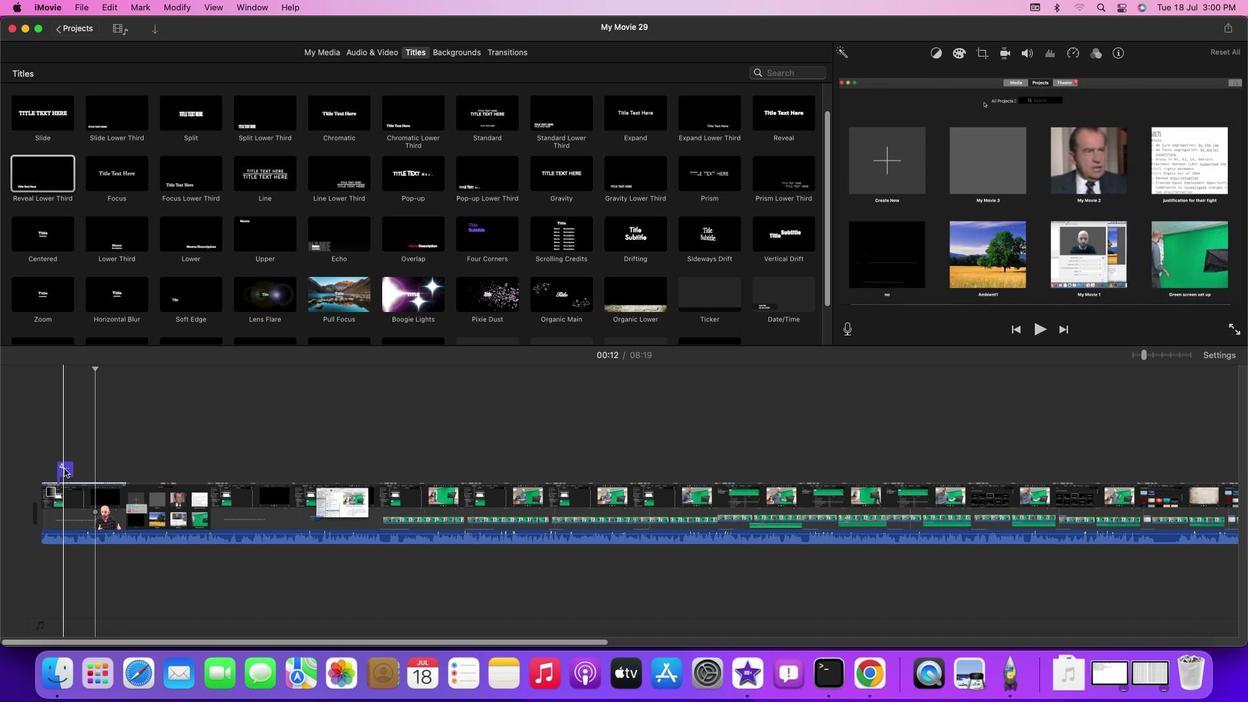 
Action: Mouse pressed left at (63, 468)
Screenshot: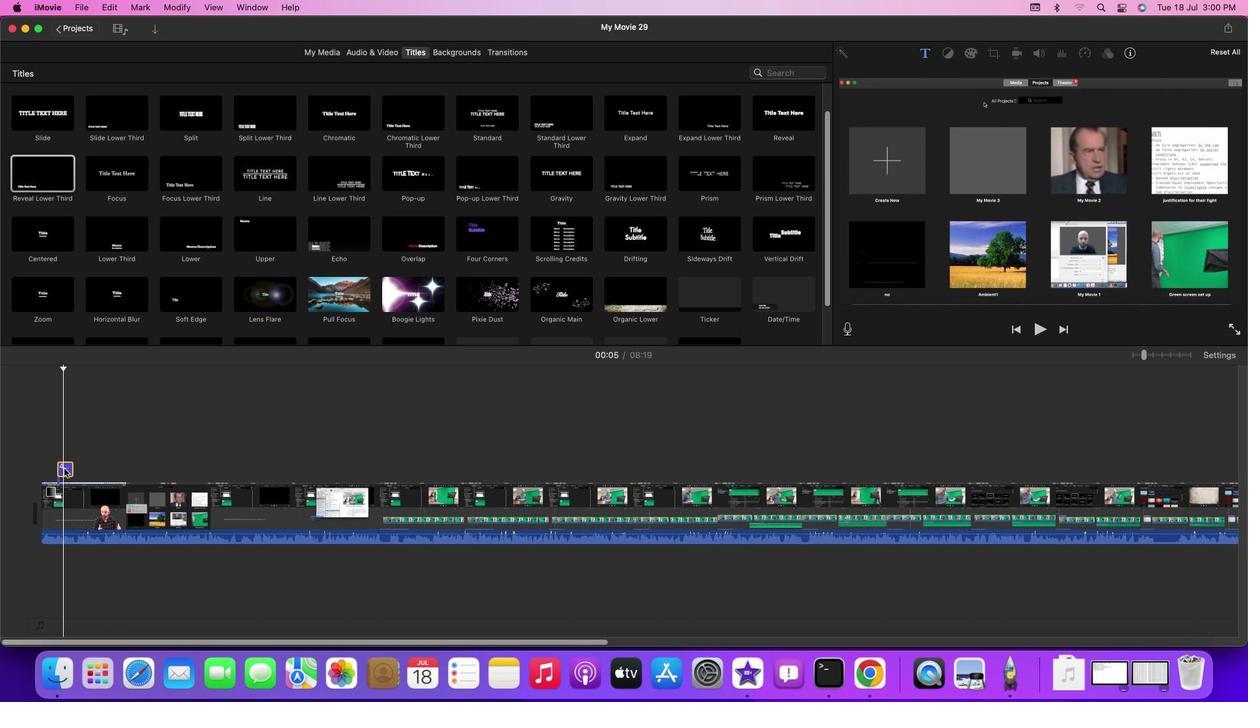 
Action: Mouse pressed left at (63, 468)
Screenshot: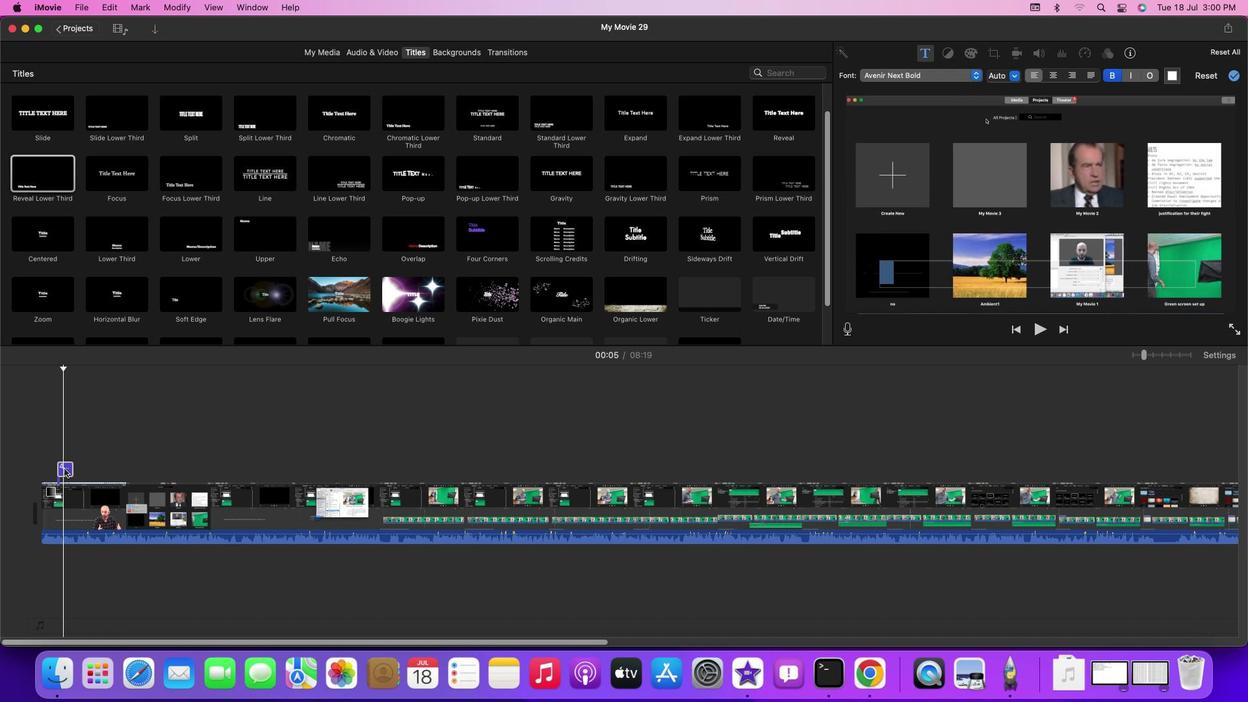 
Action: Mouse moved to (931, 278)
Screenshot: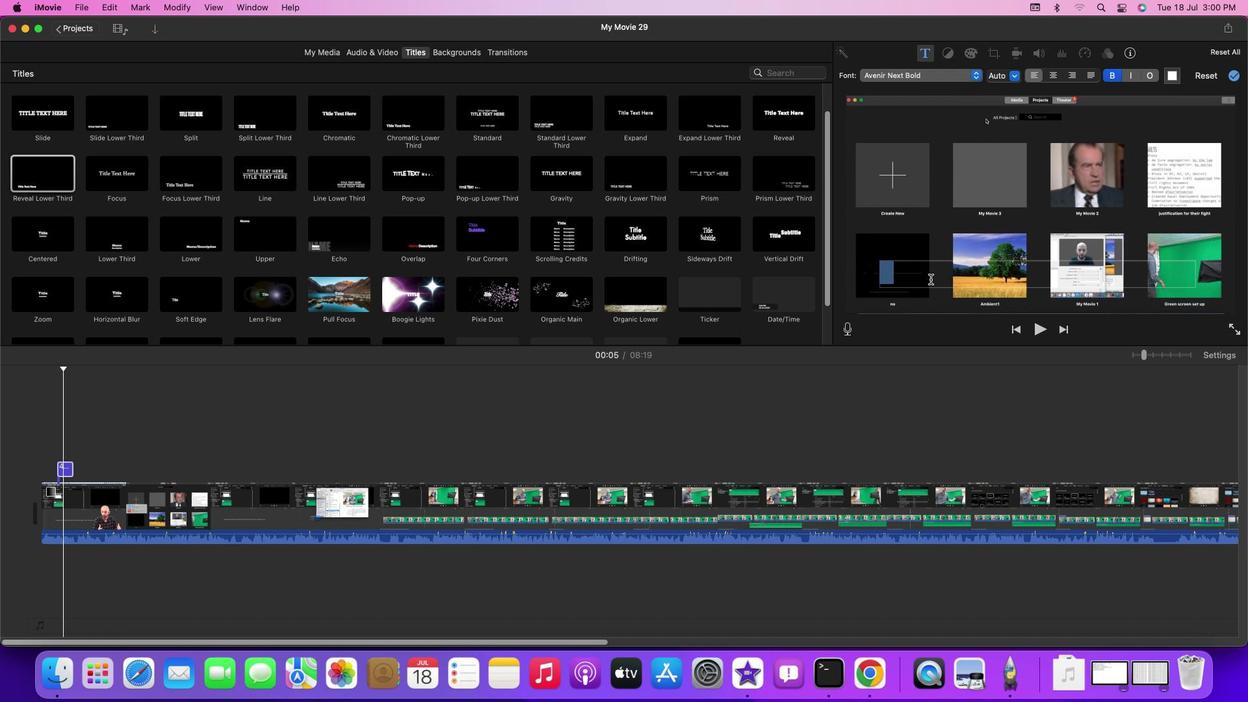 
Action: Key pressed Key.backspaceKey.shift'C''r''e''a''t''e'Key.space'n''e''w'Key.spaceKey.backspaceKey.backspaceKey.backspaceKey.backspaceKey.shift'N''e''w'Key.spaceKey.shift'P''r''o''j''e''c''t''s'Key.space'f''r''o''m'Key.spaceKey.shift'P''r'Key.backspaceKey.backspaceKey.shift'"'Key.shift'P''r''o''j''e''c''t''s''-'Key.shift'>'Key.spaceKey.shiftKey.backspaceKey.shift'C''r''e''a''t''e'Key.space'n''e''w'Key.shift'"'Key.enter
Screenshot: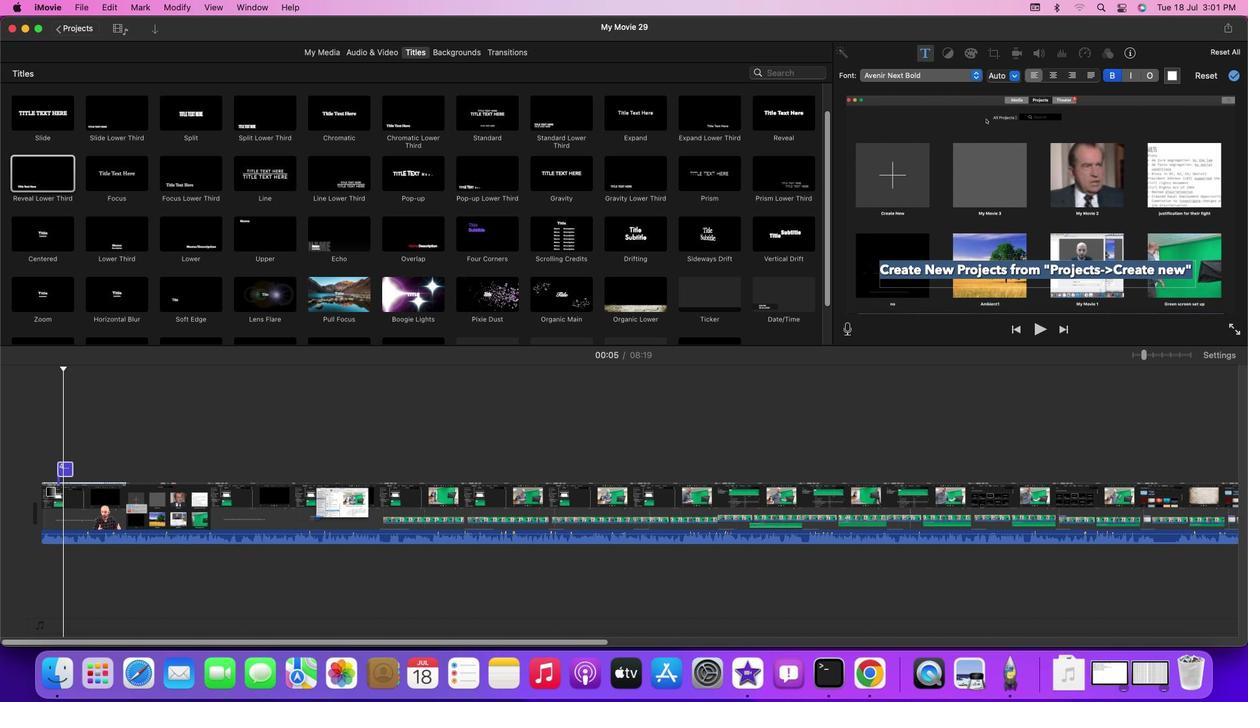 
Action: Mouse moved to (1173, 77)
Screenshot: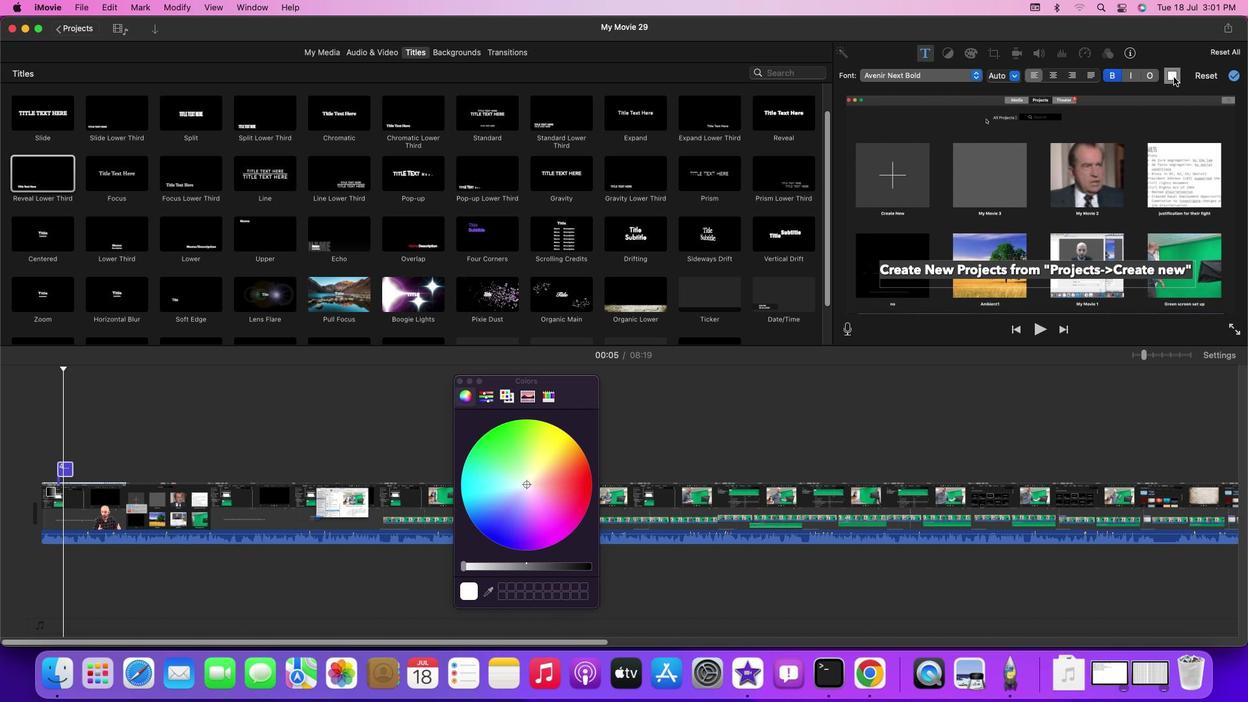 
Action: Mouse pressed left at (1173, 77)
Screenshot: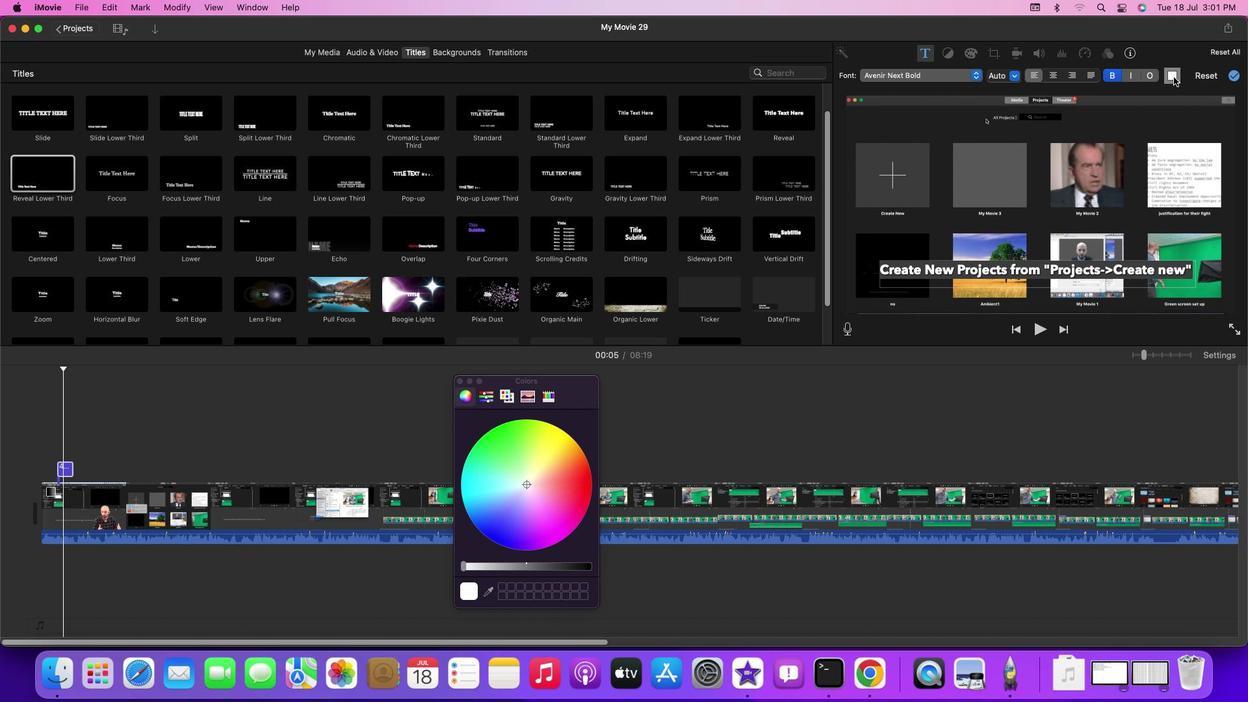 
Action: Mouse moved to (483, 447)
Screenshot: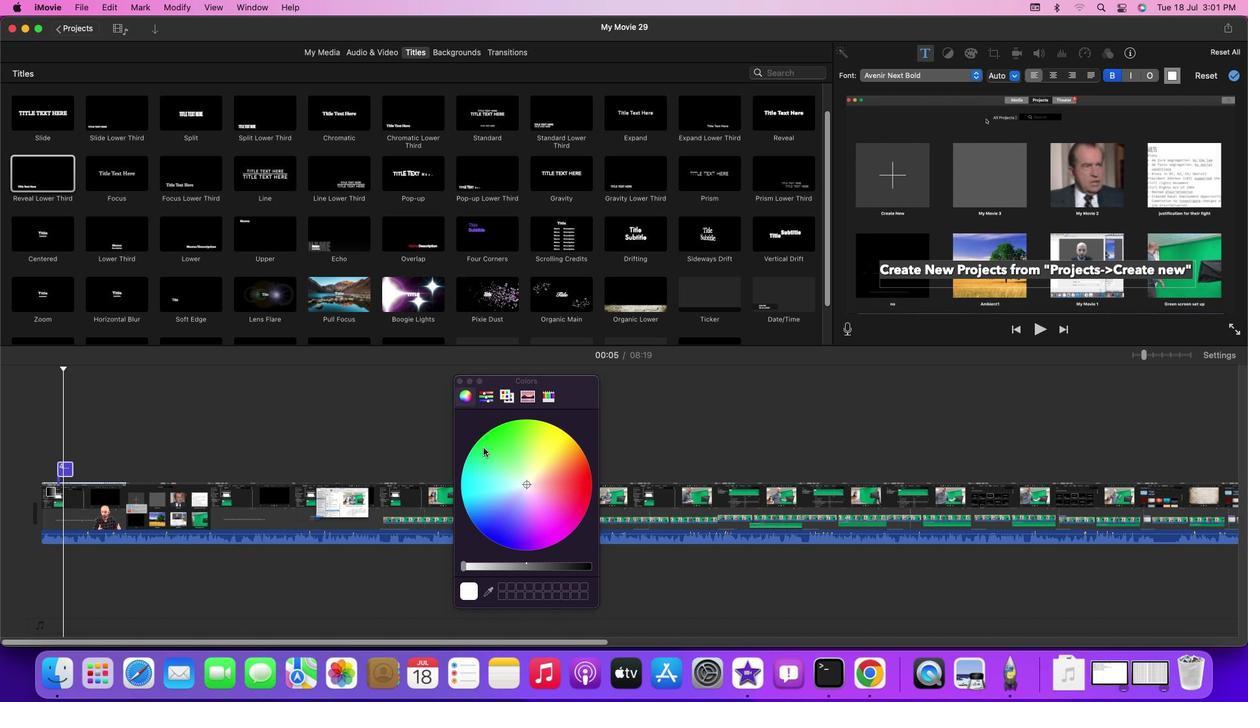 
Action: Mouse pressed left at (483, 447)
Screenshot: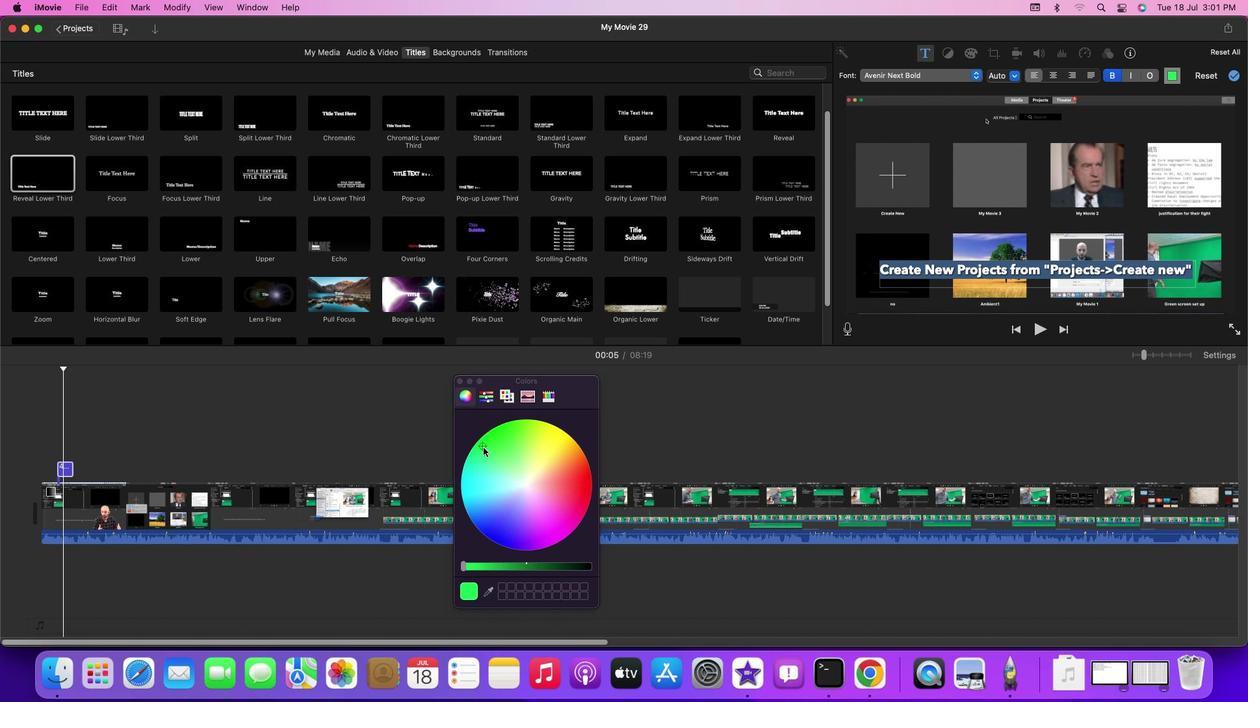 
Action: Key pressed Key.enter
Screenshot: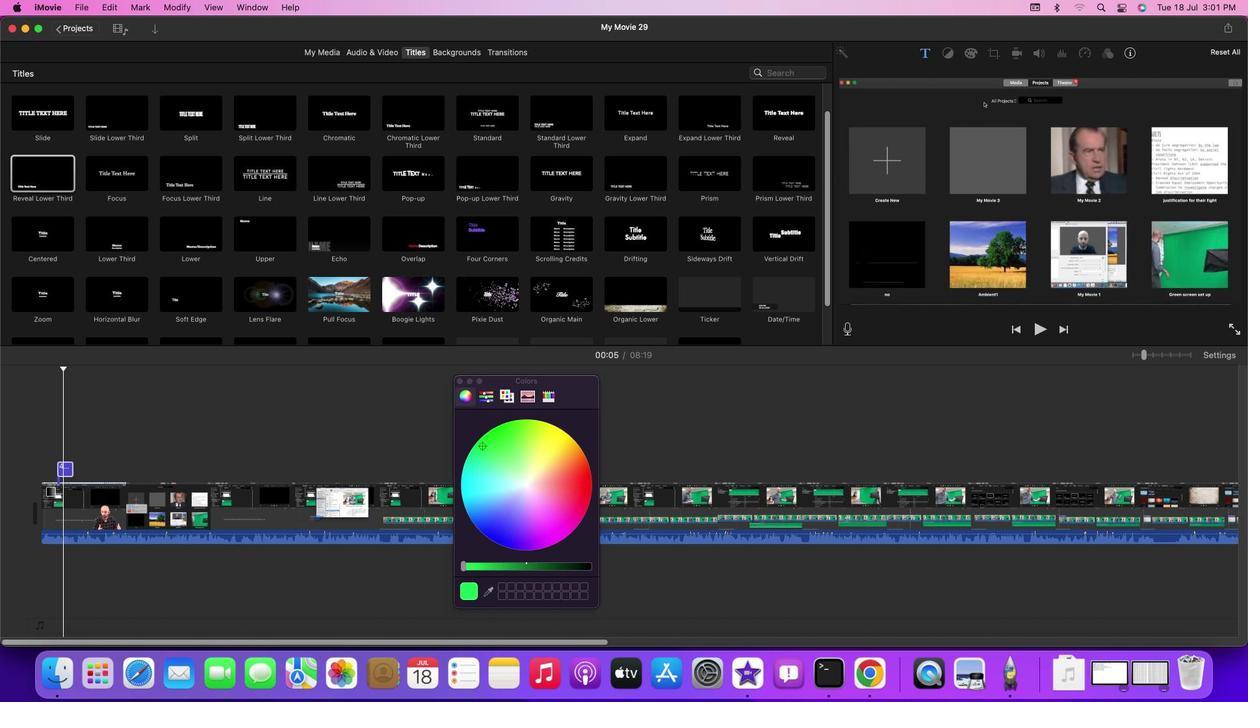 
Action: Mouse moved to (420, 433)
Screenshot: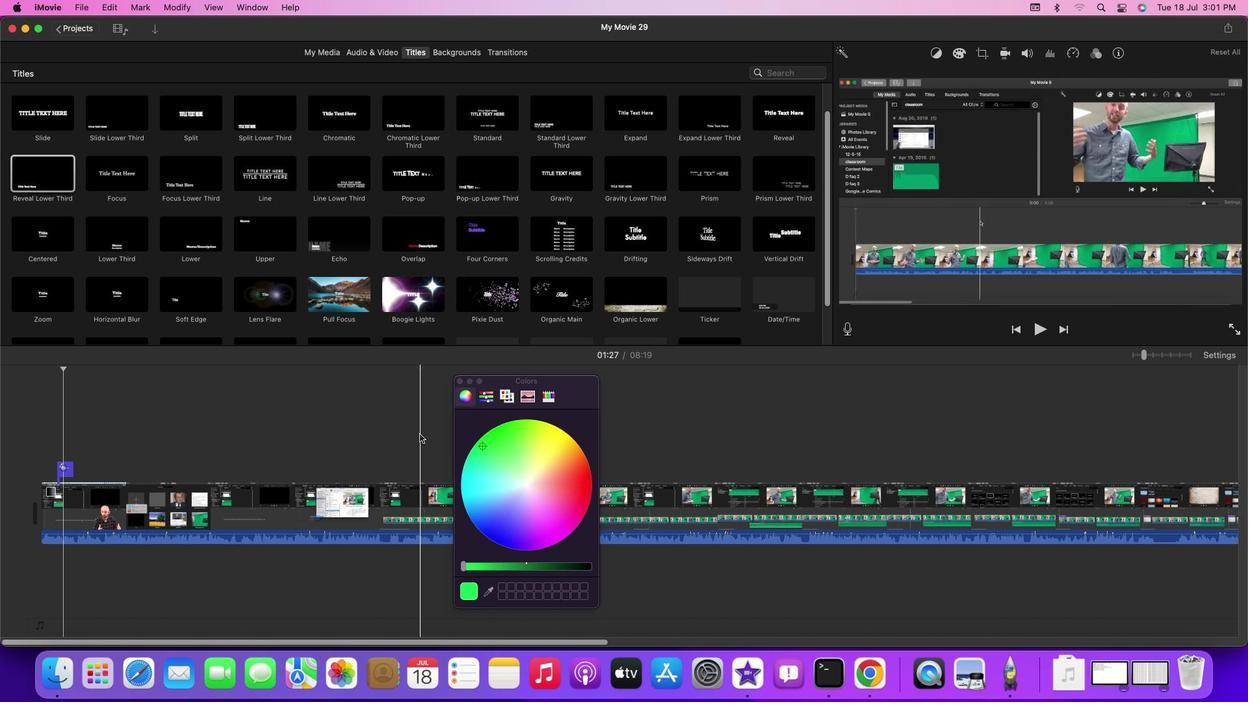 
Action: Mouse pressed left at (420, 433)
Screenshot: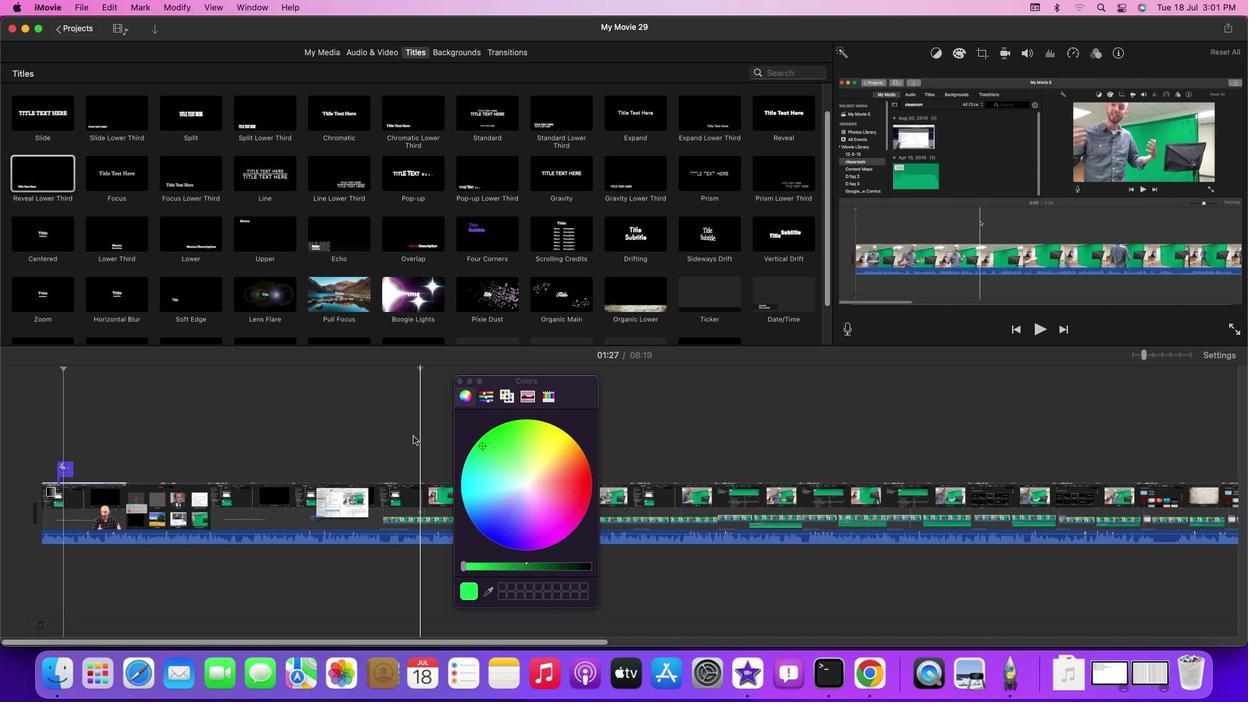 
Action: Mouse moved to (72, 462)
Screenshot: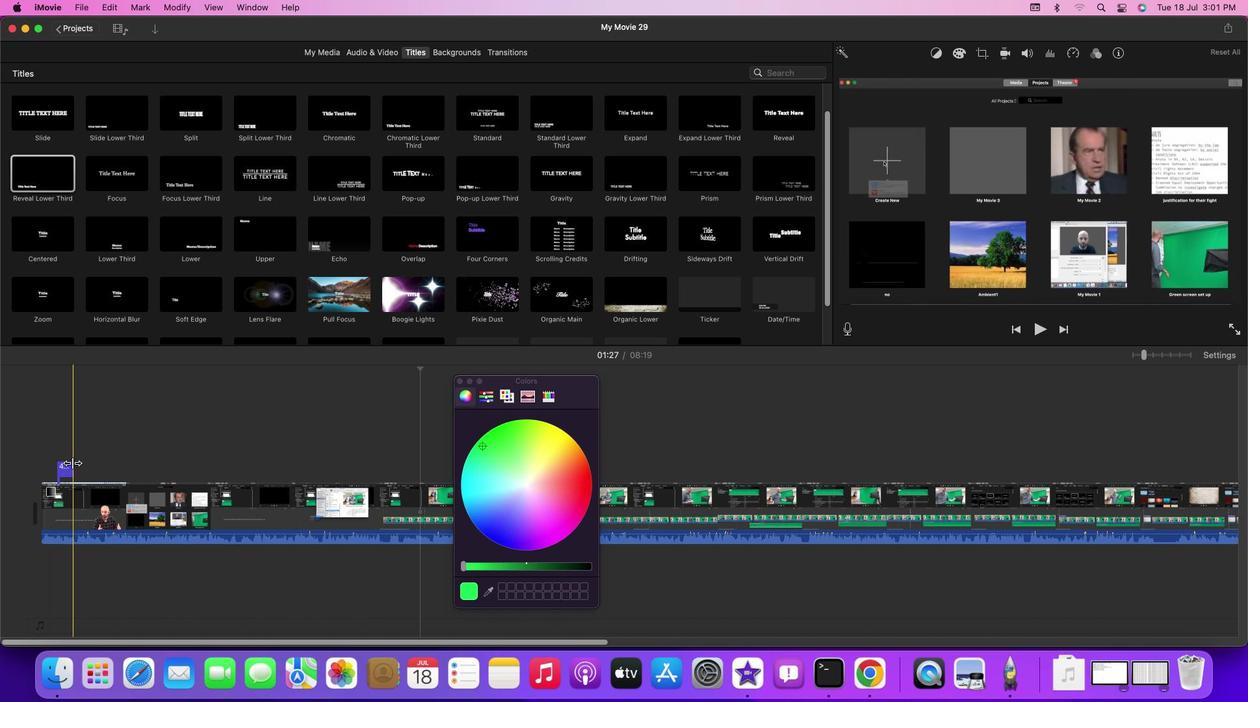 
Action: Mouse pressed left at (72, 462)
Screenshot: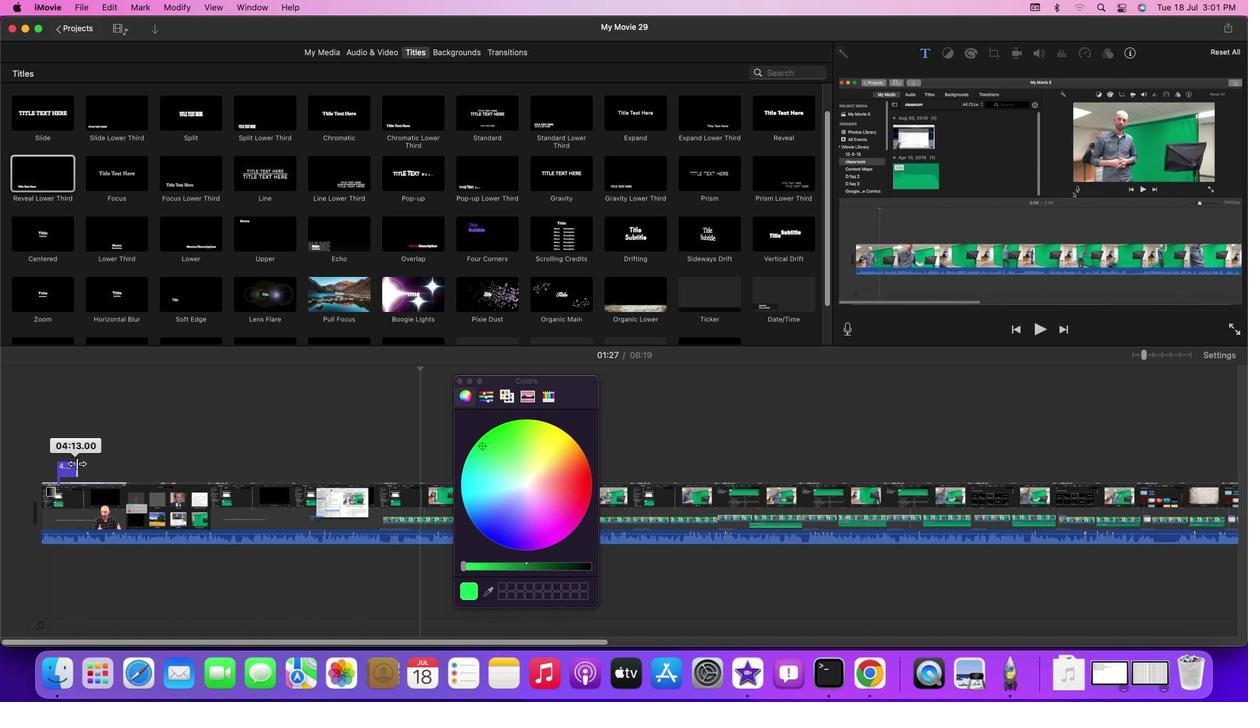 
Action: Mouse moved to (461, 380)
Screenshot: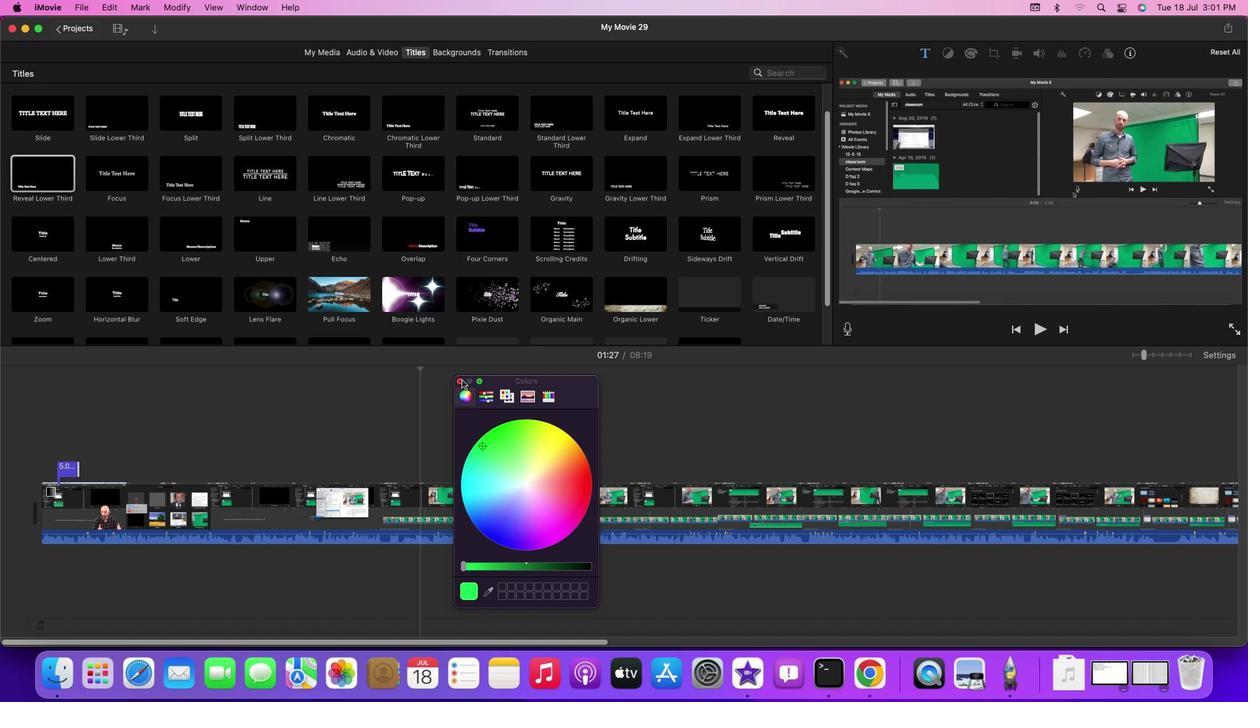 
Action: Mouse pressed left at (461, 380)
Screenshot: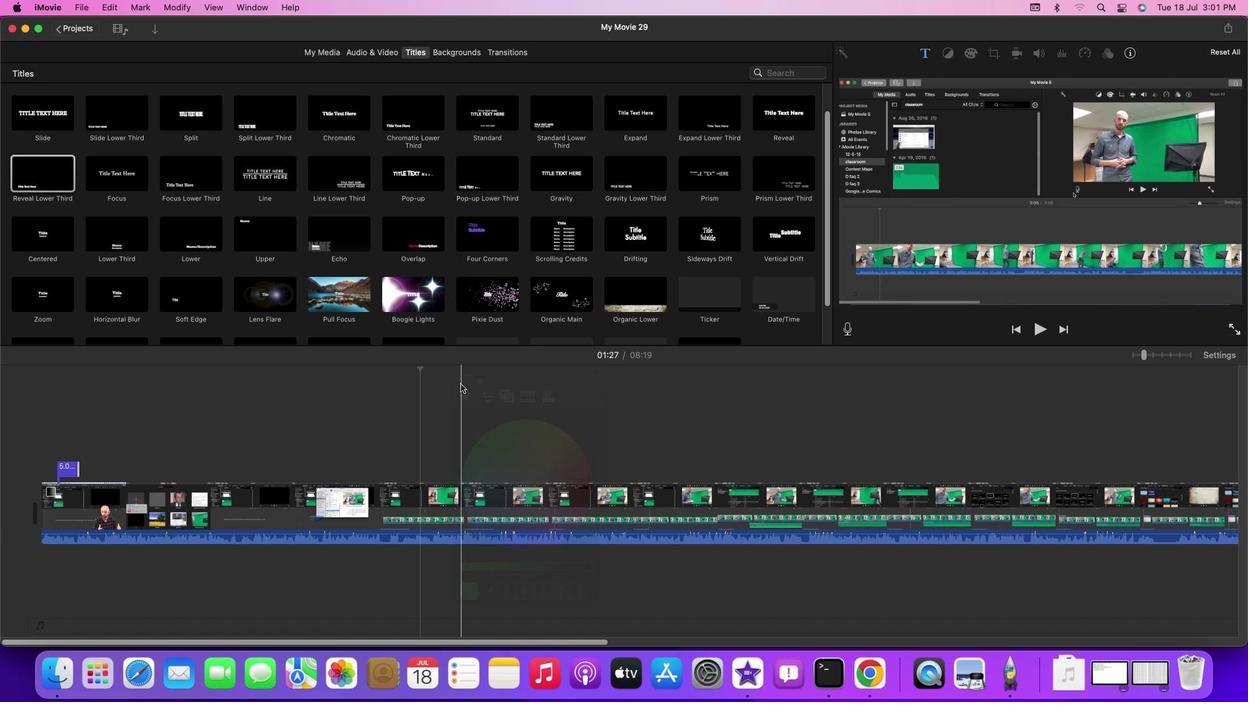 
Action: Mouse moved to (44, 412)
Screenshot: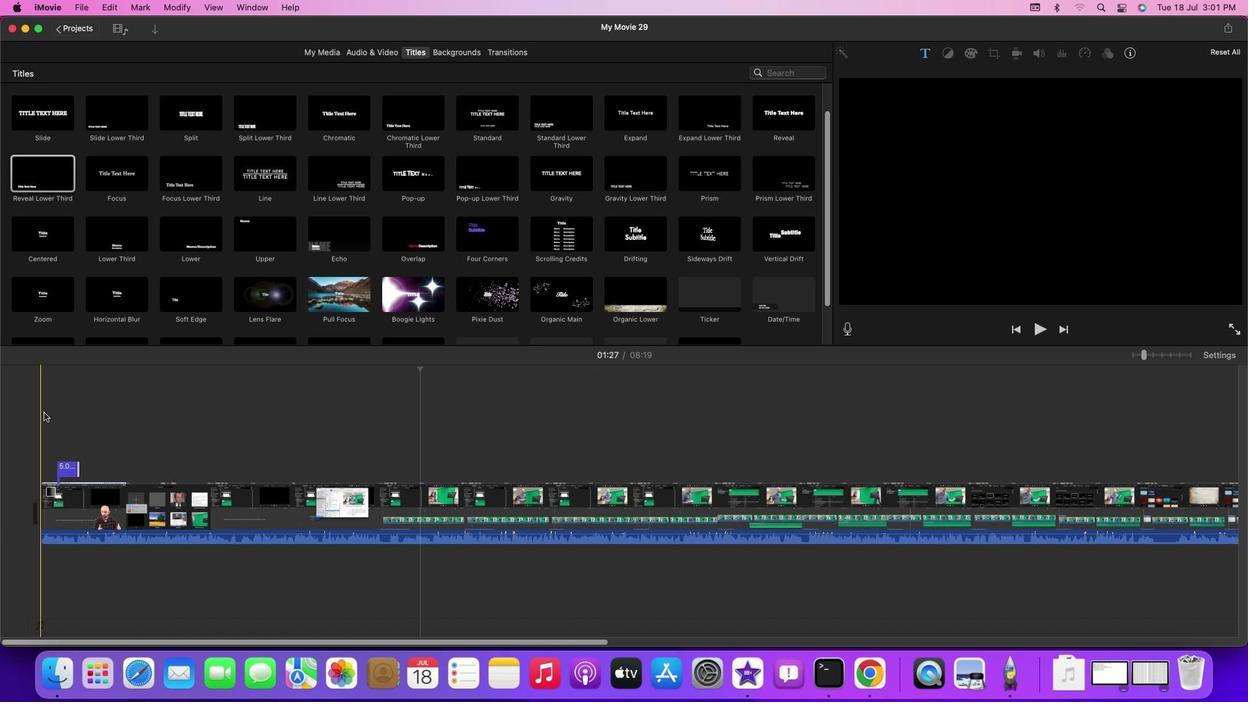 
Action: Mouse pressed left at (44, 412)
Screenshot: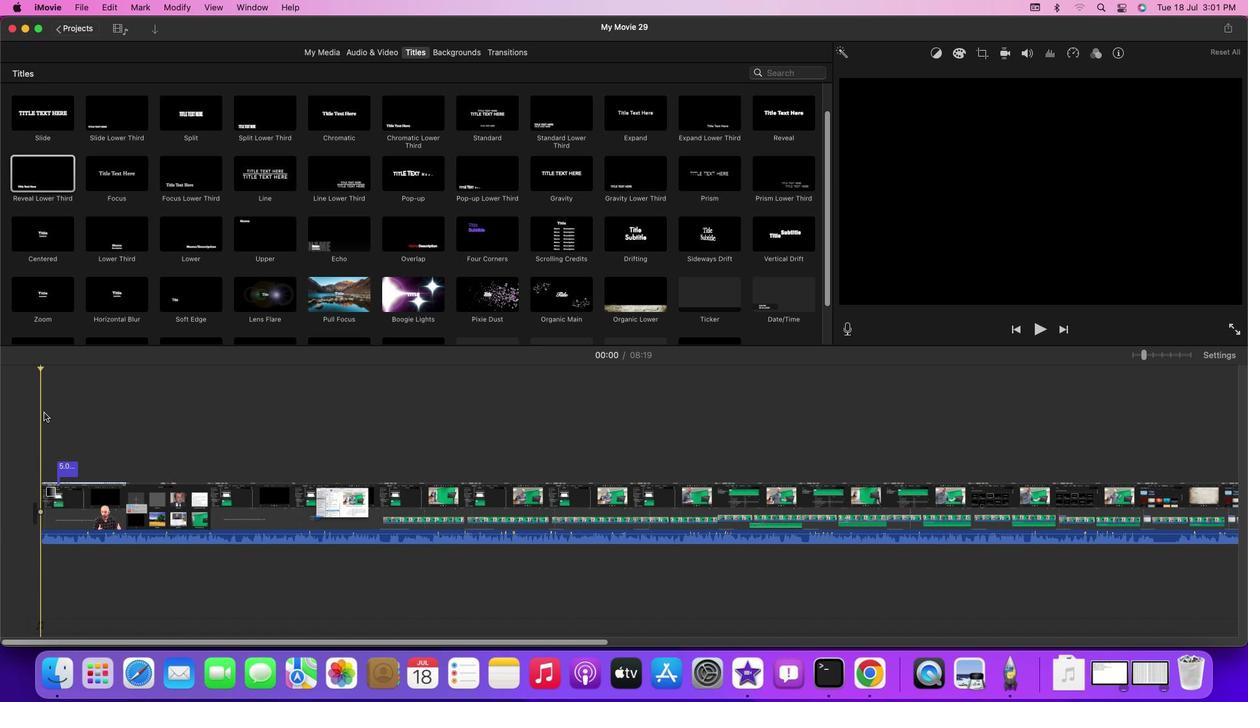 
Action: Key pressed Key.space
Screenshot: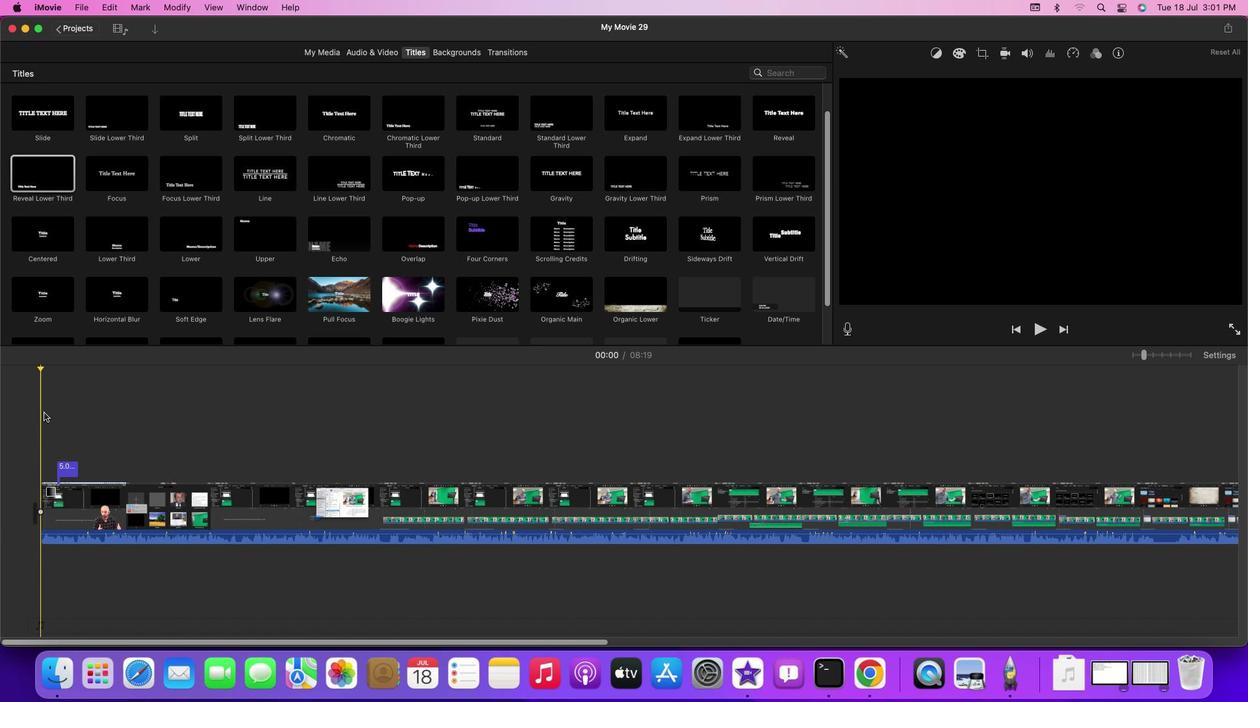 
Action: Mouse moved to (92, 444)
Screenshot: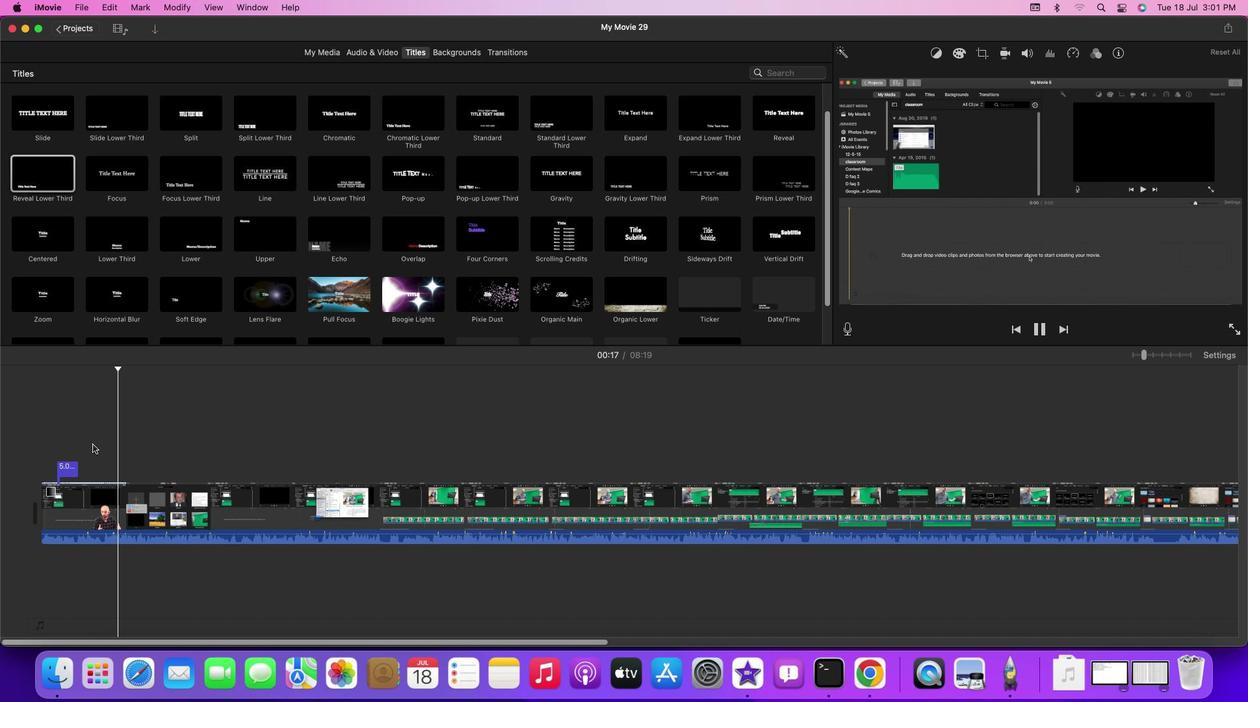 
Action: Mouse pressed left at (92, 444)
Screenshot: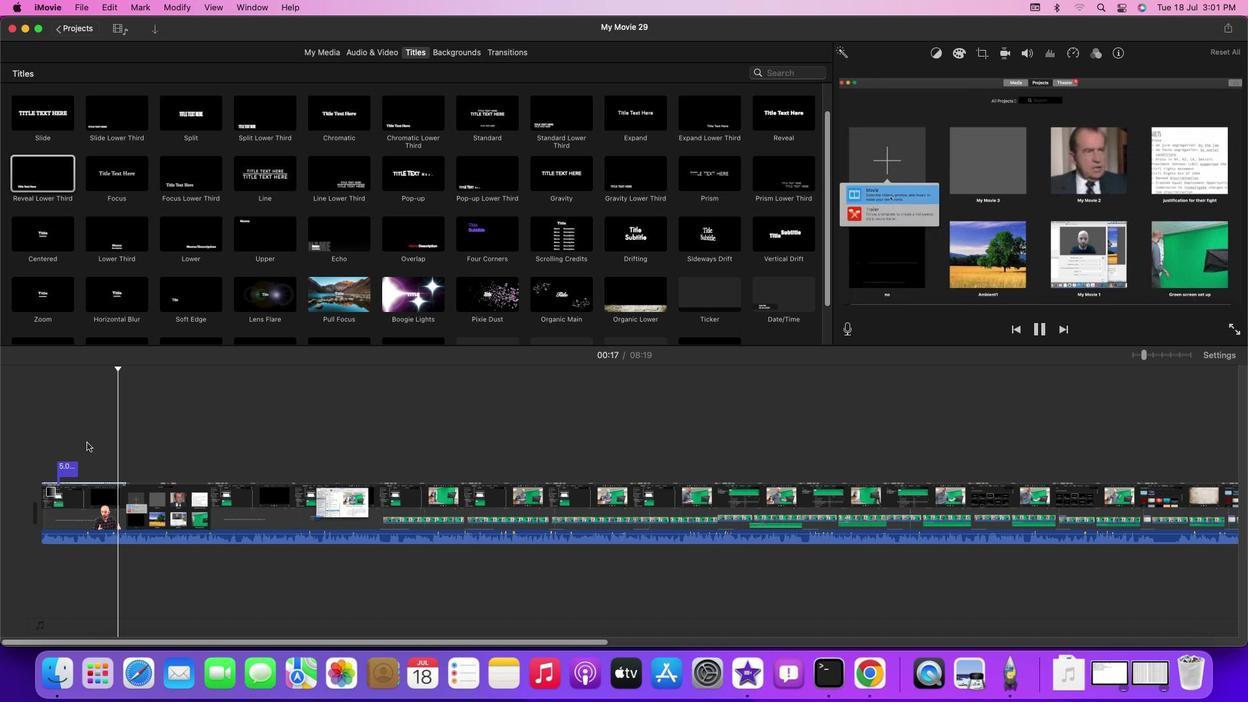 
Action: Mouse moved to (46, 434)
Screenshot: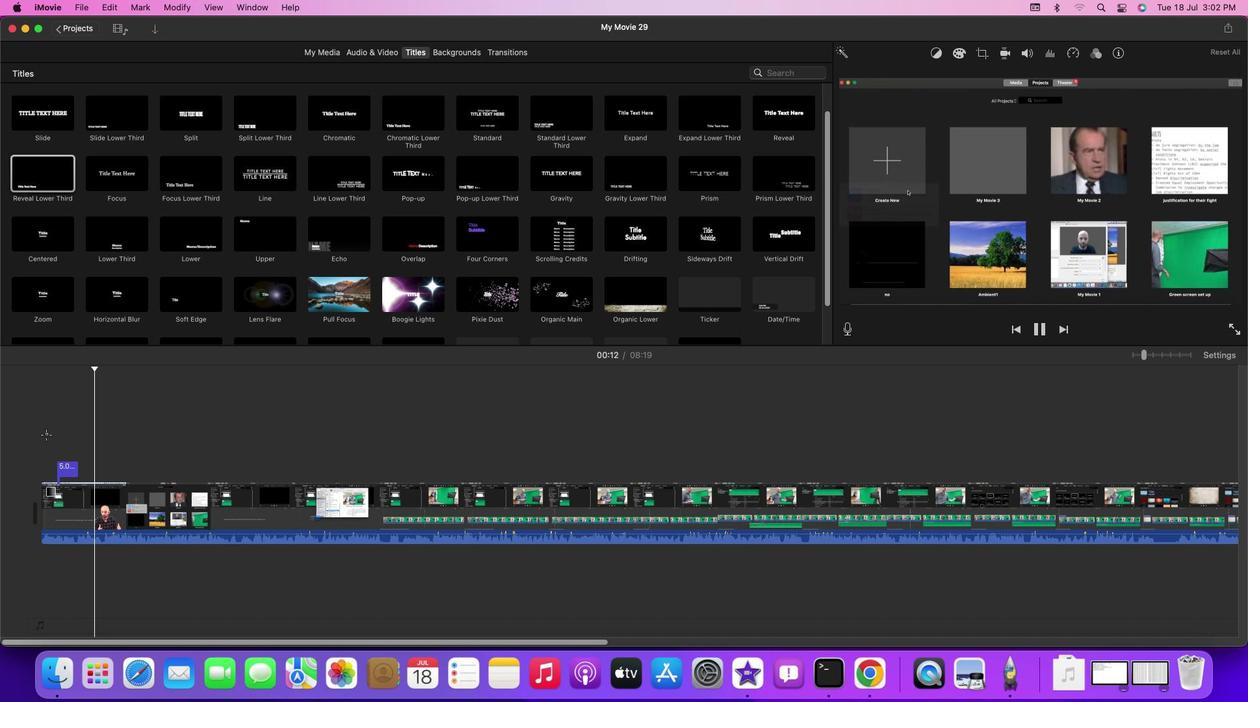 
Action: Mouse pressed left at (46, 434)
Screenshot: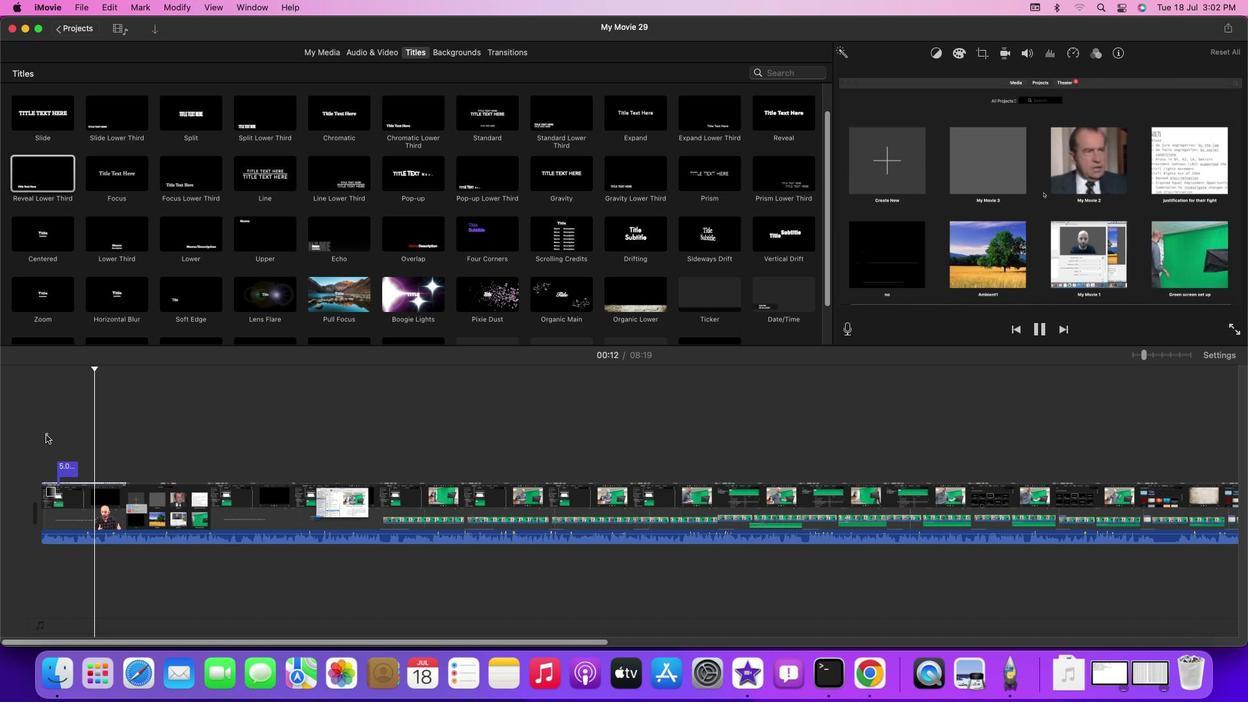 
Action: Mouse moved to (42, 437)
Screenshot: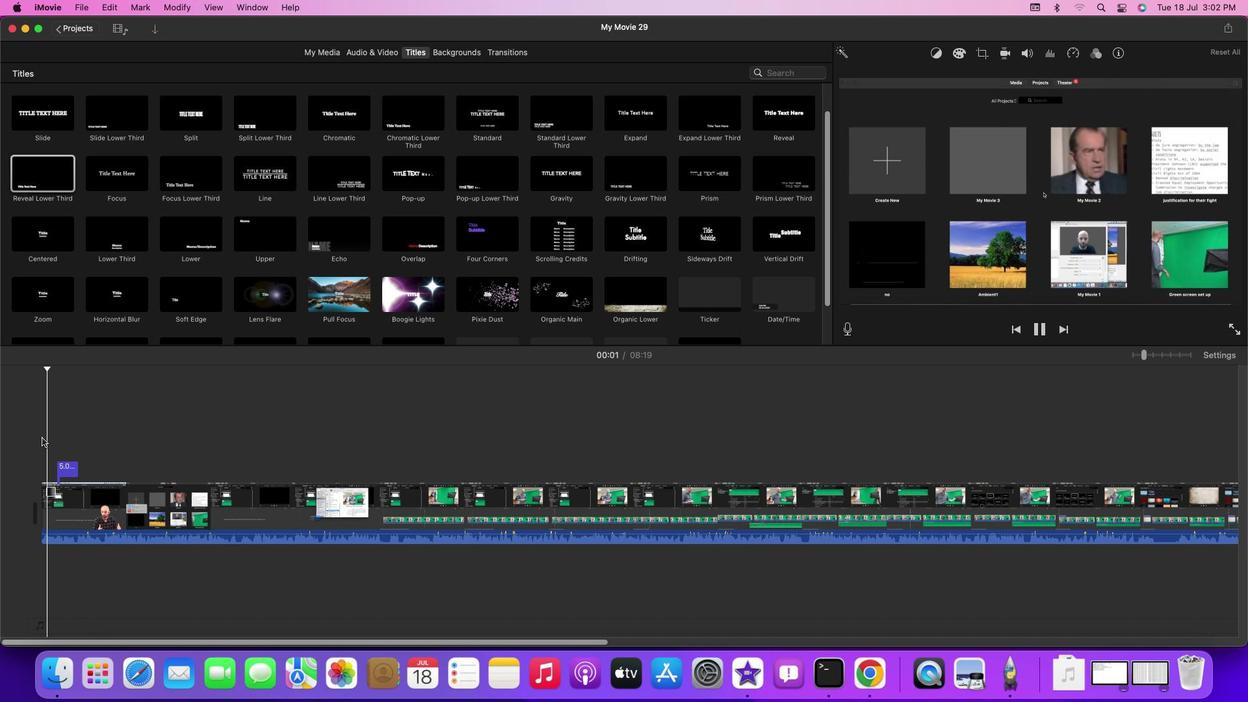 
Action: Mouse pressed left at (42, 437)
Screenshot: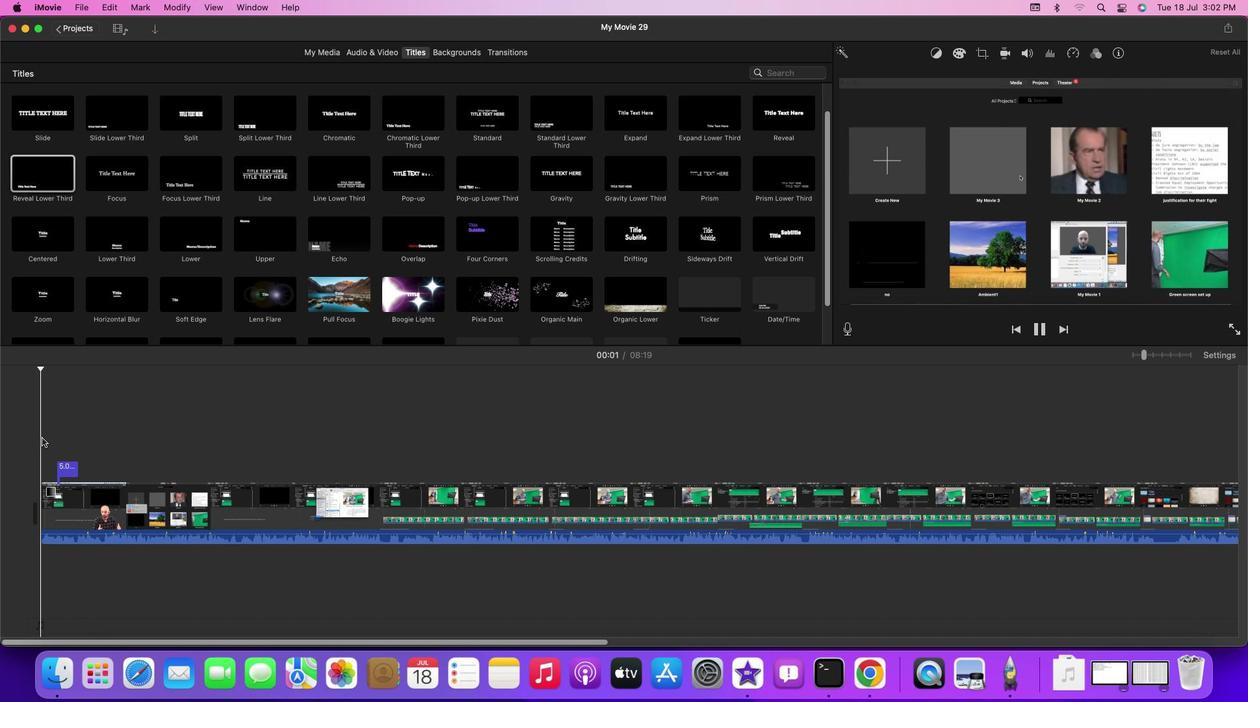 
Action: Mouse moved to (41, 437)
Screenshot: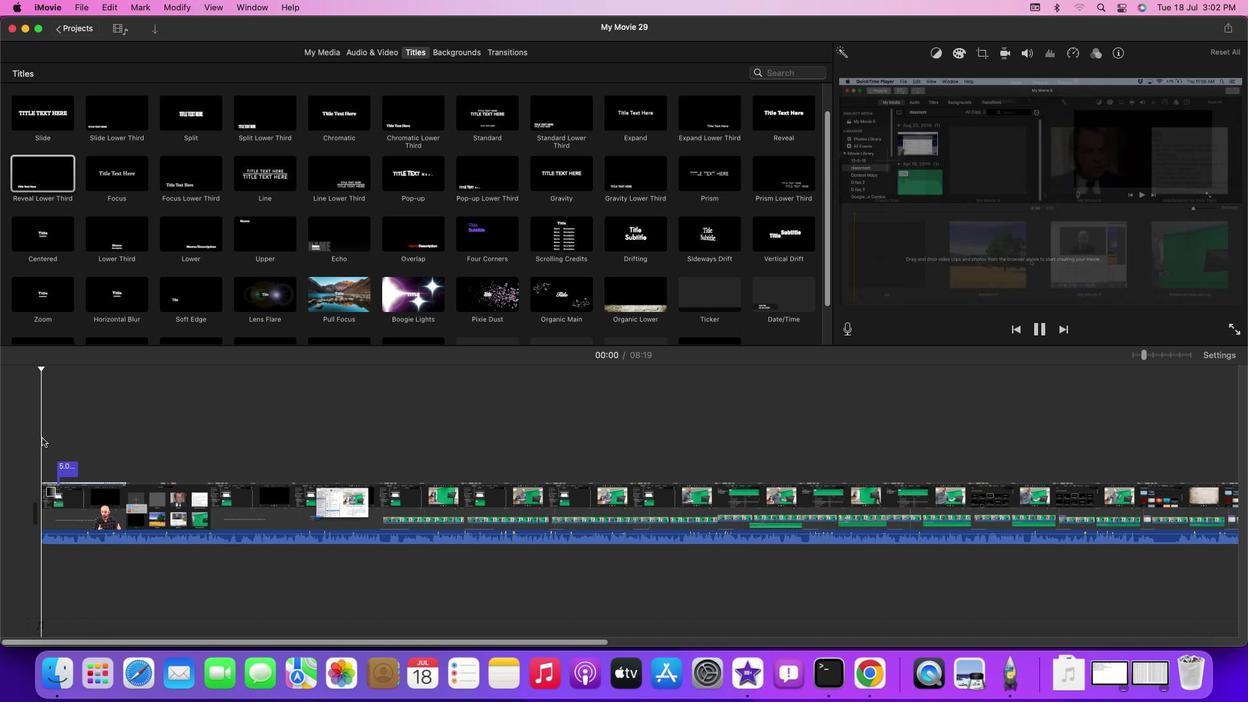
Action: Key pressed Key.spaceKey.space
Screenshot: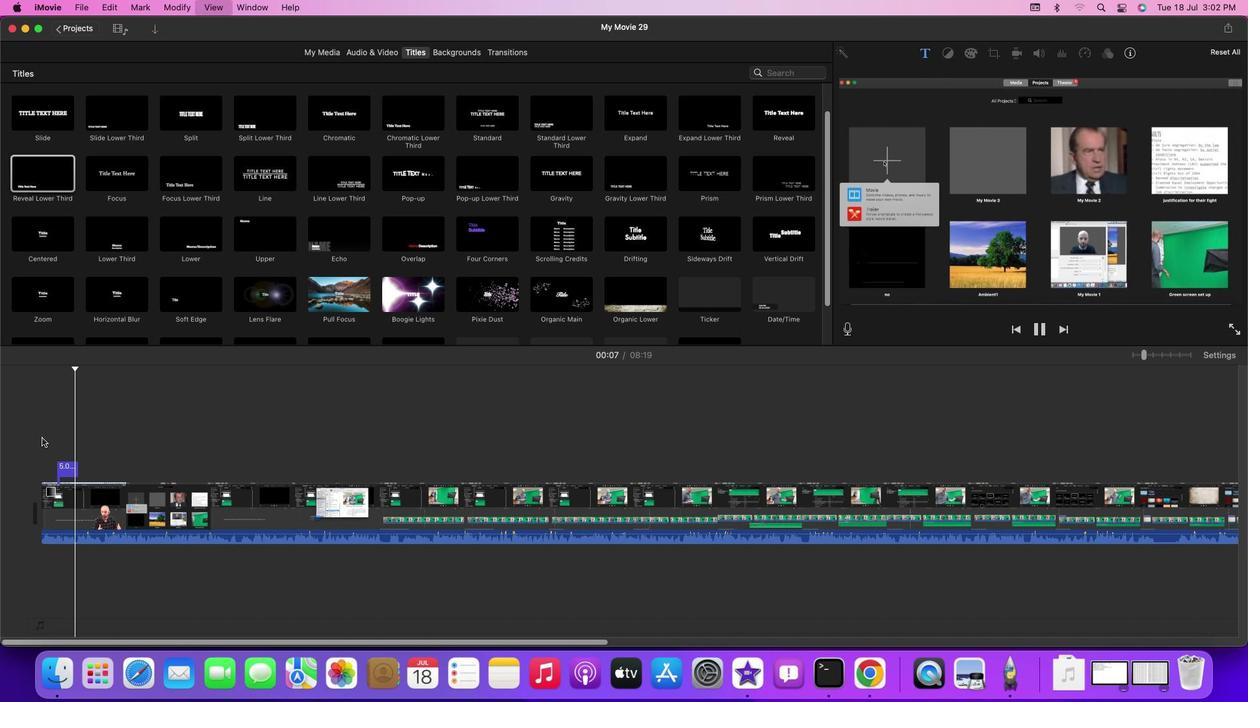
Action: Mouse pressed left at (41, 437)
Screenshot: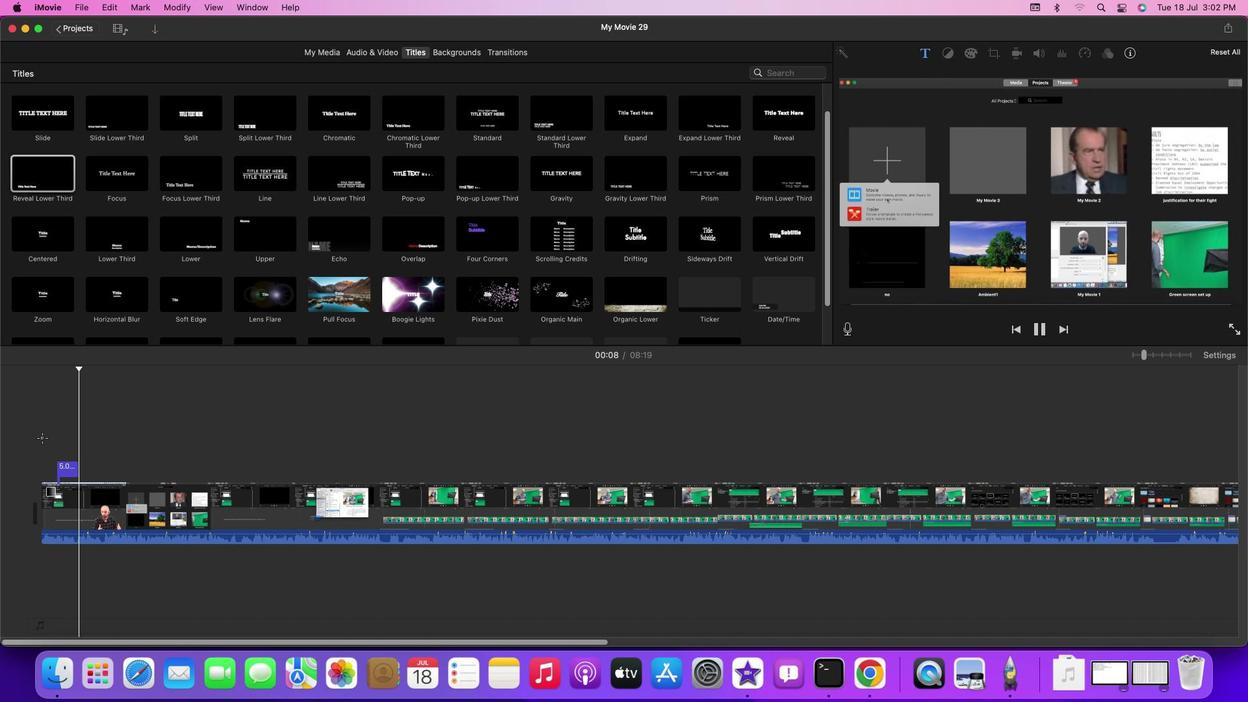 
Action: Mouse moved to (54, 430)
Screenshot: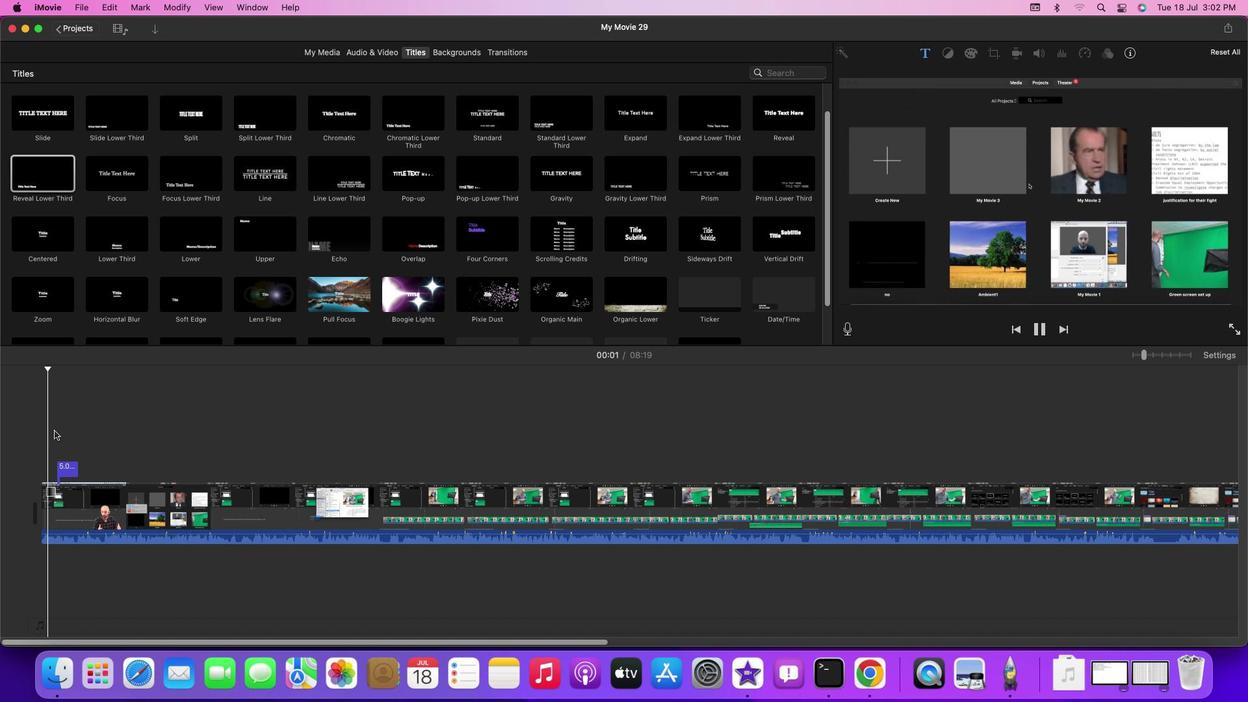 
Action: Mouse pressed left at (54, 430)
Screenshot: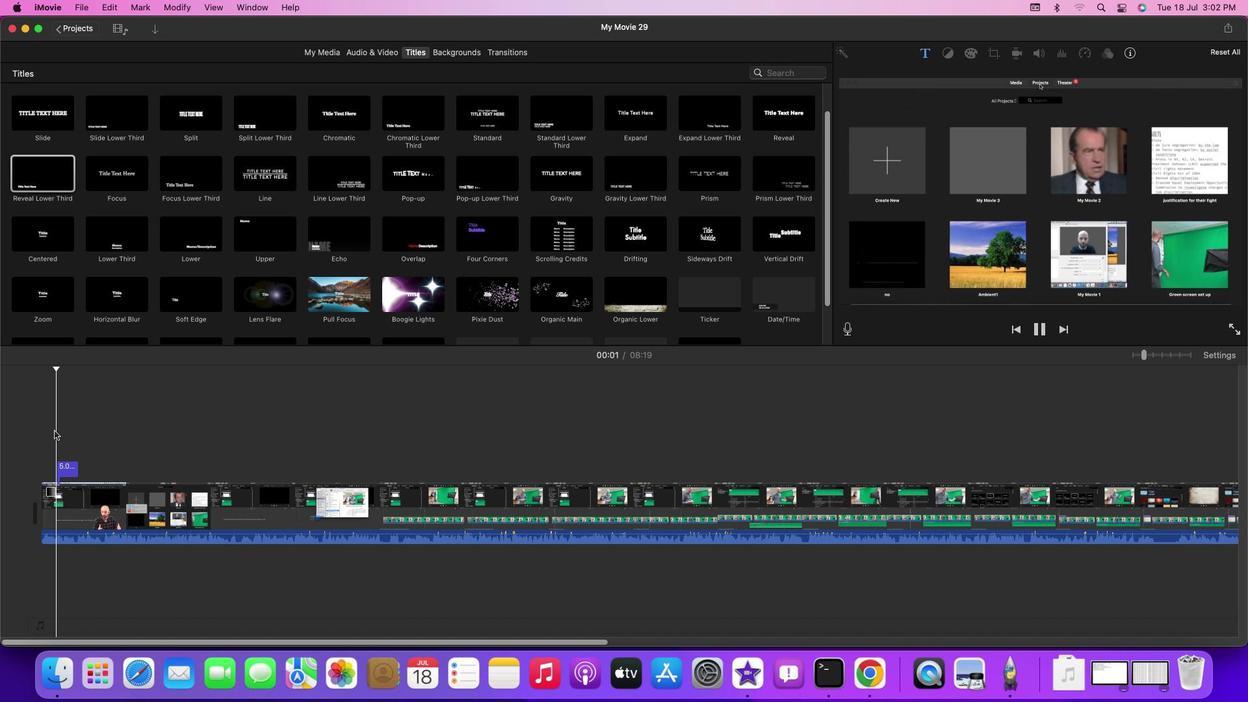 
Action: Key pressed Key.space
Screenshot: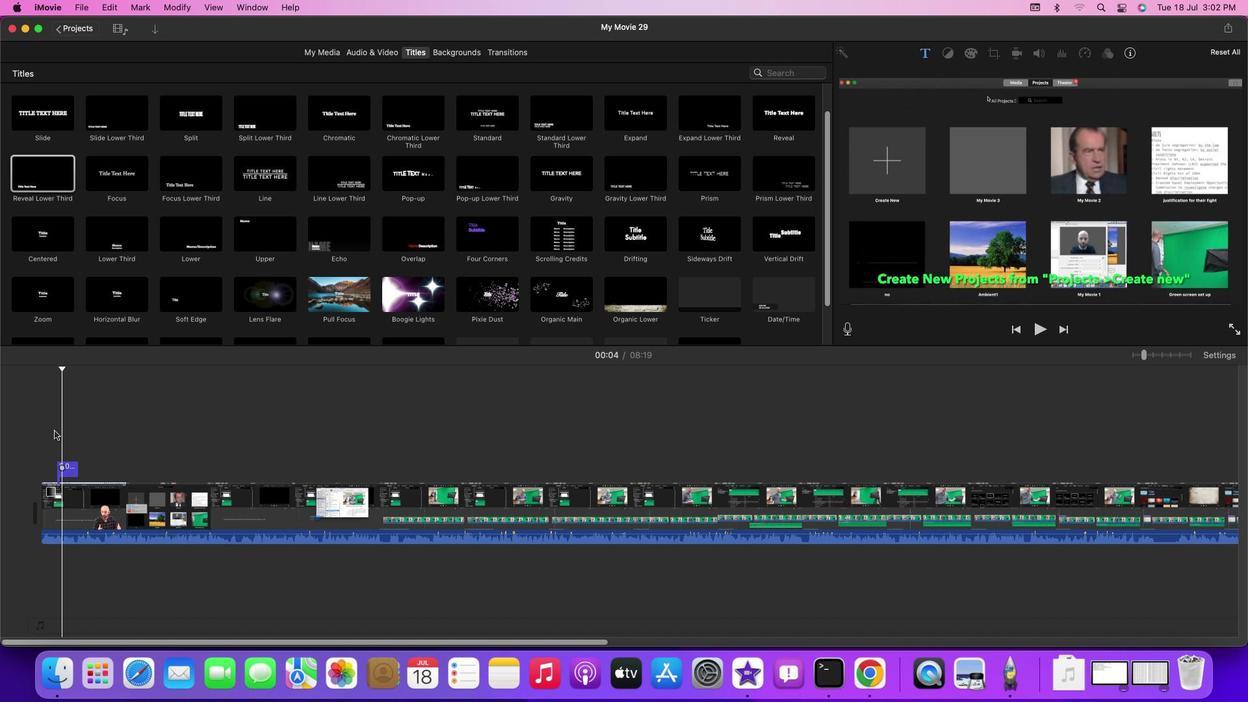 
Action: Mouse moved to (54, 430)
Screenshot: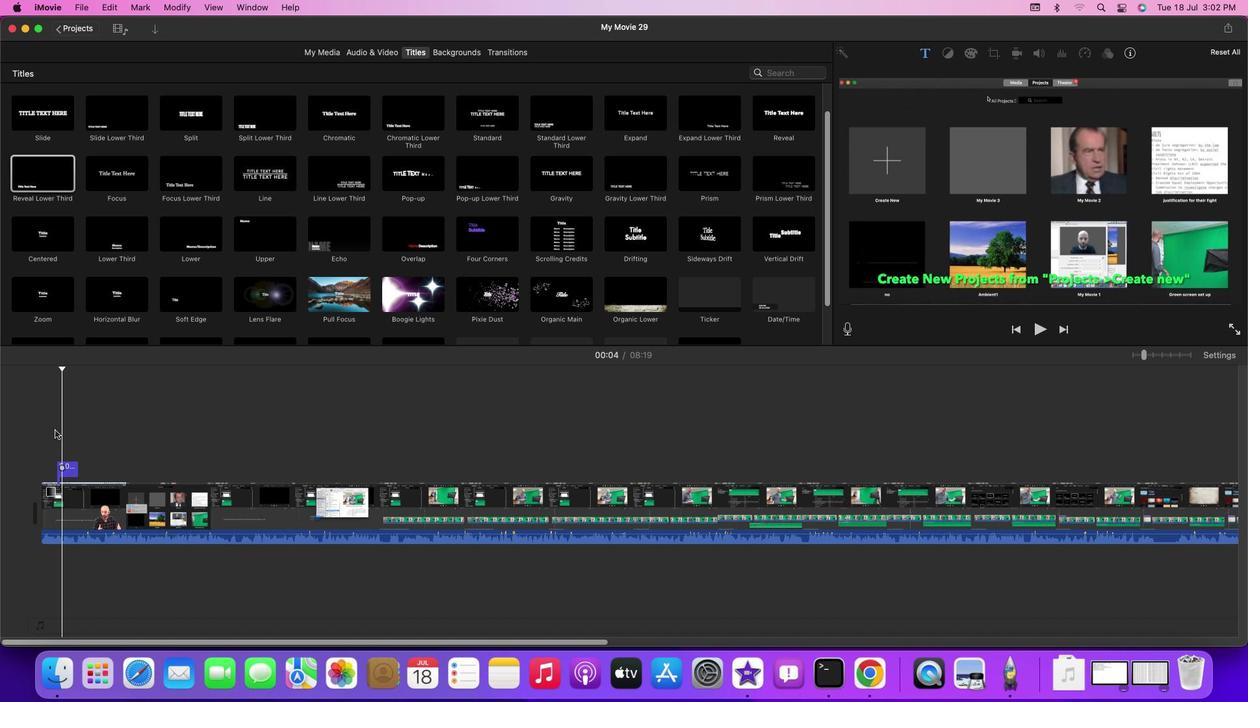 
Action: Key pressed Key.space
Screenshot: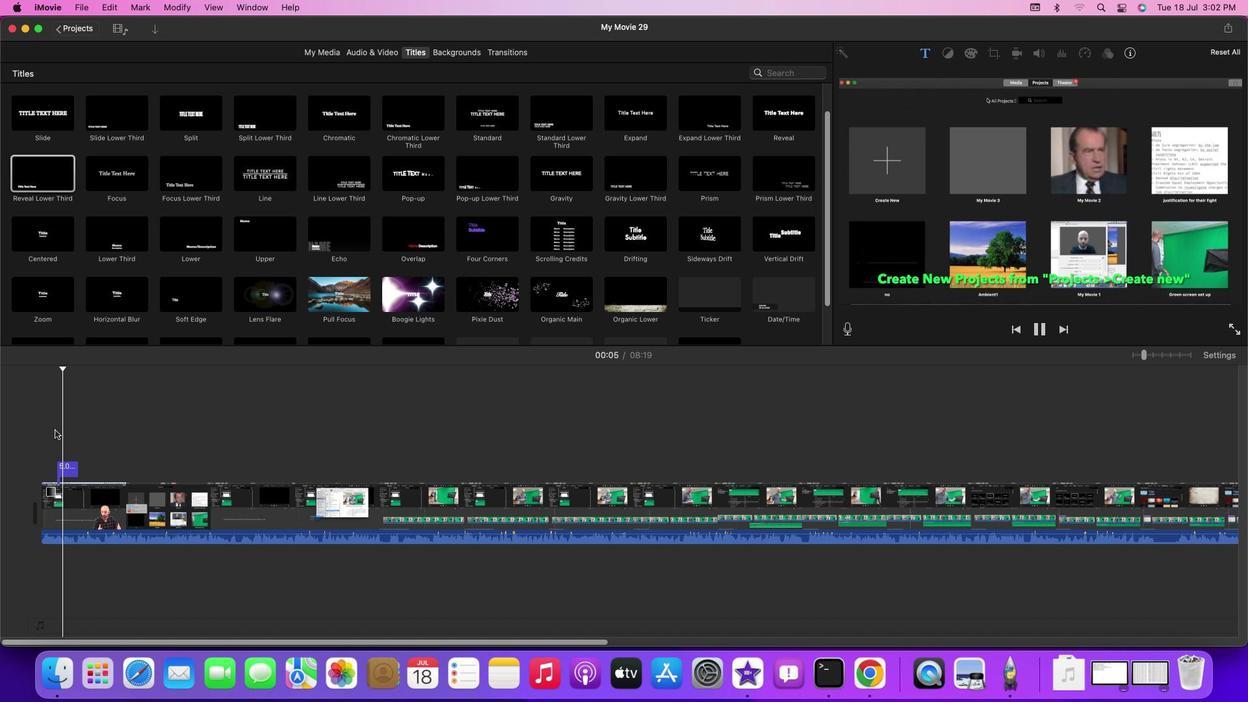 
Action: Mouse moved to (66, 408)
Screenshot: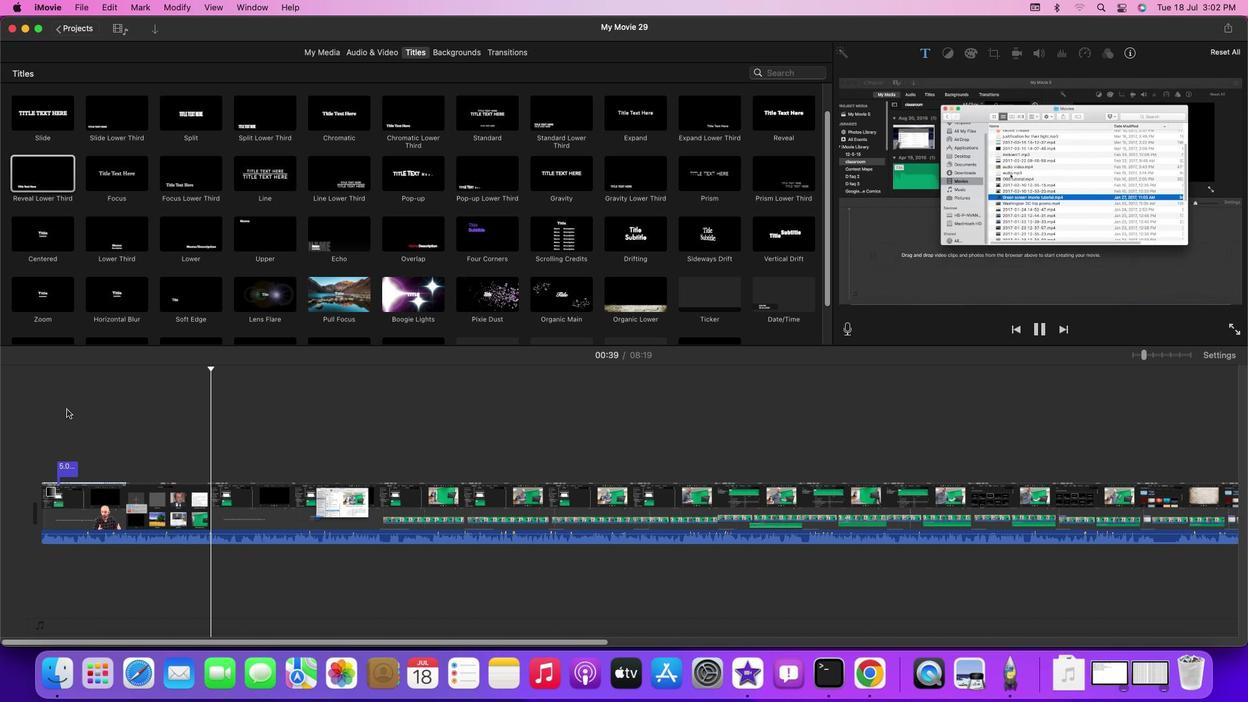 
Action: Key pressed Key.spaceKey.spaceKey.space
Screenshot: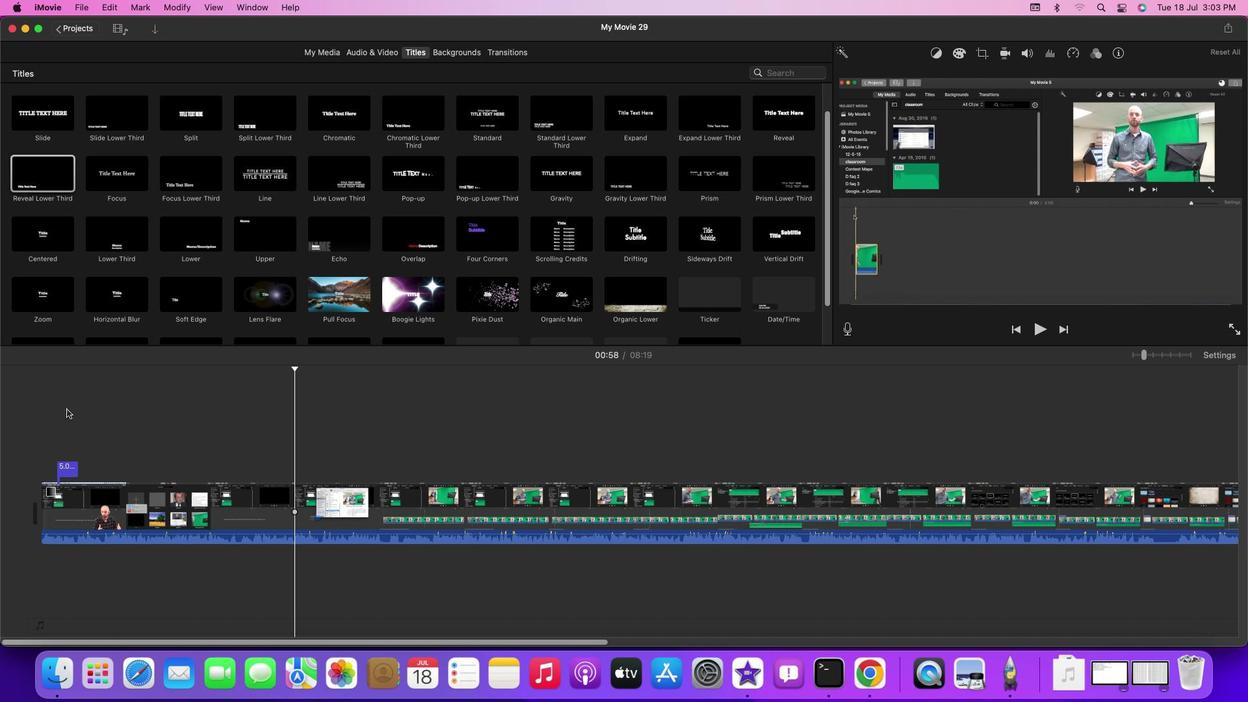 
Action: Mouse moved to (258, 449)
Screenshot: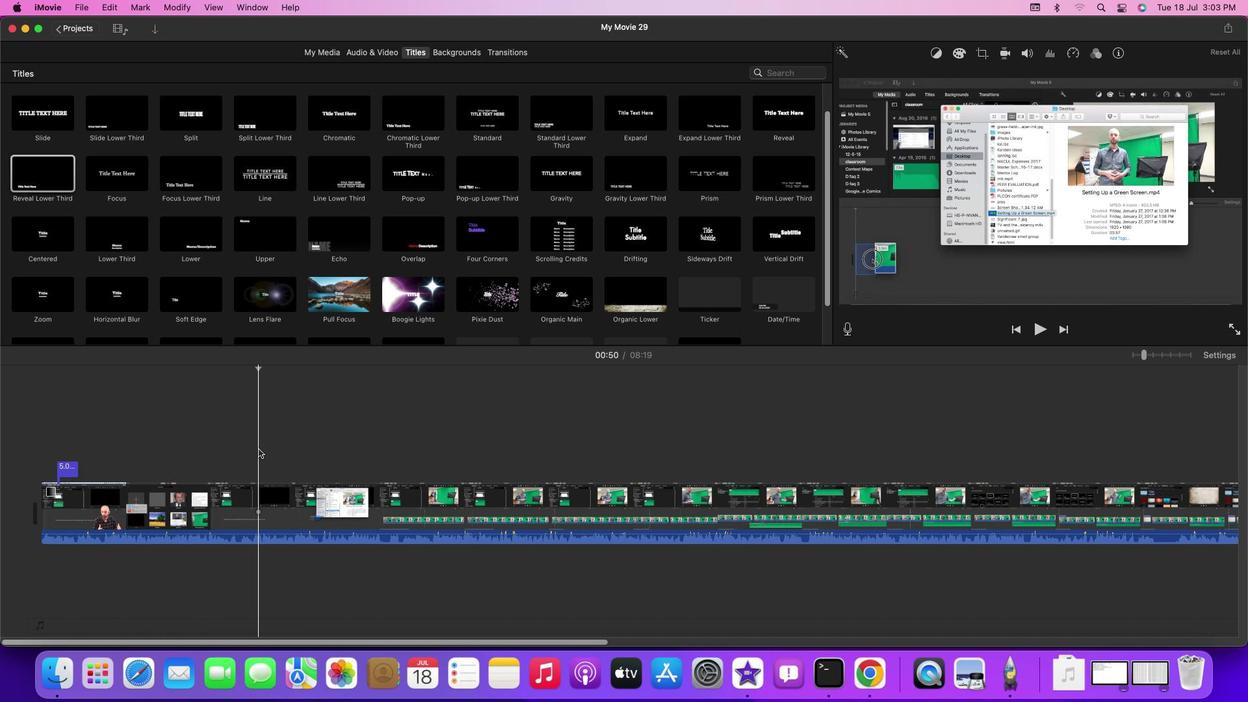 
Action: Mouse pressed left at (258, 449)
Screenshot: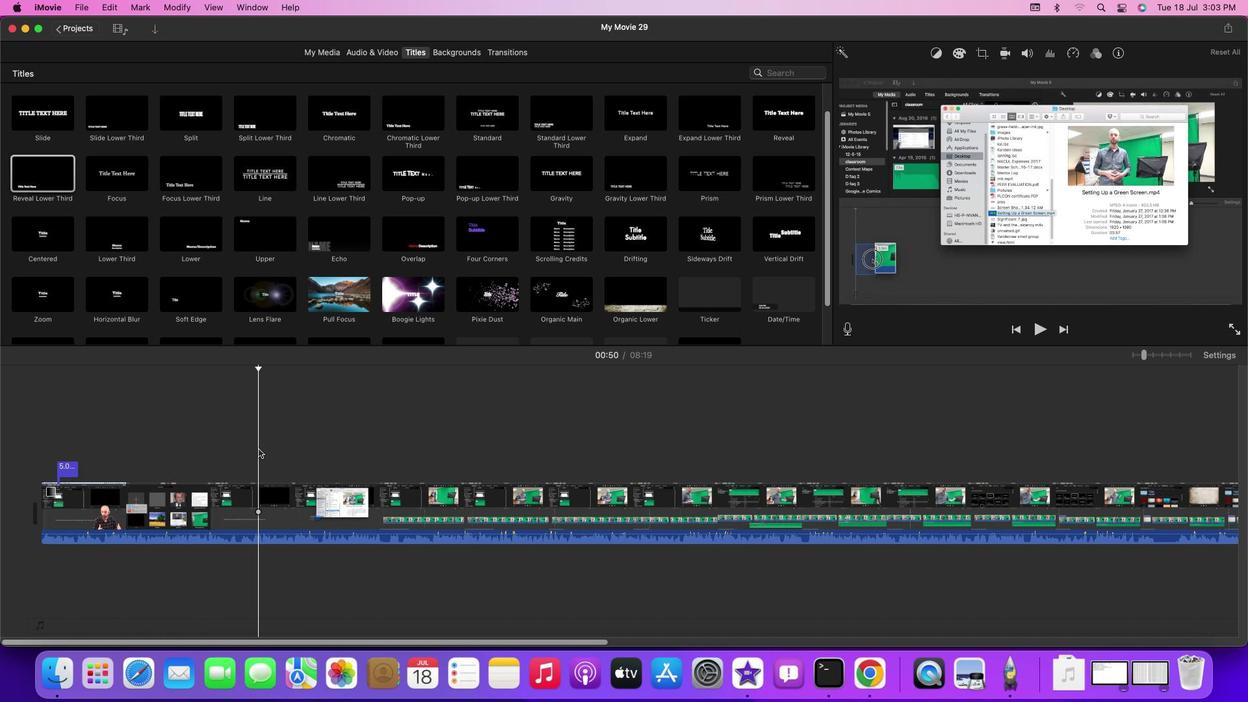 
Action: Key pressed Key.spaceKey.space
Screenshot: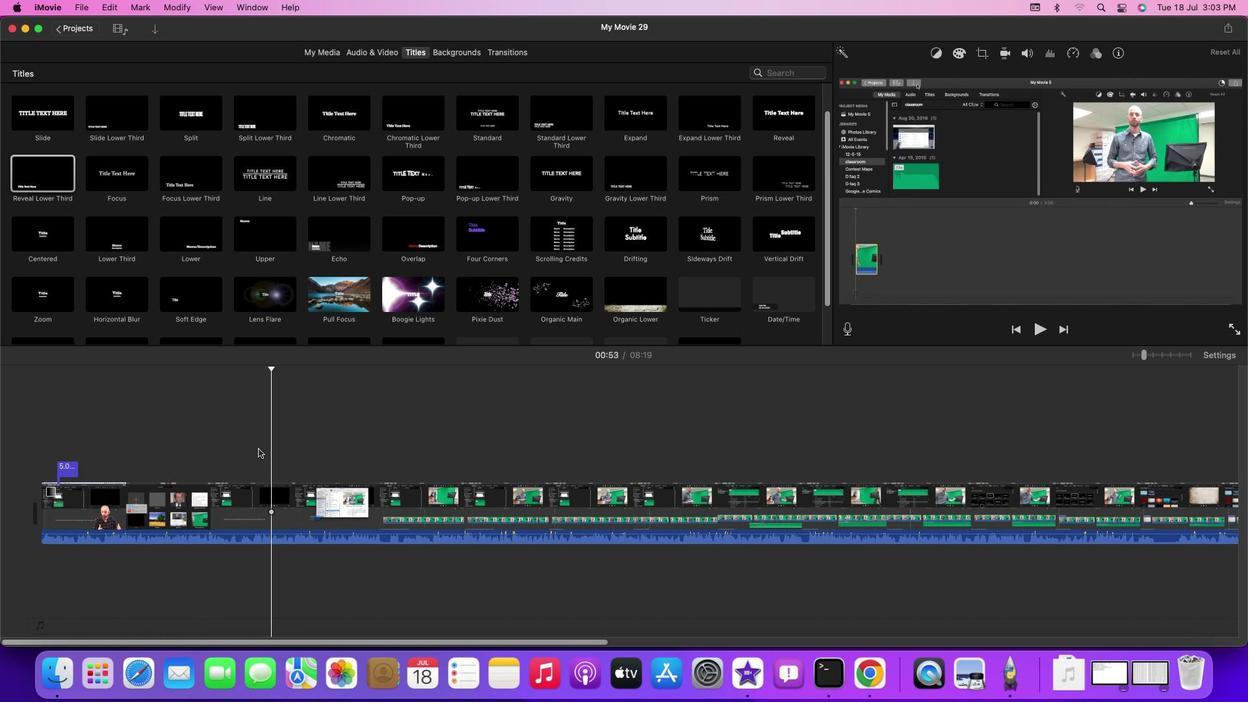
Action: Mouse moved to (626, 176)
Screenshot: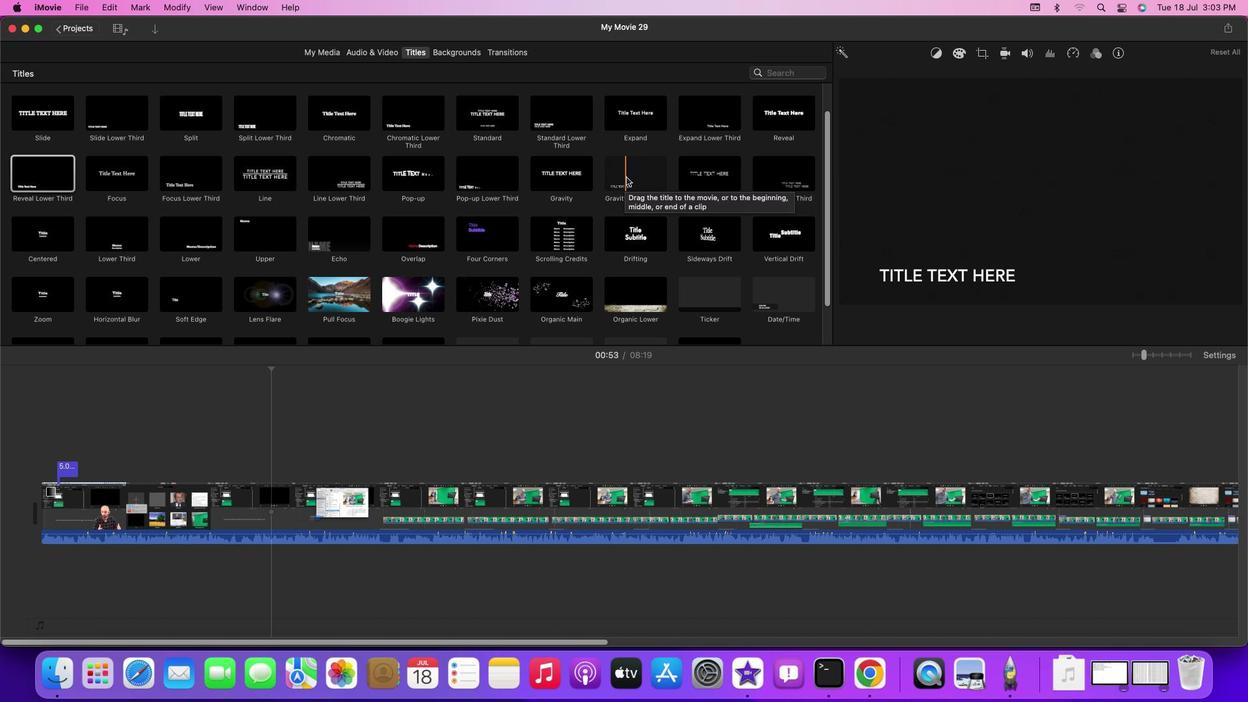 
Action: Mouse pressed left at (626, 176)
Screenshot: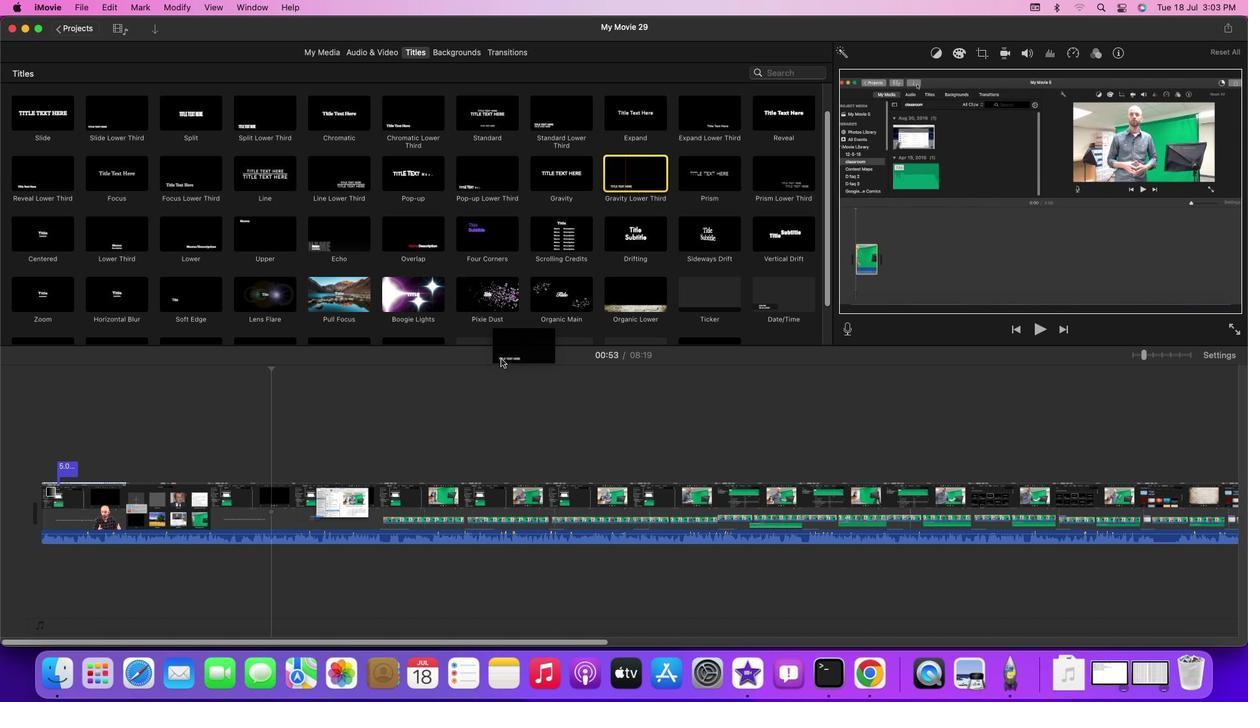 
Action: Mouse moved to (287, 469)
Screenshot: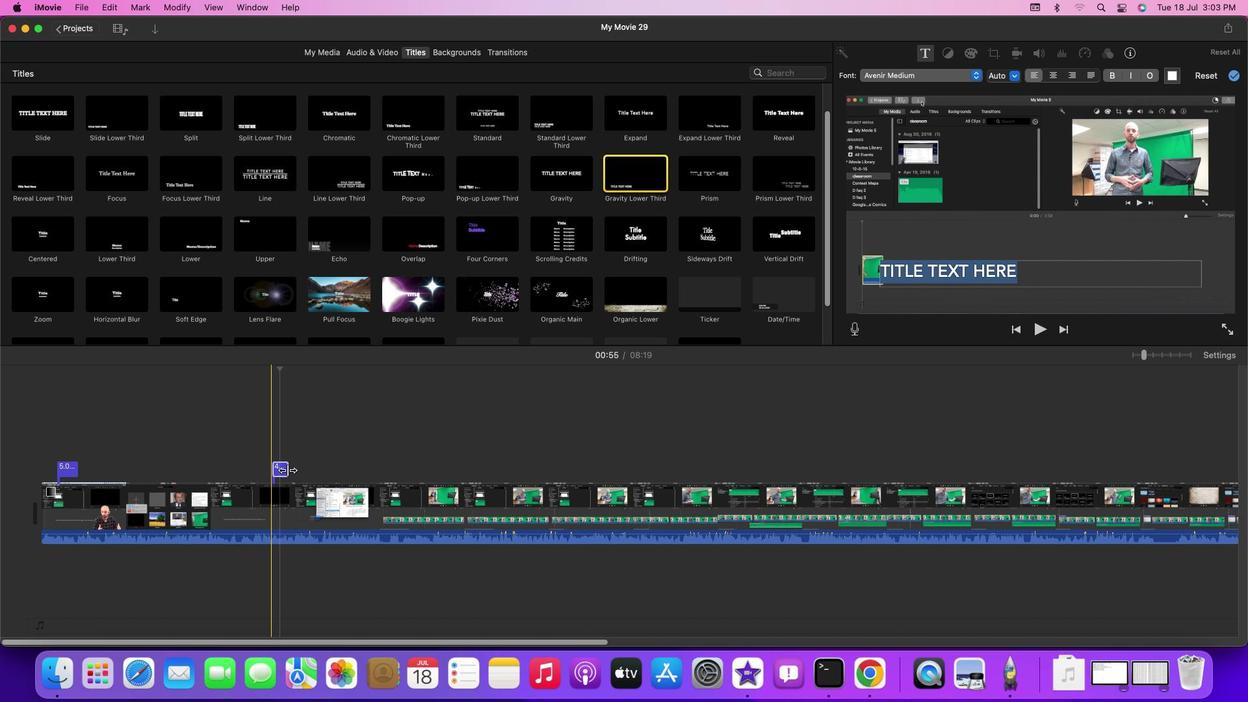 
Action: Mouse pressed left at (287, 469)
Screenshot: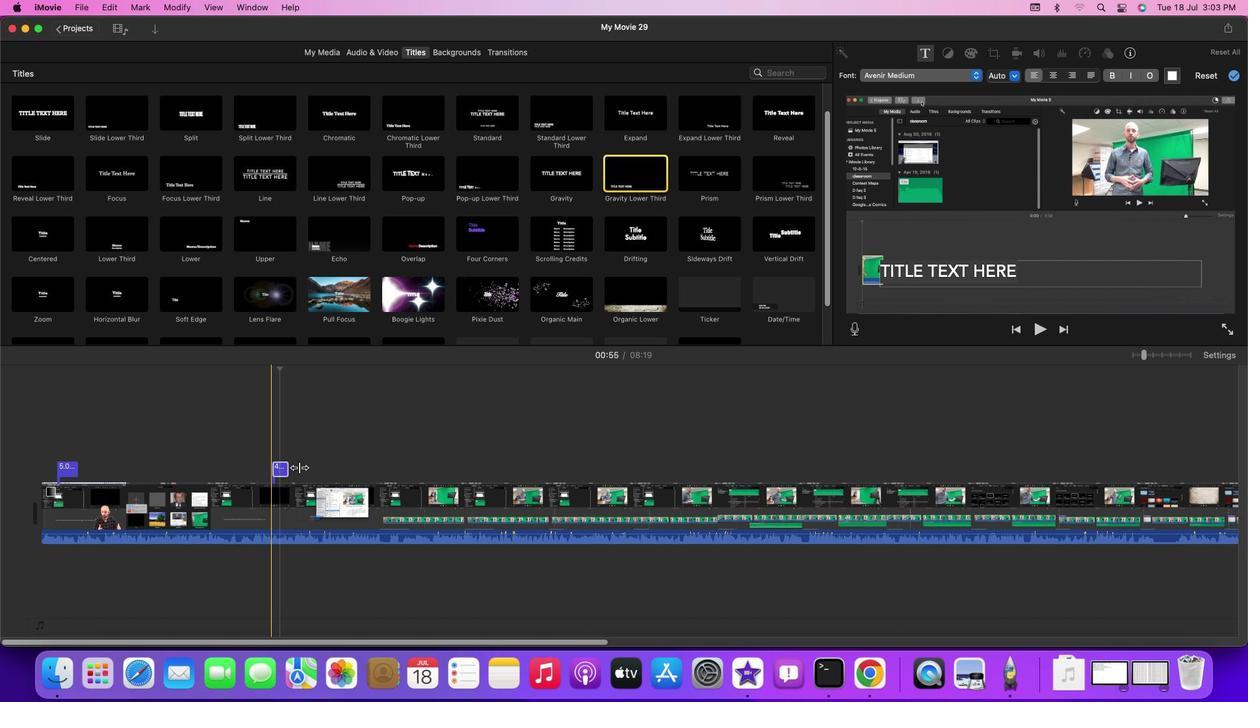 
Action: Mouse moved to (287, 466)
Screenshot: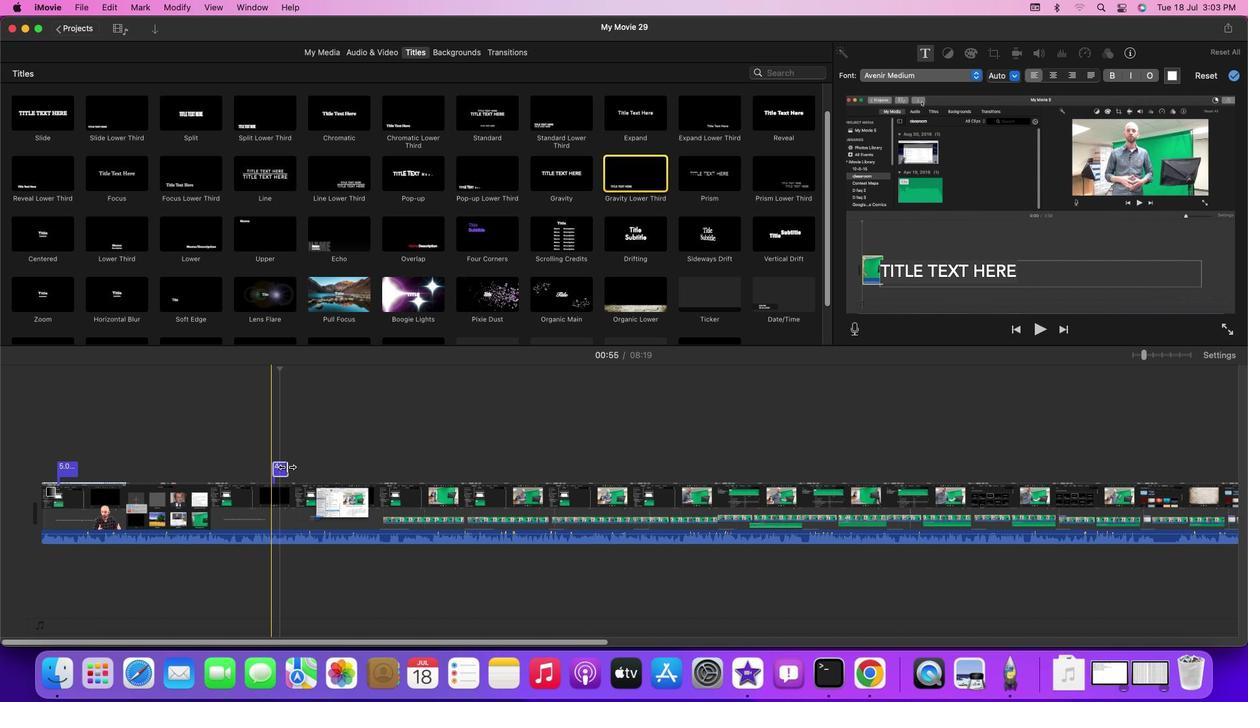 
Action: Mouse pressed left at (287, 466)
Screenshot: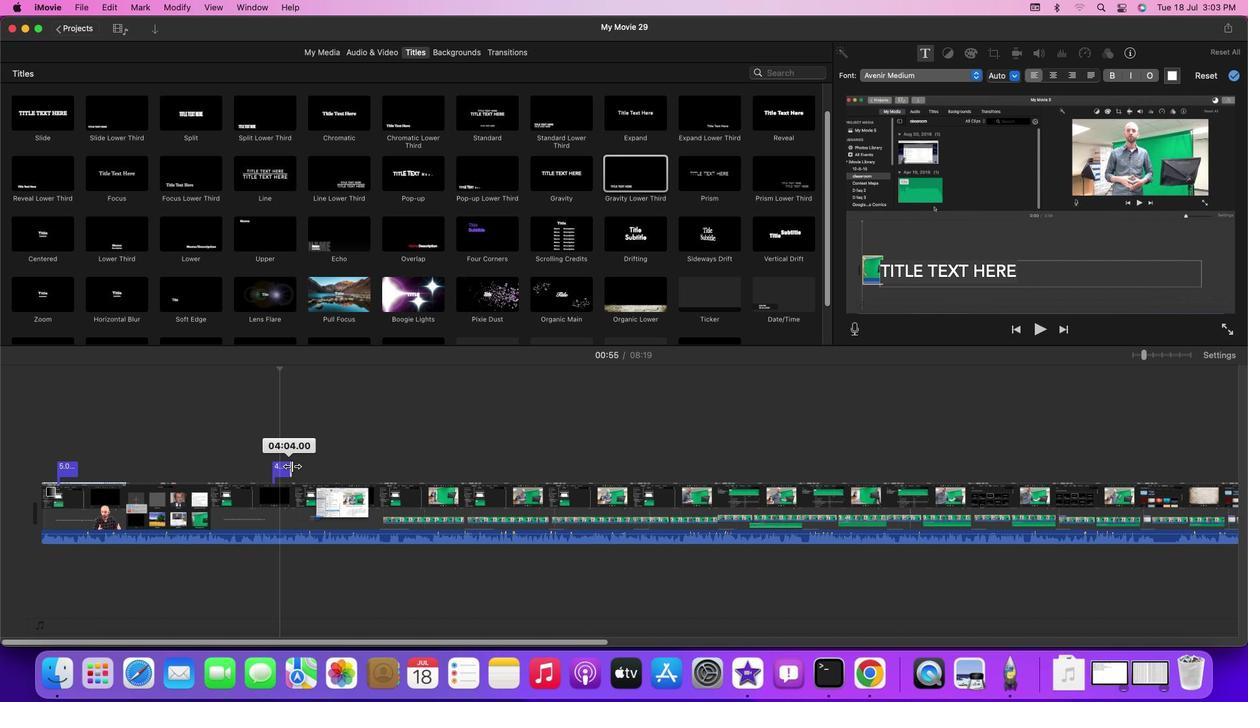 
Action: Mouse moved to (284, 472)
Screenshot: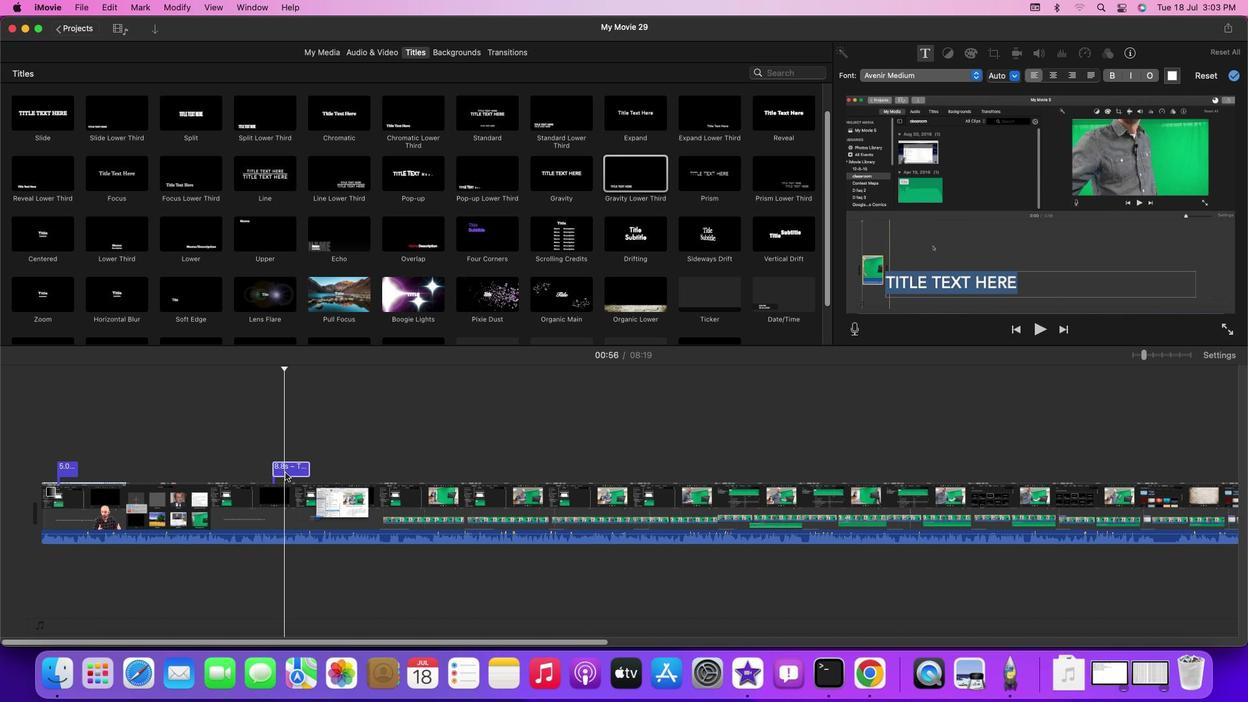 
Action: Mouse pressed left at (284, 472)
Screenshot: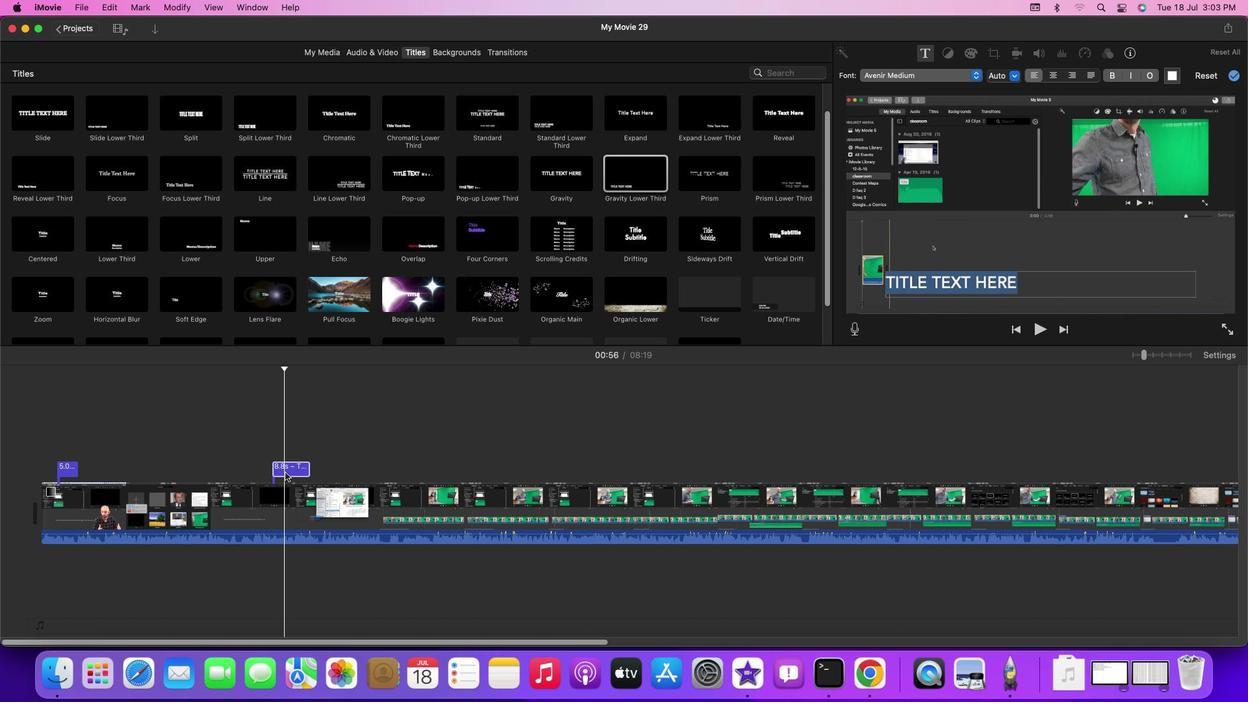 
Action: Mouse pressed left at (284, 472)
Screenshot: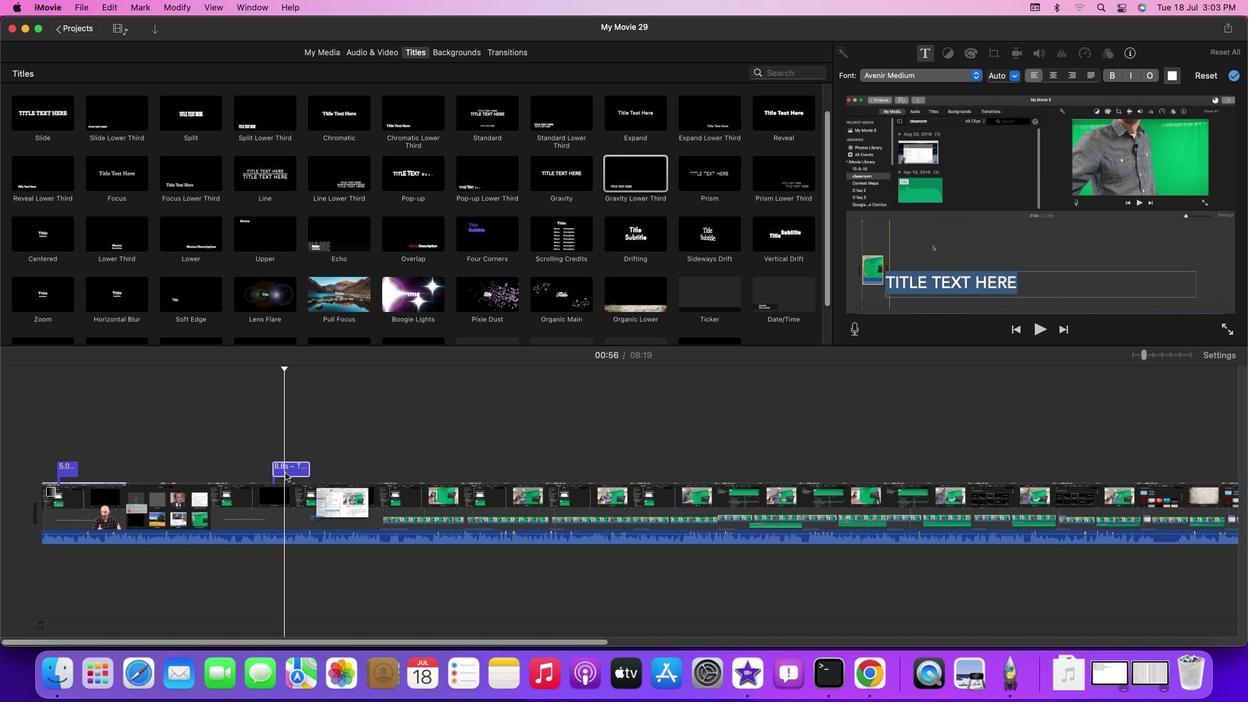 
Action: Mouse moved to (893, 328)
Screenshot: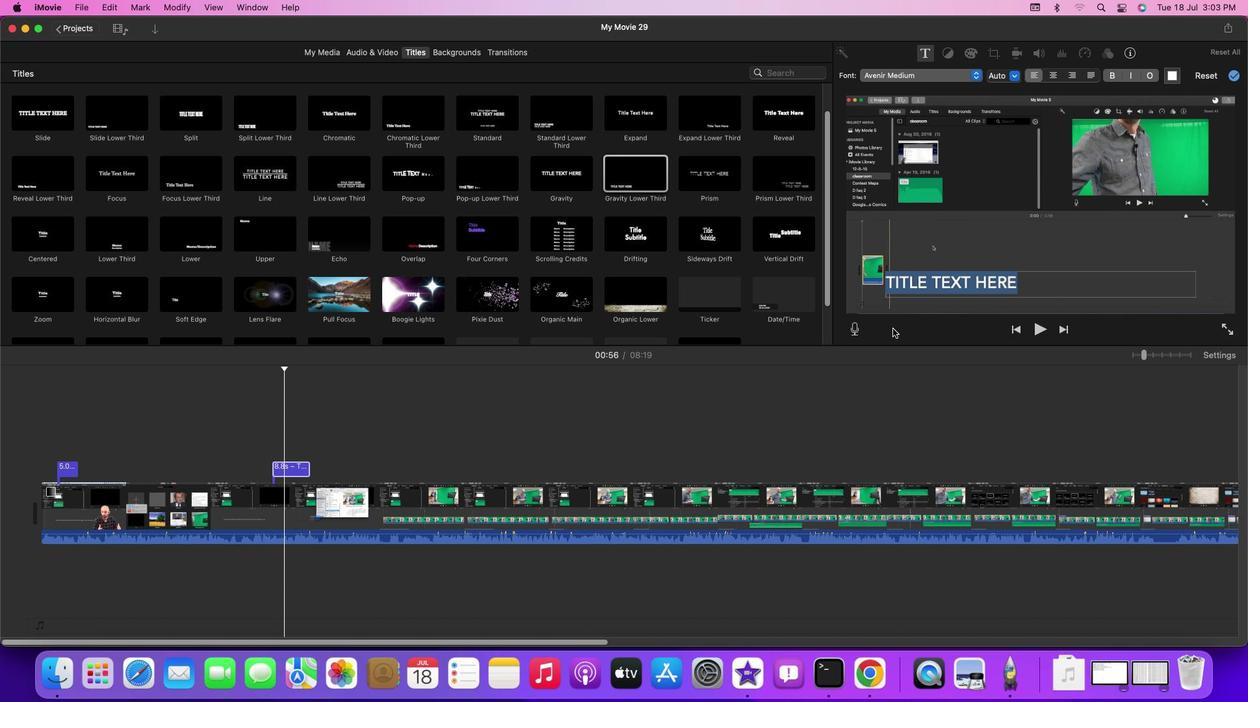
Action: Key pressed Key.backspaceKey.shift'U''s''e'Key.spaceKey.shift'I''m''p''o''e''r'Key.backspaceKey.backspace'e''r'Key.backspaceKey.backspace'r''t'Key.space'b''u''t''t''o''n'Key.backspaceKey.backspaceKey.backspaceKey.backspaceKey.backspaceKey.backspace'f''e''a'Key.backspaceKey.backspaceKey.backspaceKey.backspaceKey.shift'"'Key.leftKey.leftKey.leftKey.leftKey.leftKey.leftKey.leftKey.leftKey.rightKey.shift'"'Key.upKey.rightKey.rightKey.rightKey.rightKey.rightKey.rightKey.rightKey.rightKey.rightKey.rightKey.rightKey.rightKey.rightKey.rightKey.rightKey.space'f''e''a''u'Key.backspace't''u''r''e'Key.space't''o'Key.space'a''d''d'Key.space'v''i''d''e''o''s'Key.space'i''n'Key.space'y''o''u''r'Key.space'p''r''o''j''e''c''t''s'Key.enter
Screenshot: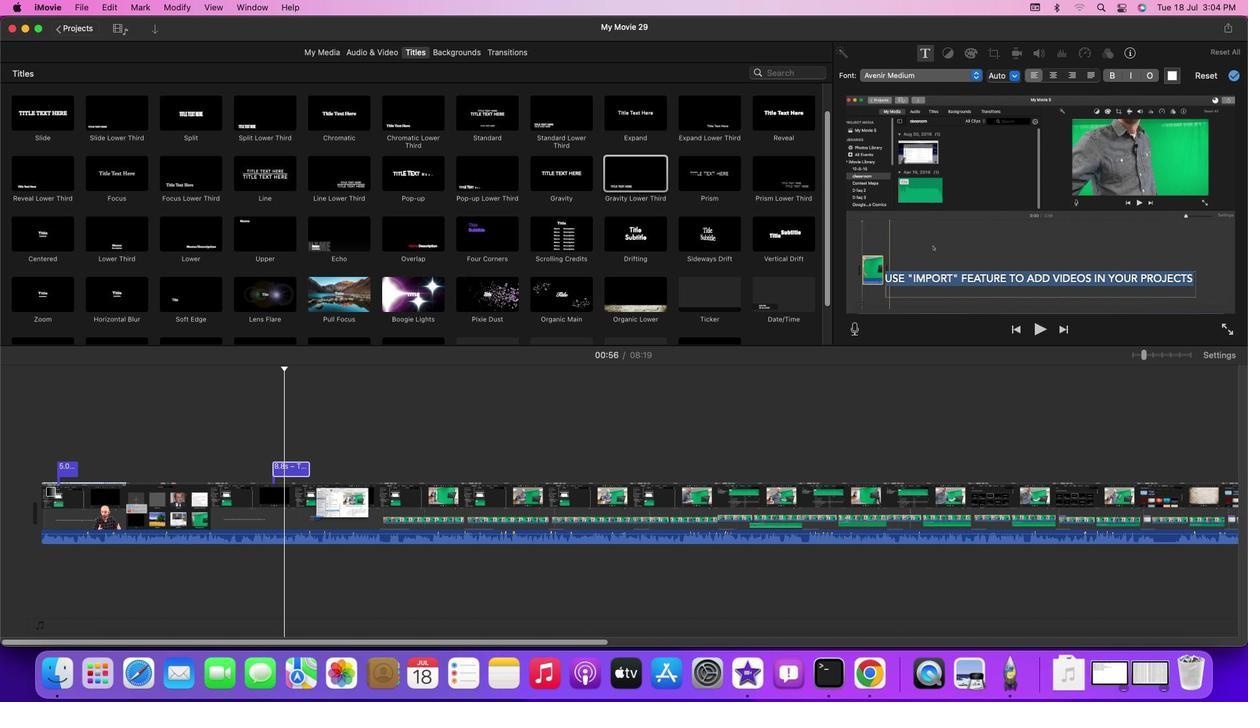 
Action: Mouse moved to (1171, 79)
Screenshot: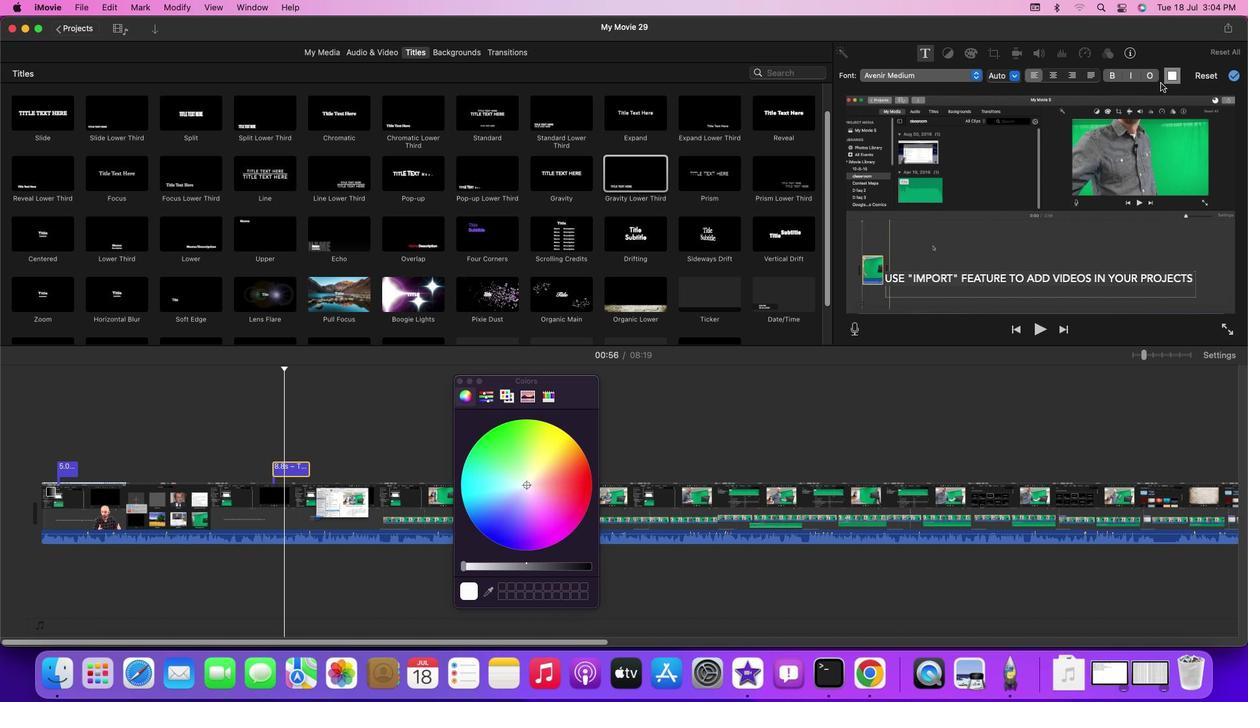 
Action: Mouse pressed left at (1171, 79)
Screenshot: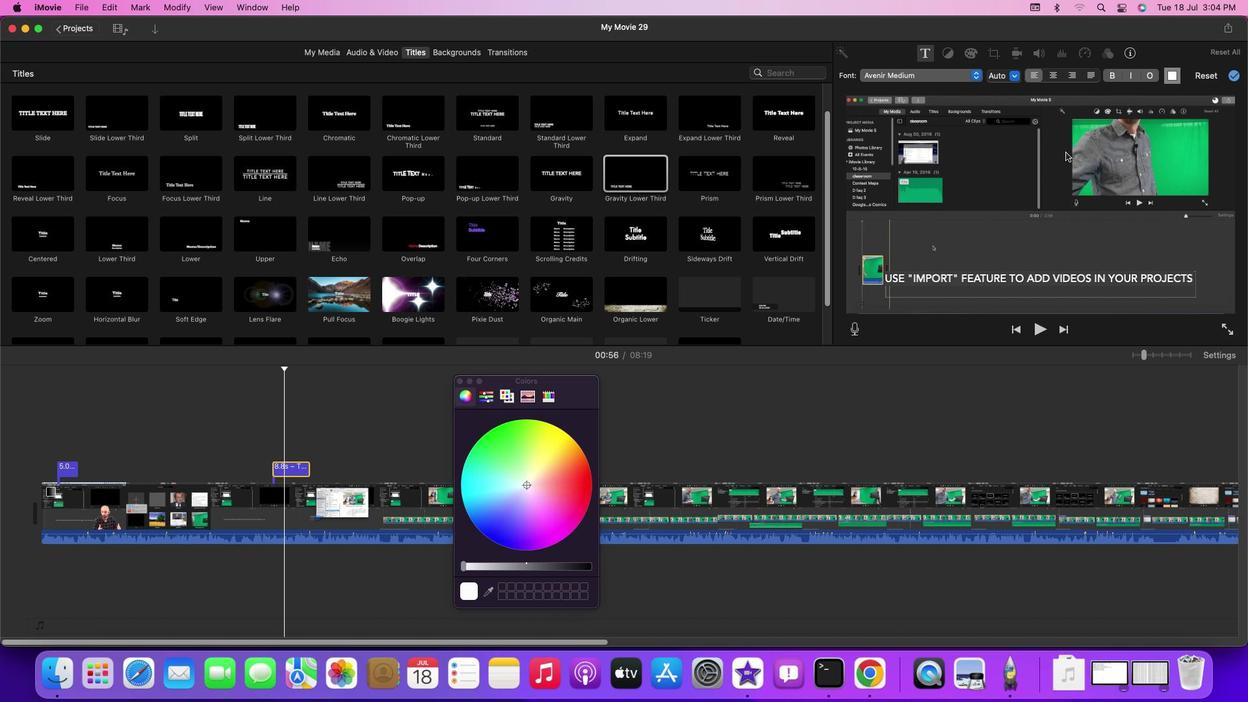 
Action: Mouse moved to (478, 461)
Screenshot: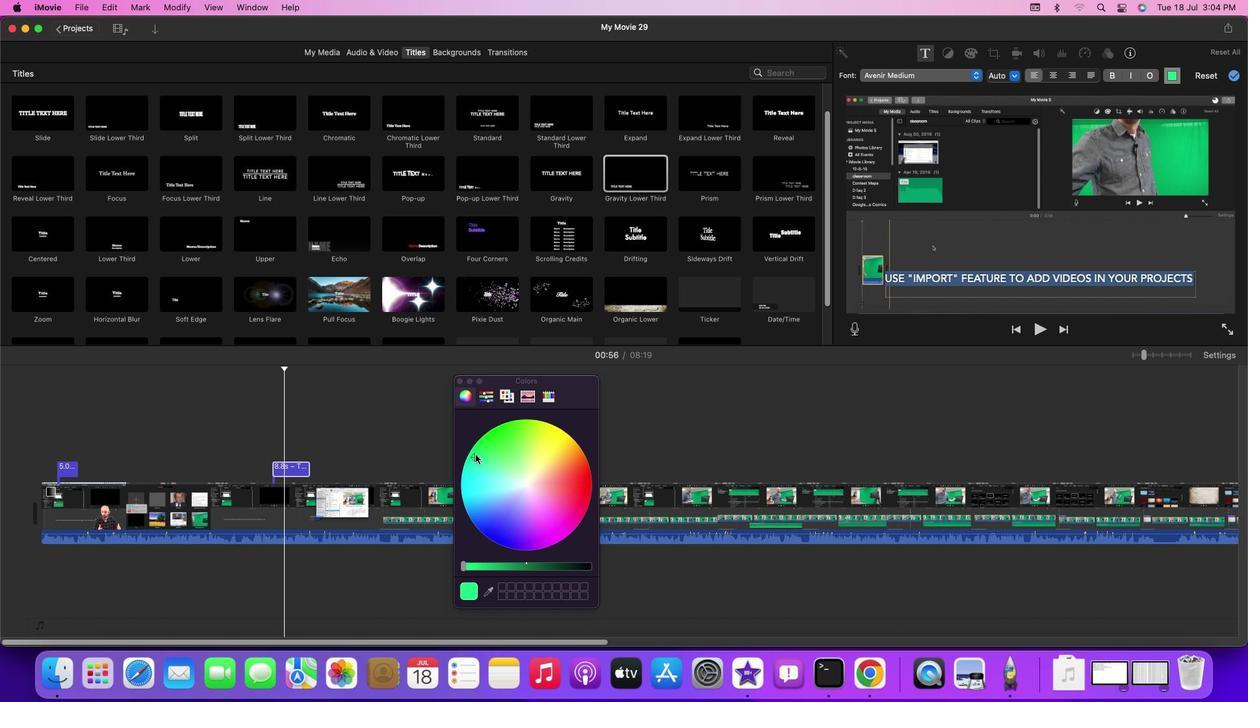 
Action: Mouse pressed left at (478, 461)
Screenshot: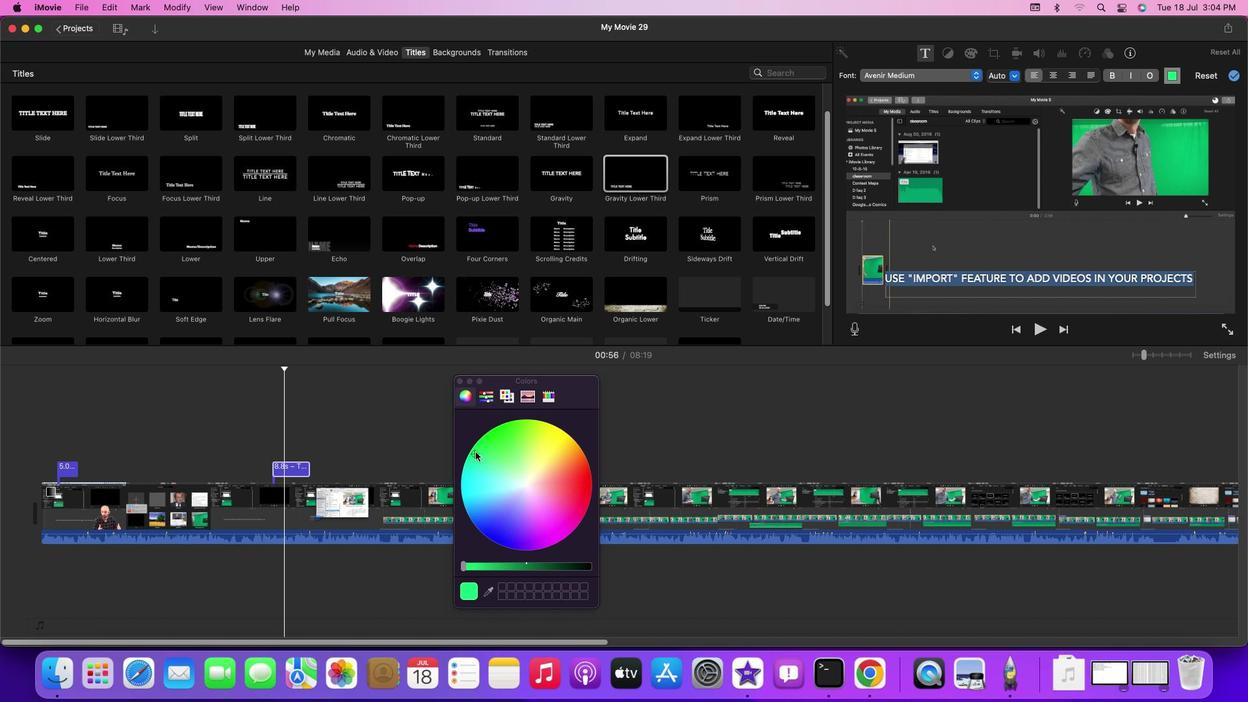 
Action: Mouse moved to (475, 438)
Screenshot: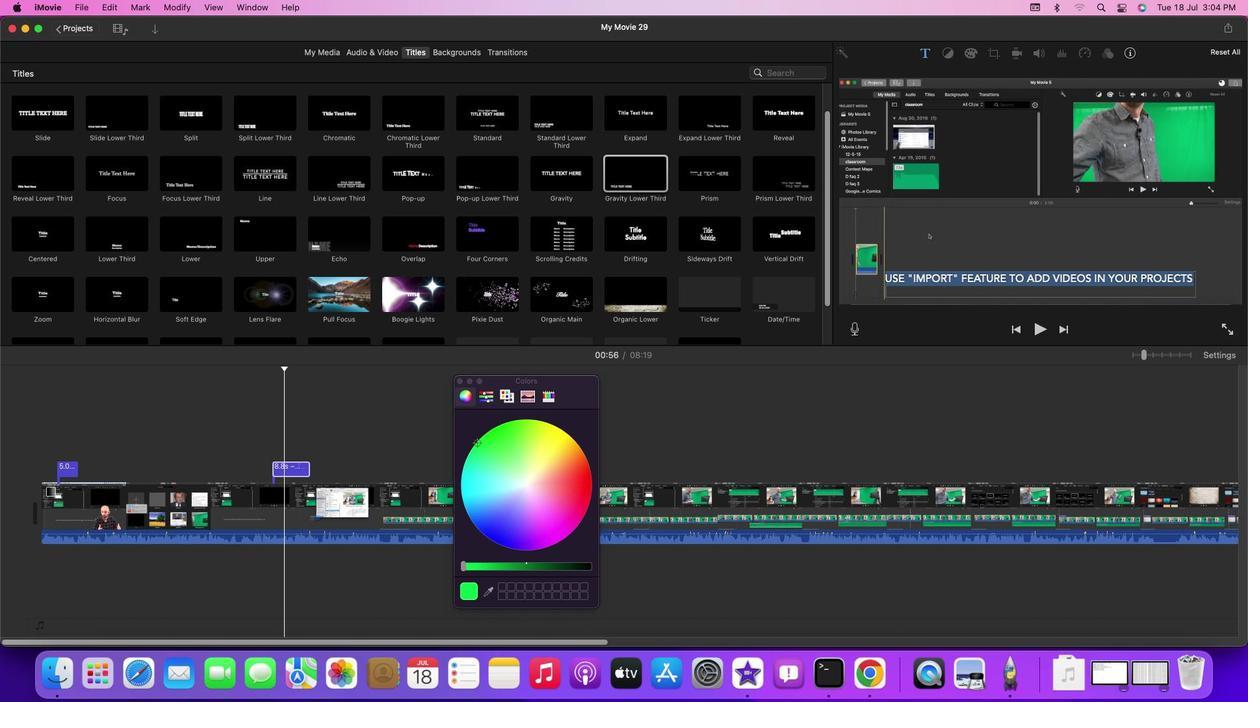 
Action: Key pressed Key.enter
Screenshot: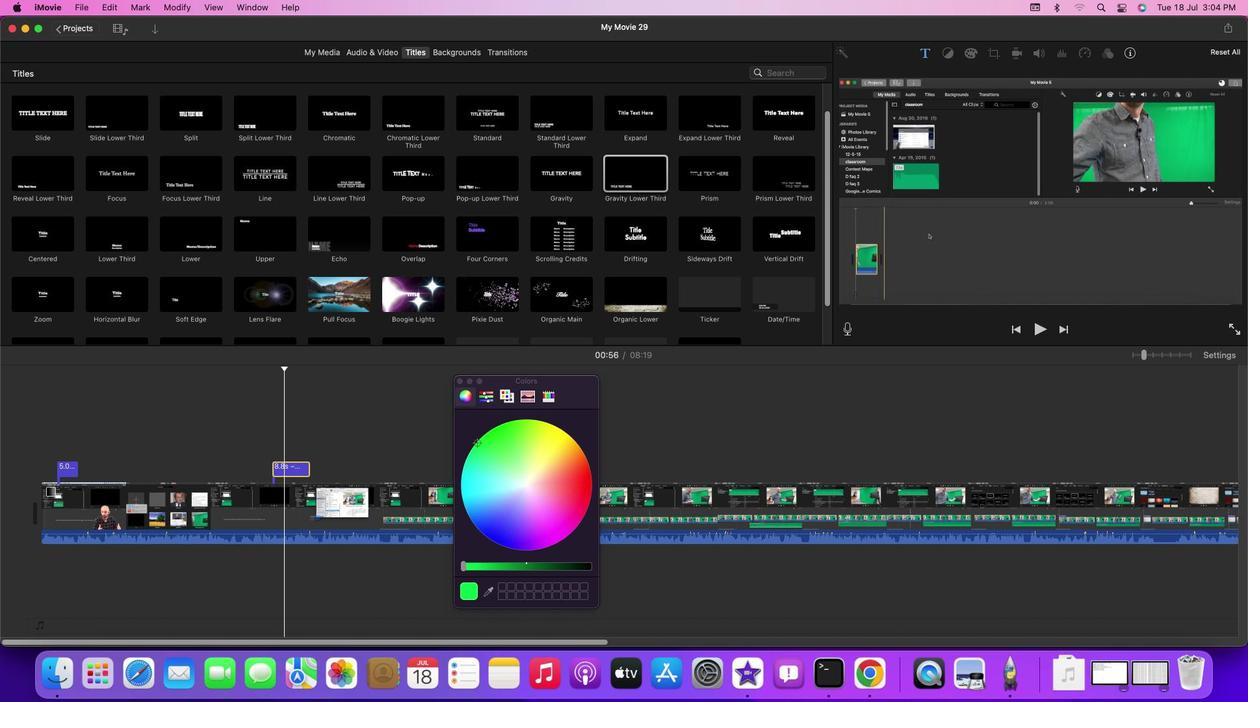 
Action: Mouse moved to (774, 440)
Screenshot: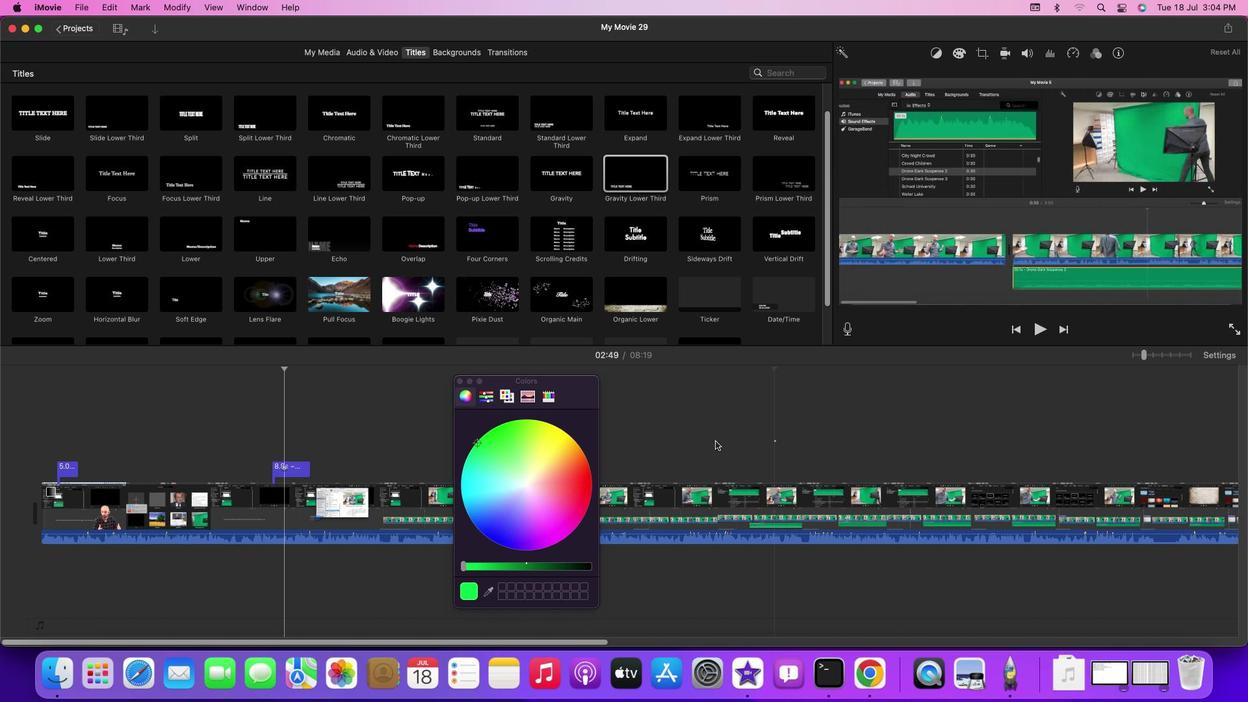 
Action: Mouse pressed left at (774, 440)
Screenshot: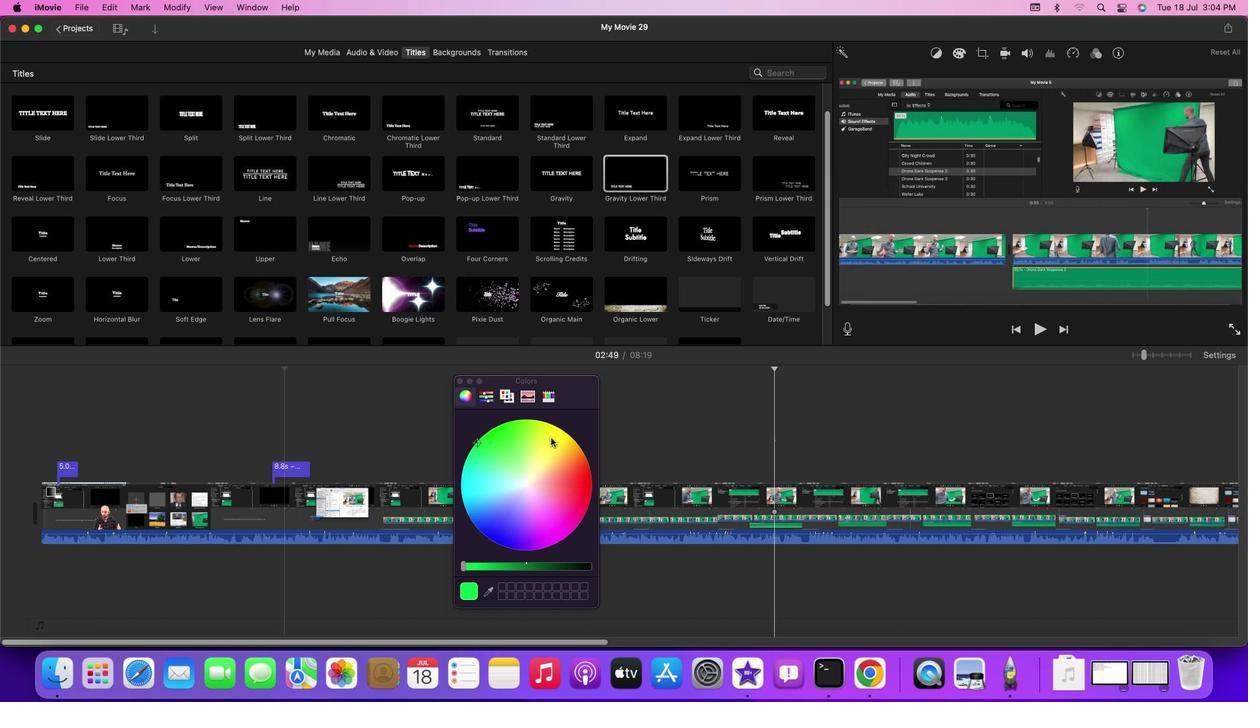 
Action: Mouse moved to (460, 379)
Screenshot: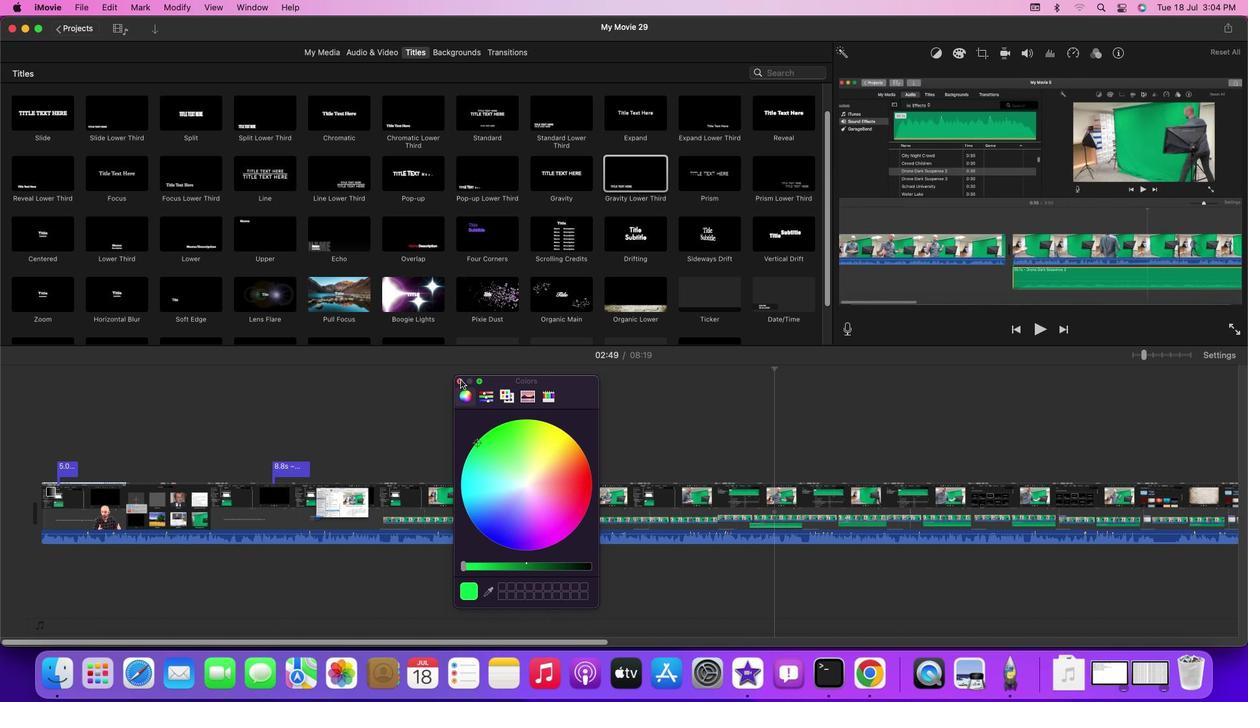 
Action: Mouse pressed left at (460, 379)
Screenshot: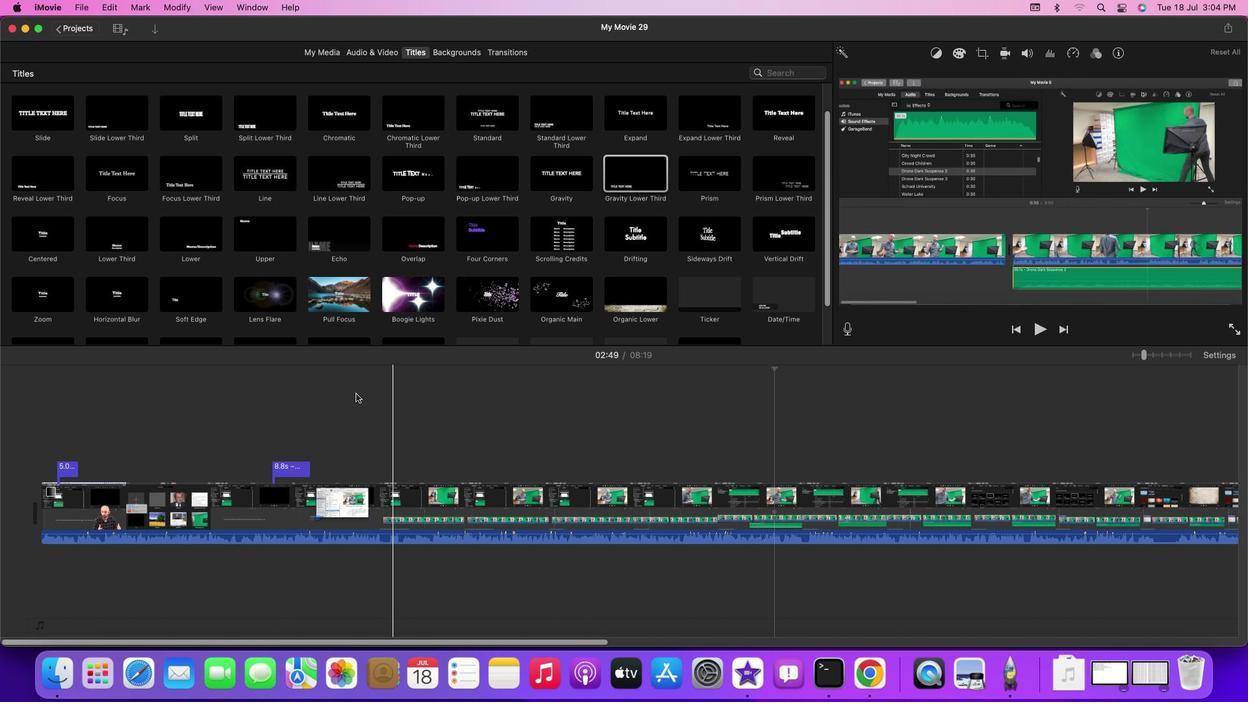 
Action: Mouse moved to (249, 393)
Screenshot: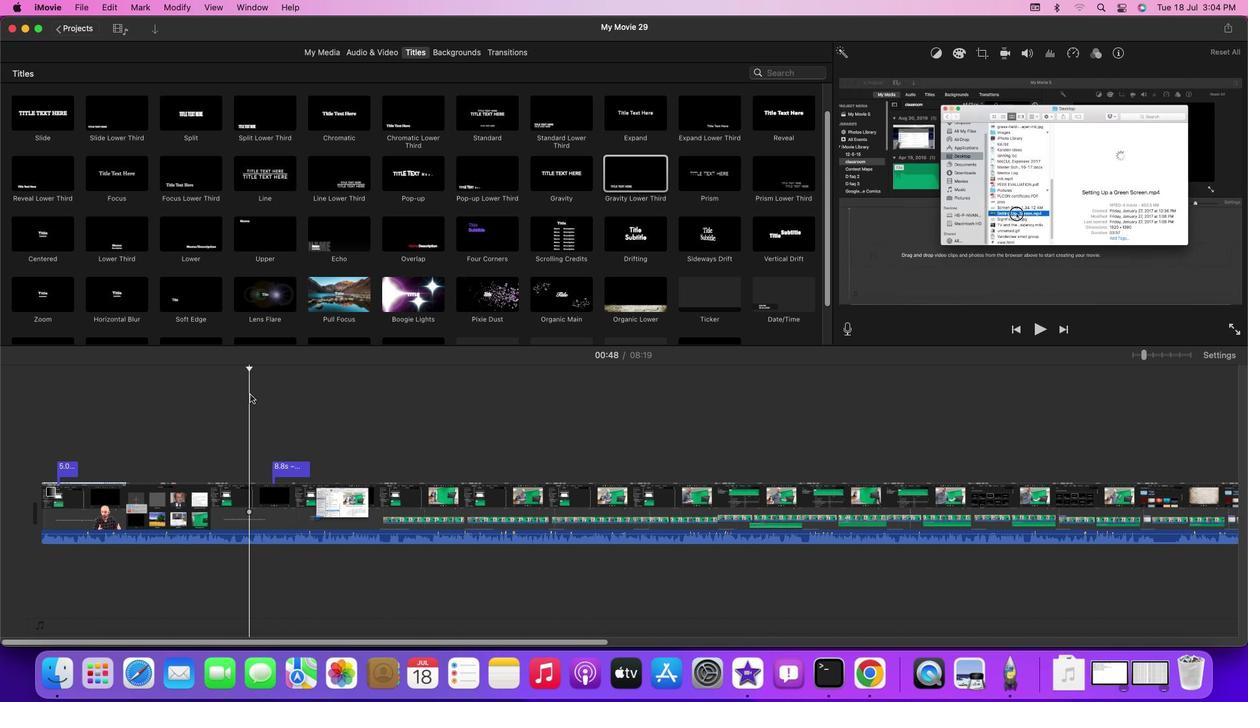 
Action: Mouse pressed left at (249, 393)
Screenshot: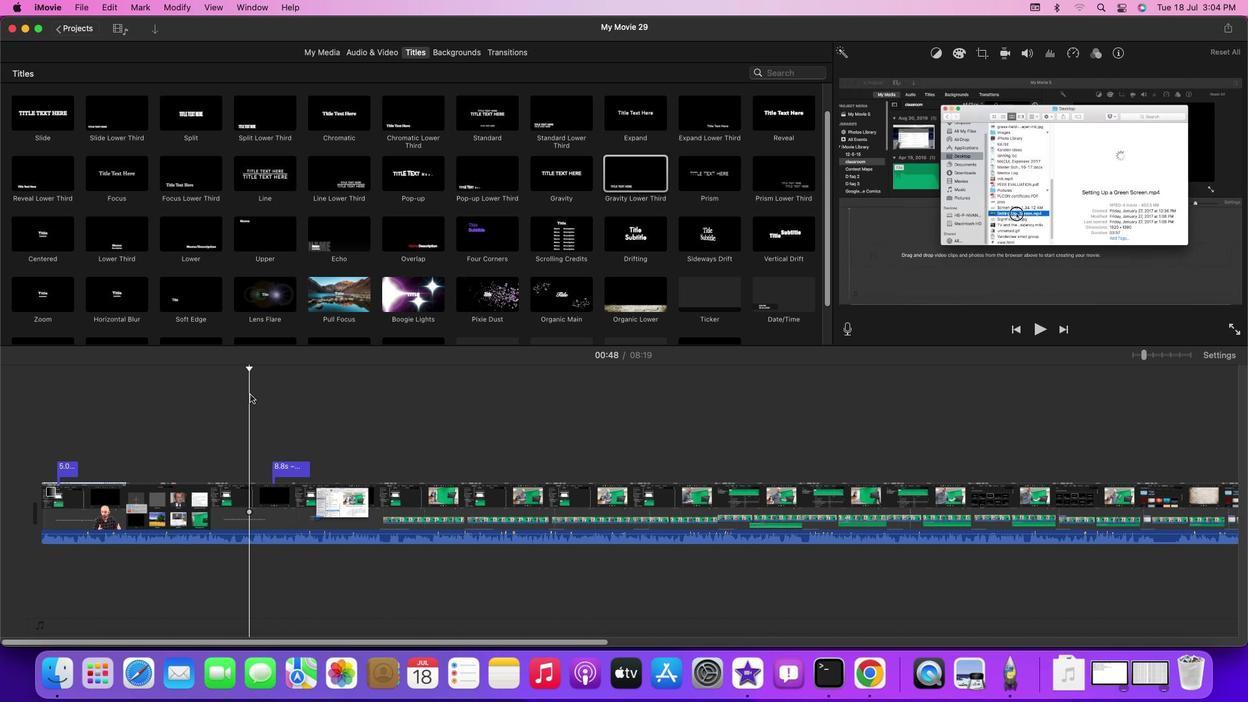 
Action: Key pressed Key.spaceKey.space
Screenshot: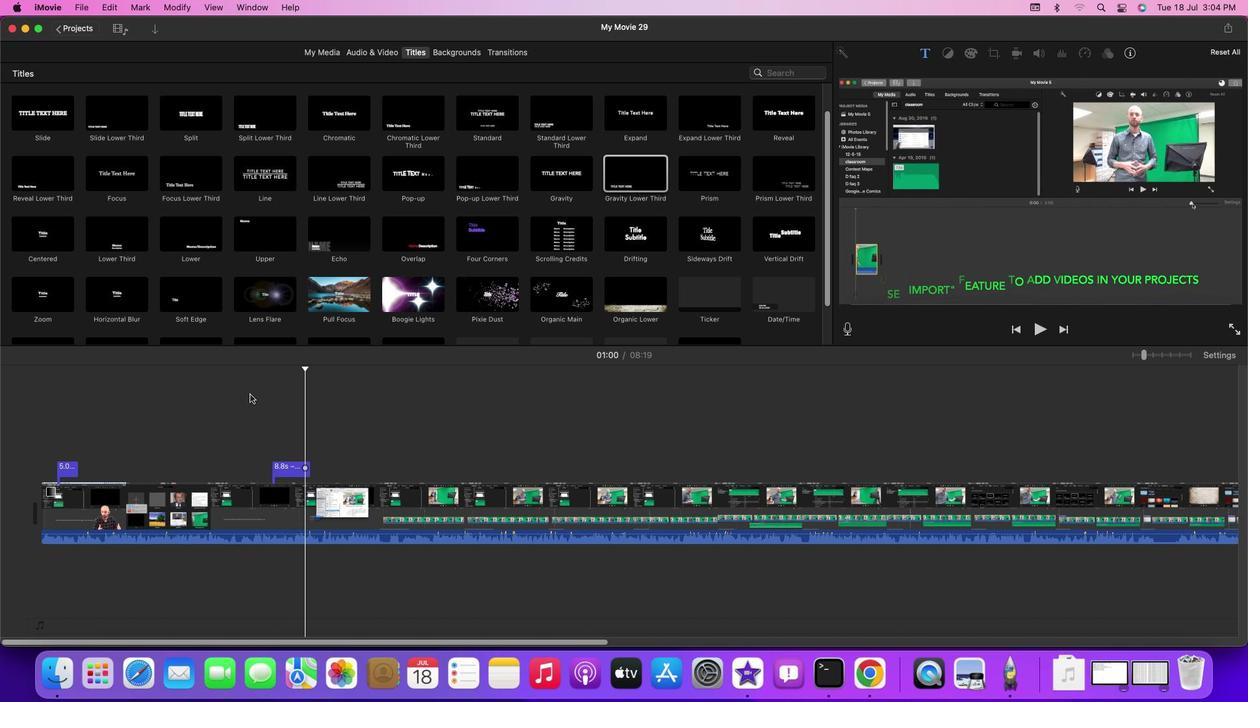 
Action: Mouse moved to (249, 393)
Screenshot: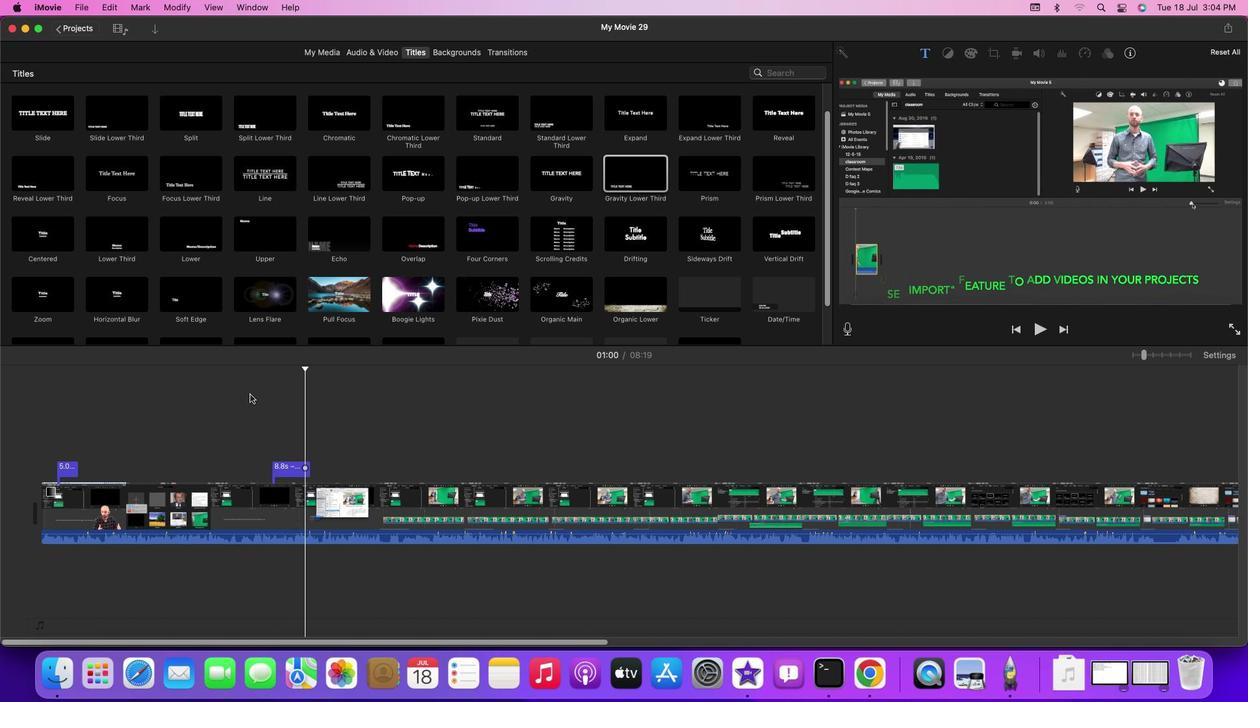 
Action: Key pressed Key.space
Screenshot: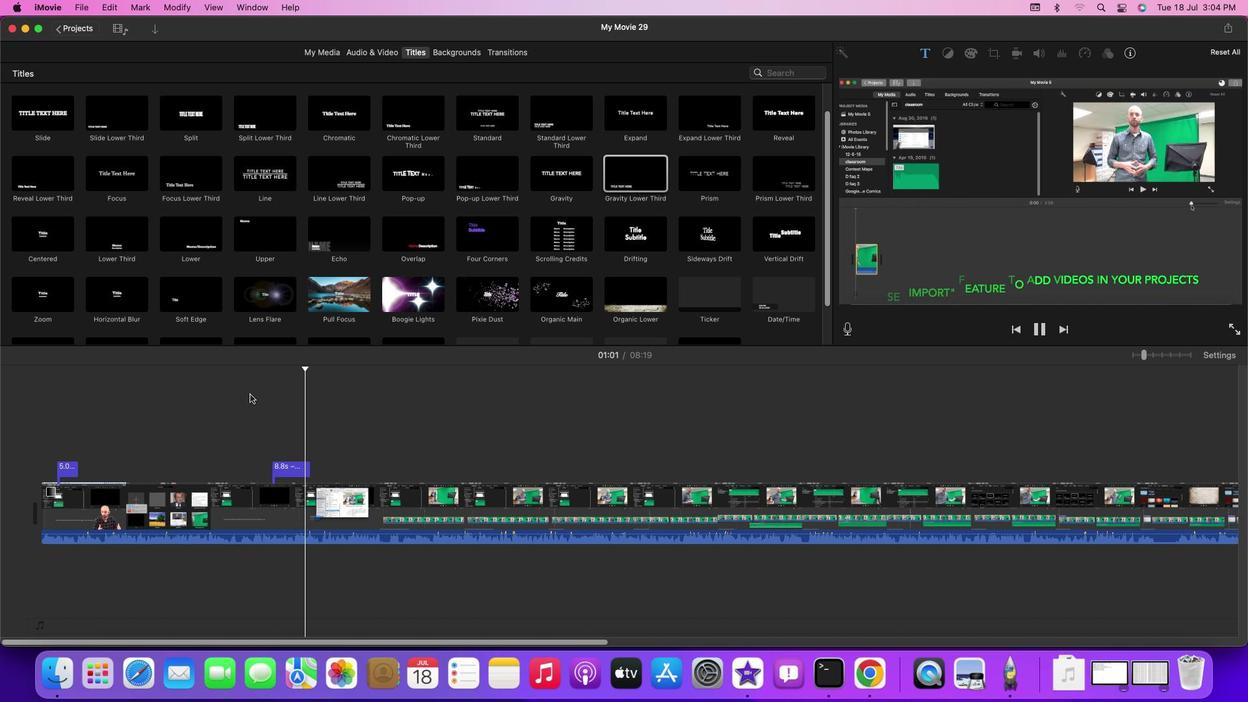 
Action: Mouse moved to (314, 404)
Screenshot: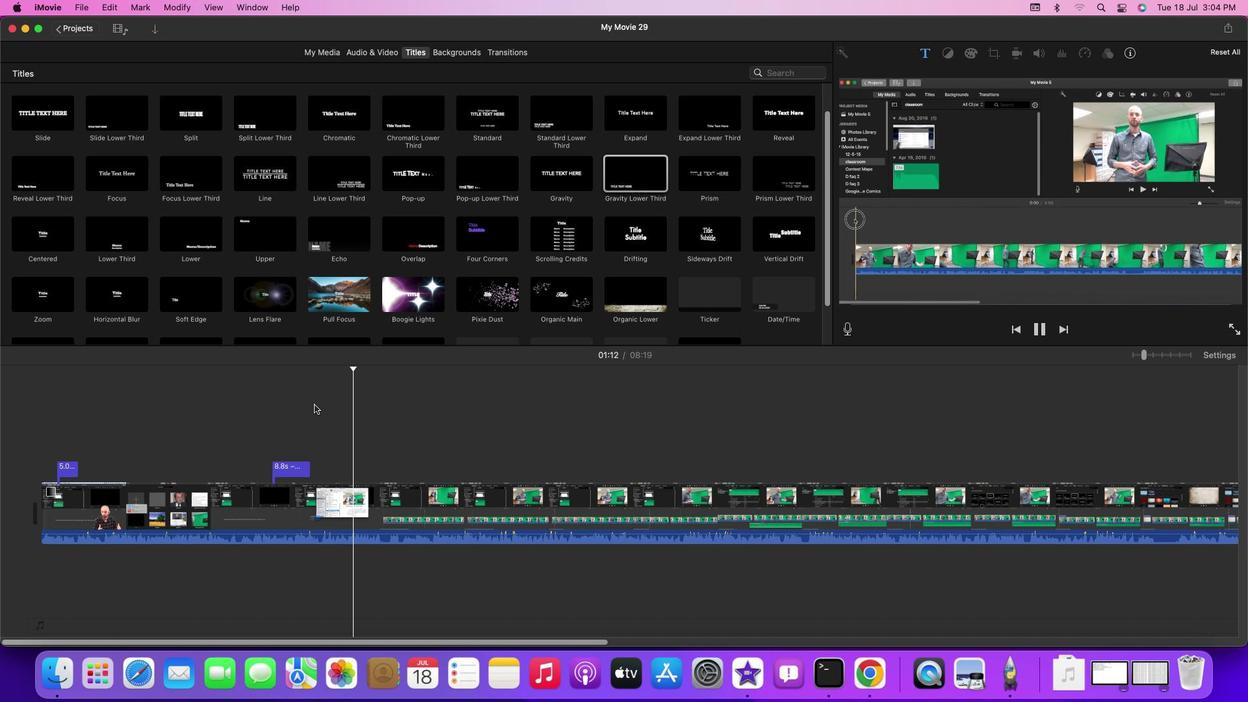
Action: Mouse pressed left at (314, 404)
Screenshot: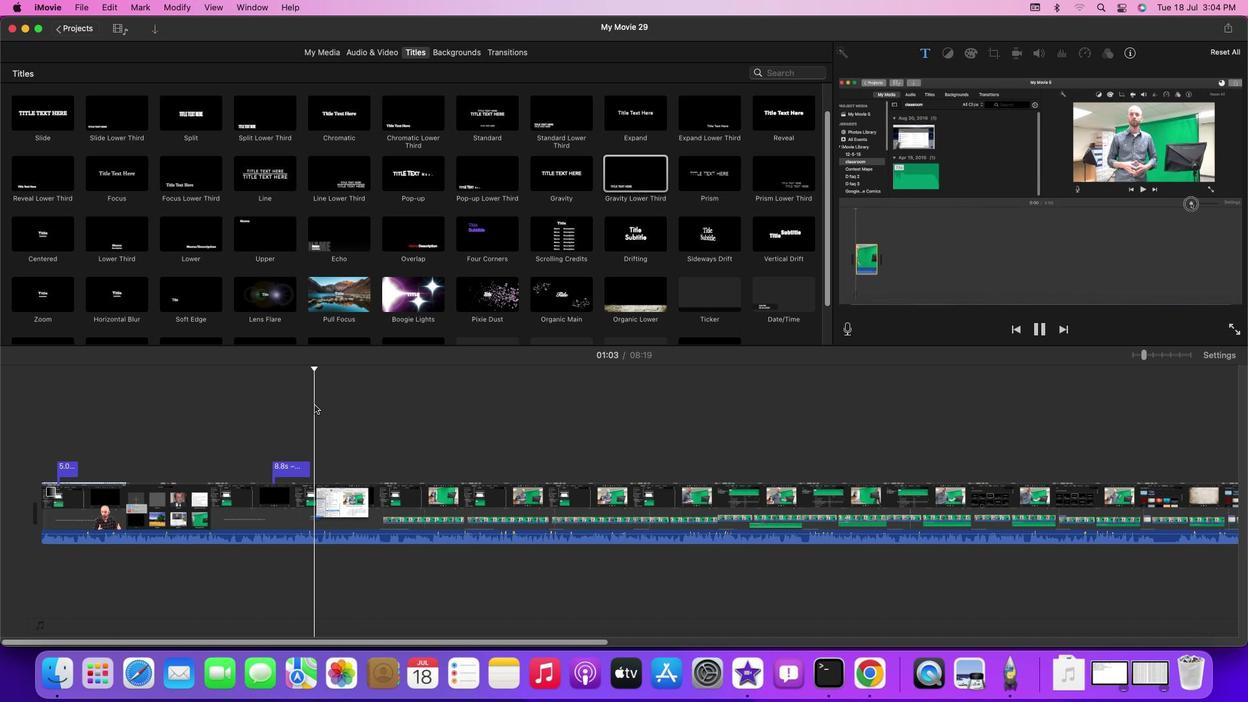 
Action: Mouse moved to (311, 413)
Screenshot: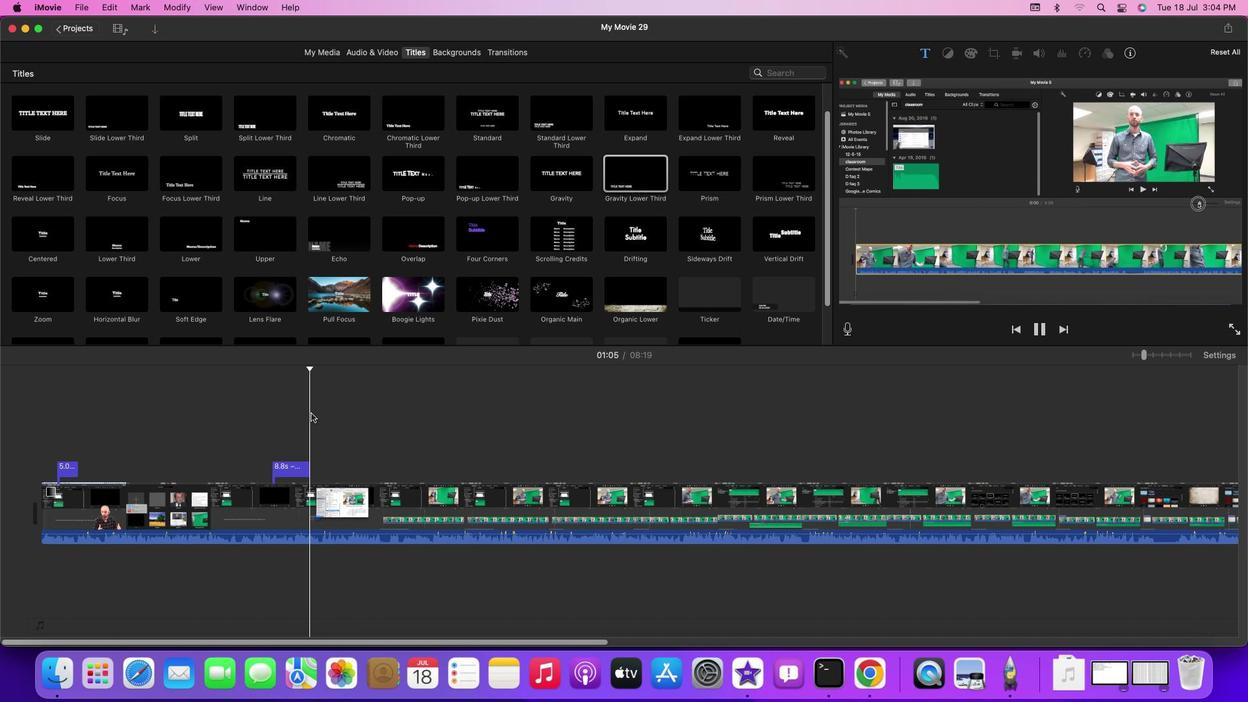 
Action: Mouse pressed left at (311, 413)
Screenshot: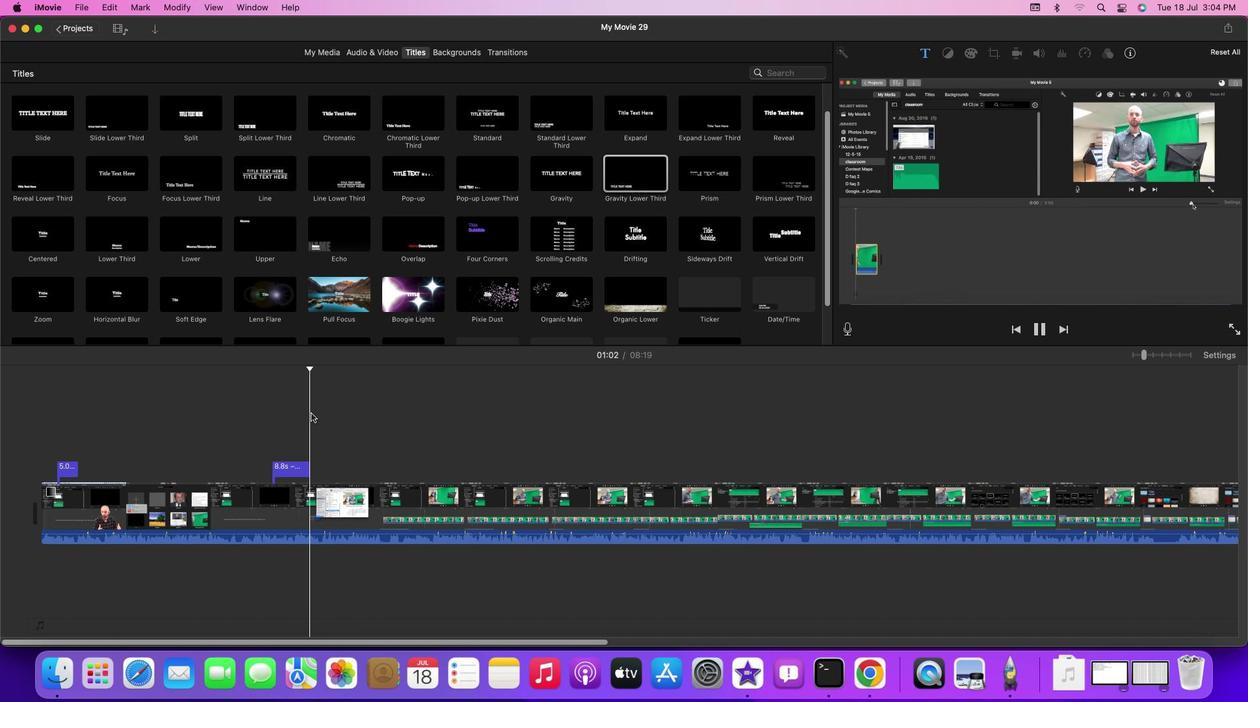 
Action: Mouse moved to (358, 441)
Screenshot: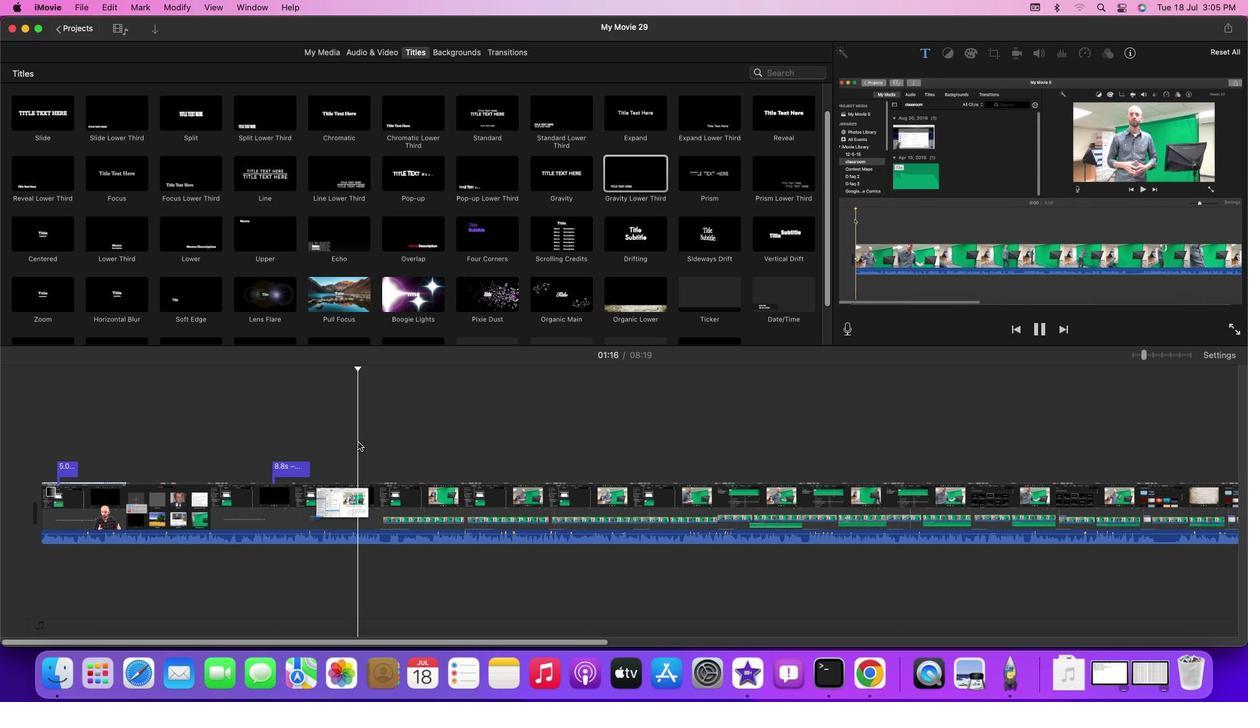 
Action: Mouse pressed left at (358, 441)
Screenshot: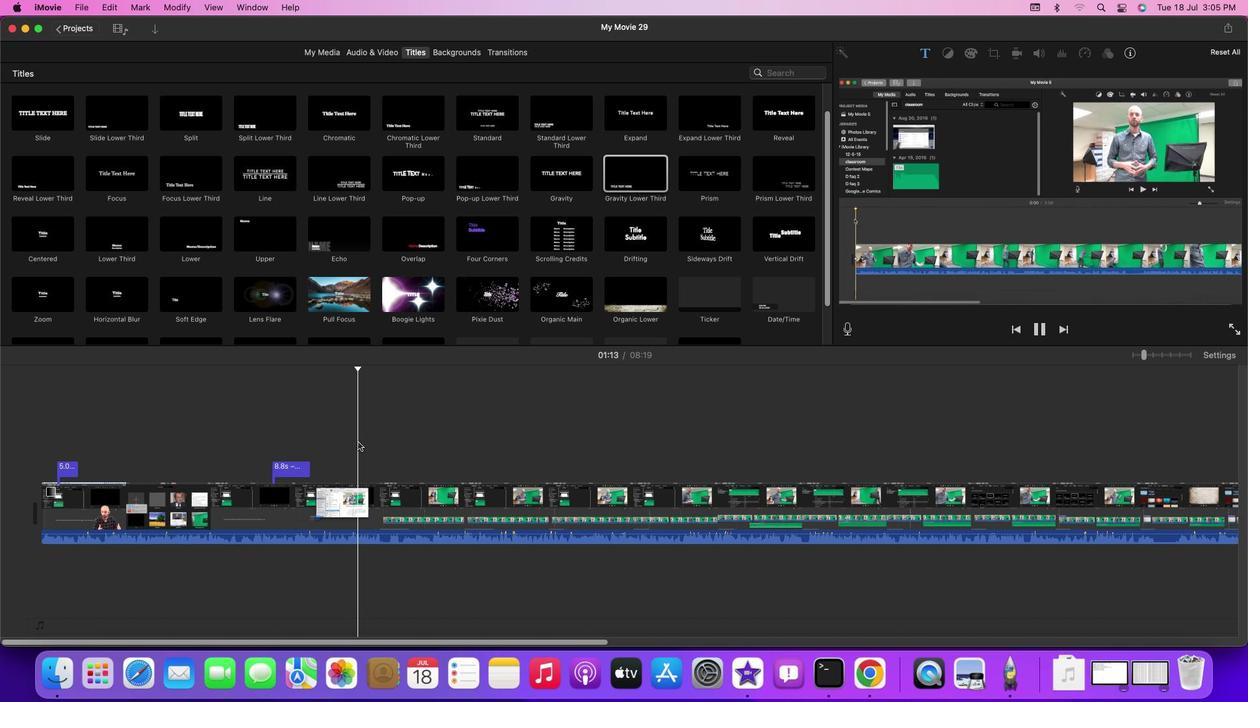 
Action: Key pressed Key.space
Screenshot: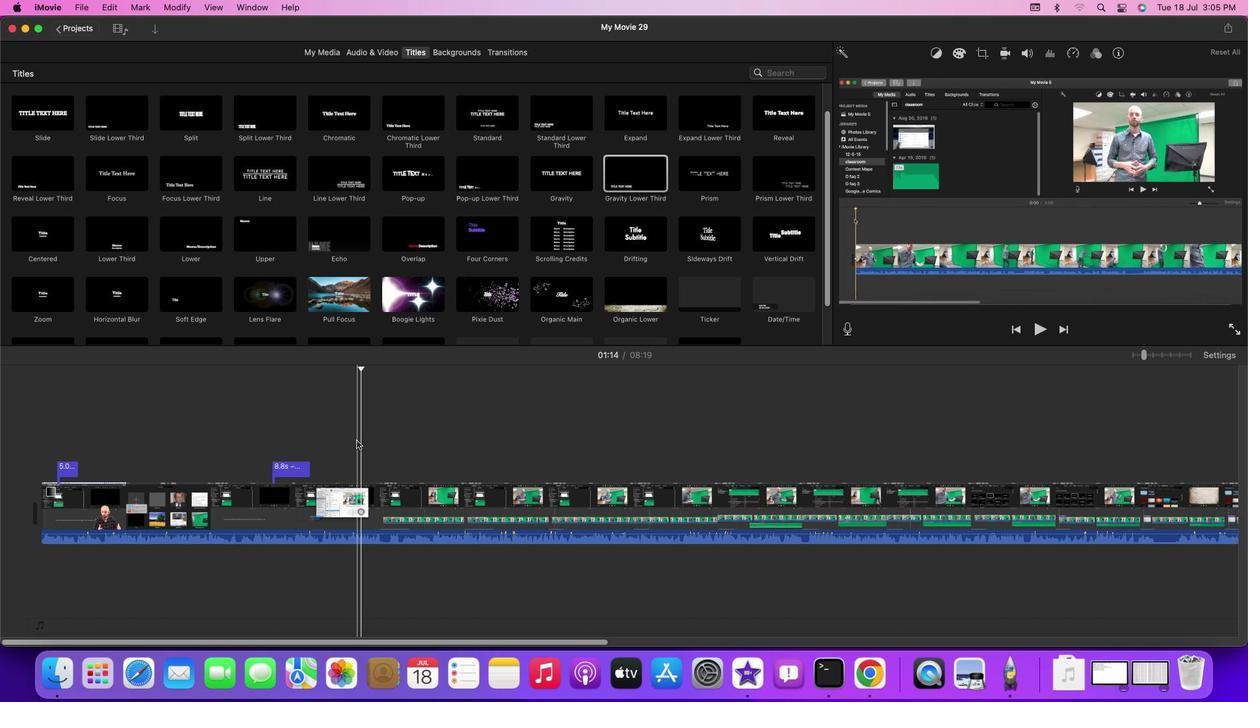 
Action: Mouse moved to (354, 439)
Screenshot: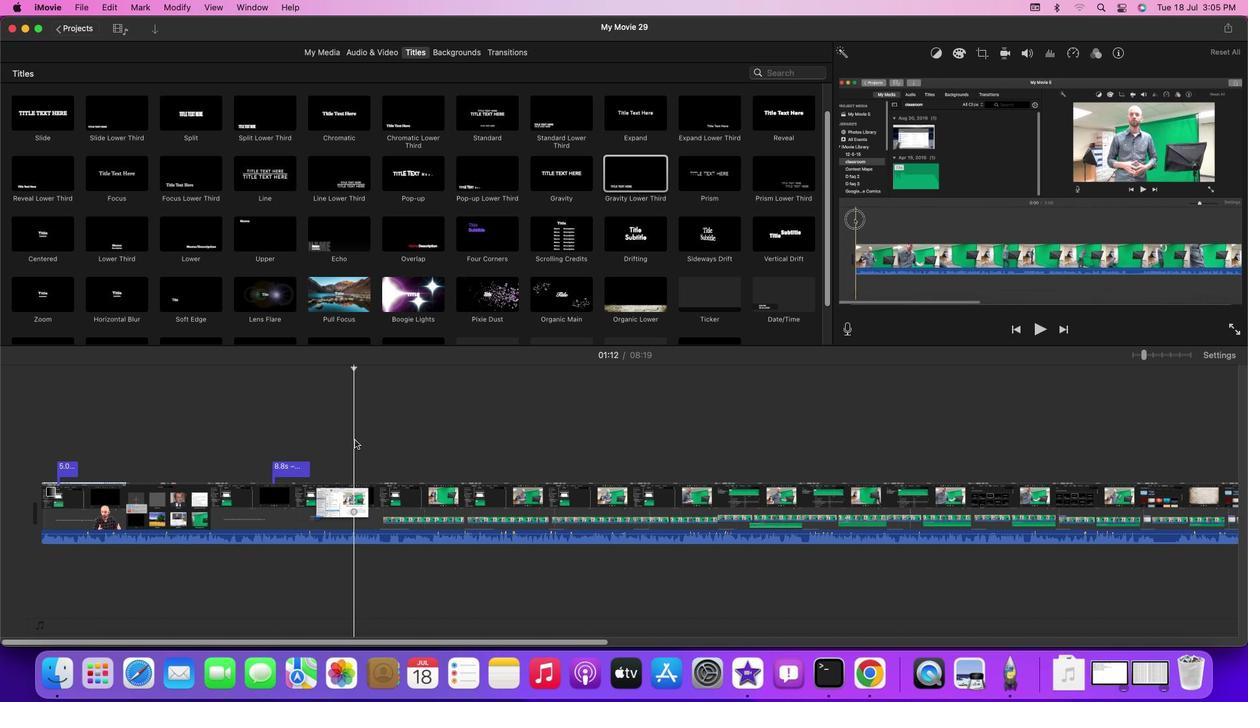 
Action: Mouse pressed left at (354, 439)
Screenshot: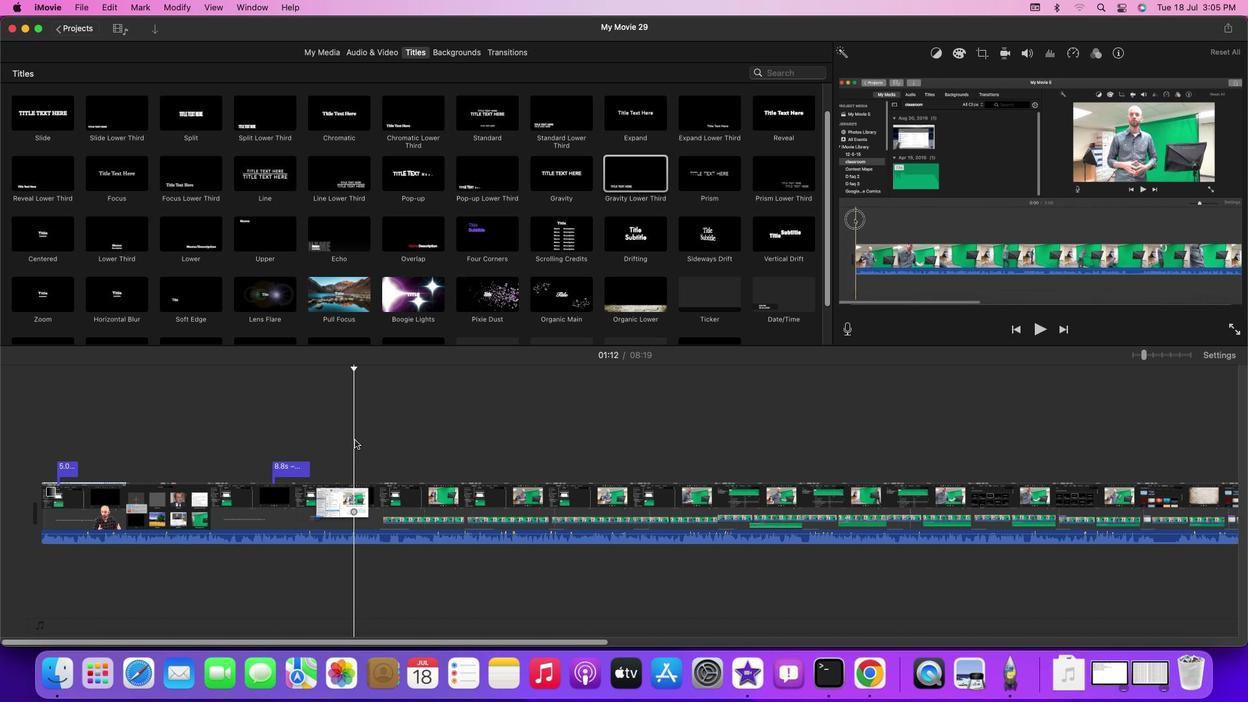 
Action: Key pressed Key.spaceKey.space
Screenshot: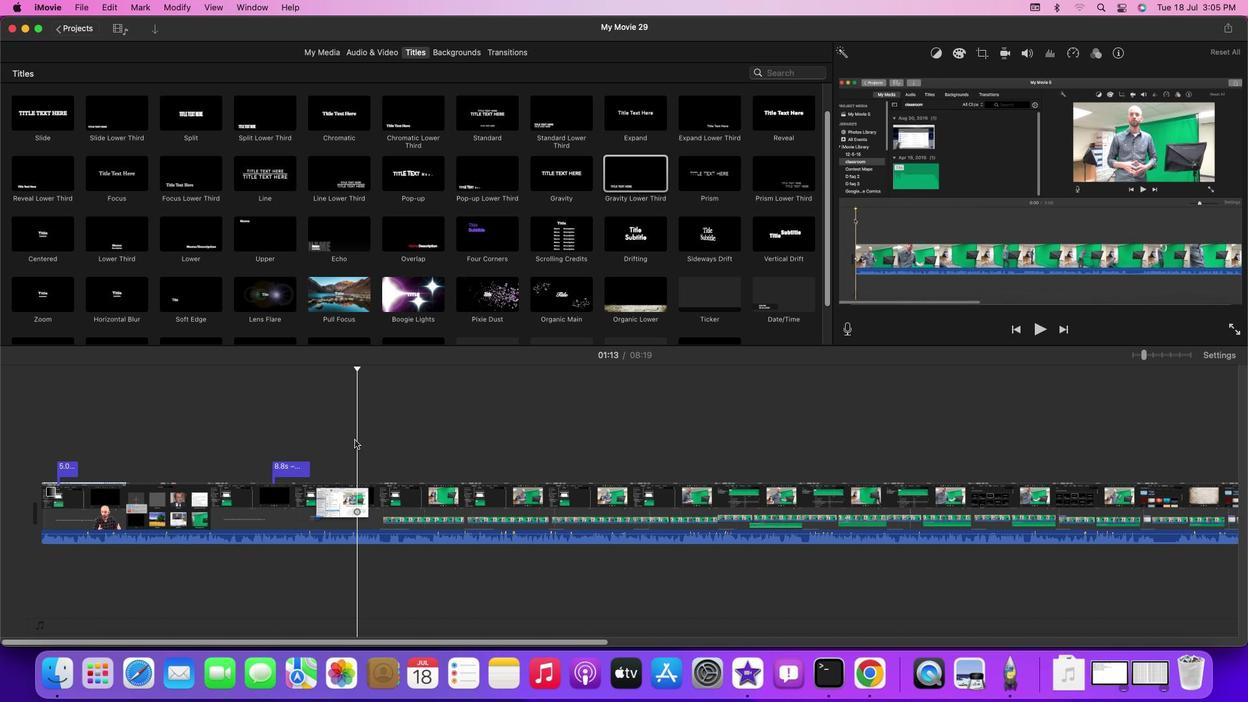 
Action: Mouse moved to (352, 438)
Screenshot: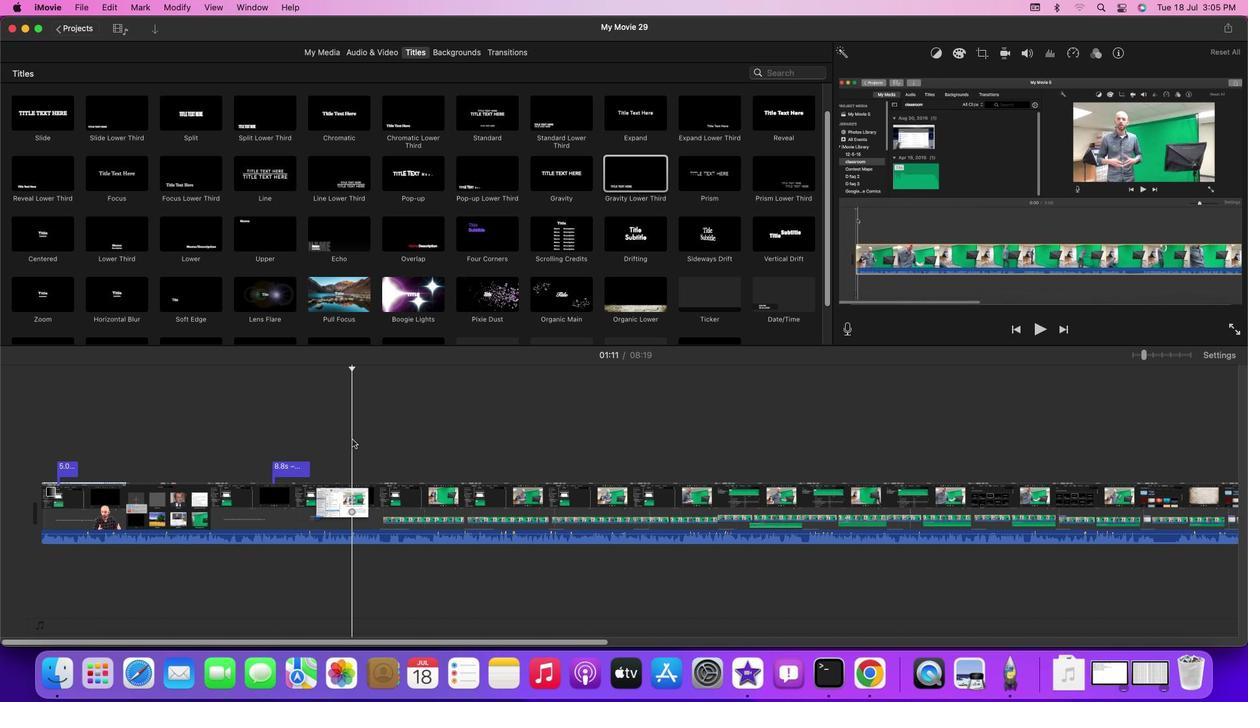 
Action: Mouse pressed left at (352, 438)
Screenshot: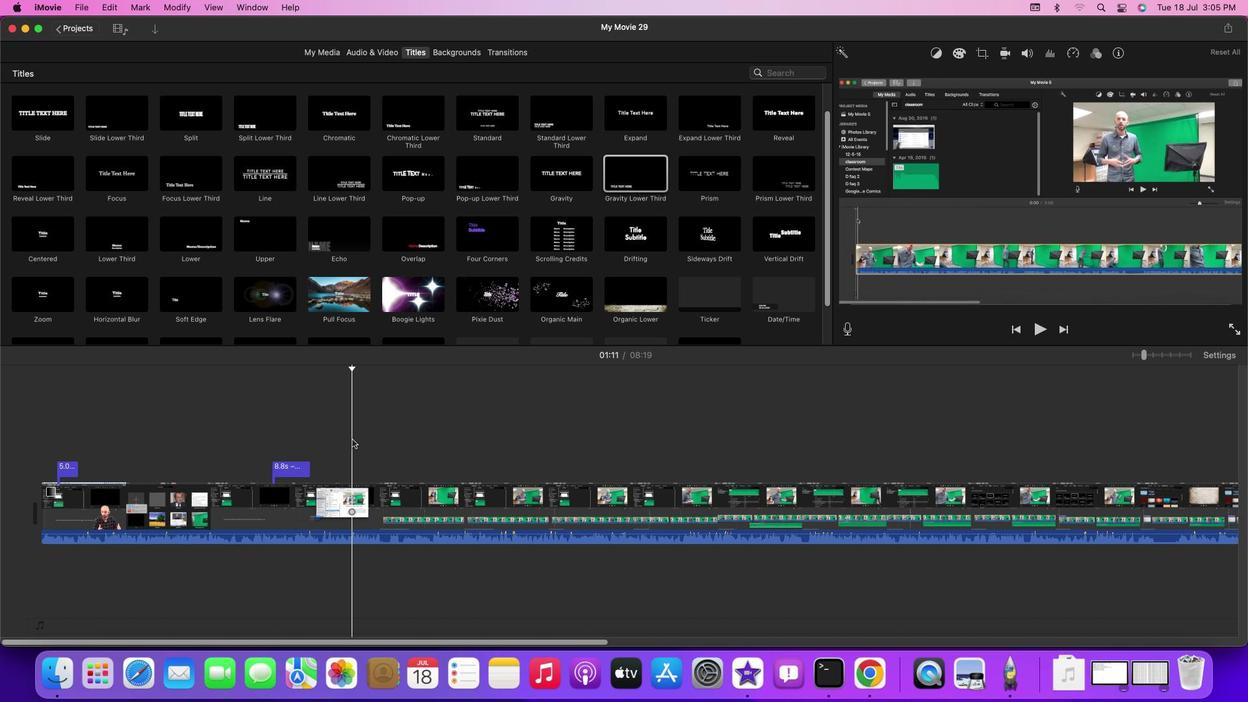 
Action: Key pressed Key.spaceKey.space
Screenshot: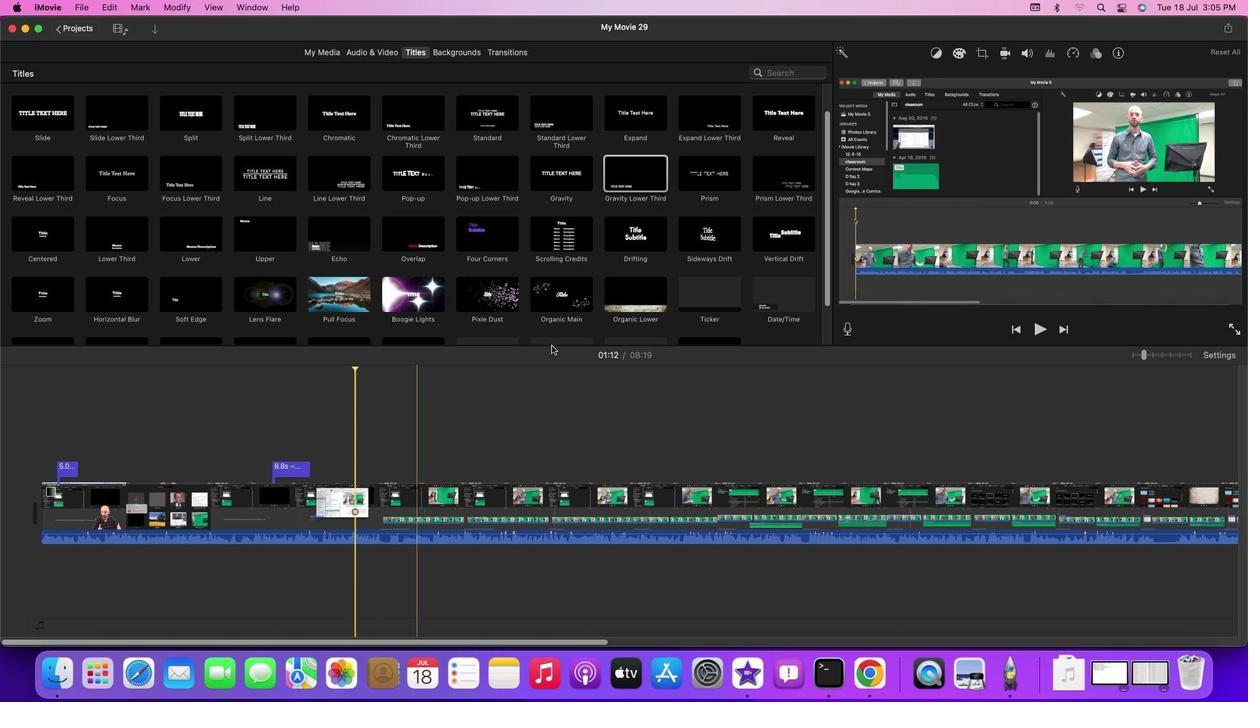 
Action: Mouse moved to (351, 453)
Screenshot: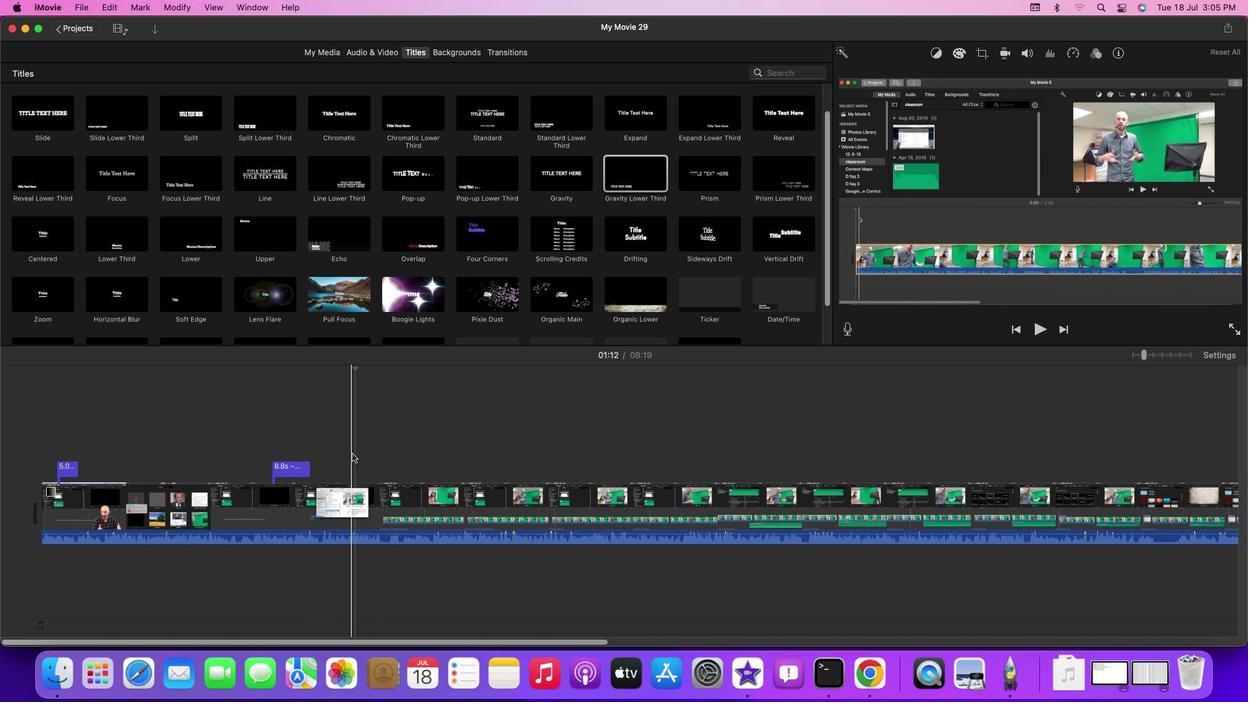 
Action: Mouse pressed left at (351, 453)
Screenshot: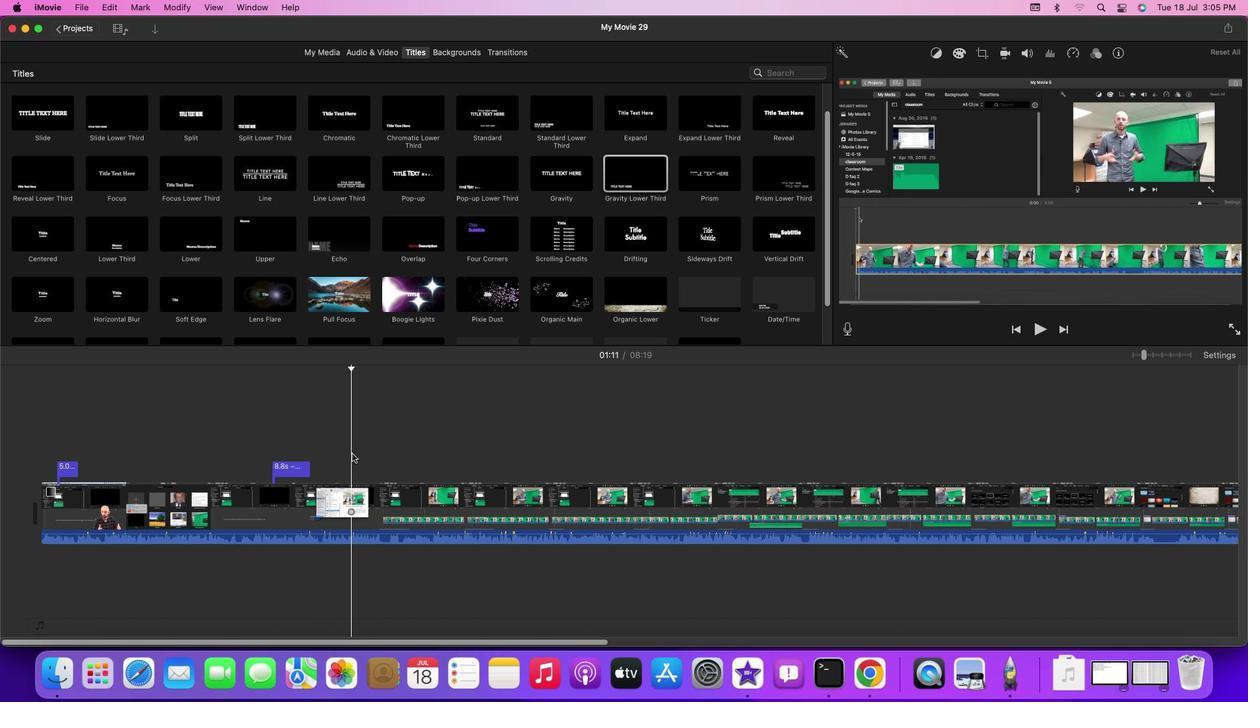 
Action: Mouse moved to (626, 184)
Screenshot: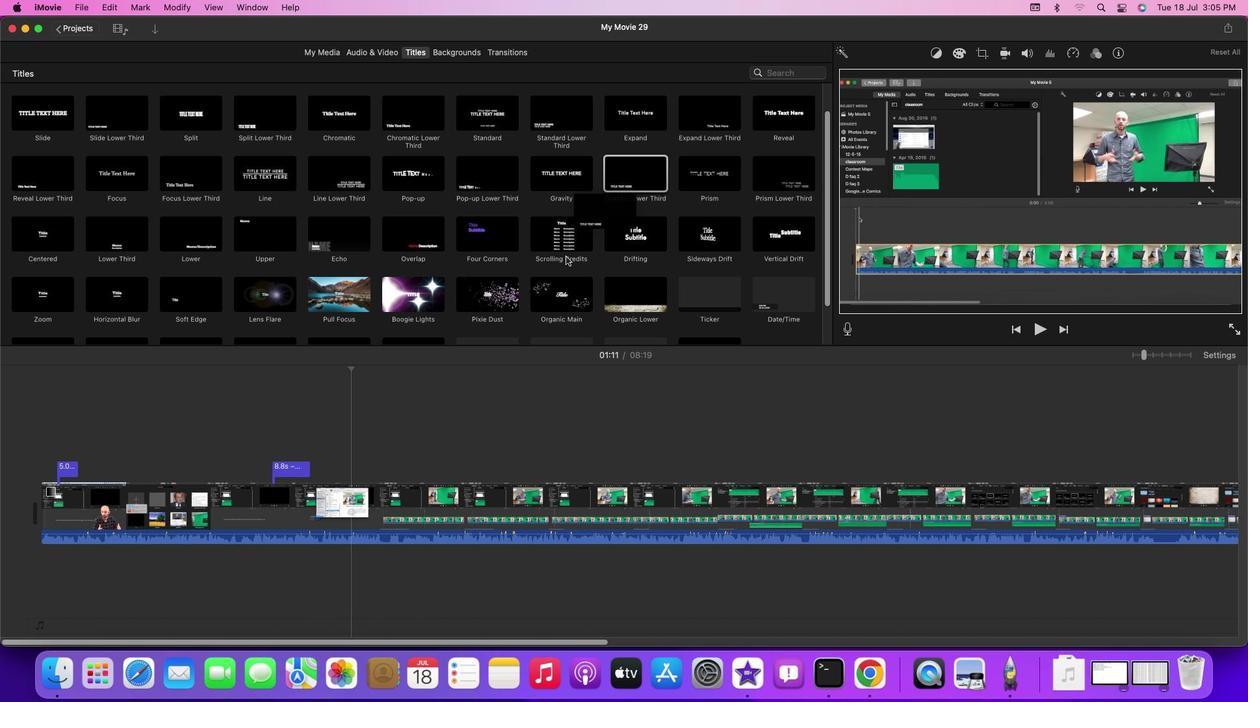 
Action: Mouse pressed left at (626, 184)
Screenshot: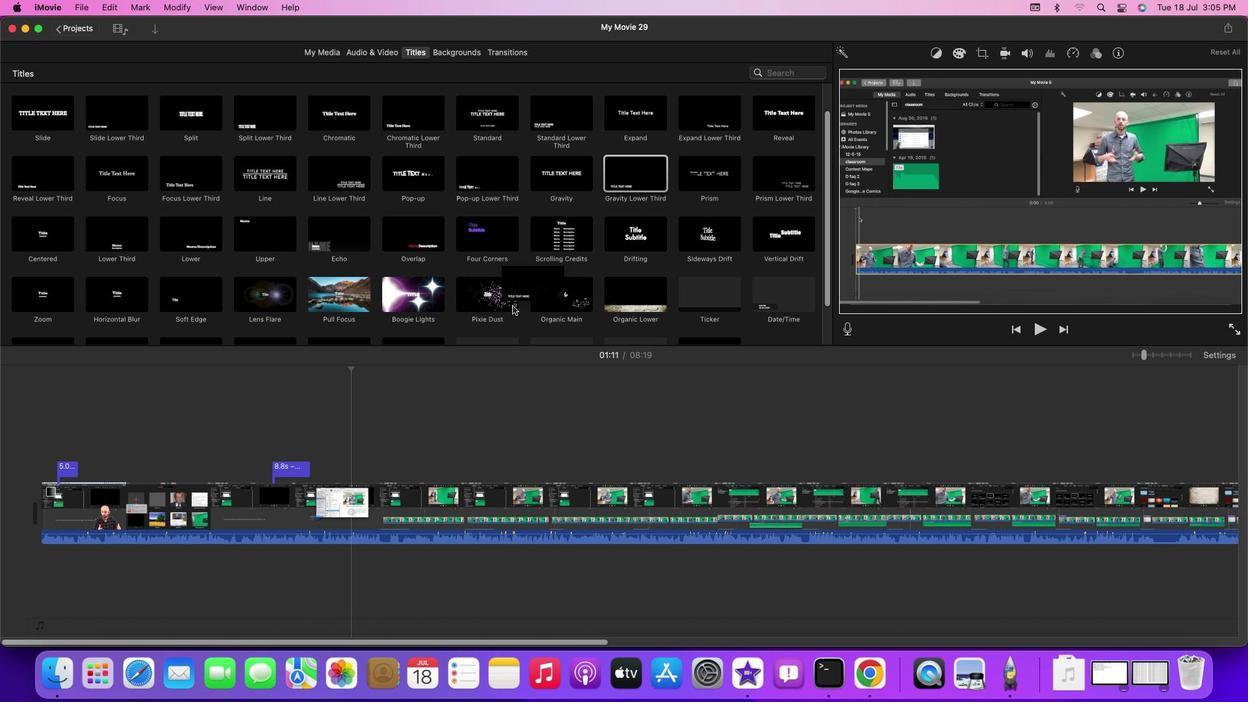 
Action: Mouse moved to (368, 470)
Screenshot: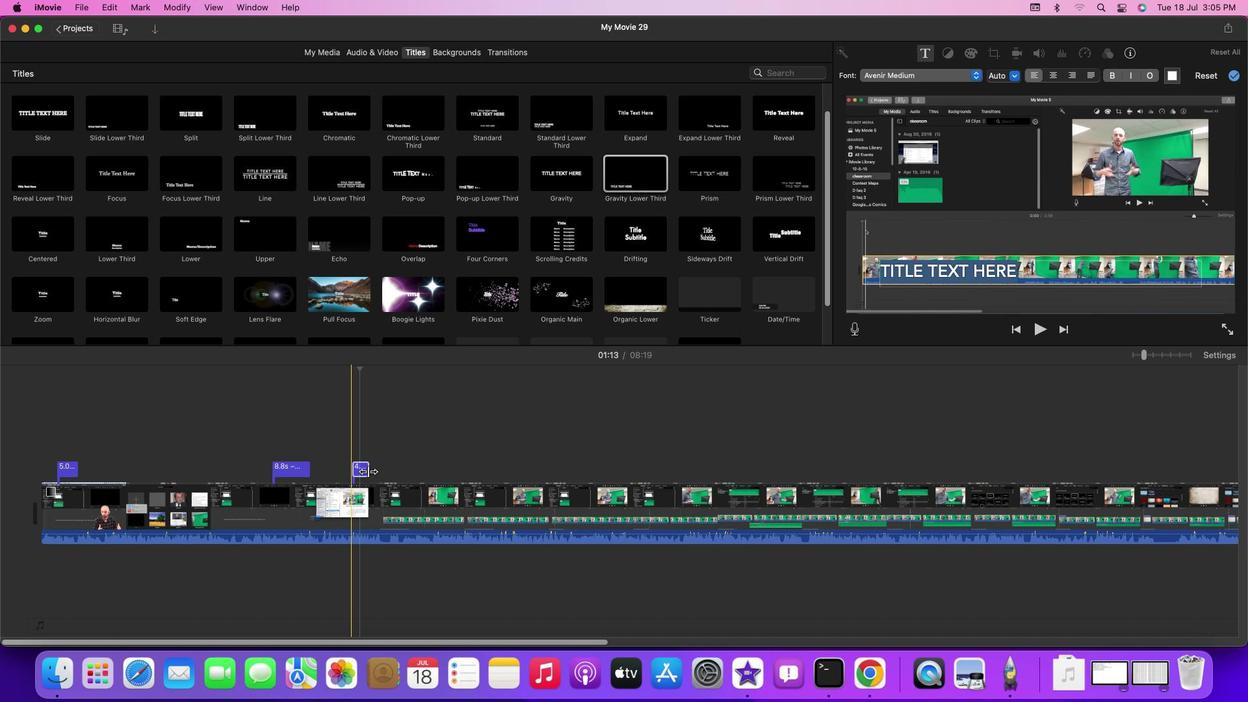 
Action: Mouse pressed left at (368, 470)
Screenshot: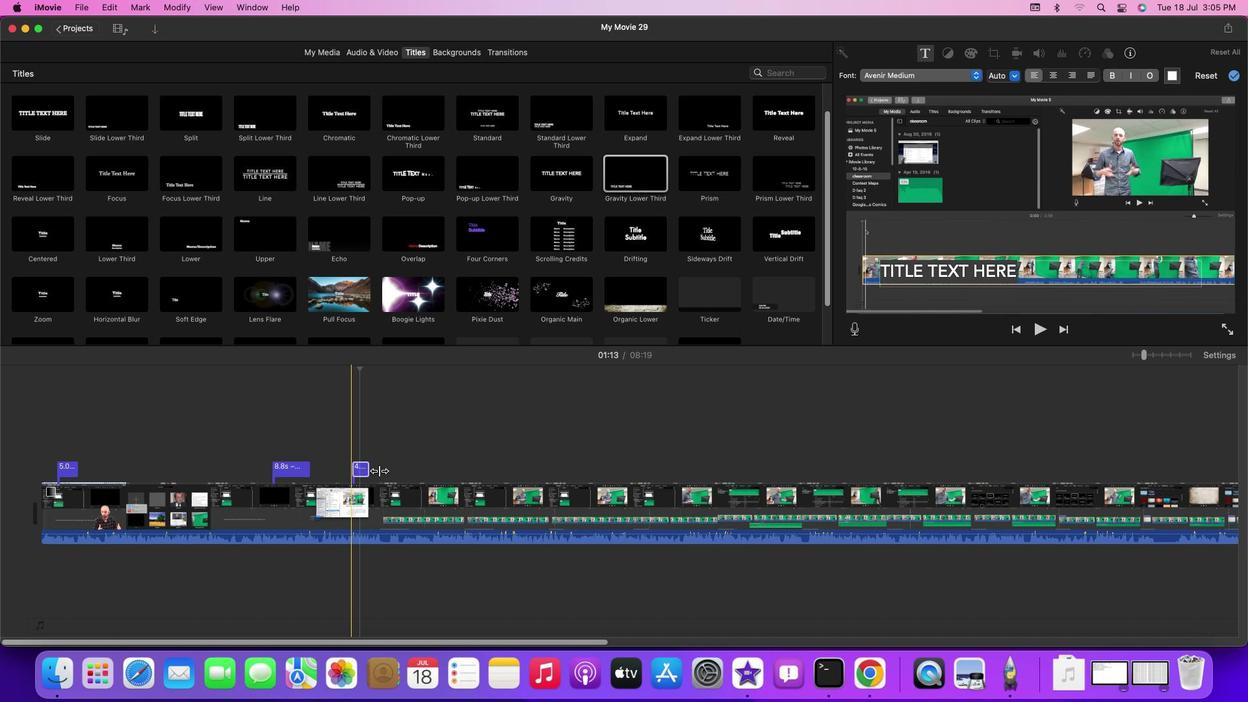 
Action: Mouse moved to (368, 469)
Screenshot: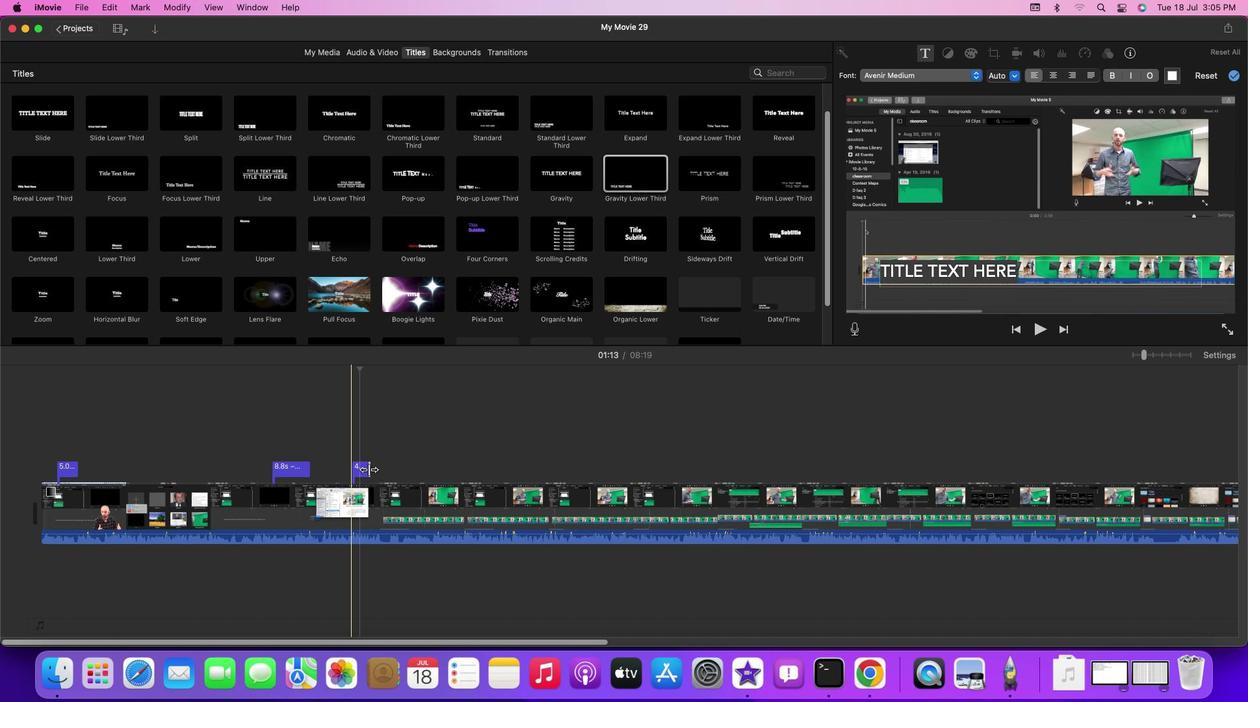 
Action: Mouse pressed left at (368, 469)
Screenshot: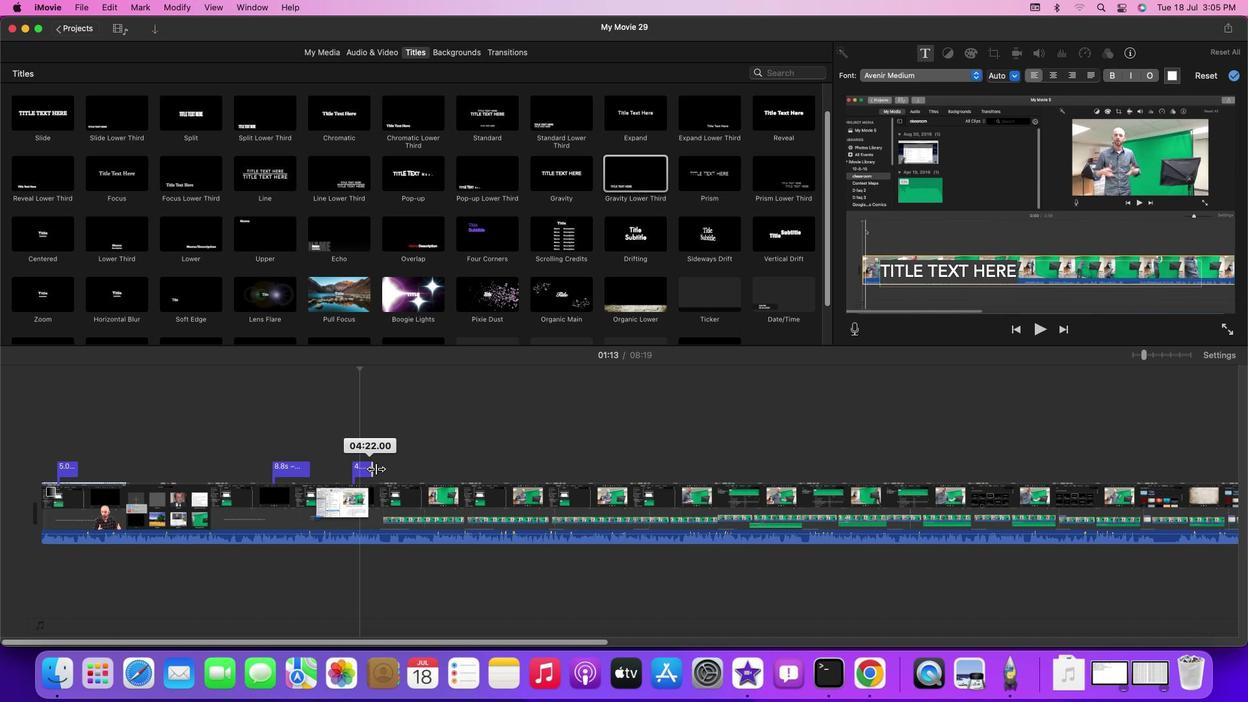 
Action: Mouse moved to (374, 470)
Screenshot: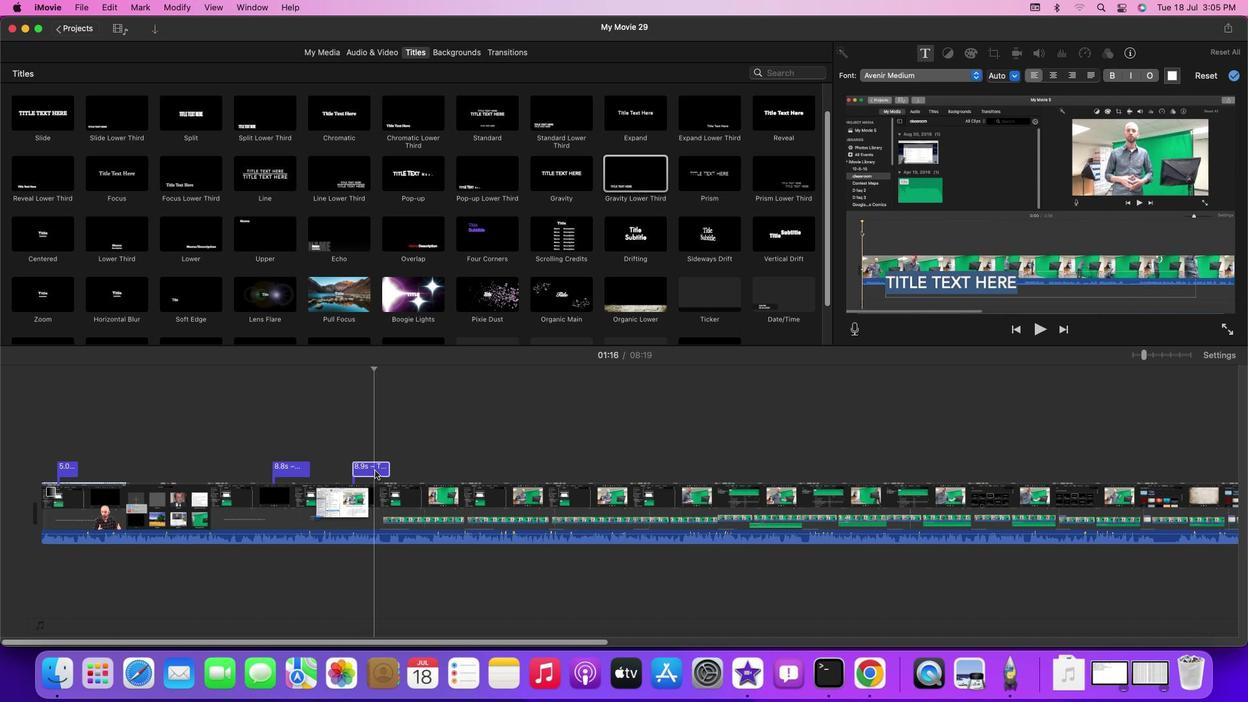 
Action: Mouse pressed left at (374, 470)
Screenshot: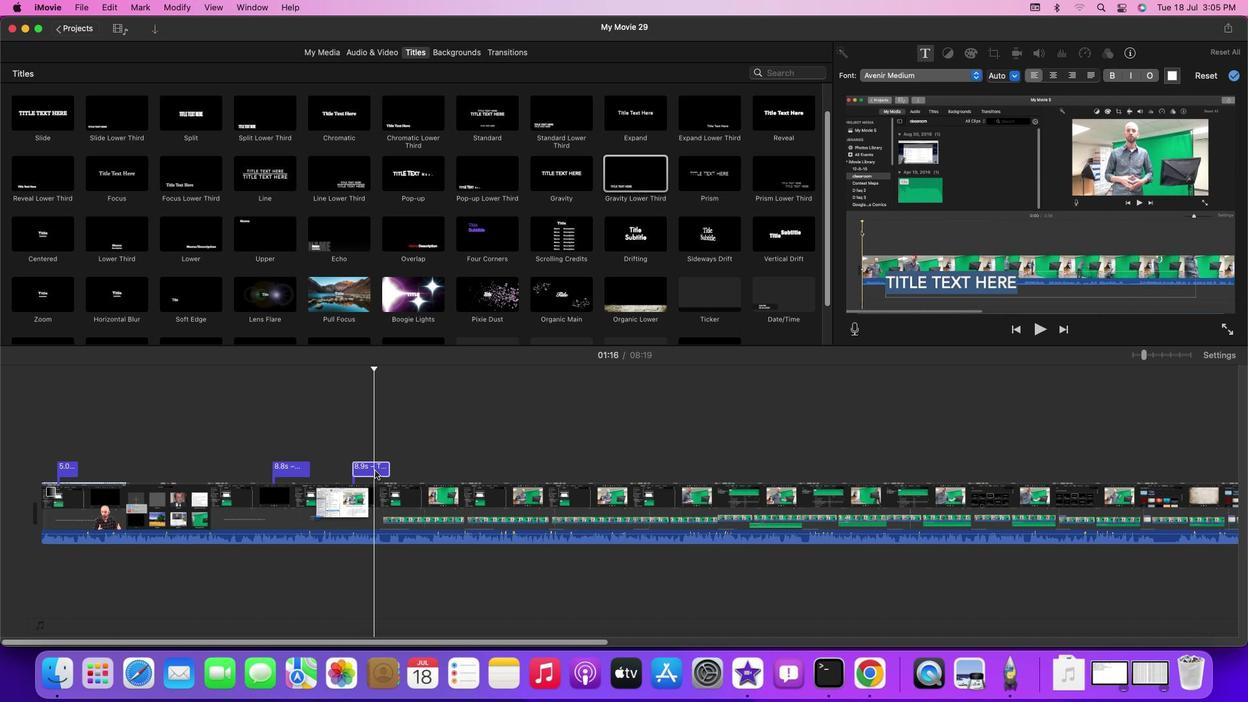 
Action: Mouse pressed left at (374, 470)
Screenshot: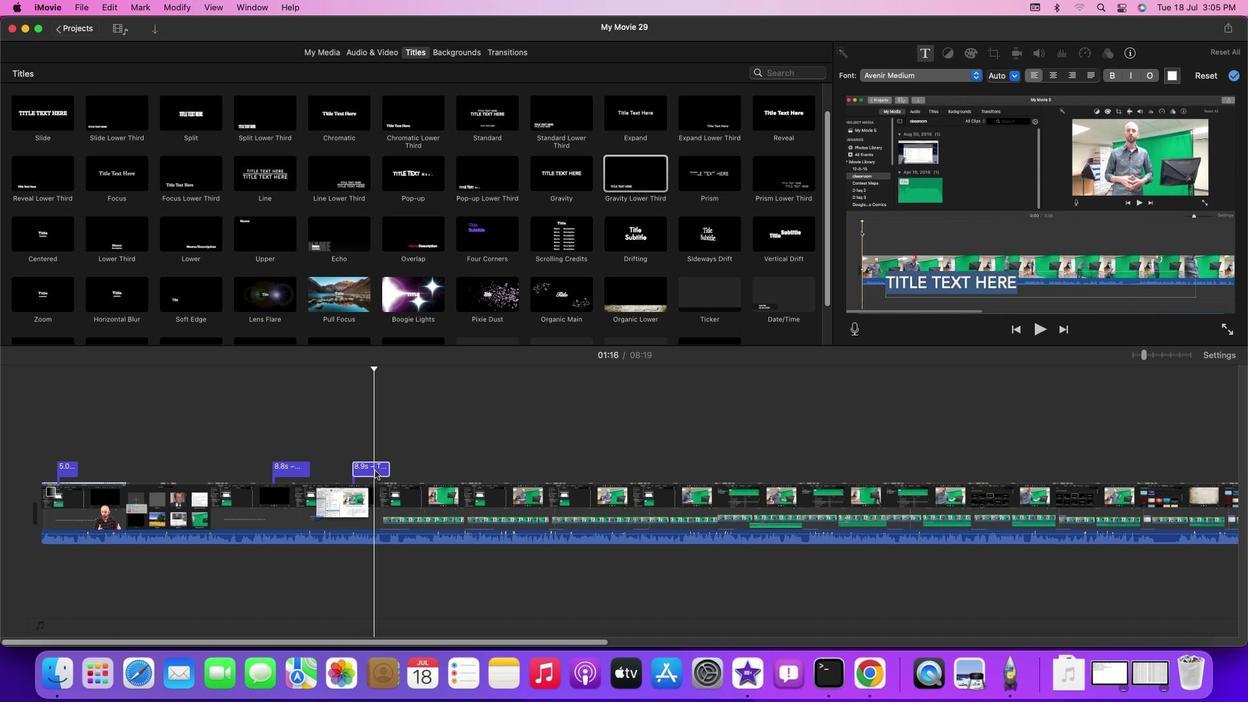 
Action: Mouse moved to (375, 469)
Screenshot: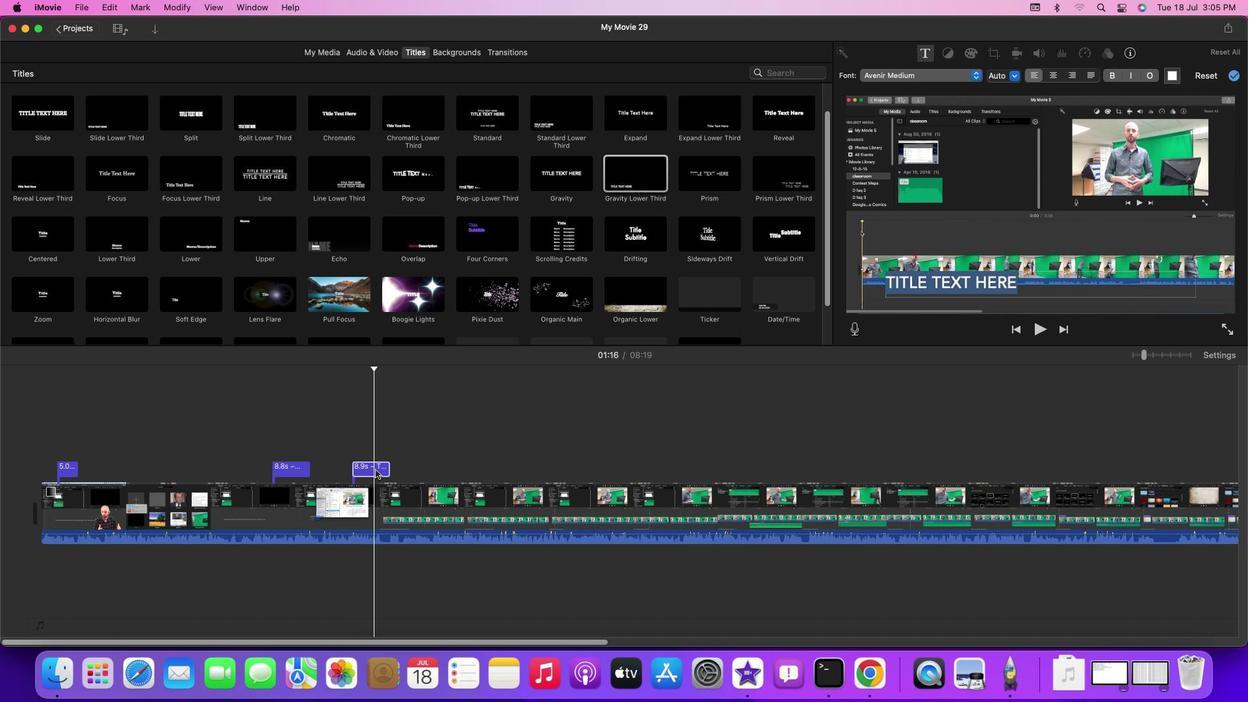 
Action: Key pressed Key.backspaceKey.shift'U''s''e'Key.spaceKey.shift'S''p''a''c''e''f'Key.backspace'b''a''r'Key.space't''o'Key.space'p'Key.shiftKey.backspaceKey.shift'P''a''u''s''e''/'Key.shift'P''l''a''y'Key.space'h''t'Key.backspaceKey.backspace't''h''e'Key.space'v''i''d''e''o''s'Key.enter
Screenshot: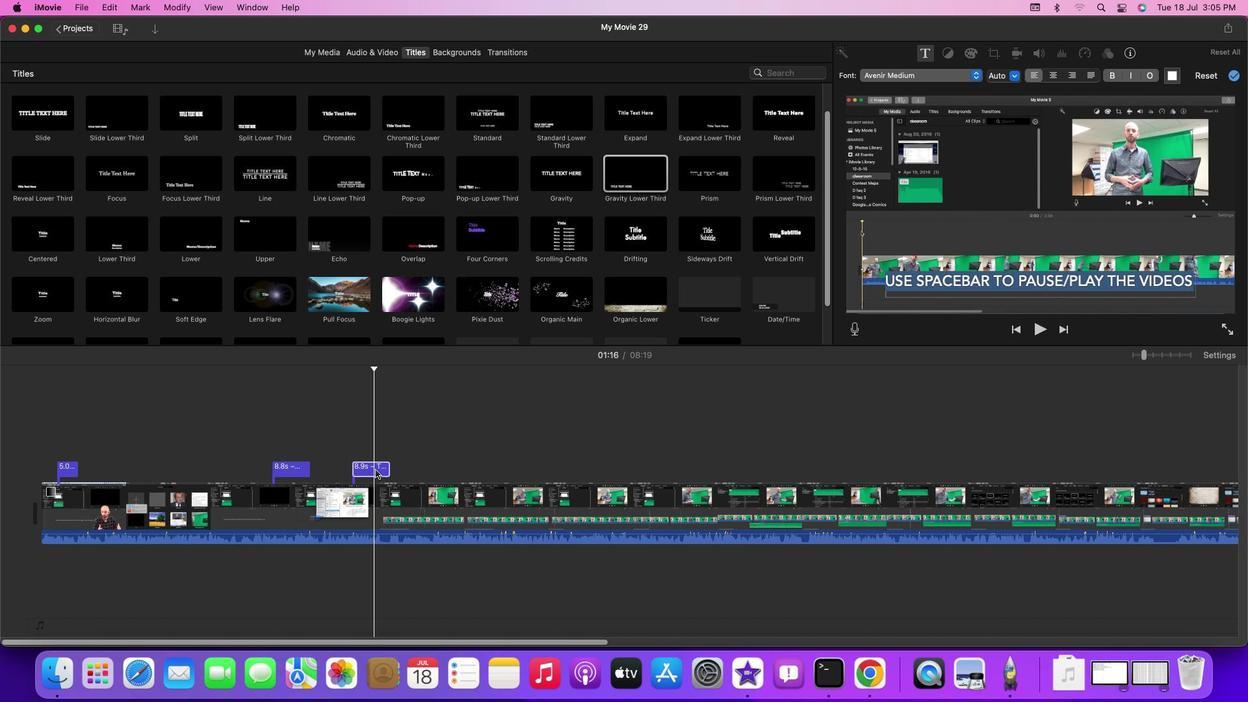 
Action: Mouse moved to (1174, 81)
Screenshot: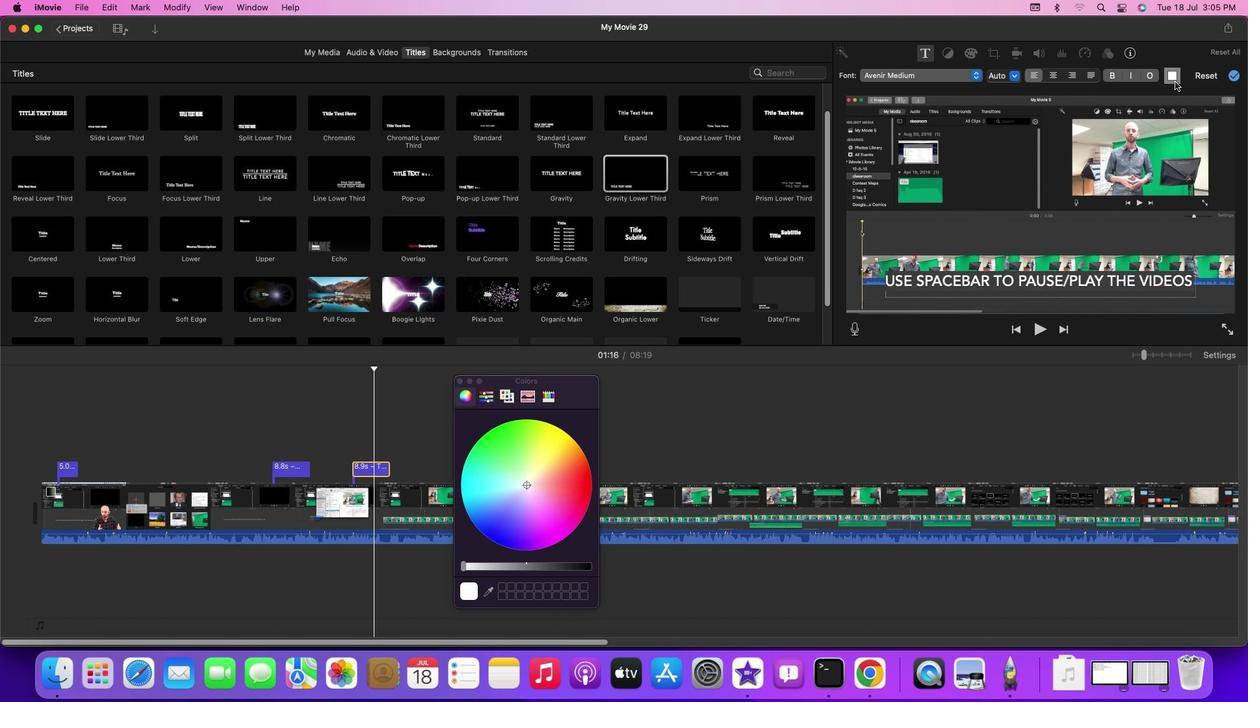 
Action: Mouse pressed left at (1174, 81)
Screenshot: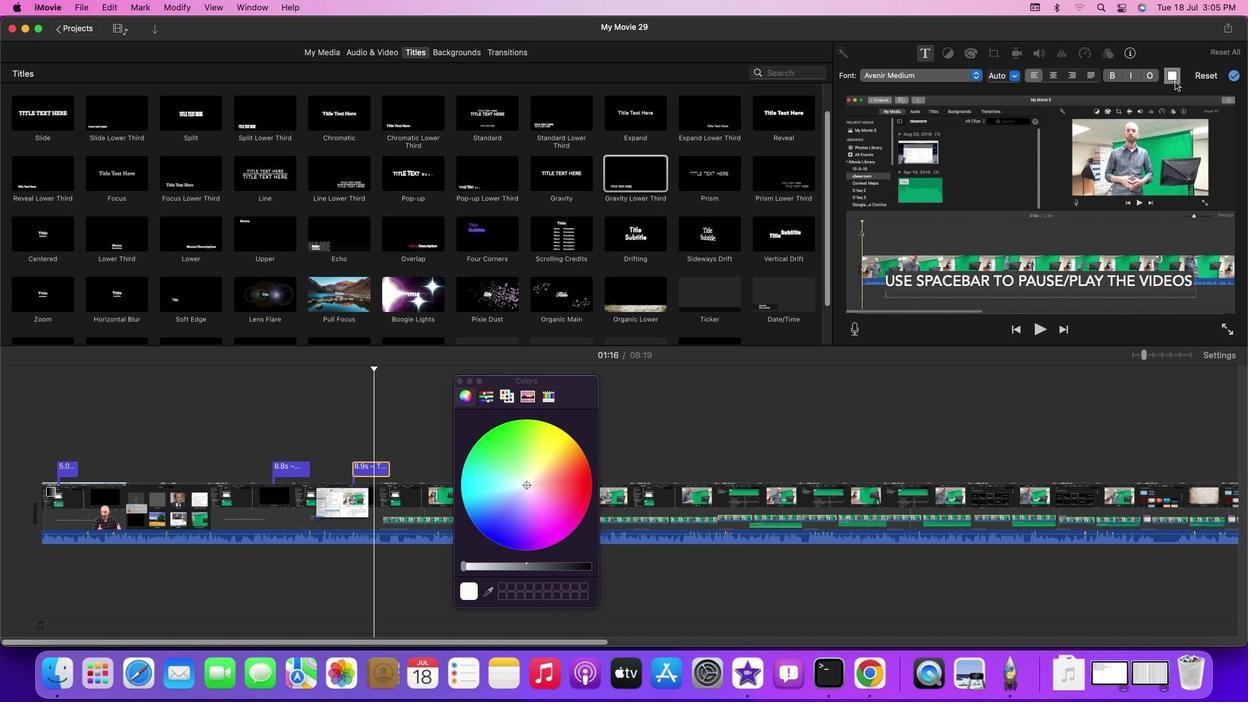 
Action: Mouse moved to (525, 484)
Screenshot: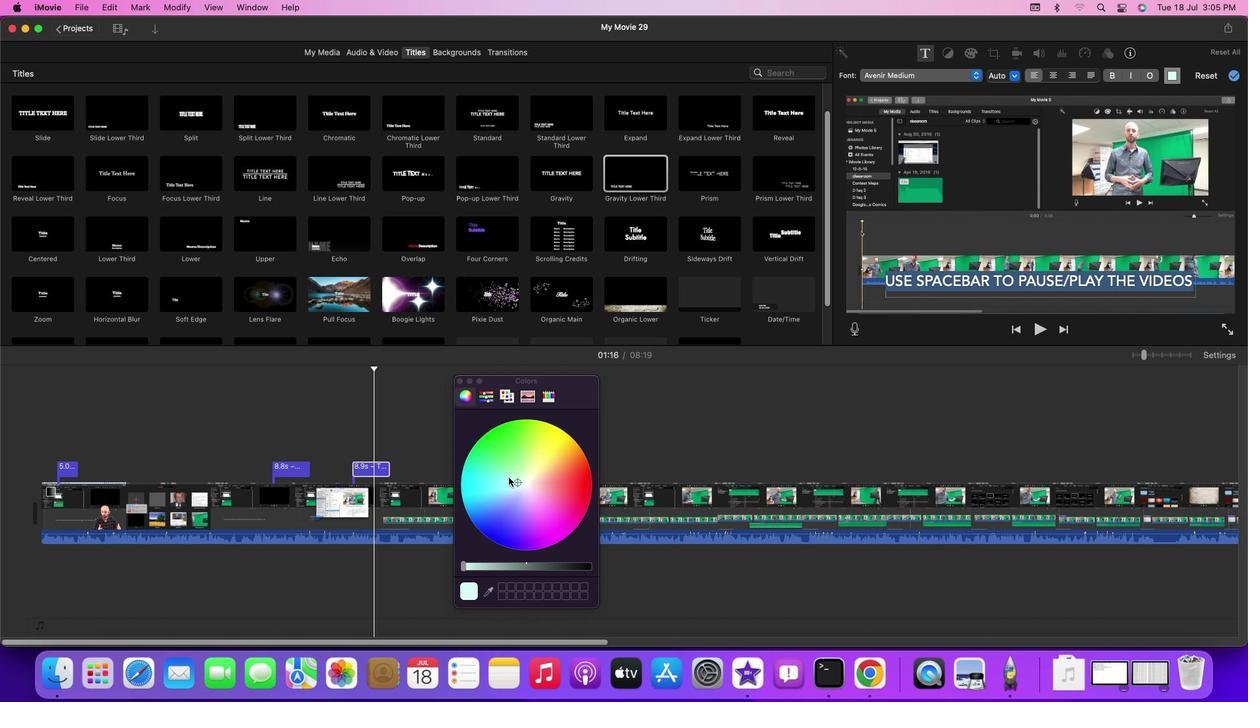 
Action: Mouse pressed left at (525, 484)
Screenshot: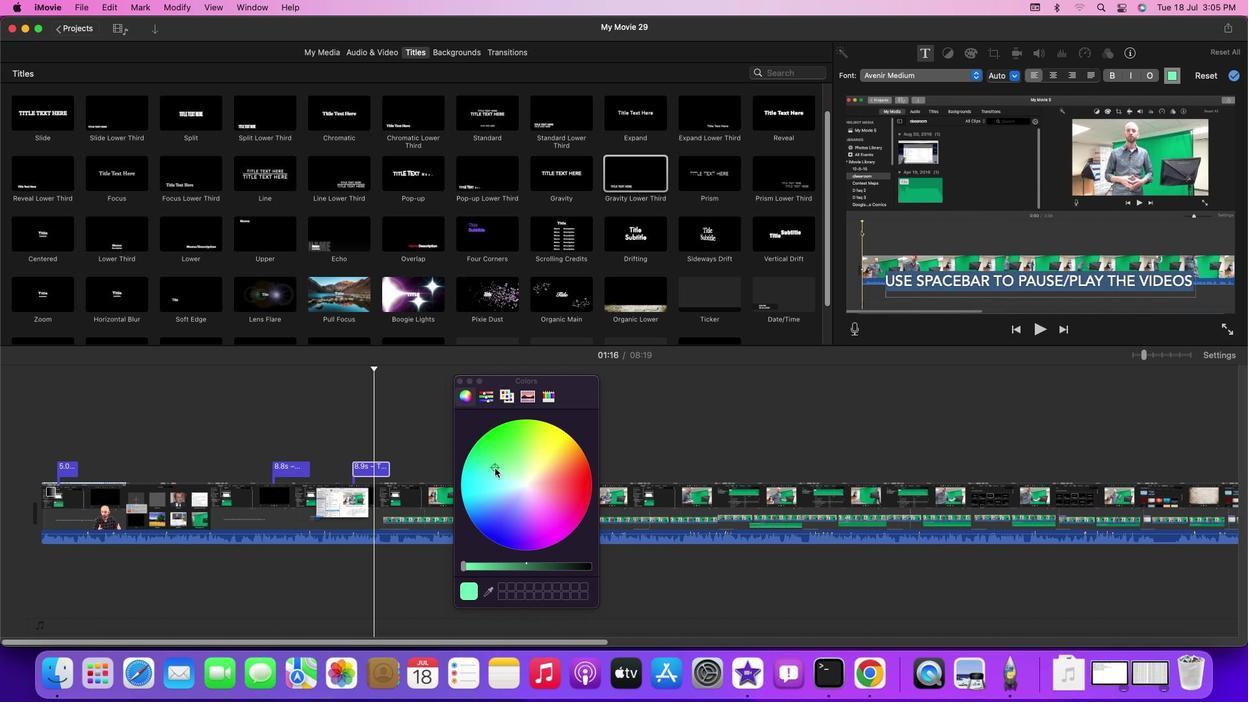 
Action: Mouse moved to (470, 451)
Screenshot: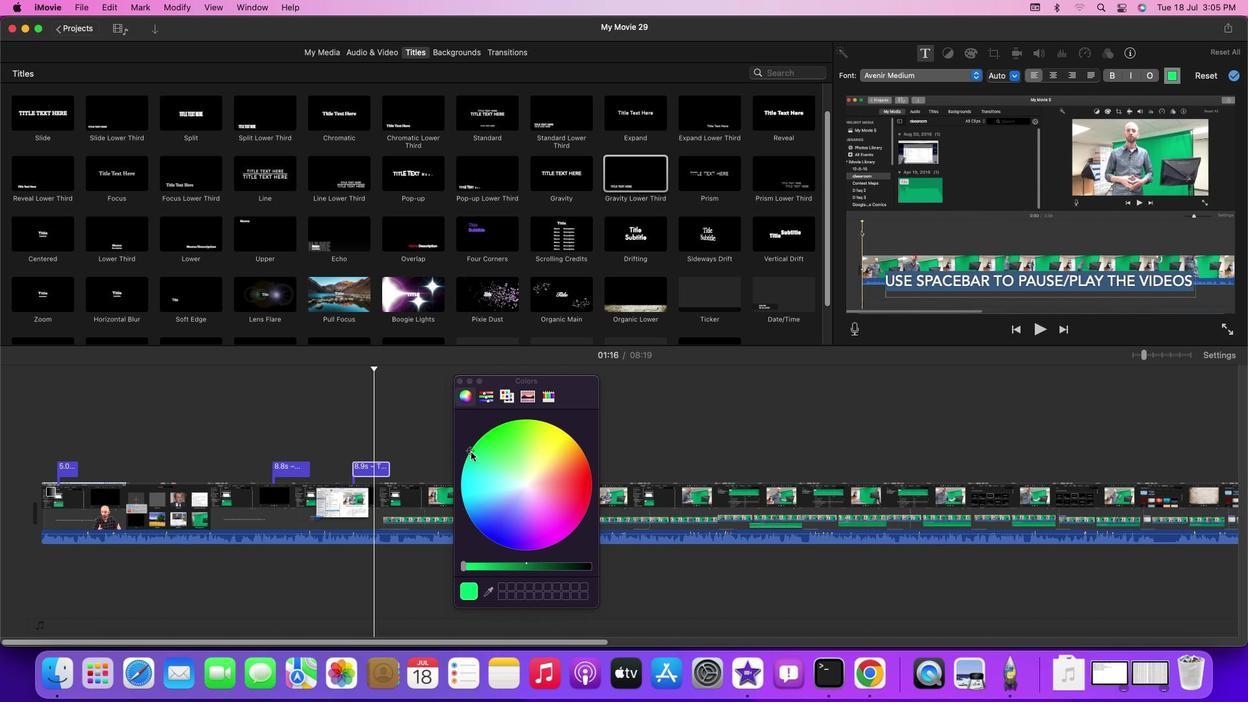 
Action: Key pressed Key.enter
Screenshot: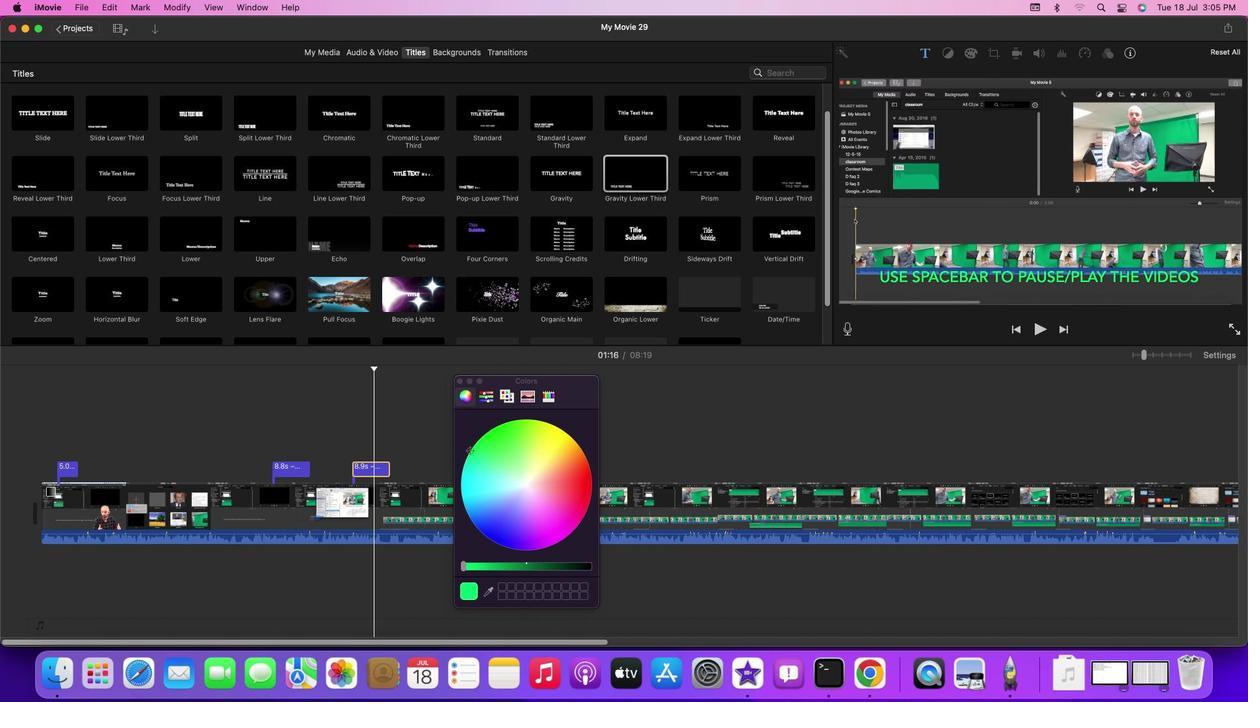 
Action: Mouse moved to (459, 382)
